 Task: Review and update the task details for 'Parties Involved in Industrial Relations' in the project management tool.
Action: Mouse moved to (22, 26)
Screenshot: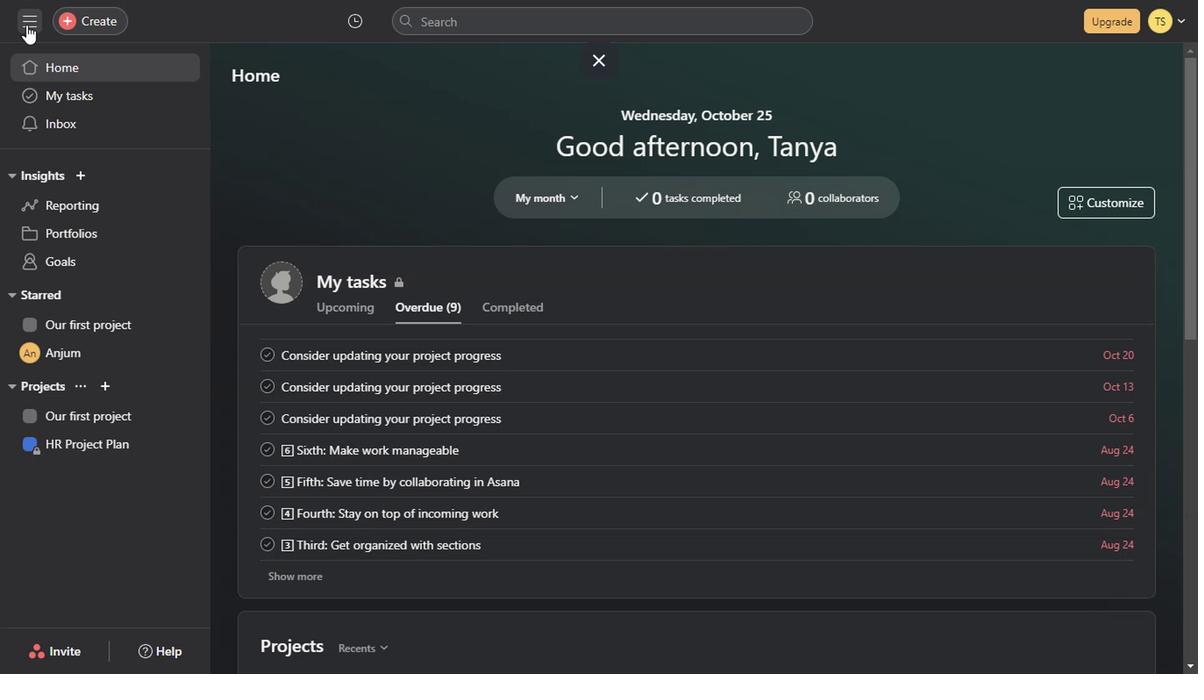 
Action: Mouse pressed left at (22, 26)
Screenshot: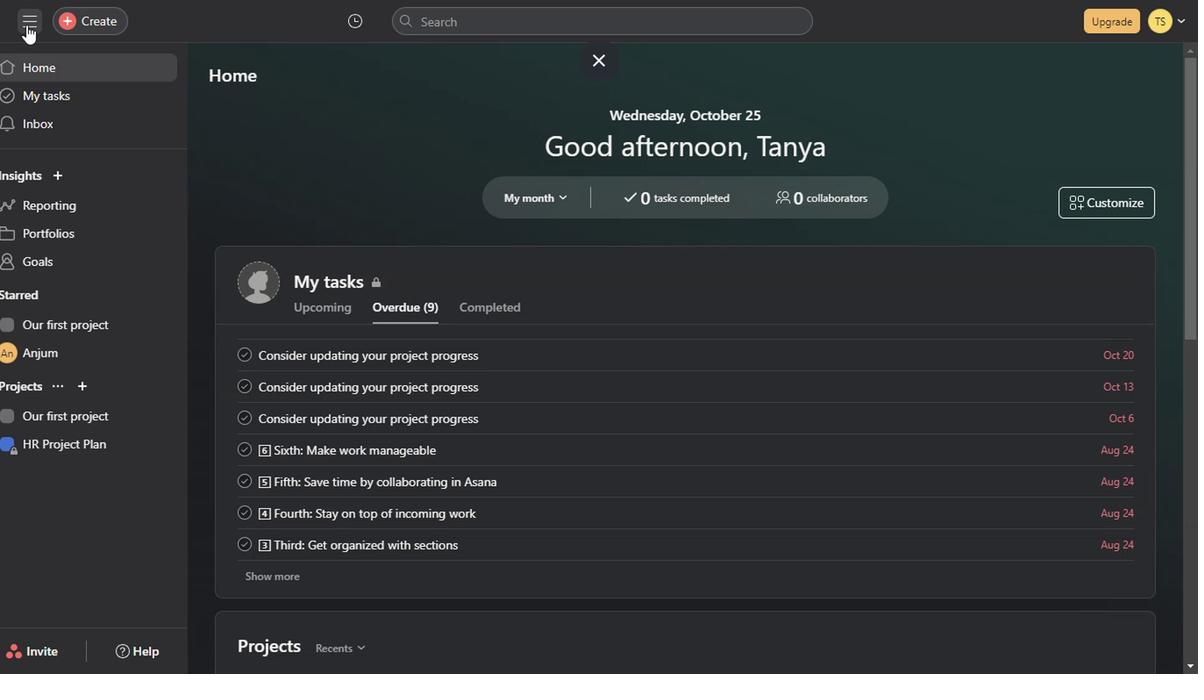 
Action: Mouse moved to (630, 349)
Screenshot: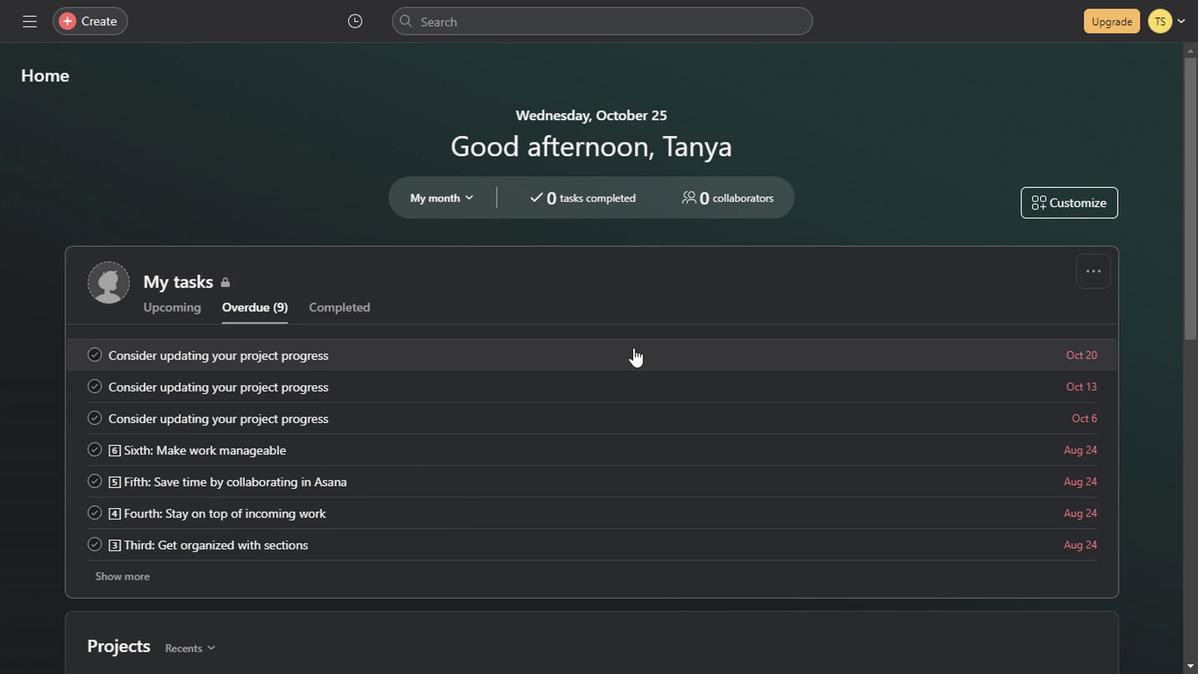 
Action: Mouse scrolled (630, 347) with delta (0, -1)
Screenshot: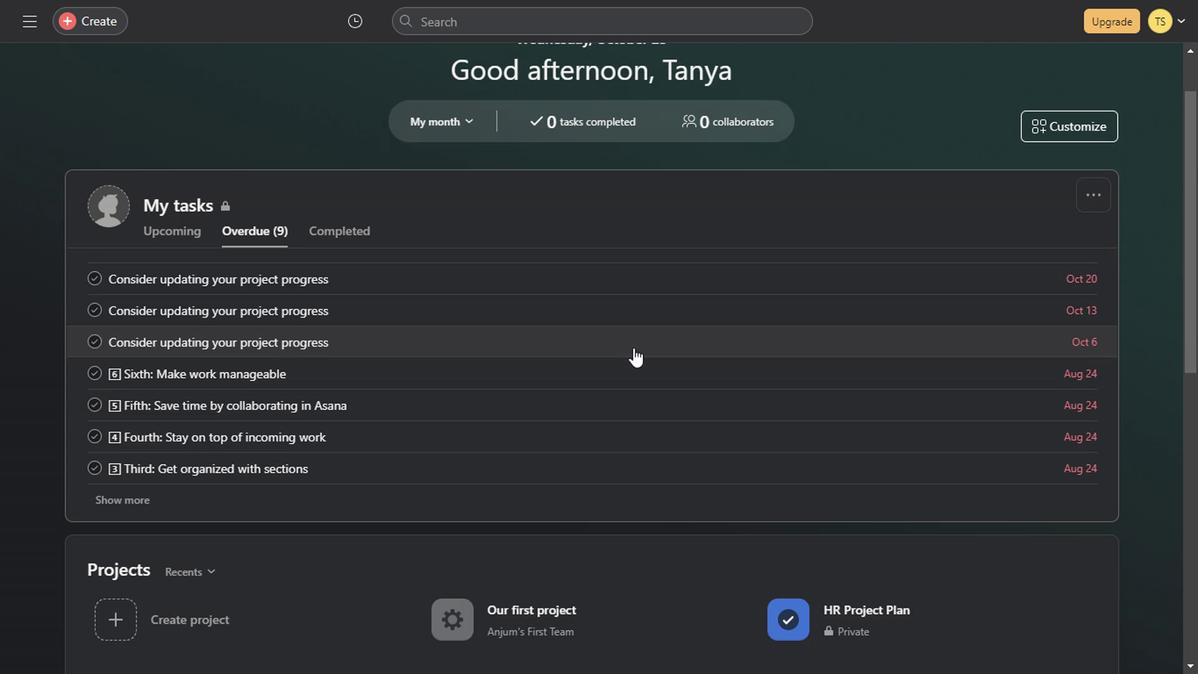 
Action: Mouse scrolled (630, 347) with delta (0, -1)
Screenshot: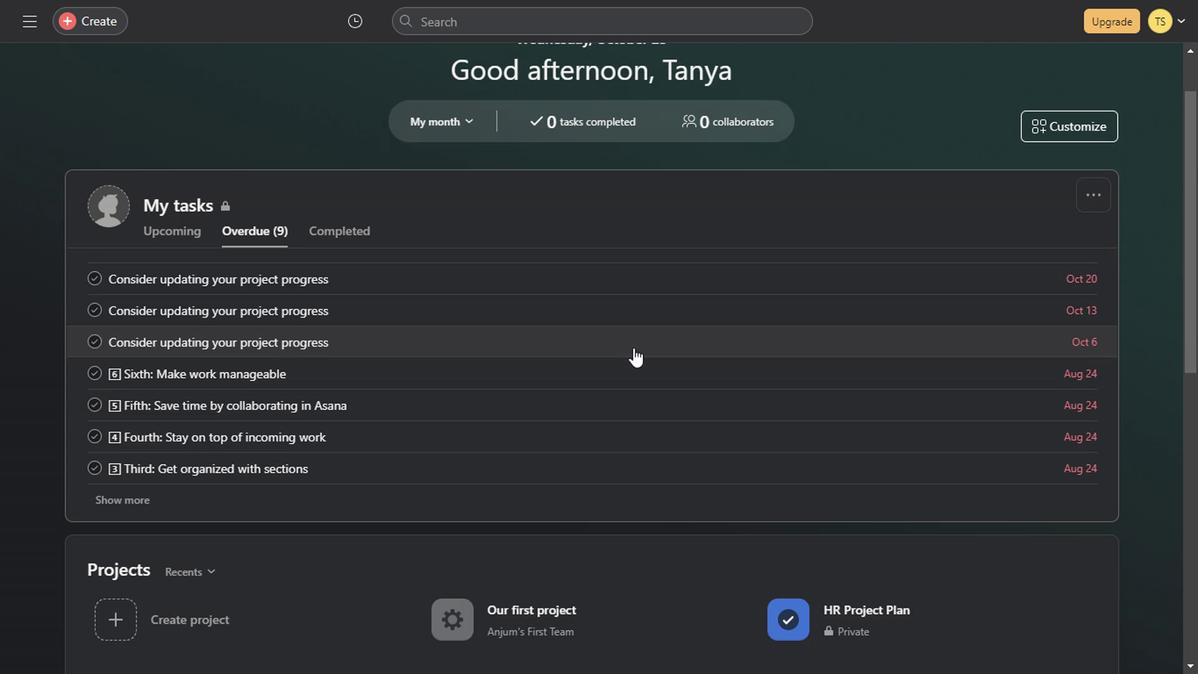 
Action: Mouse scrolled (630, 347) with delta (0, -1)
Screenshot: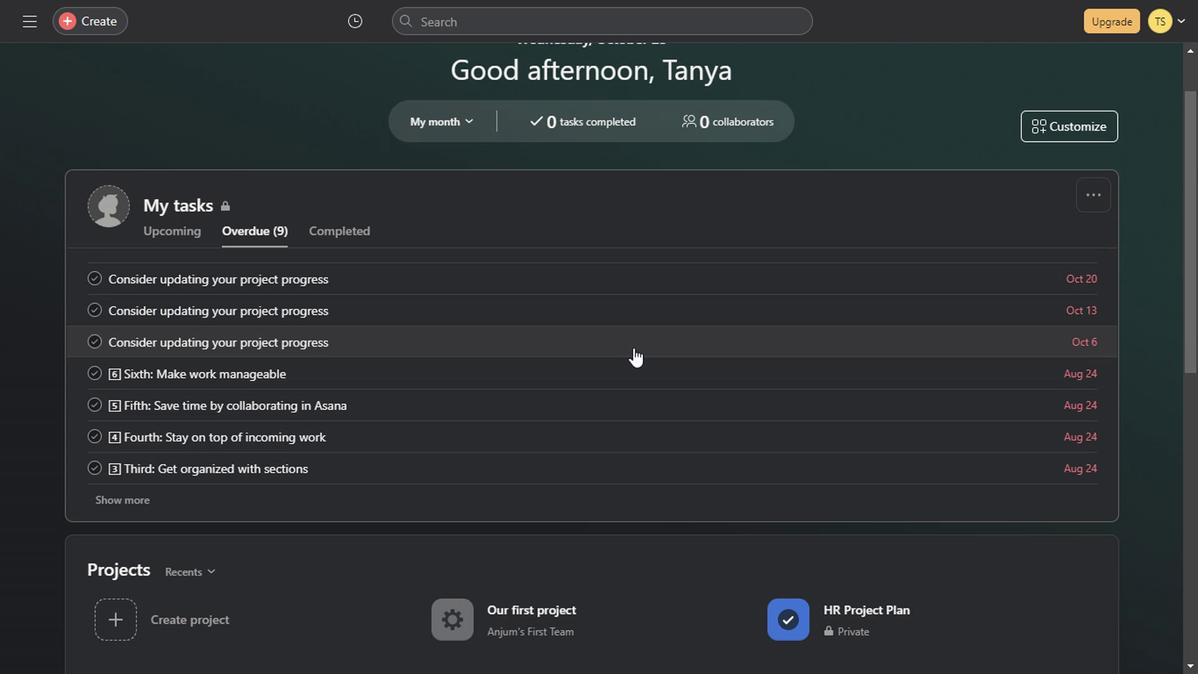 
Action: Mouse scrolled (630, 347) with delta (0, -1)
Screenshot: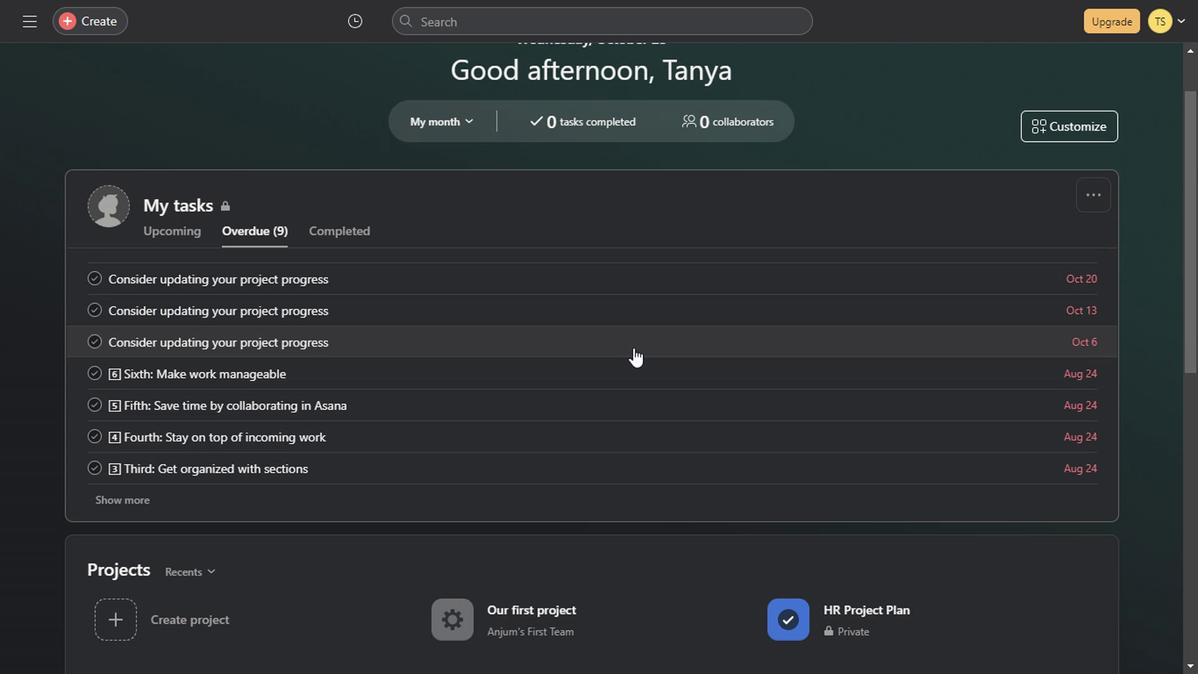 
Action: Mouse scrolled (630, 347) with delta (0, -1)
Screenshot: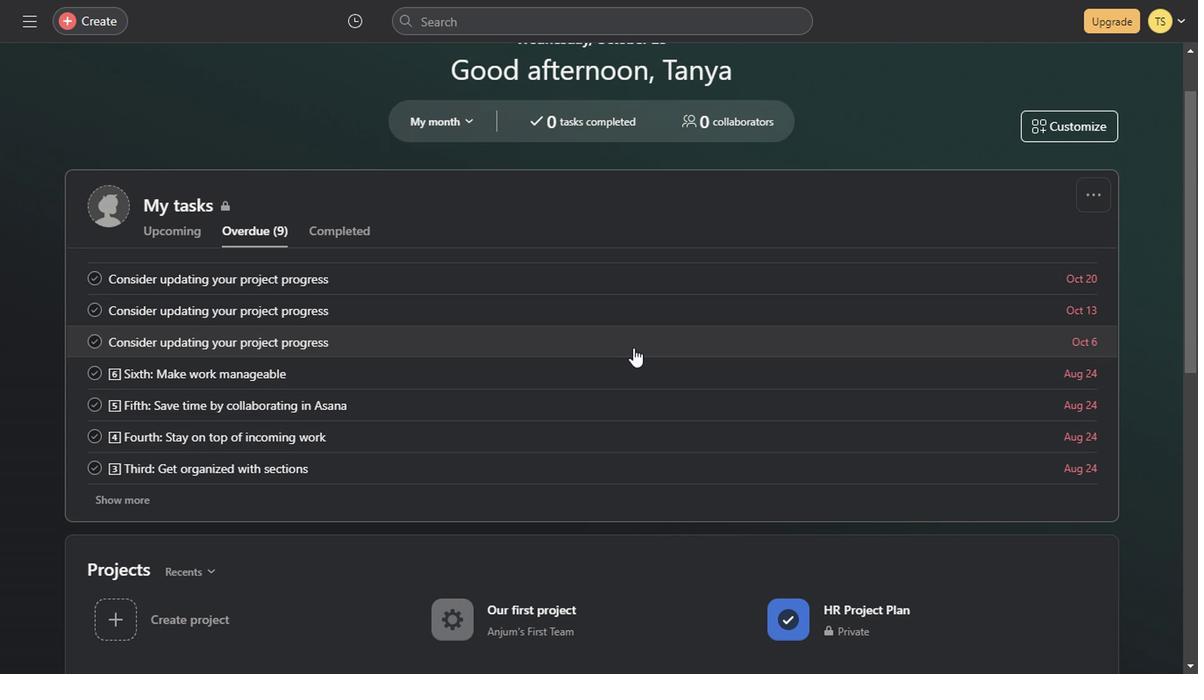 
Action: Mouse scrolled (630, 347) with delta (0, -1)
Screenshot: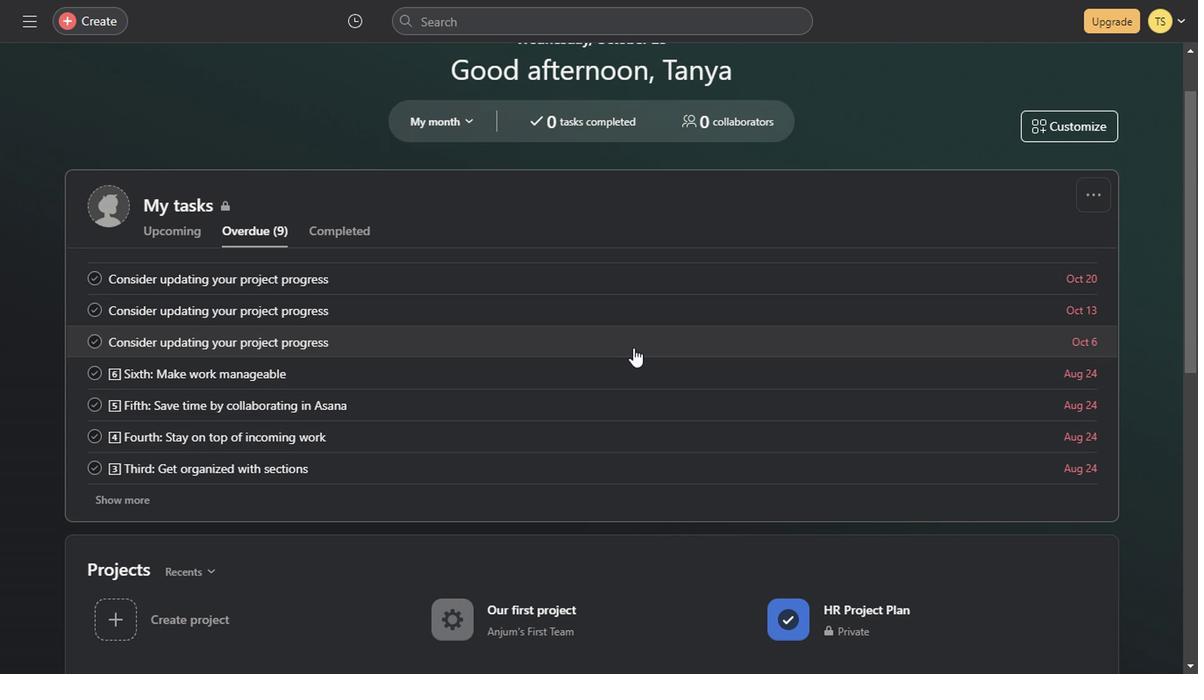 
Action: Mouse scrolled (630, 347) with delta (0, -1)
Screenshot: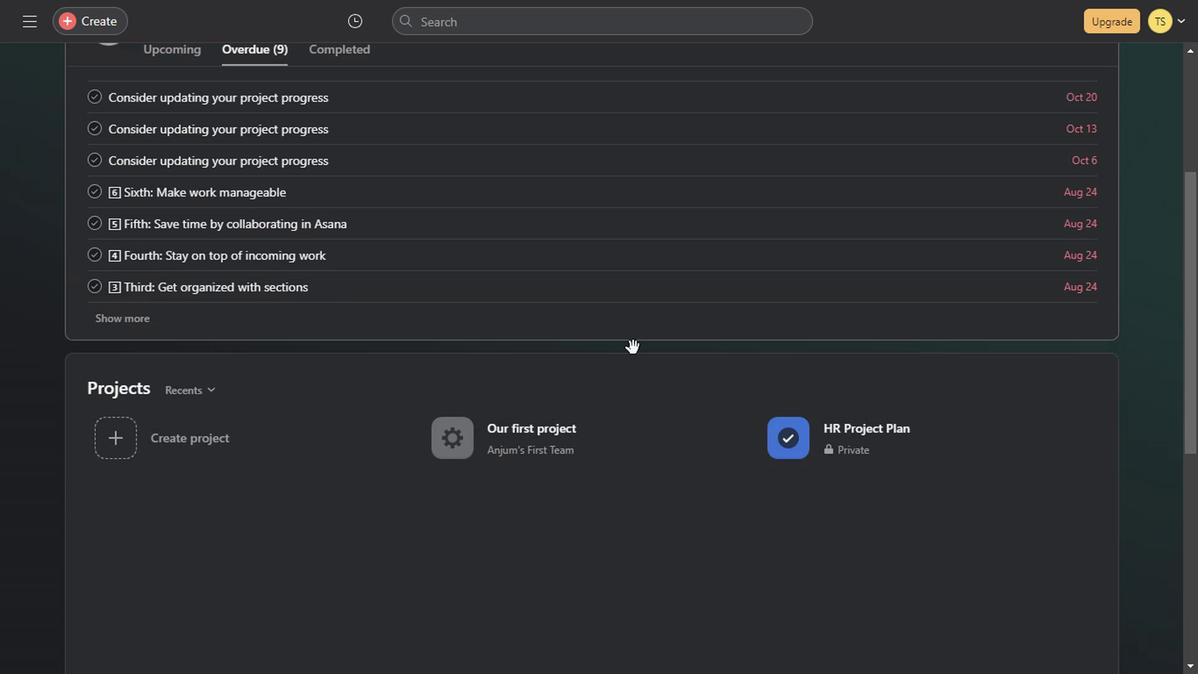
Action: Mouse scrolled (630, 347) with delta (0, -1)
Screenshot: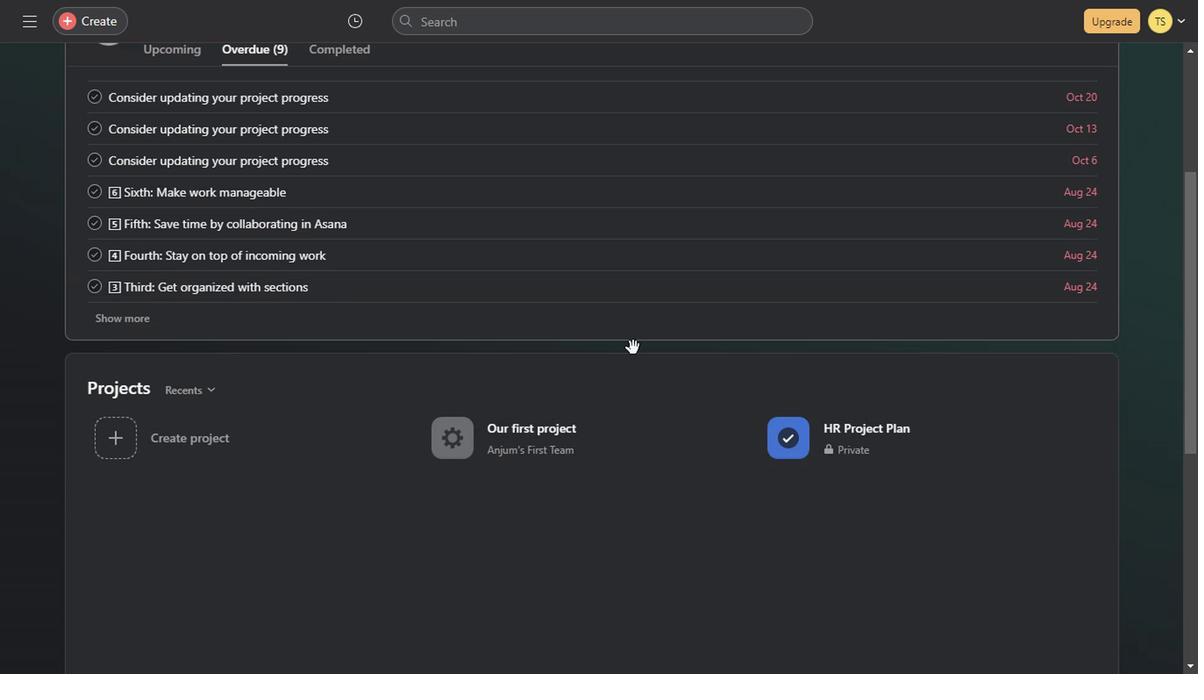 
Action: Mouse scrolled (630, 347) with delta (0, -1)
Screenshot: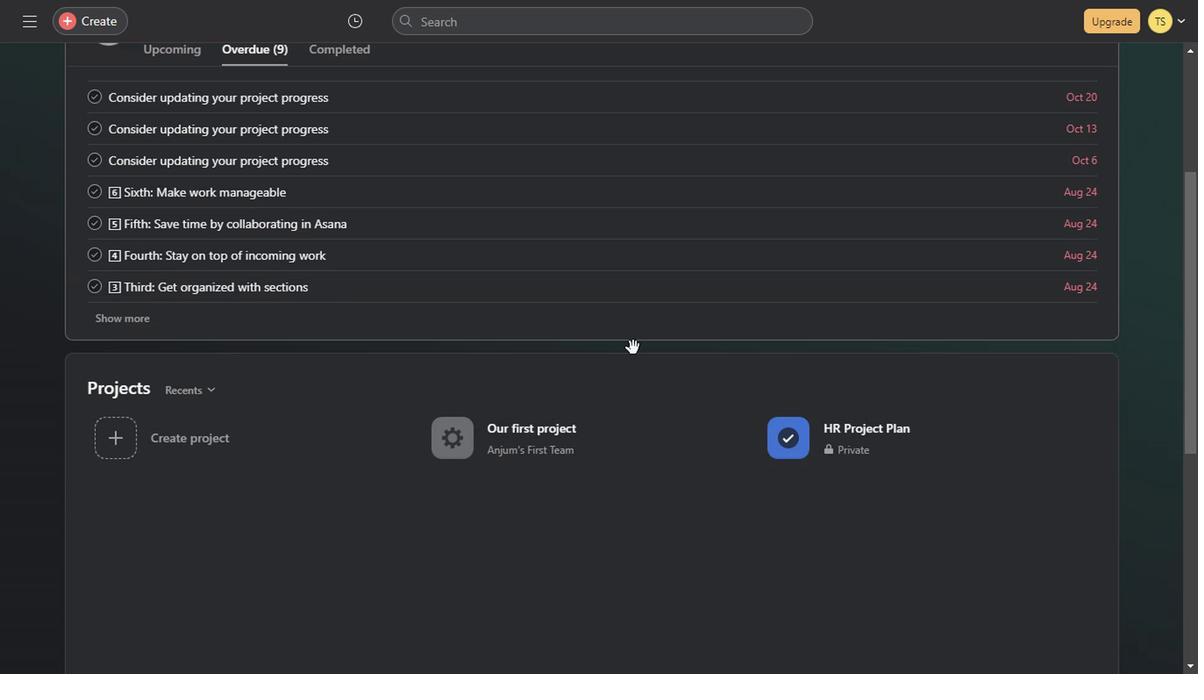 
Action: Mouse scrolled (630, 347) with delta (0, -1)
Screenshot: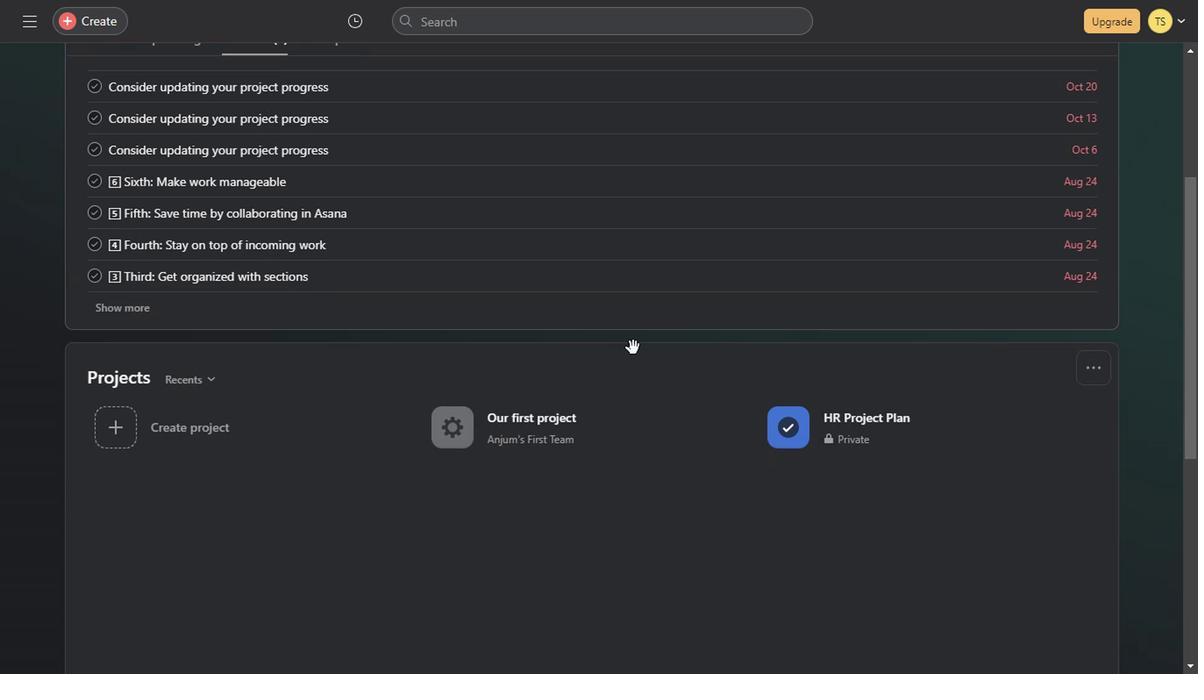 
Action: Mouse scrolled (630, 347) with delta (0, -1)
Screenshot: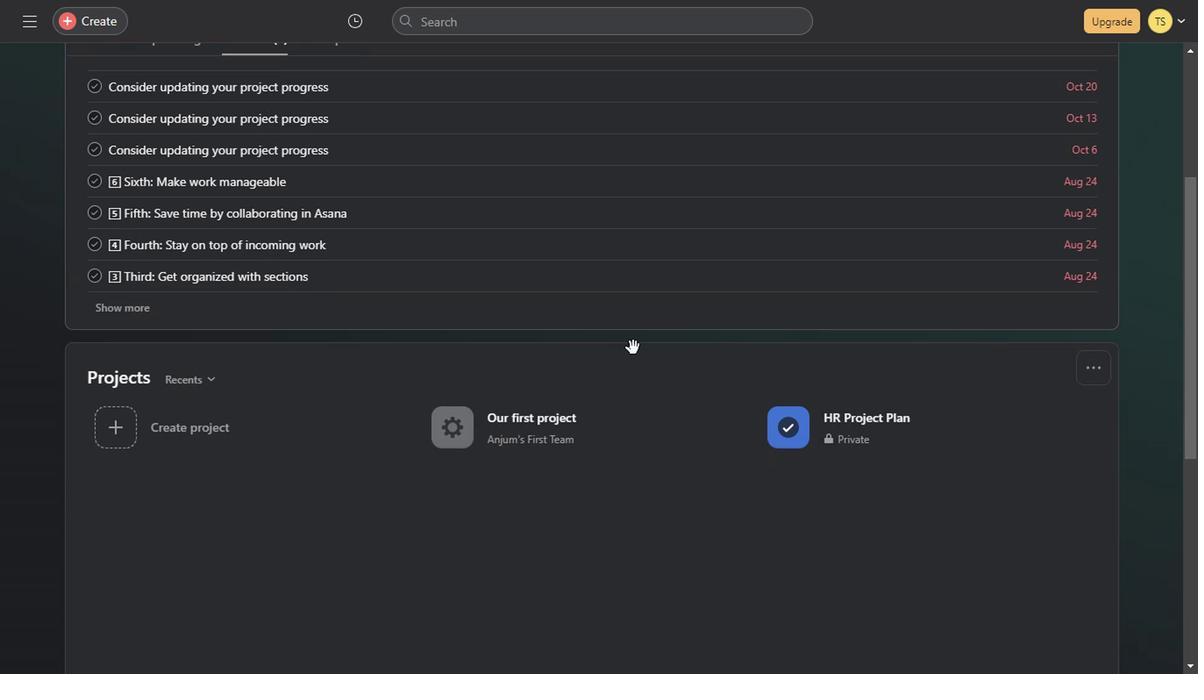 
Action: Mouse scrolled (630, 347) with delta (0, -1)
Screenshot: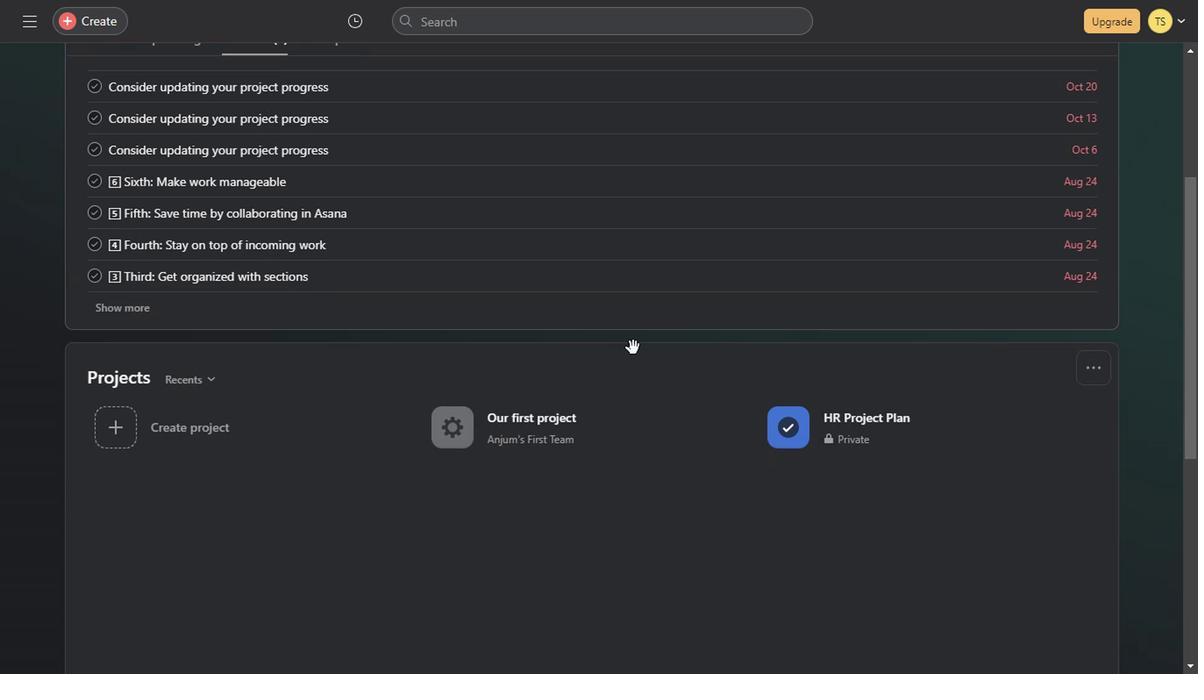 
Action: Mouse scrolled (630, 347) with delta (0, -1)
Screenshot: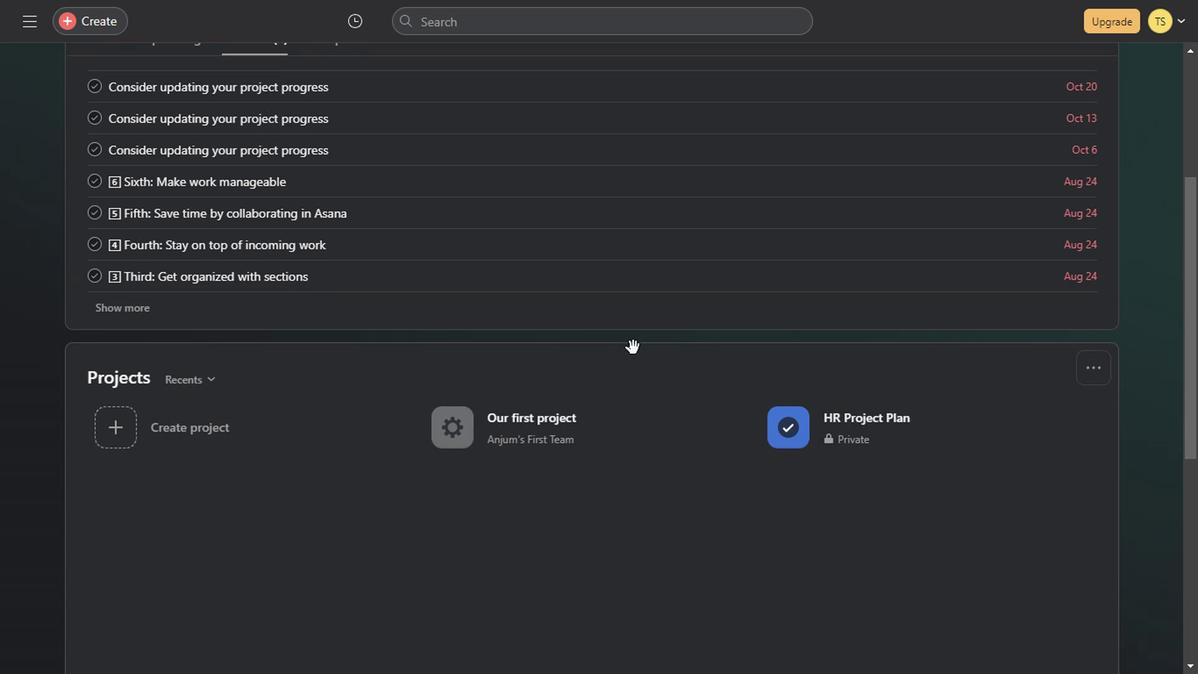 
Action: Mouse scrolled (630, 347) with delta (0, -1)
Screenshot: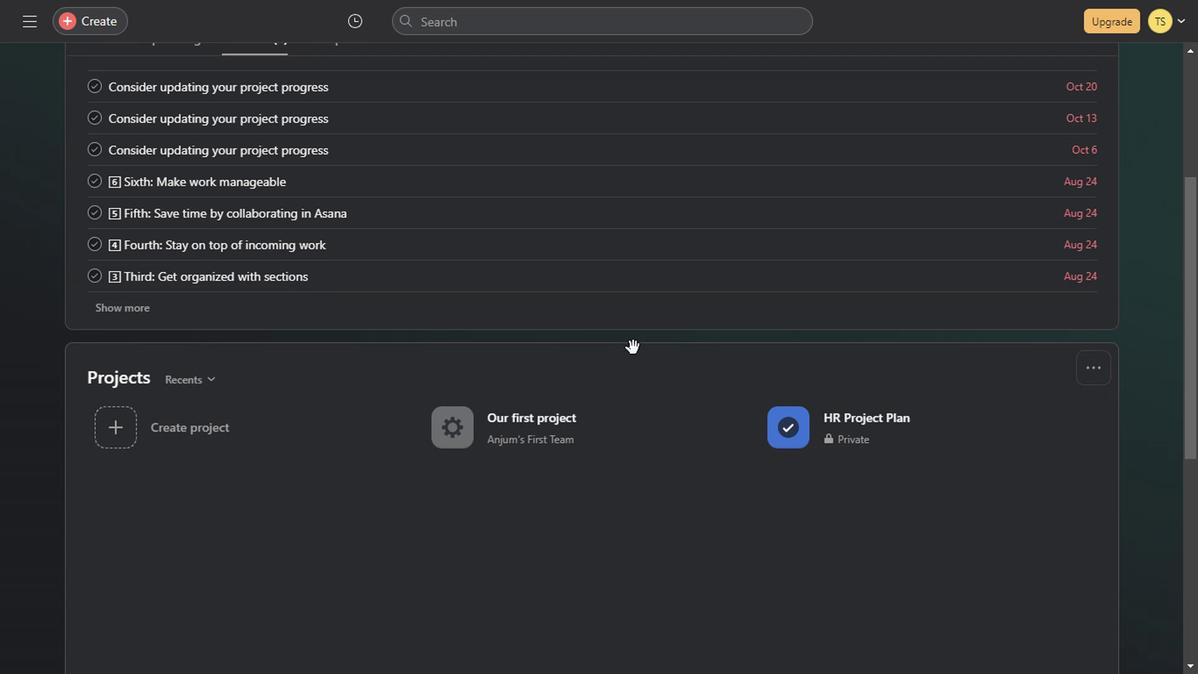 
Action: Mouse scrolled (630, 347) with delta (0, -1)
Screenshot: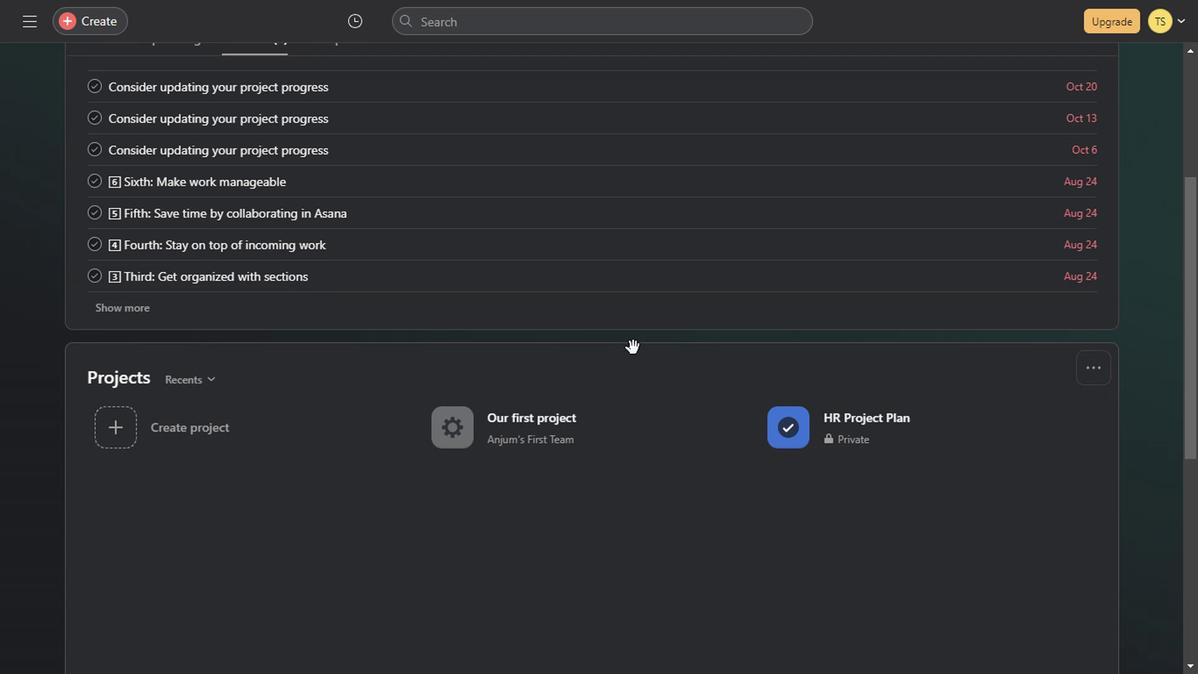 
Action: Mouse scrolled (630, 347) with delta (0, -1)
Screenshot: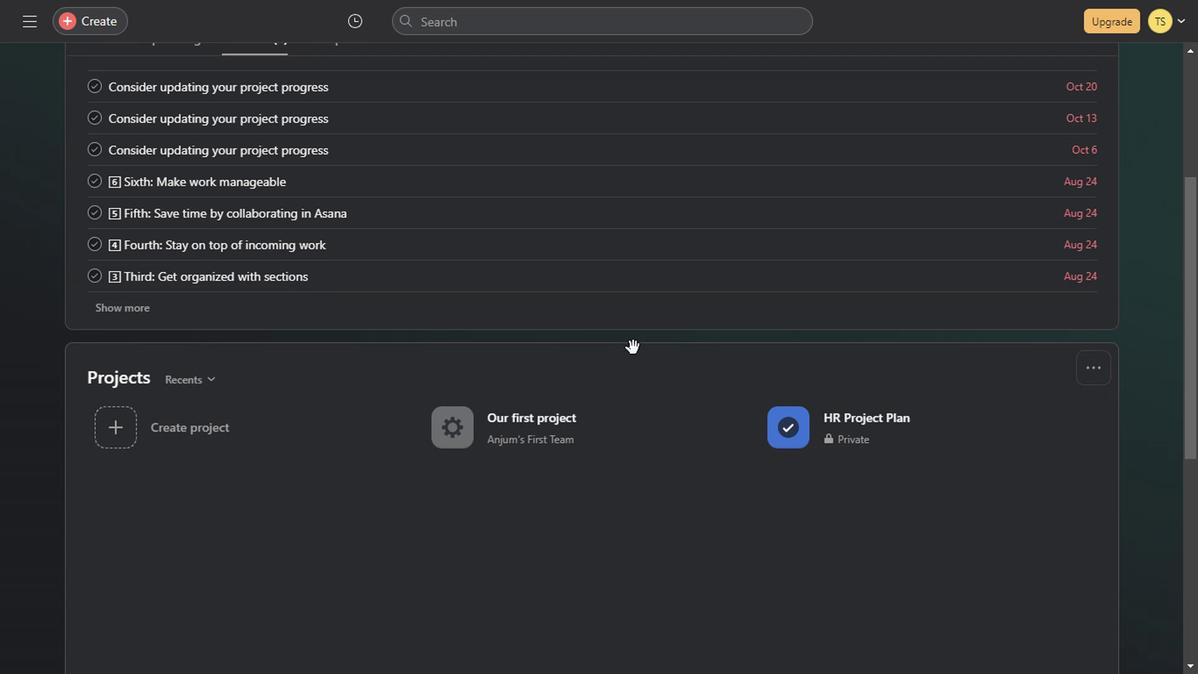 
Action: Mouse scrolled (630, 347) with delta (0, -1)
Screenshot: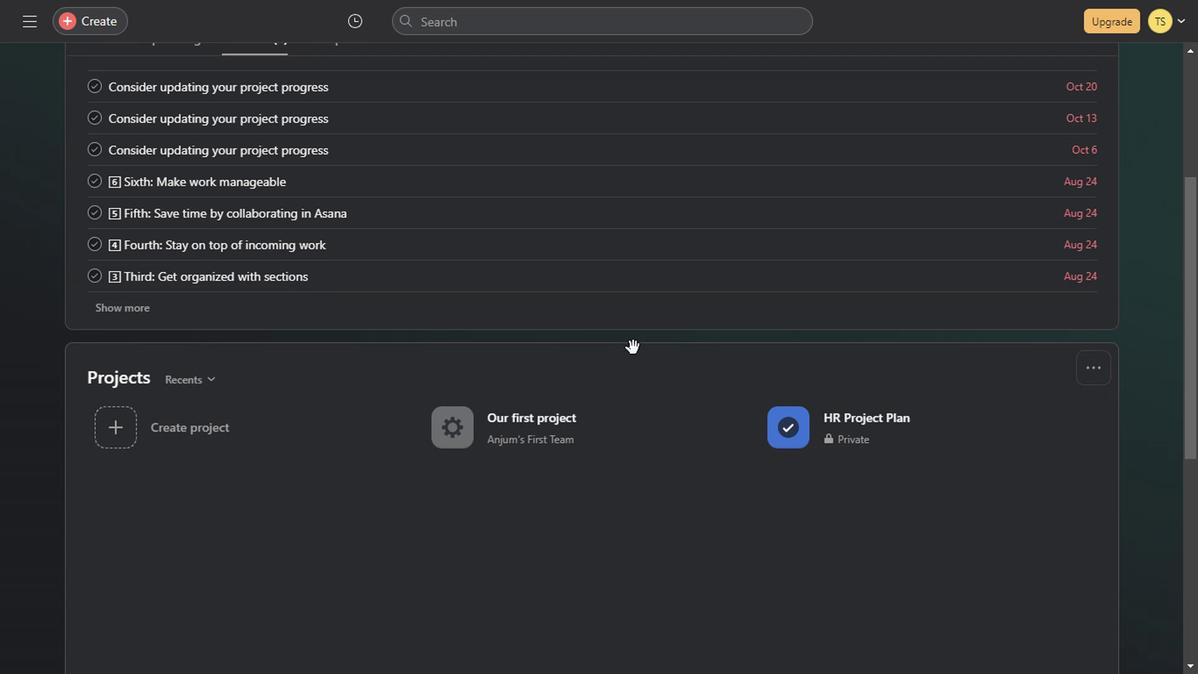 
Action: Mouse scrolled (630, 347) with delta (0, -1)
Screenshot: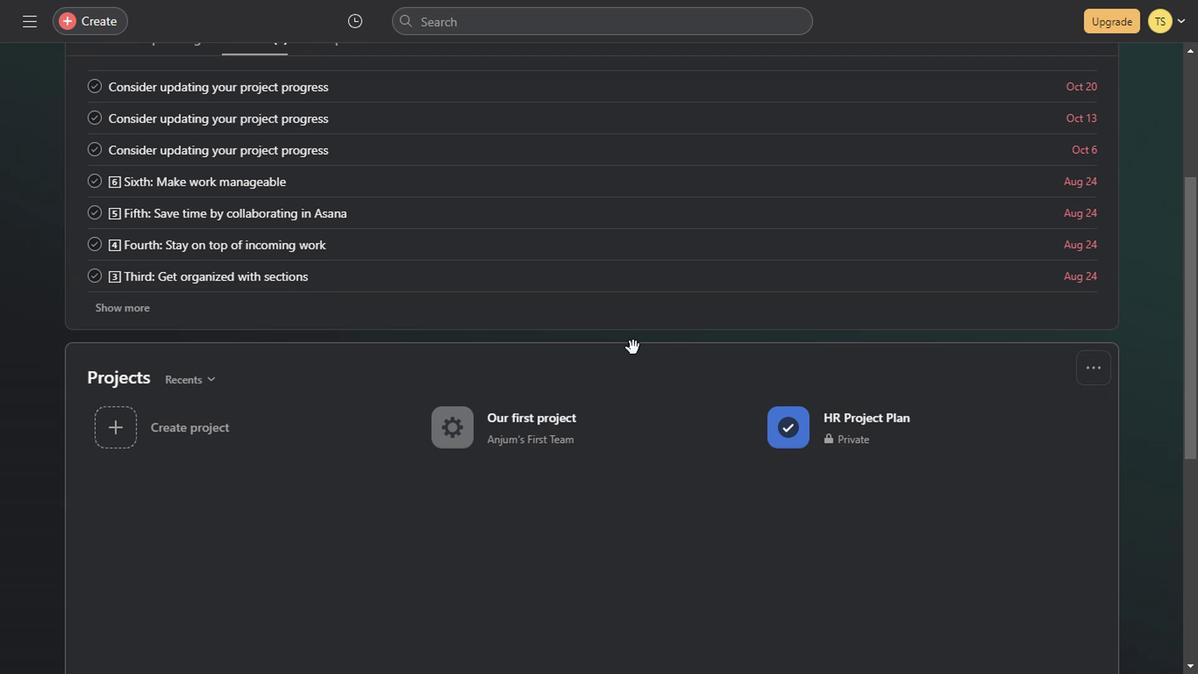 
Action: Mouse scrolled (630, 347) with delta (0, -1)
Screenshot: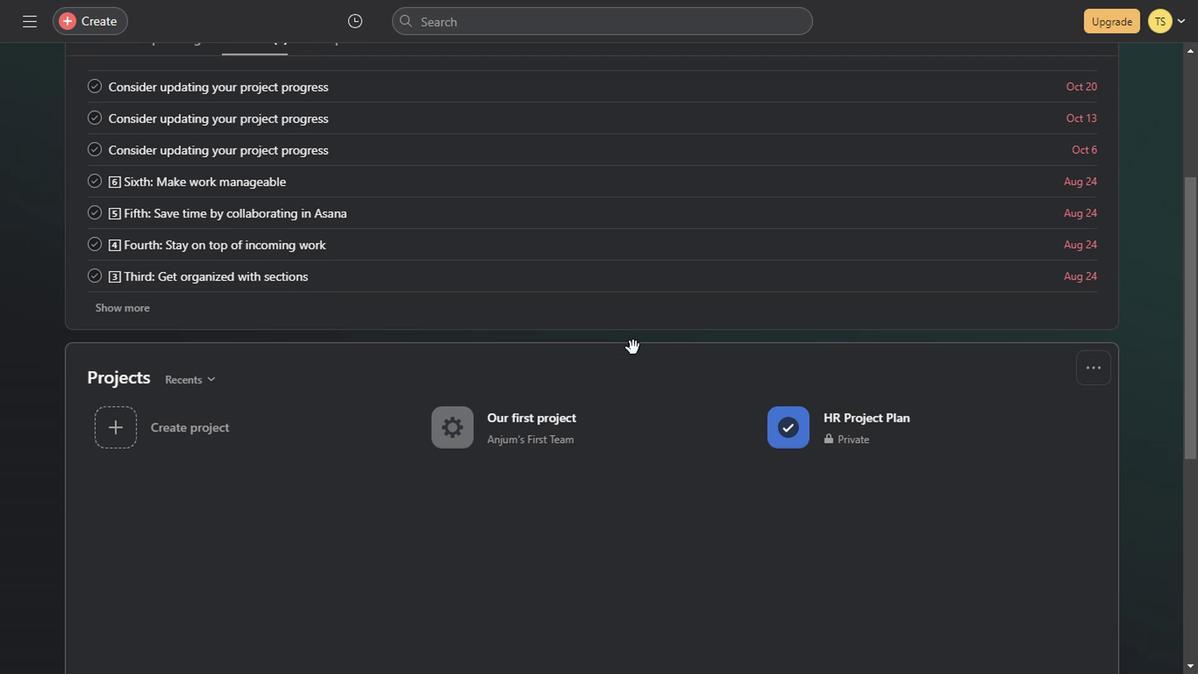 
Action: Mouse scrolled (630, 347) with delta (0, -1)
Screenshot: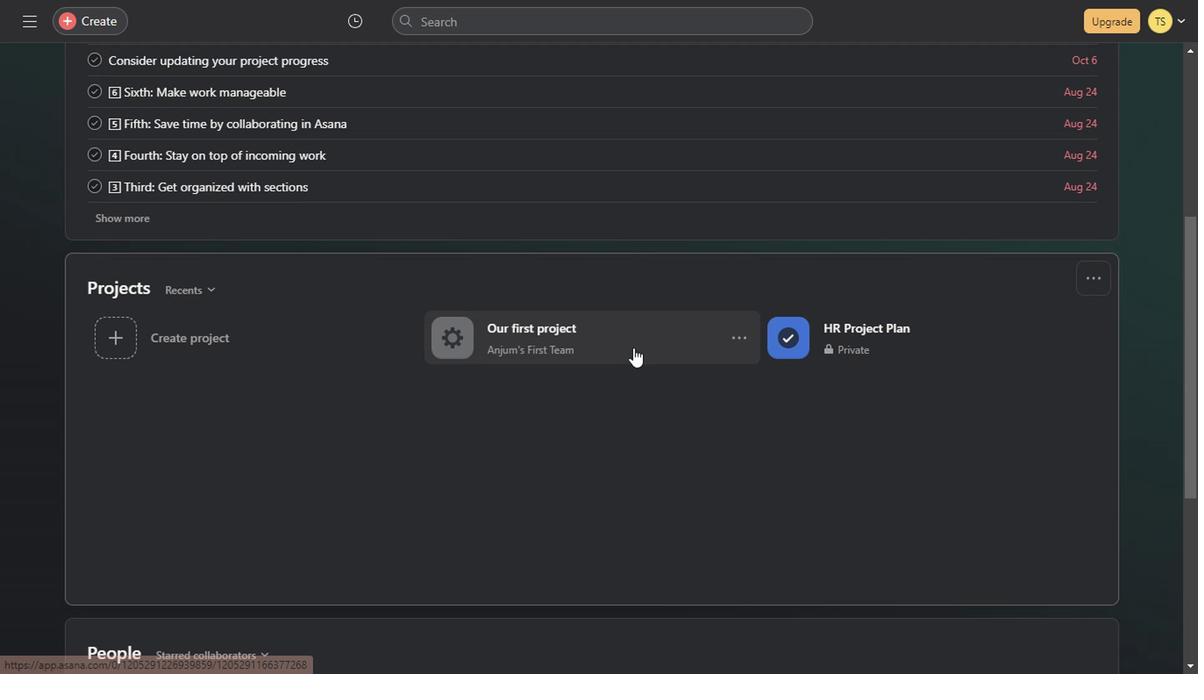 
Action: Mouse scrolled (630, 347) with delta (0, -1)
Screenshot: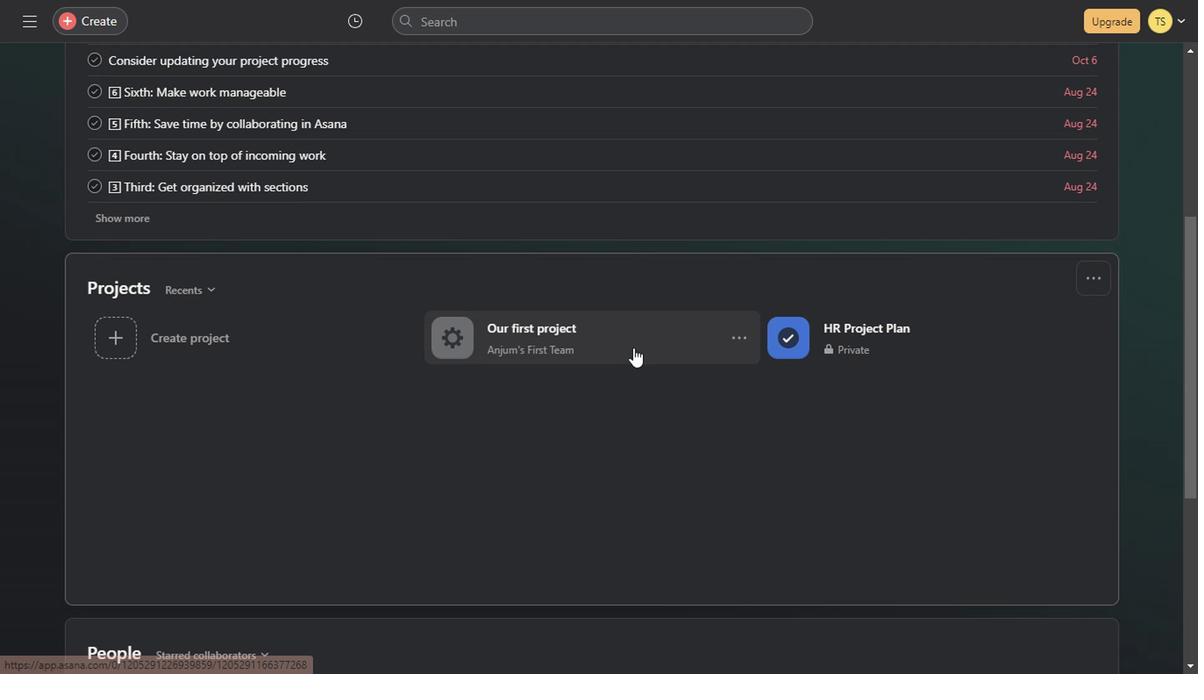 
Action: Mouse scrolled (630, 347) with delta (0, -1)
Screenshot: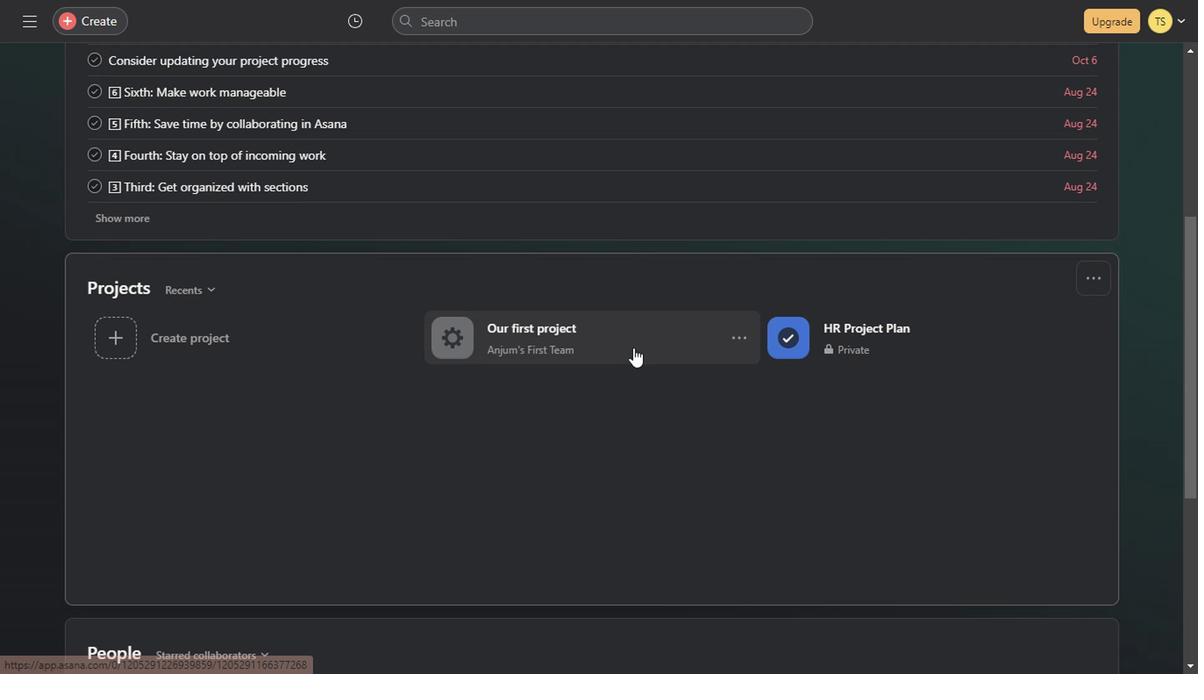 
Action: Mouse scrolled (630, 347) with delta (0, -1)
Screenshot: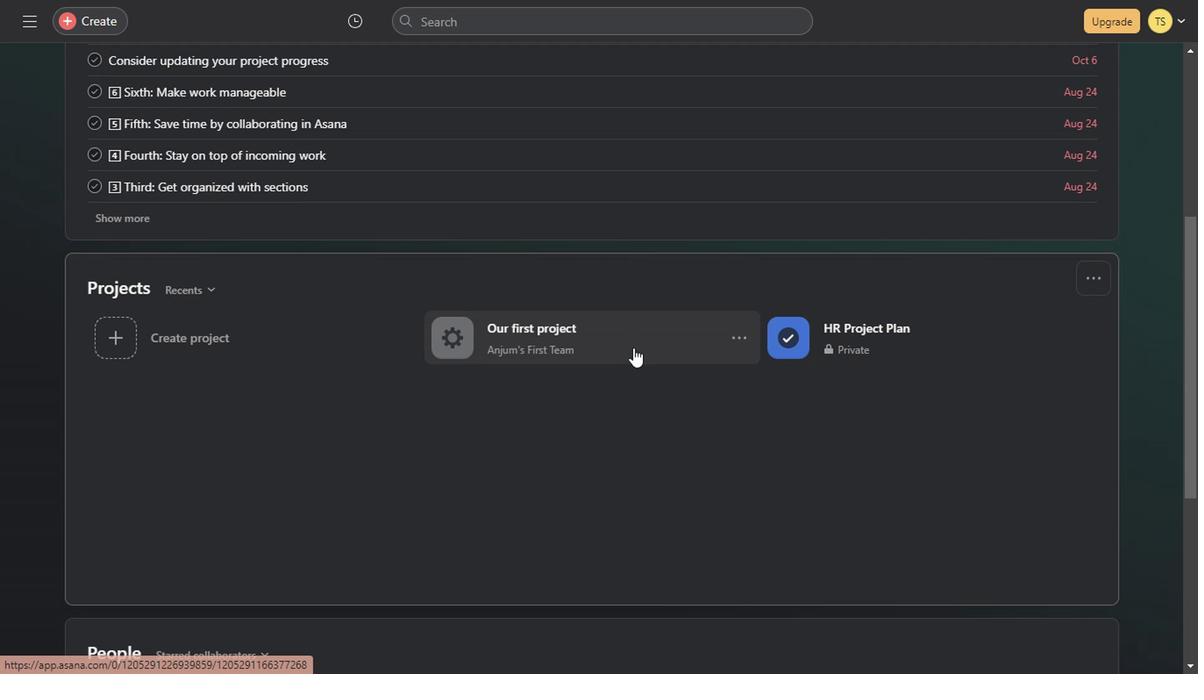 
Action: Mouse scrolled (630, 347) with delta (0, -1)
Screenshot: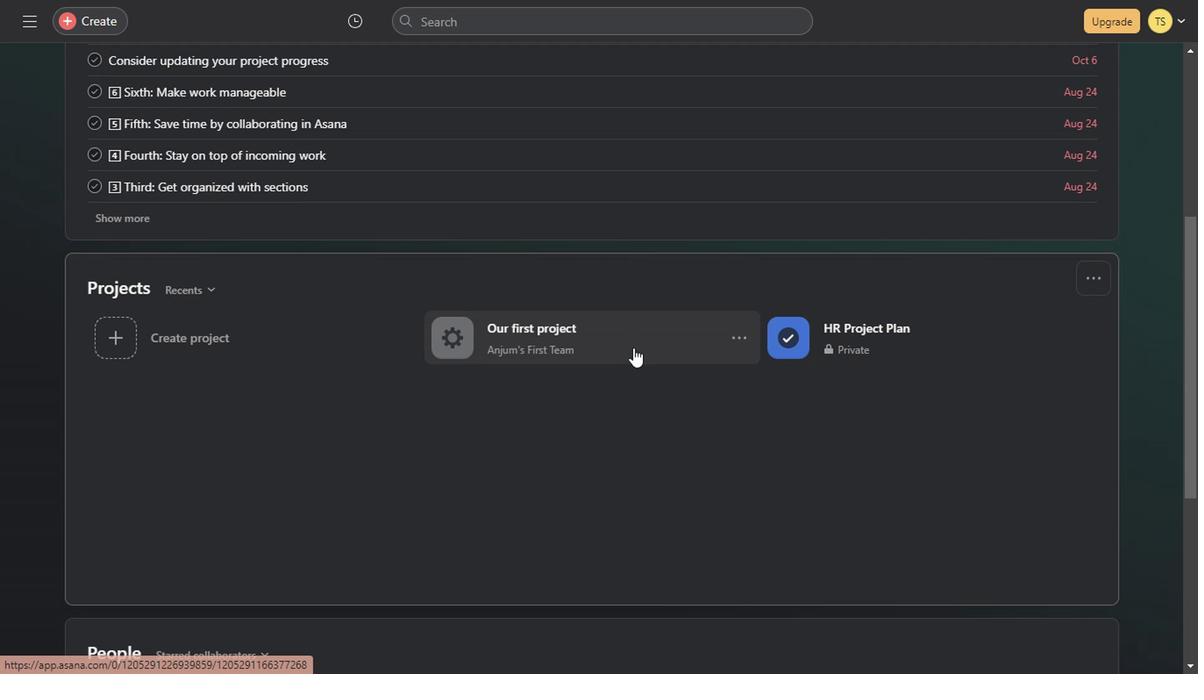 
Action: Mouse scrolled (630, 347) with delta (0, -1)
Screenshot: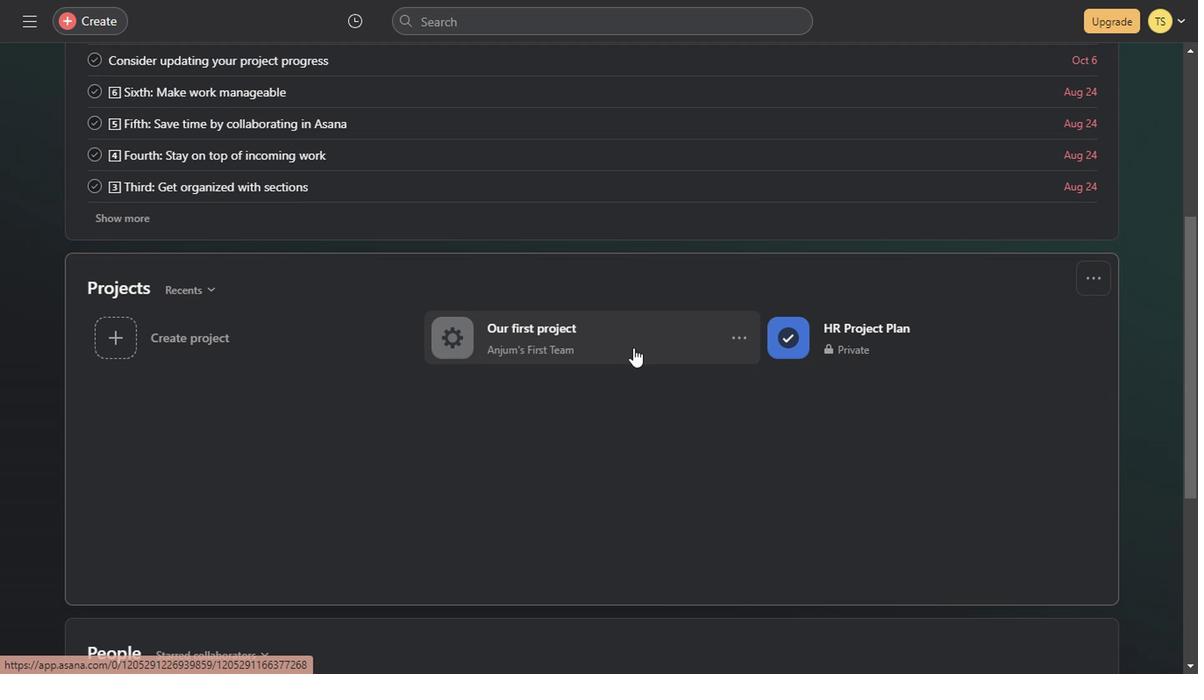 
Action: Mouse scrolled (630, 347) with delta (0, -1)
Screenshot: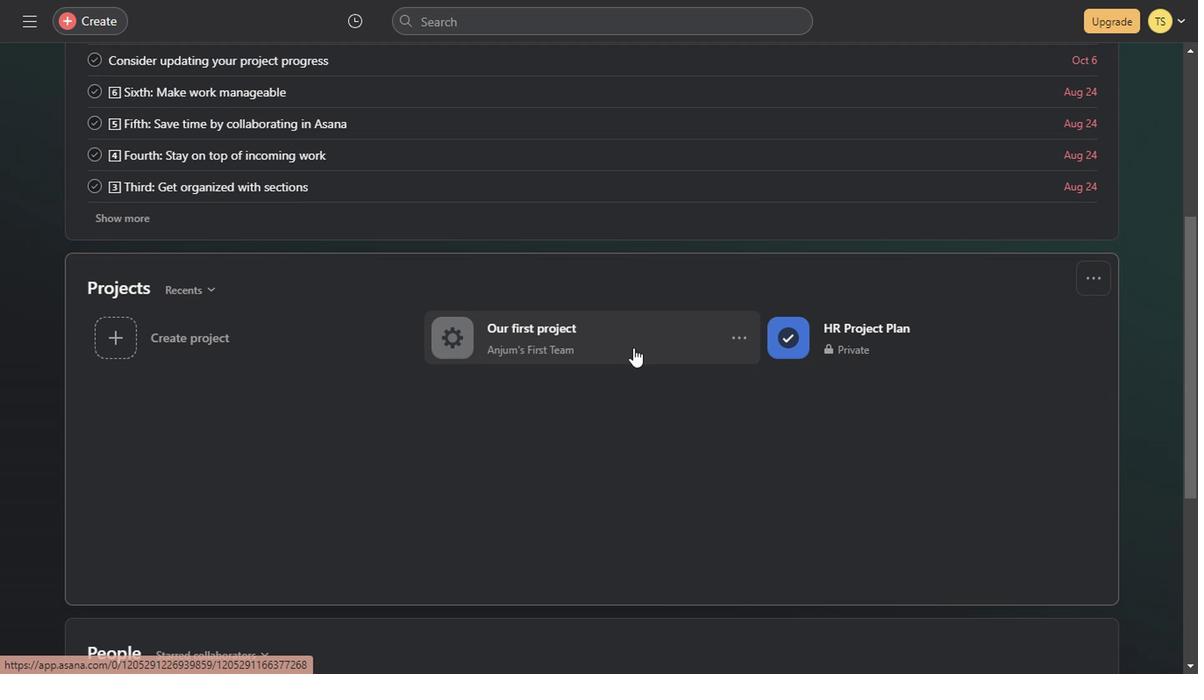 
Action: Mouse scrolled (630, 347) with delta (0, -1)
Screenshot: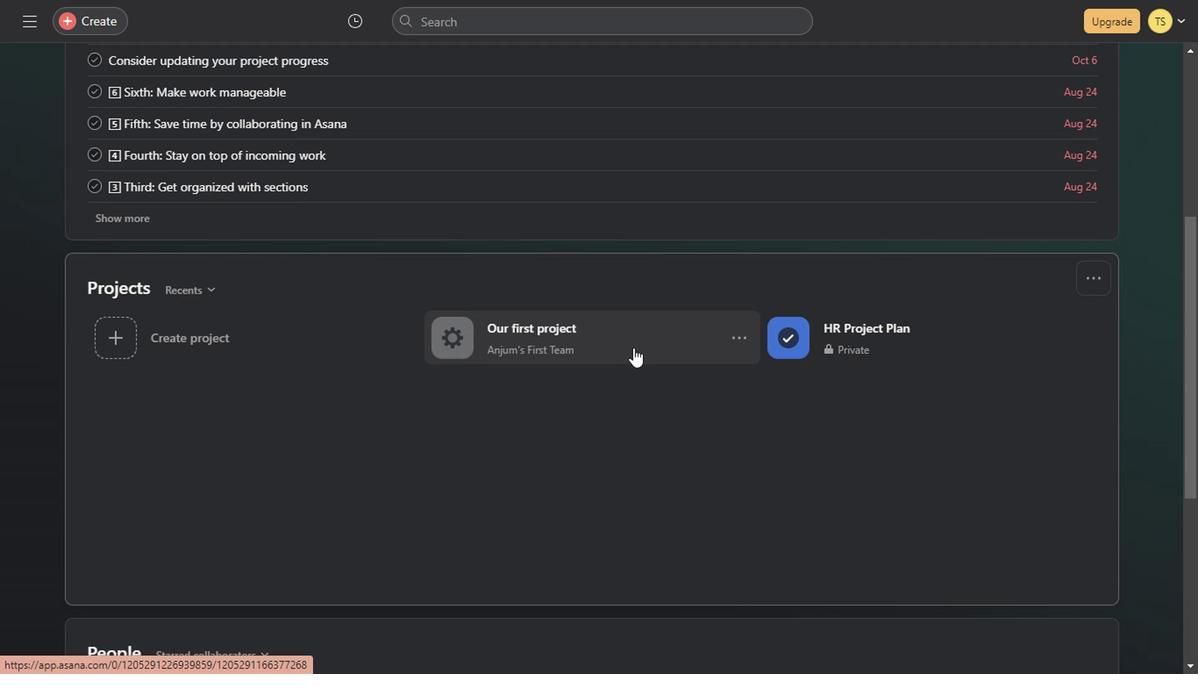 
Action: Mouse scrolled (630, 347) with delta (0, -1)
Screenshot: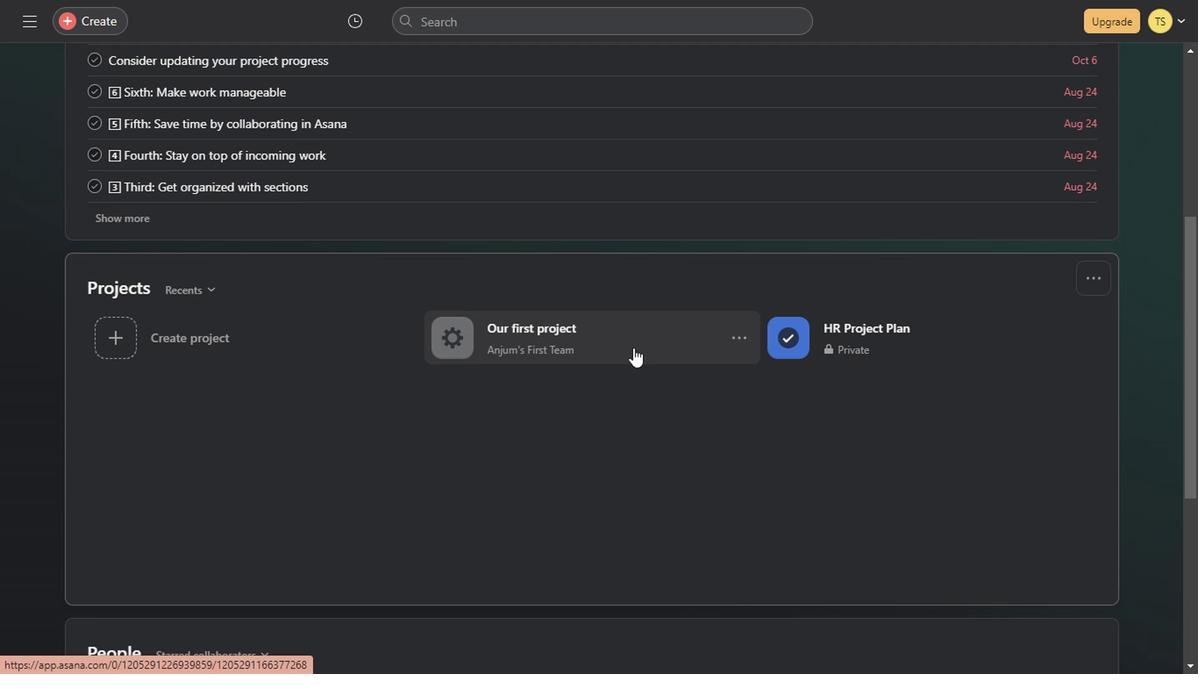 
Action: Mouse scrolled (630, 347) with delta (0, -1)
Screenshot: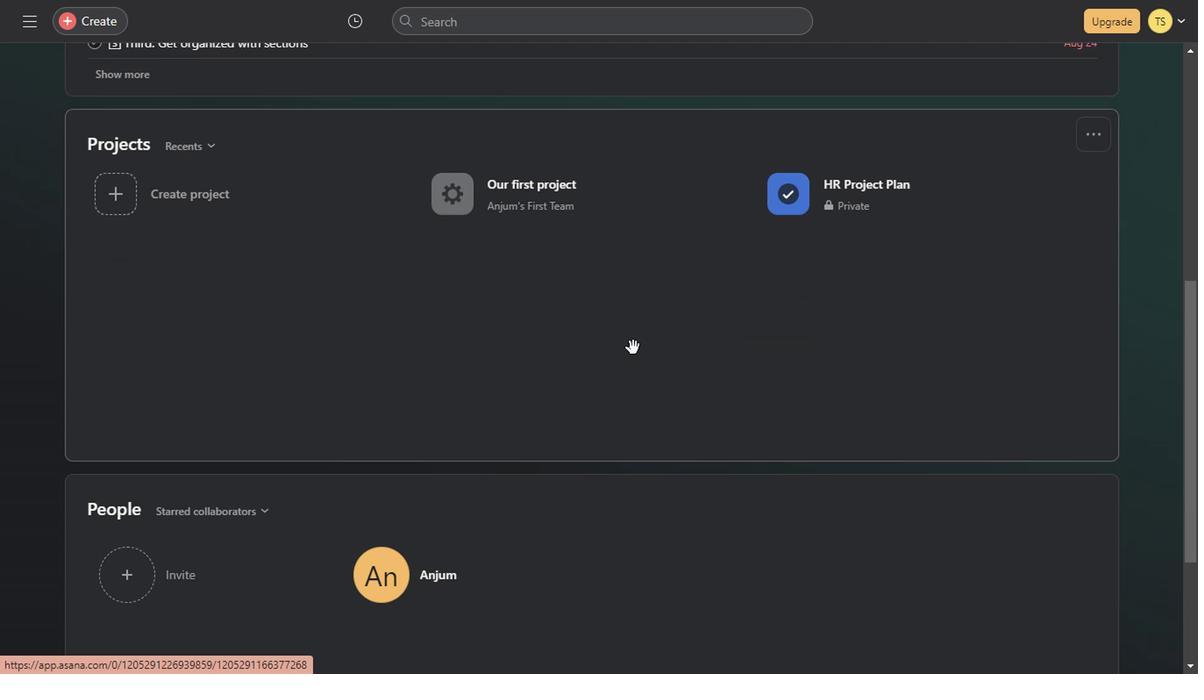 
Action: Mouse scrolled (630, 347) with delta (0, -1)
Screenshot: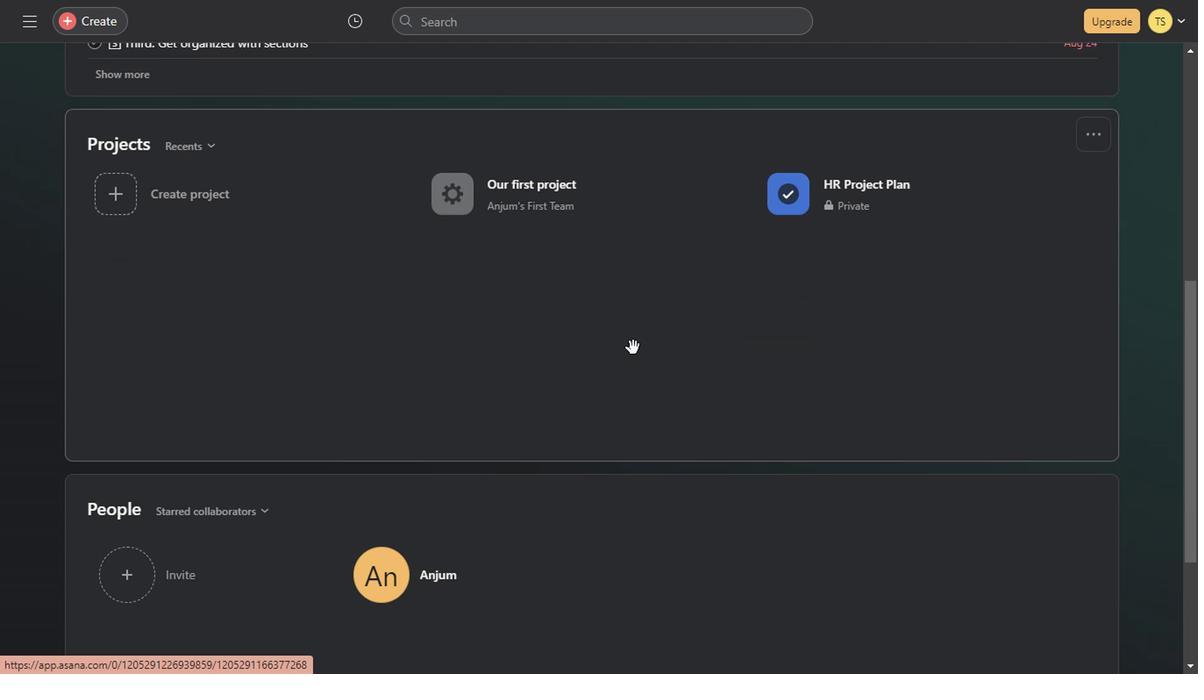 
Action: Mouse scrolled (630, 347) with delta (0, -1)
Screenshot: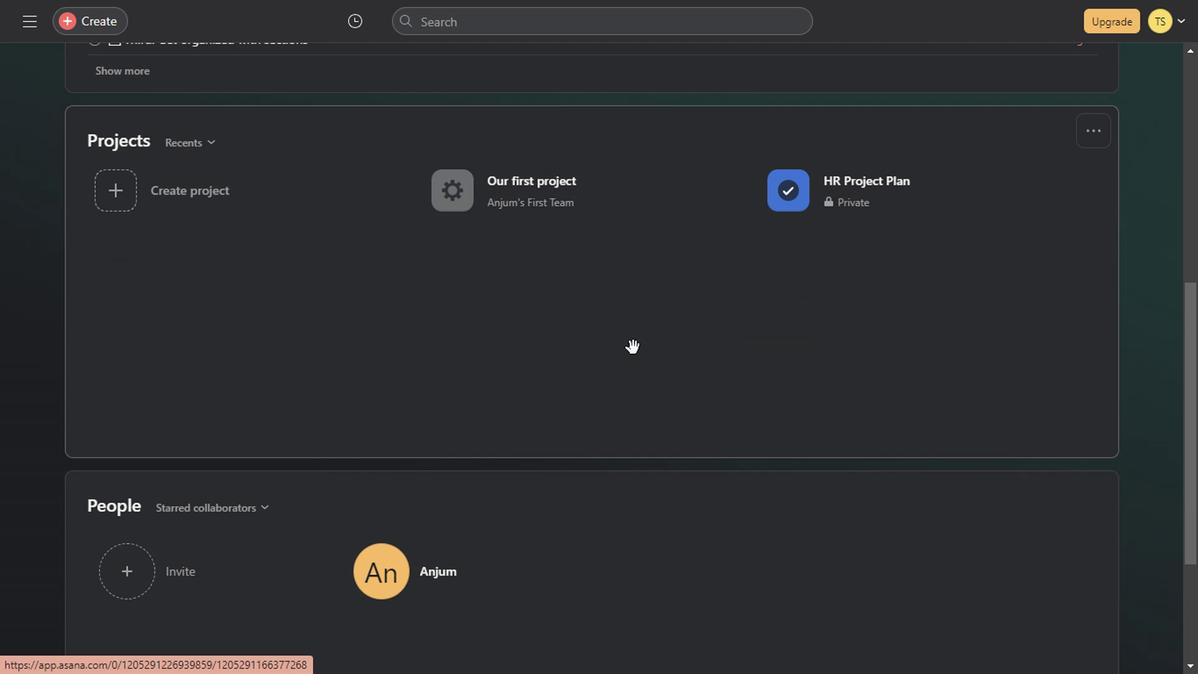 
Action: Mouse scrolled (630, 347) with delta (0, -1)
Screenshot: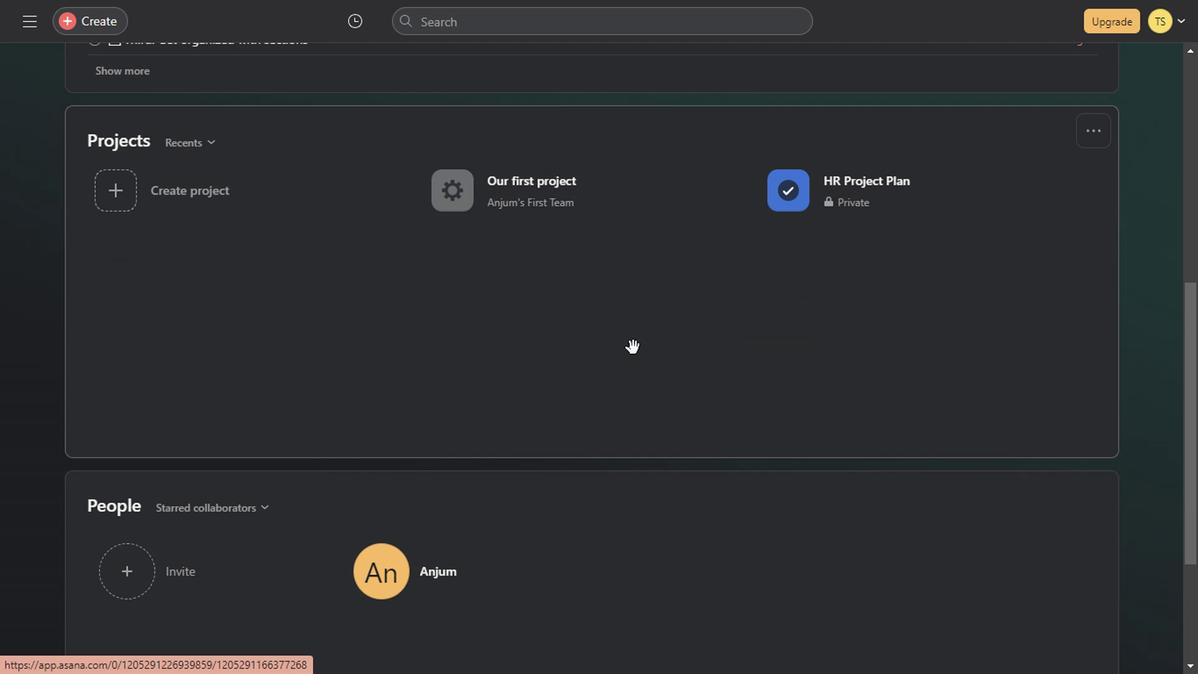 
Action: Mouse scrolled (630, 347) with delta (0, -1)
Screenshot: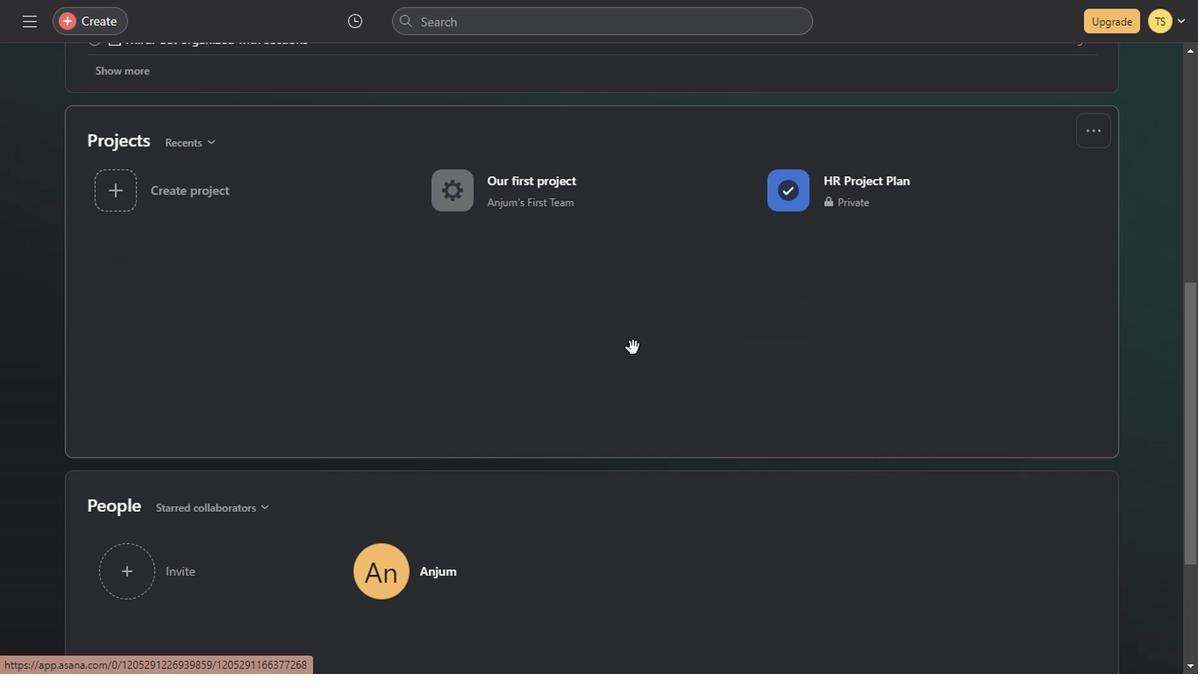 
Action: Mouse scrolled (630, 347) with delta (0, -1)
Screenshot: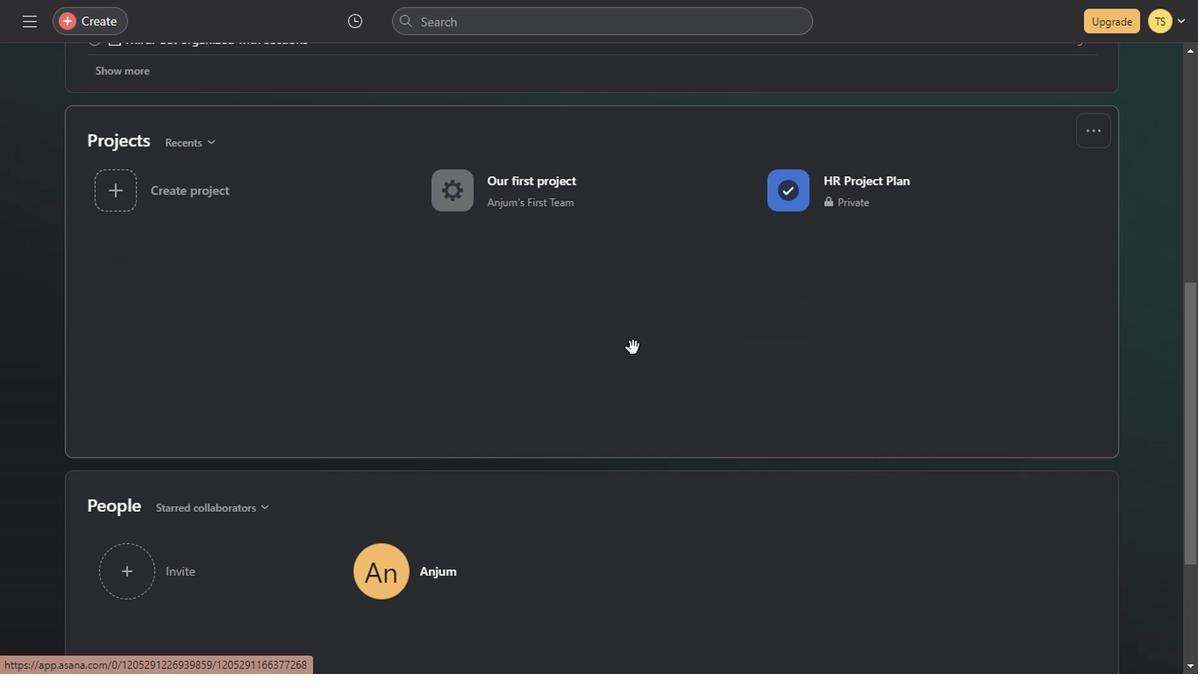 
Action: Mouse scrolled (630, 347) with delta (0, -1)
Screenshot: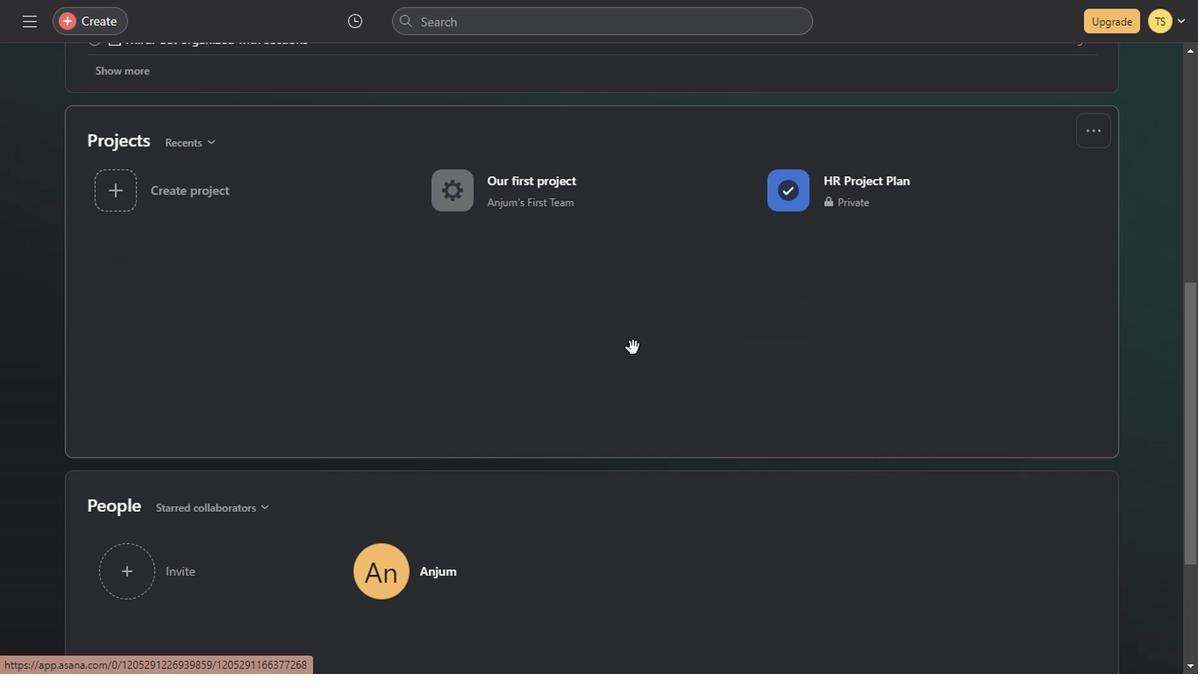 
Action: Mouse scrolled (630, 347) with delta (0, -1)
Screenshot: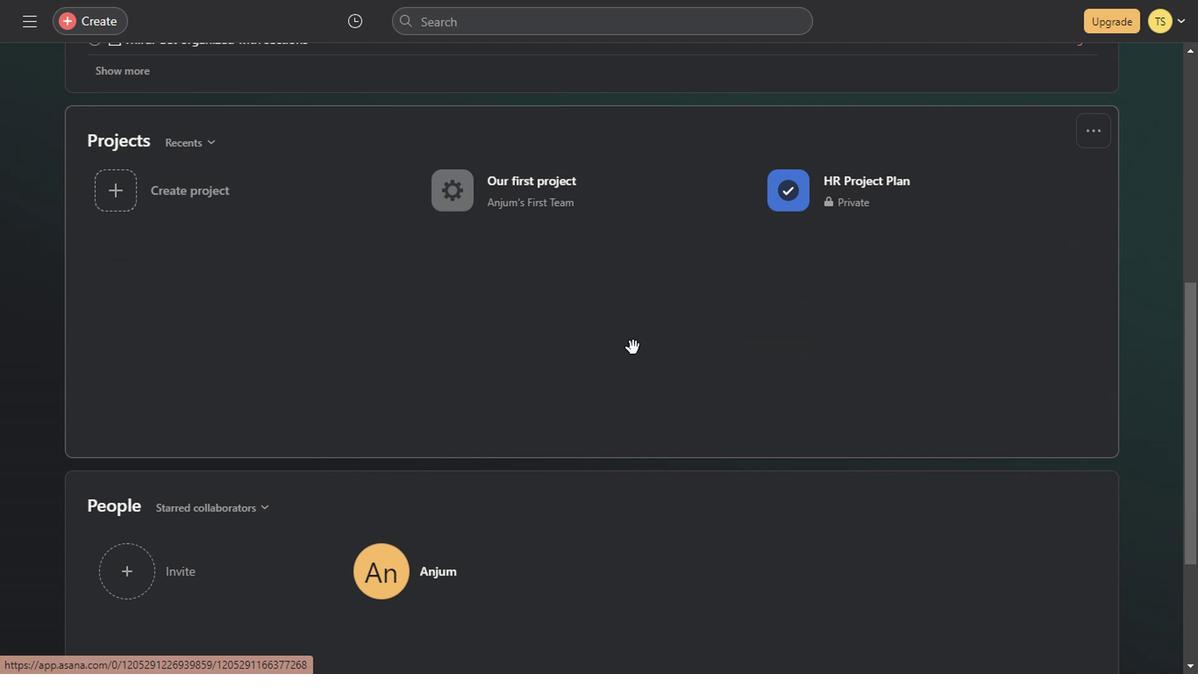
Action: Mouse scrolled (630, 347) with delta (0, -1)
Screenshot: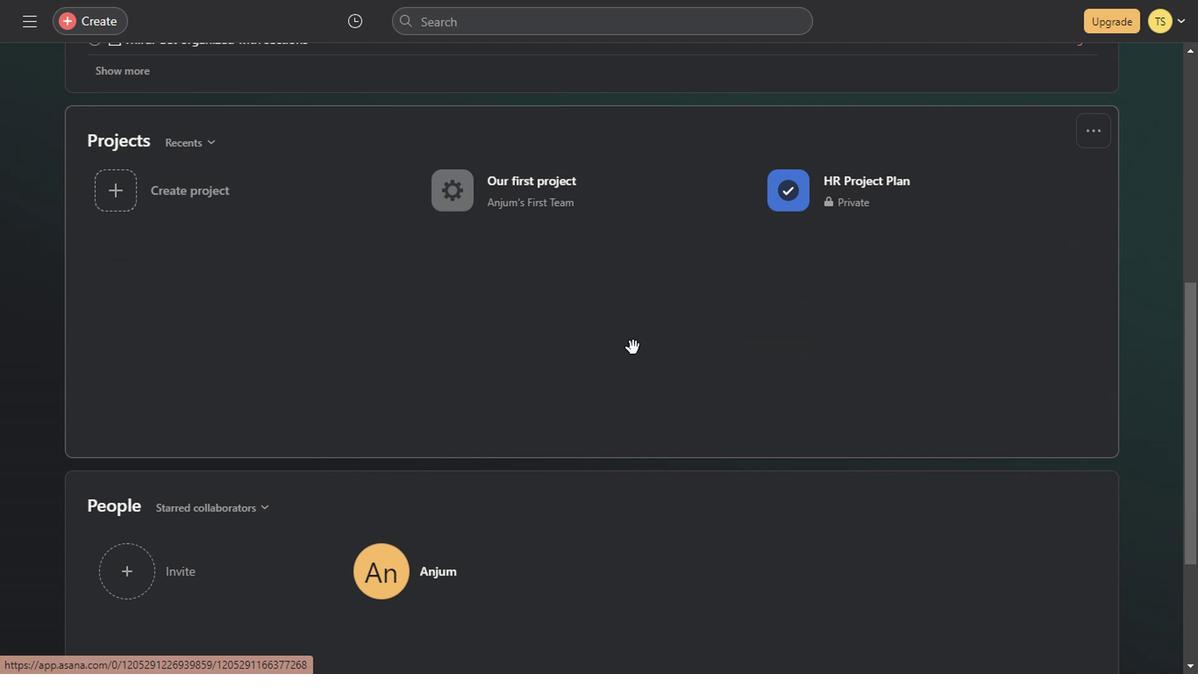 
Action: Mouse scrolled (630, 347) with delta (0, -1)
Screenshot: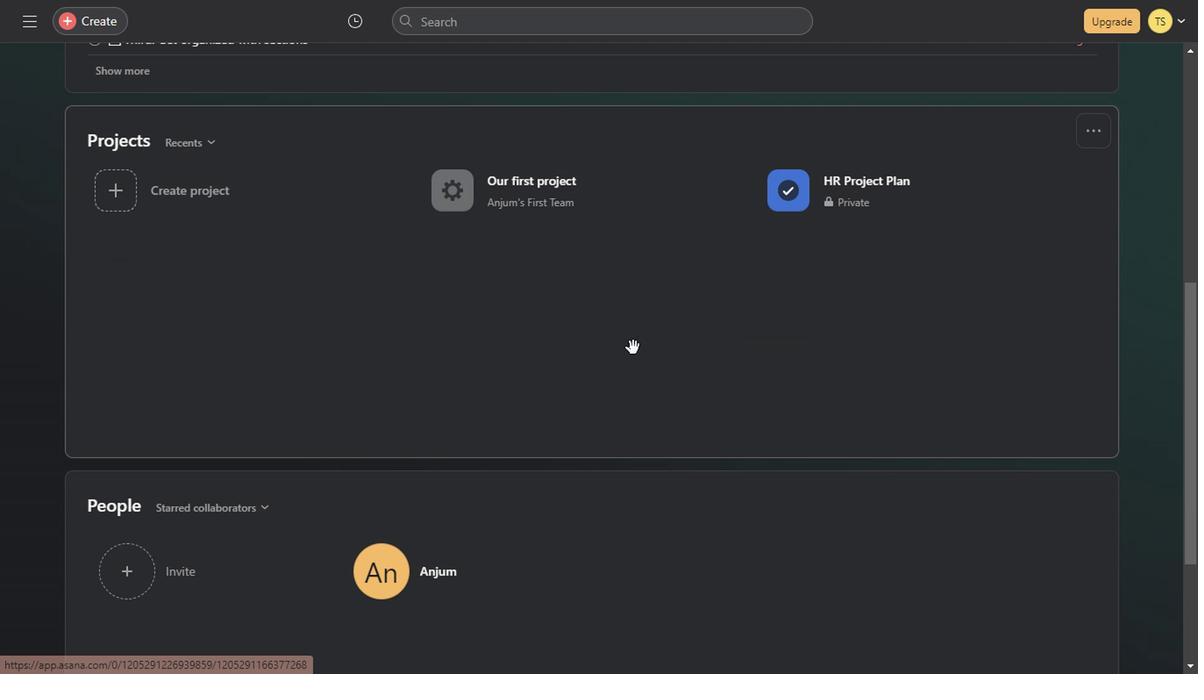 
Action: Mouse scrolled (630, 347) with delta (0, -1)
Screenshot: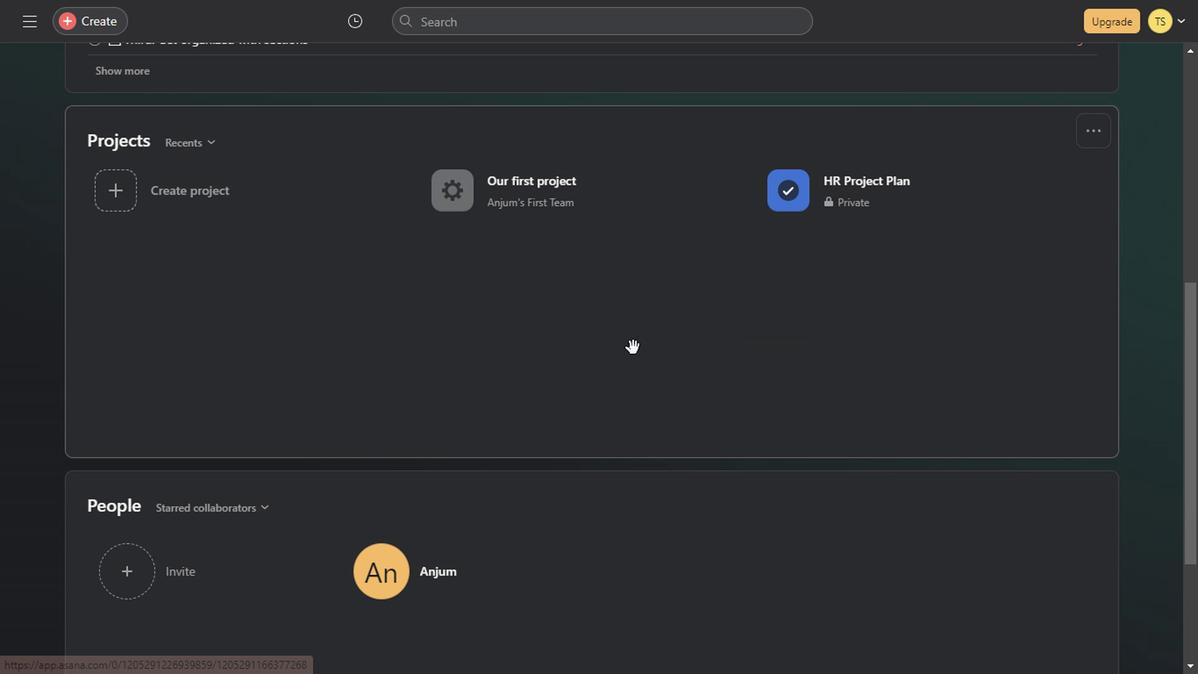 
Action: Mouse scrolled (630, 347) with delta (0, -1)
Screenshot: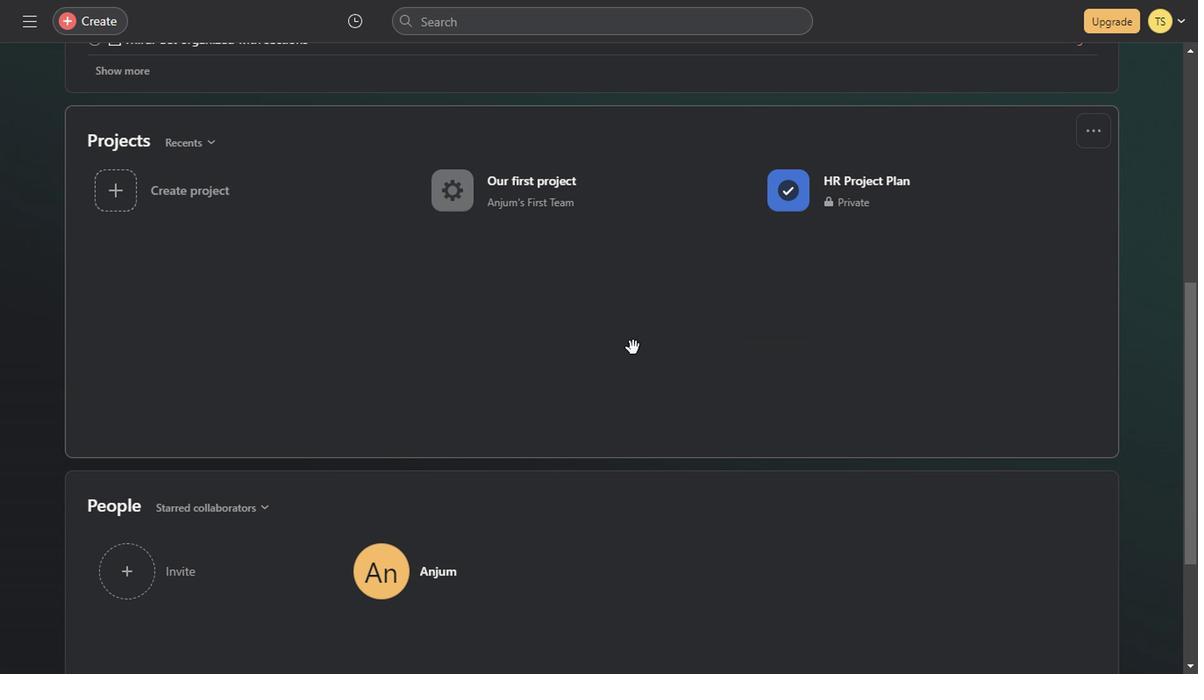 
Action: Mouse scrolled (630, 347) with delta (0, -1)
Screenshot: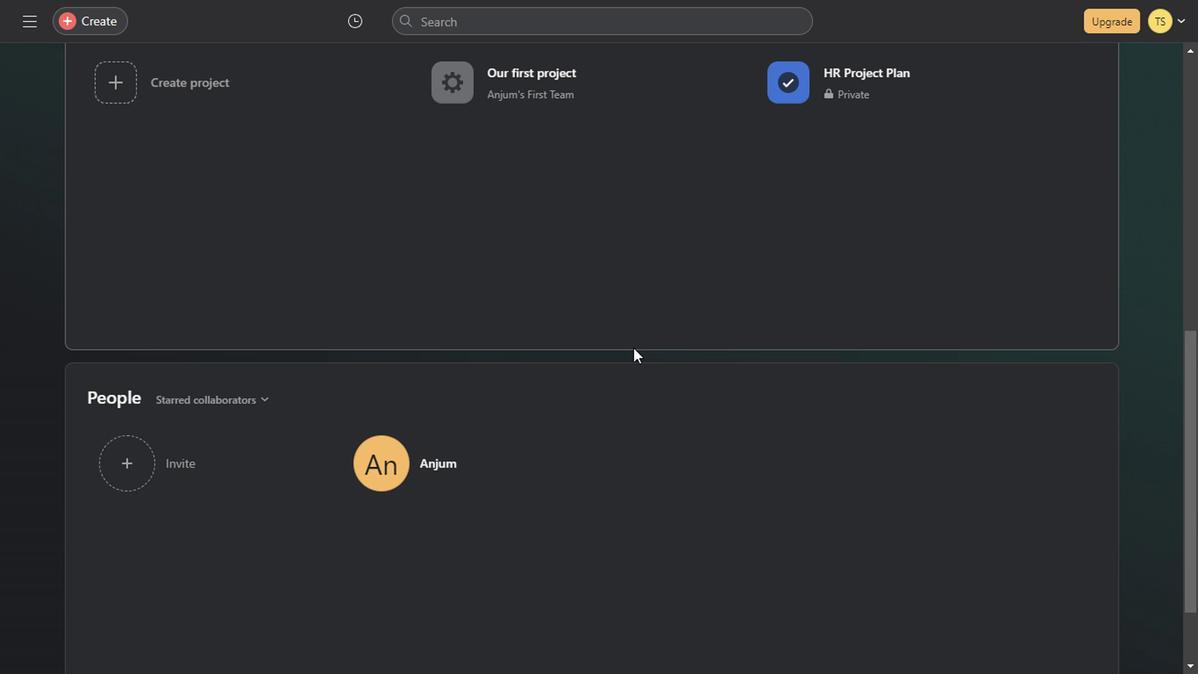 
Action: Mouse scrolled (630, 347) with delta (0, -1)
Screenshot: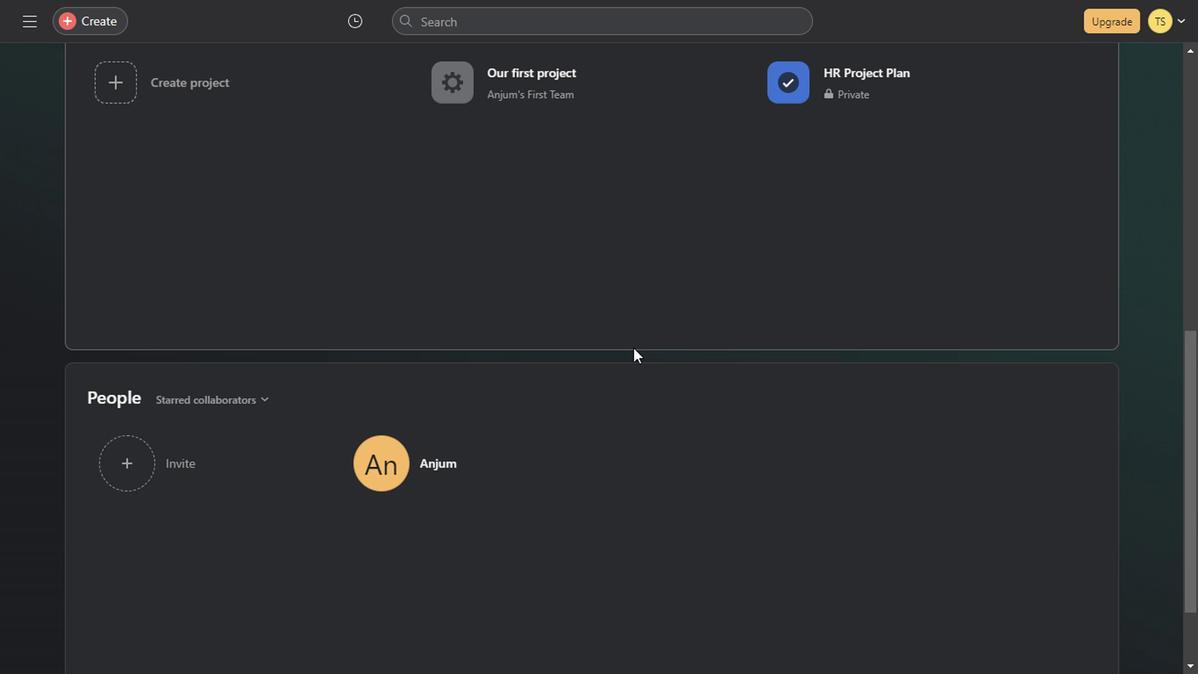 
Action: Mouse scrolled (630, 347) with delta (0, -1)
Screenshot: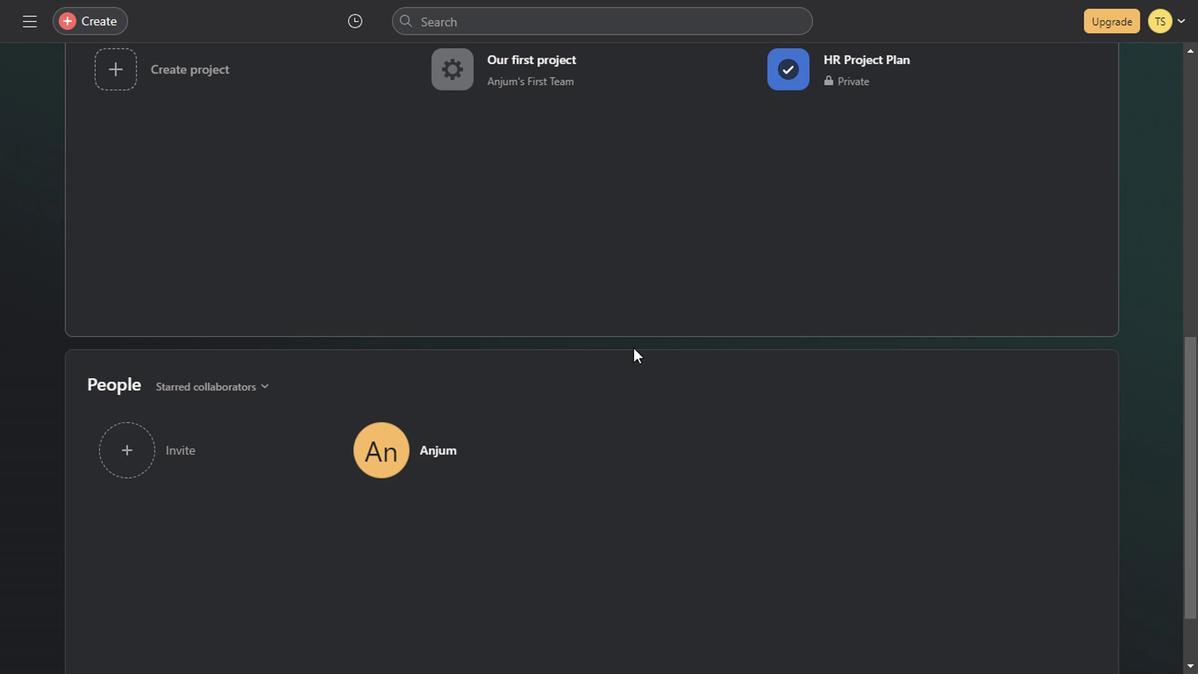 
Action: Mouse scrolled (630, 347) with delta (0, -1)
Screenshot: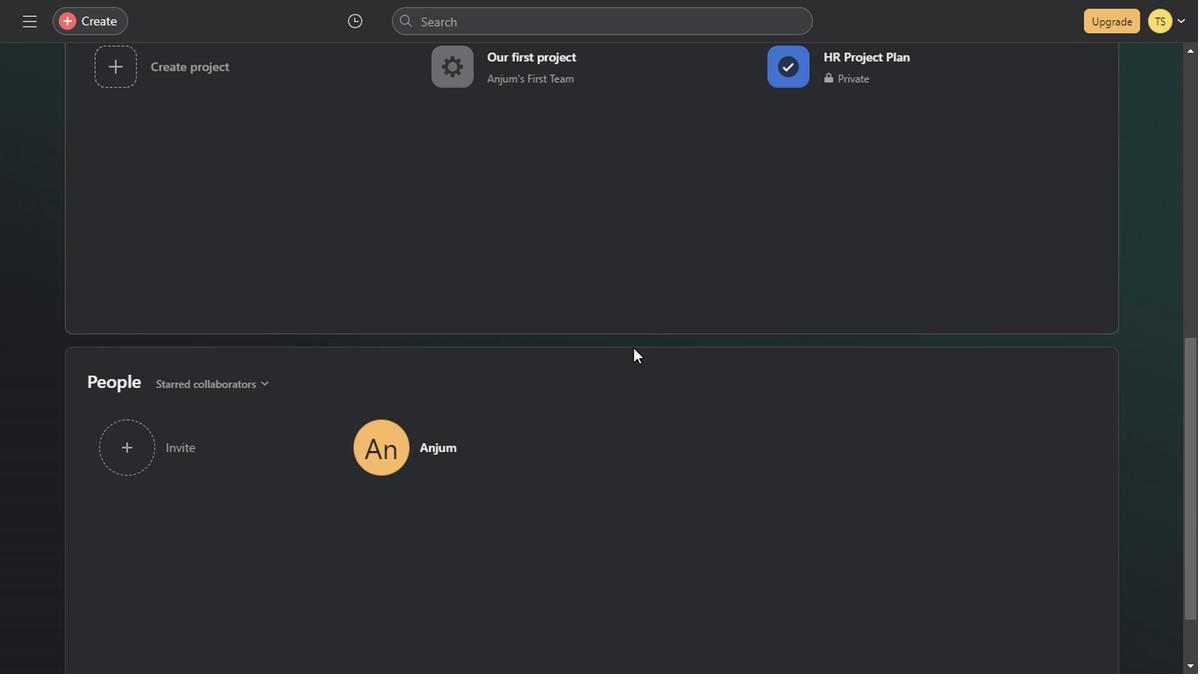 
Action: Mouse scrolled (630, 347) with delta (0, -1)
Screenshot: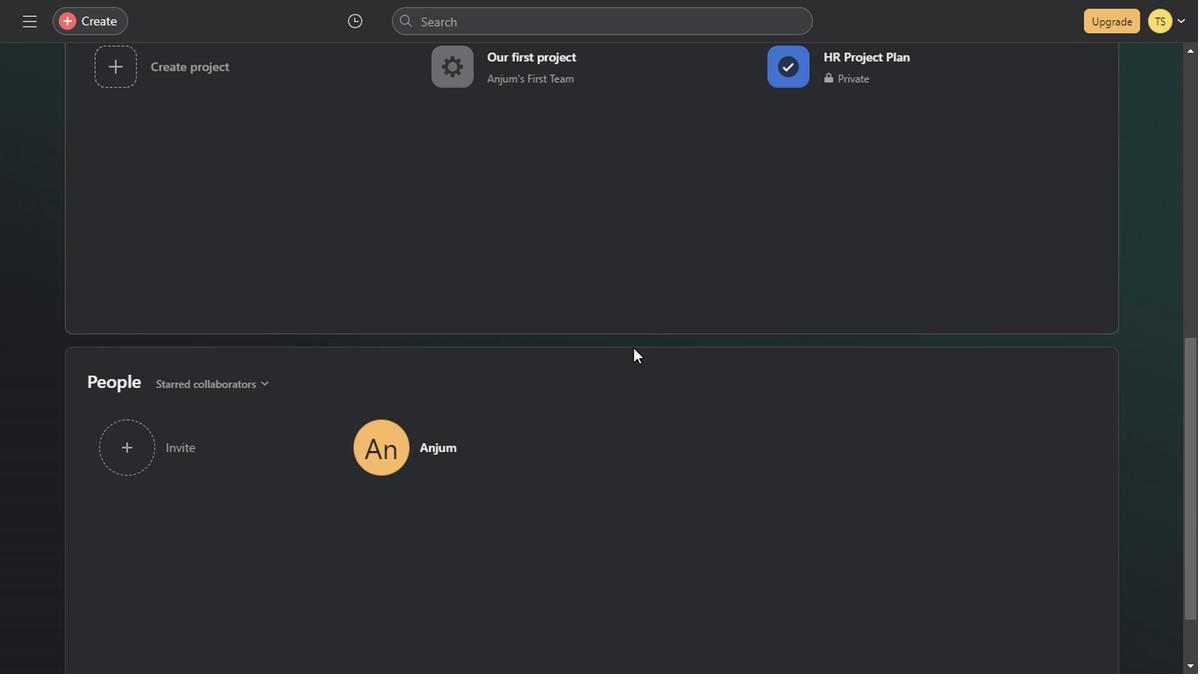 
Action: Mouse scrolled (630, 347) with delta (0, -1)
Screenshot: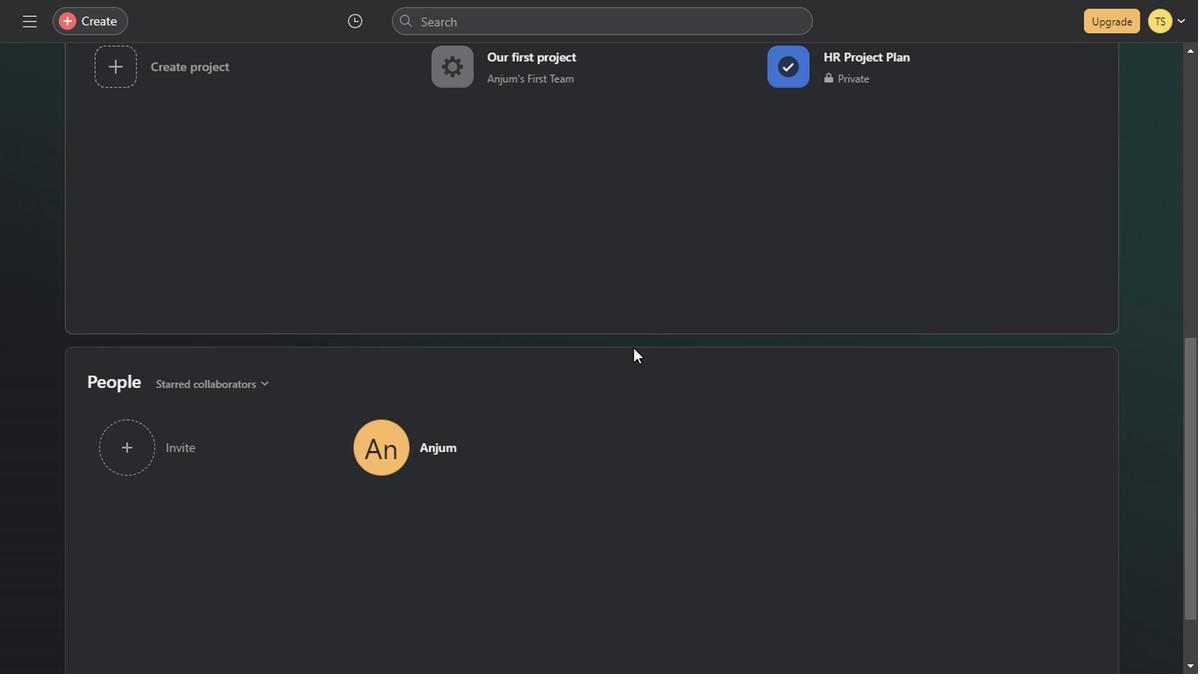 
Action: Mouse scrolled (630, 347) with delta (0, -1)
Screenshot: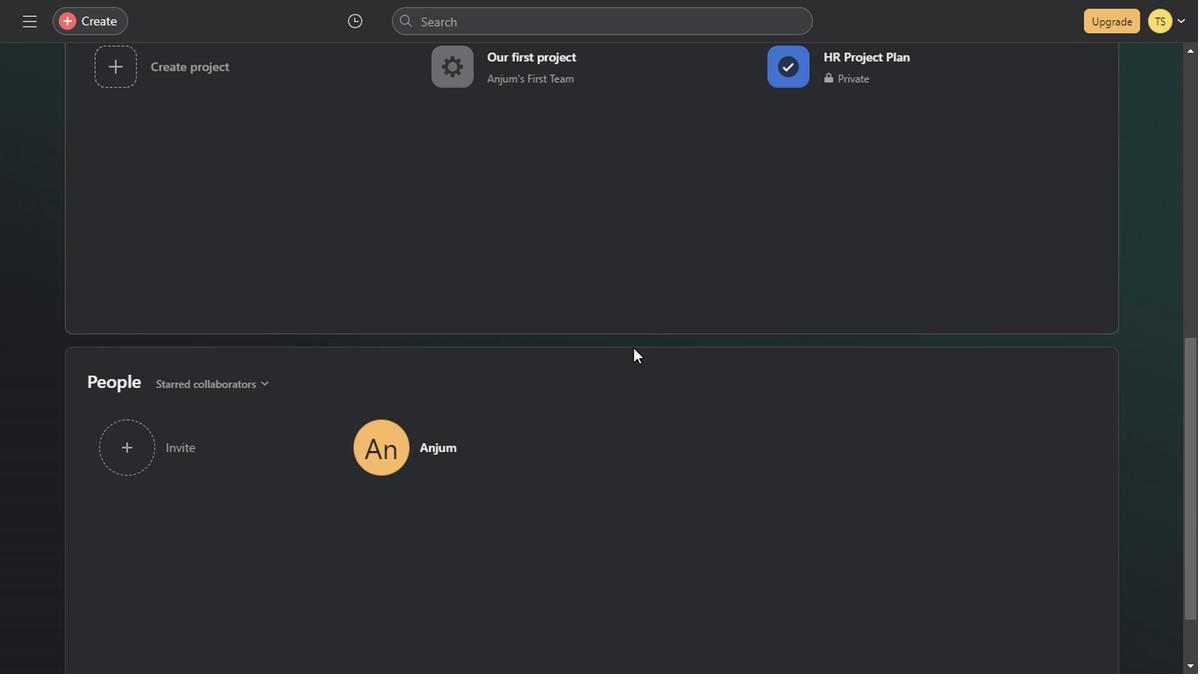 
Action: Mouse scrolled (630, 347) with delta (0, -1)
Screenshot: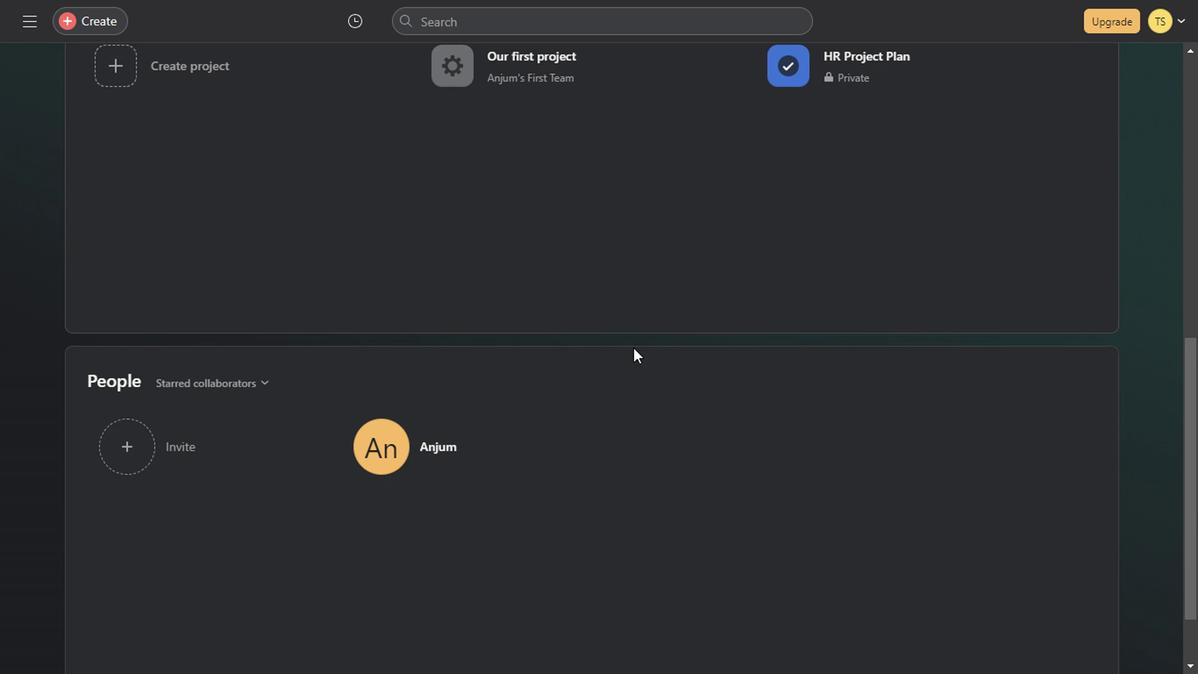 
Action: Mouse scrolled (630, 347) with delta (0, -1)
Screenshot: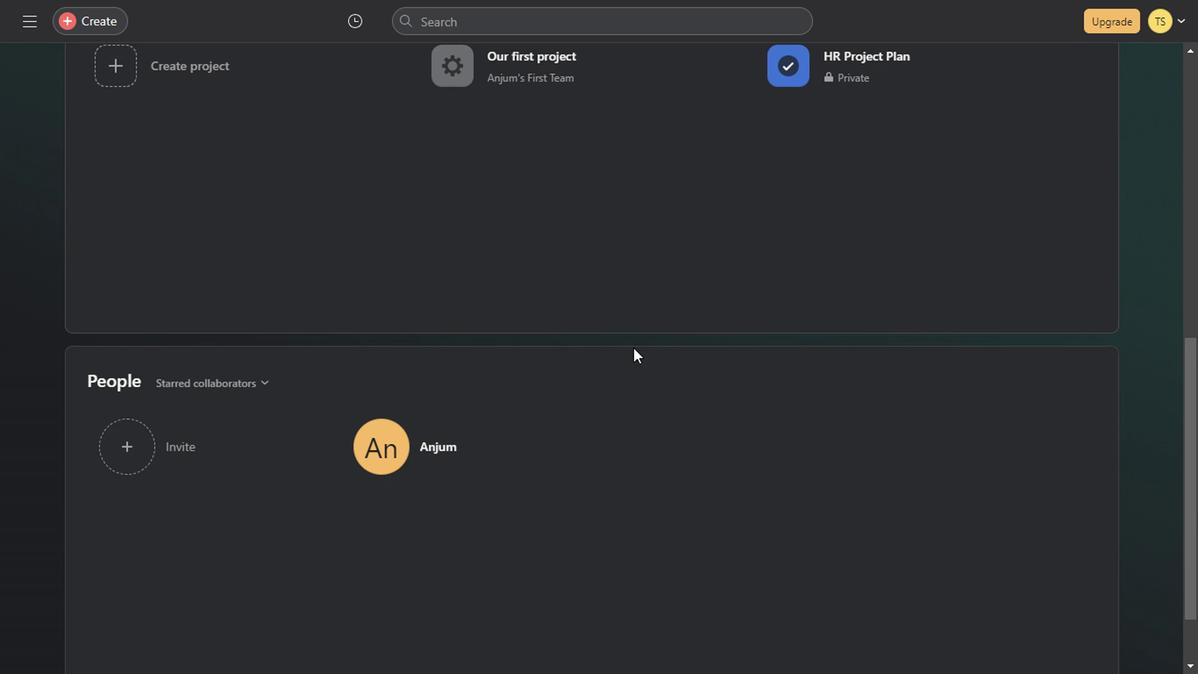 
Action: Mouse scrolled (630, 347) with delta (0, -1)
Screenshot: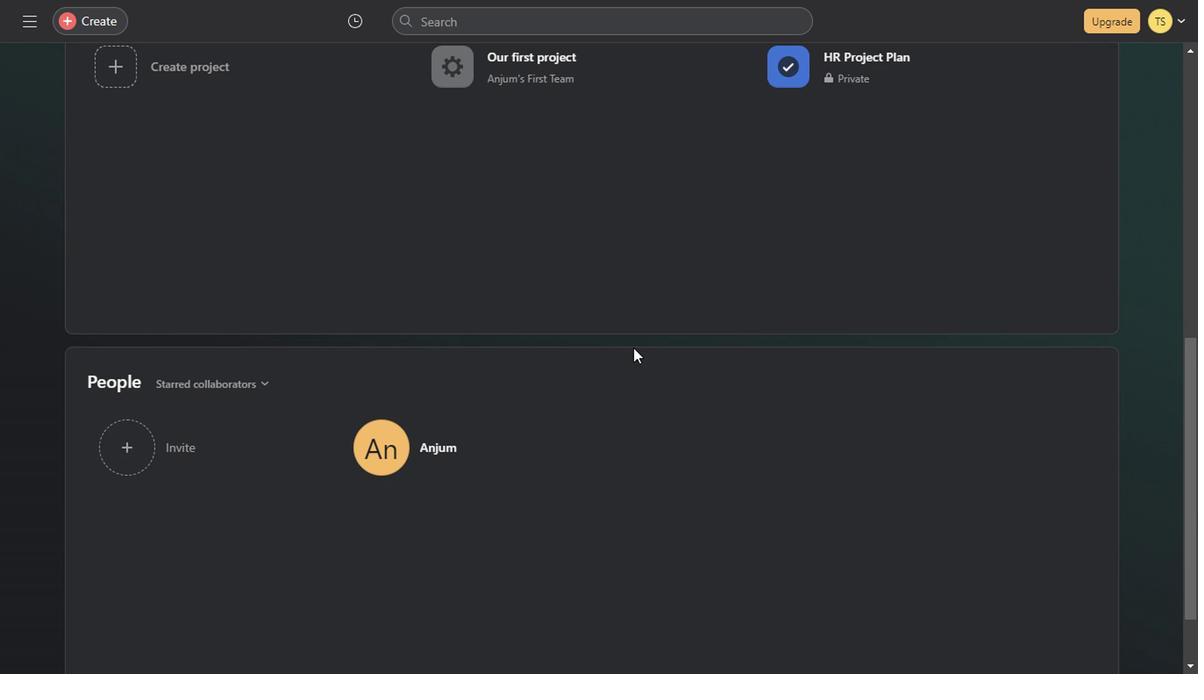 
Action: Mouse scrolled (630, 347) with delta (0, -1)
Screenshot: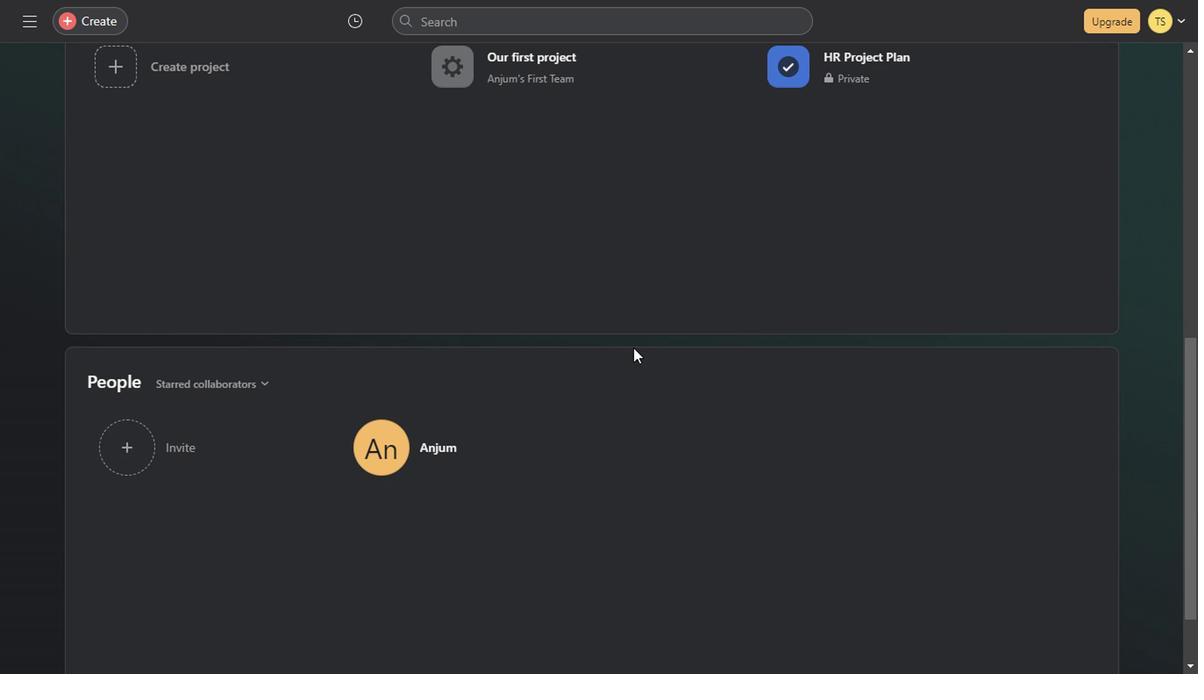 
Action: Mouse scrolled (630, 347) with delta (0, -1)
Screenshot: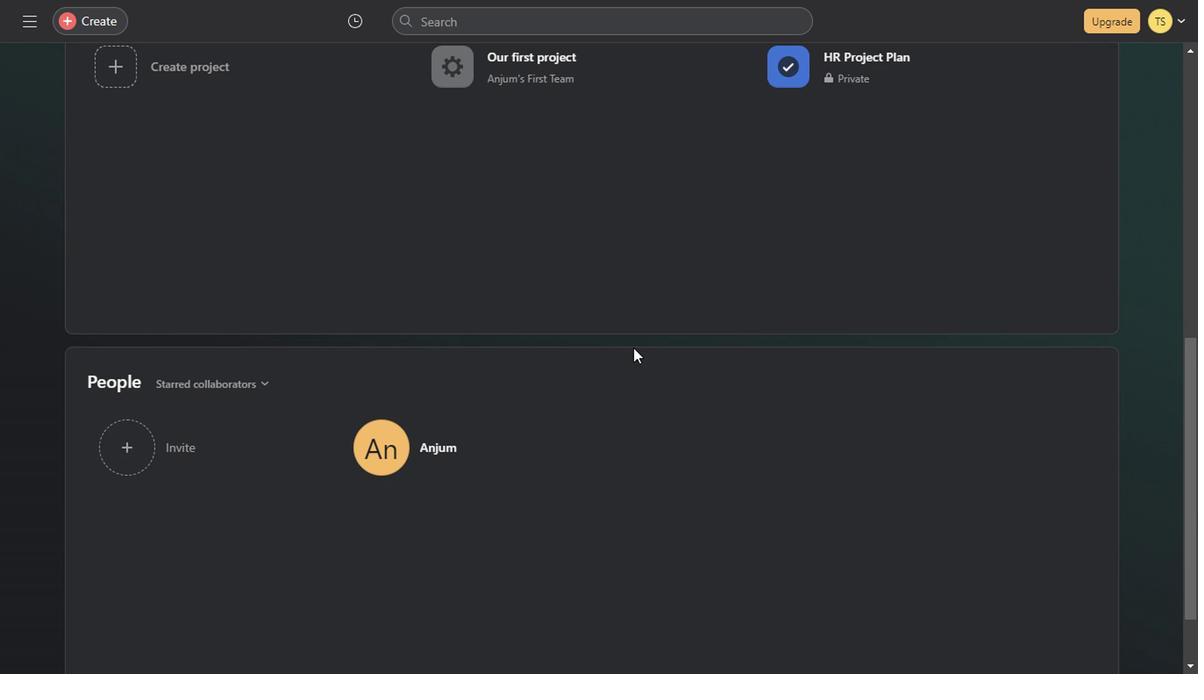
Action: Mouse scrolled (630, 347) with delta (0, -1)
Screenshot: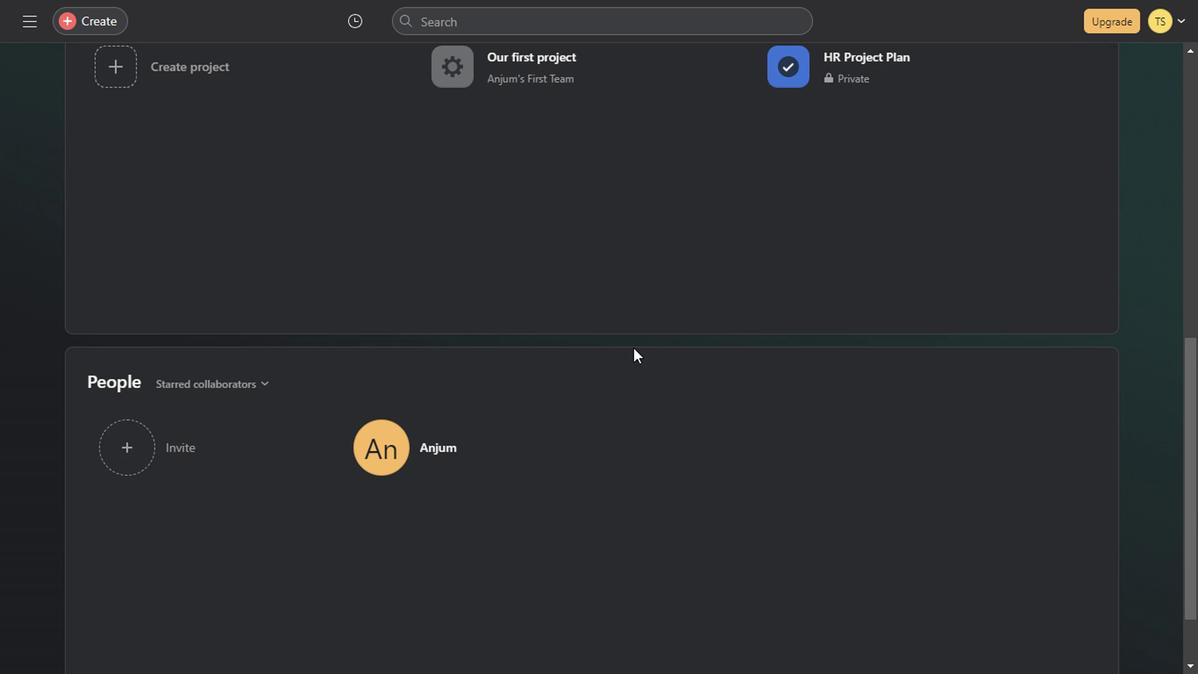 
Action: Mouse scrolled (630, 347) with delta (0, -1)
Screenshot: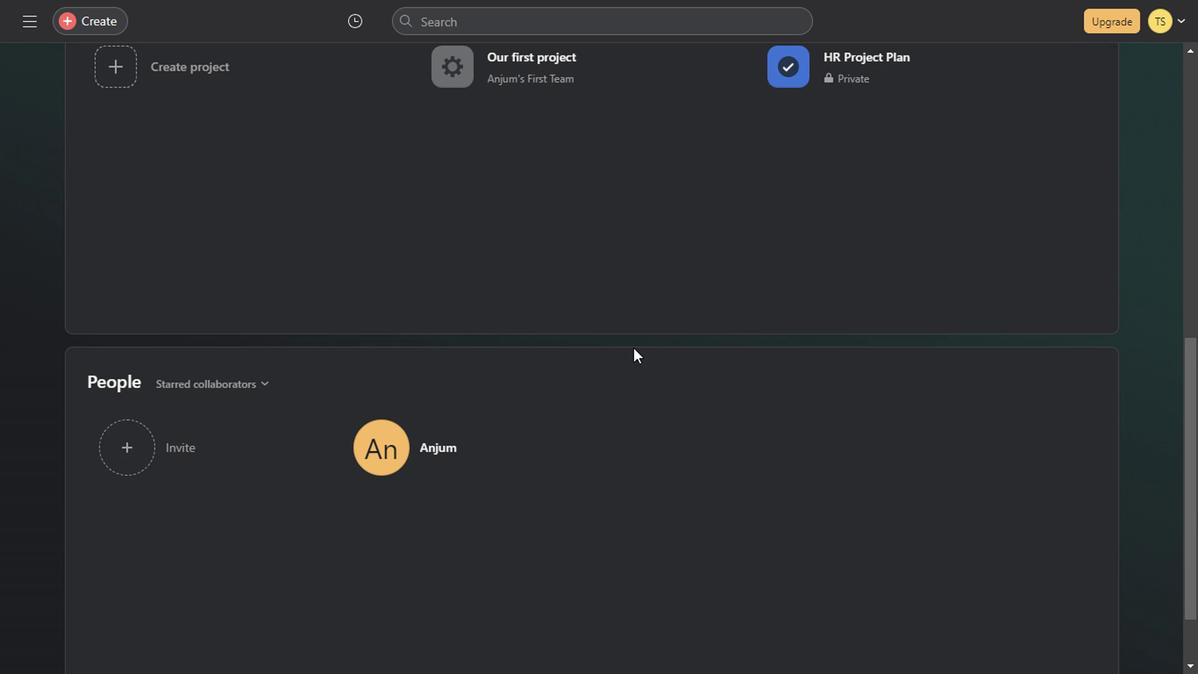 
Action: Mouse scrolled (630, 347) with delta (0, -1)
Screenshot: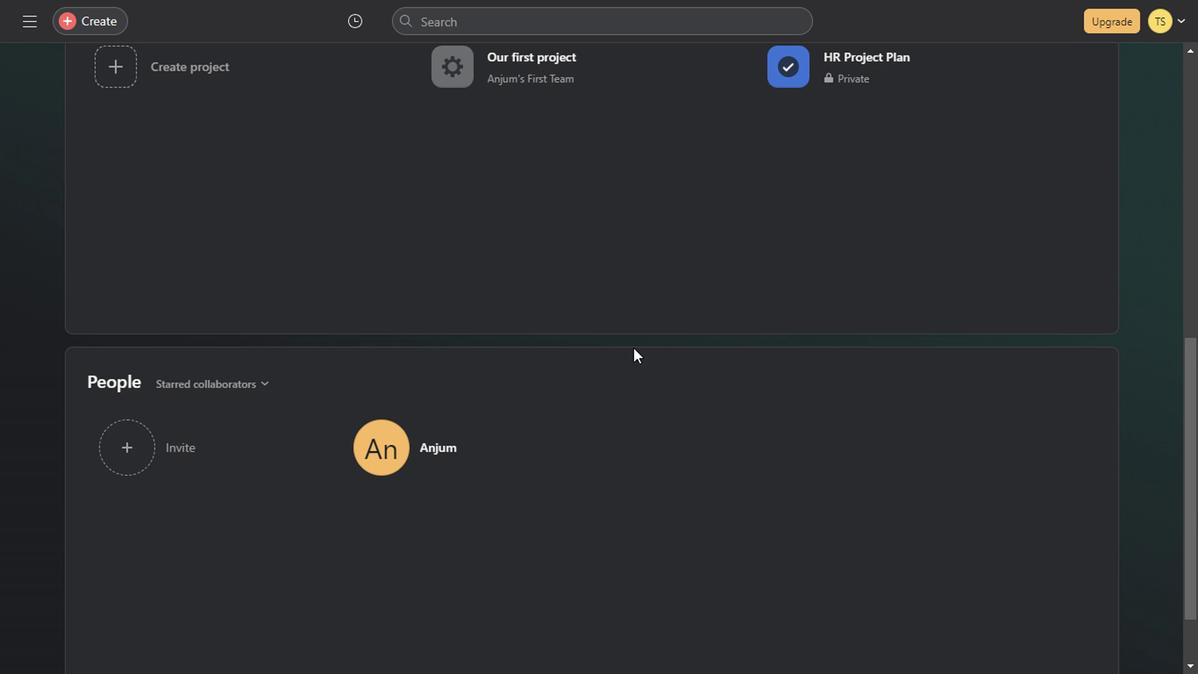
Action: Mouse scrolled (630, 347) with delta (0, -1)
Screenshot: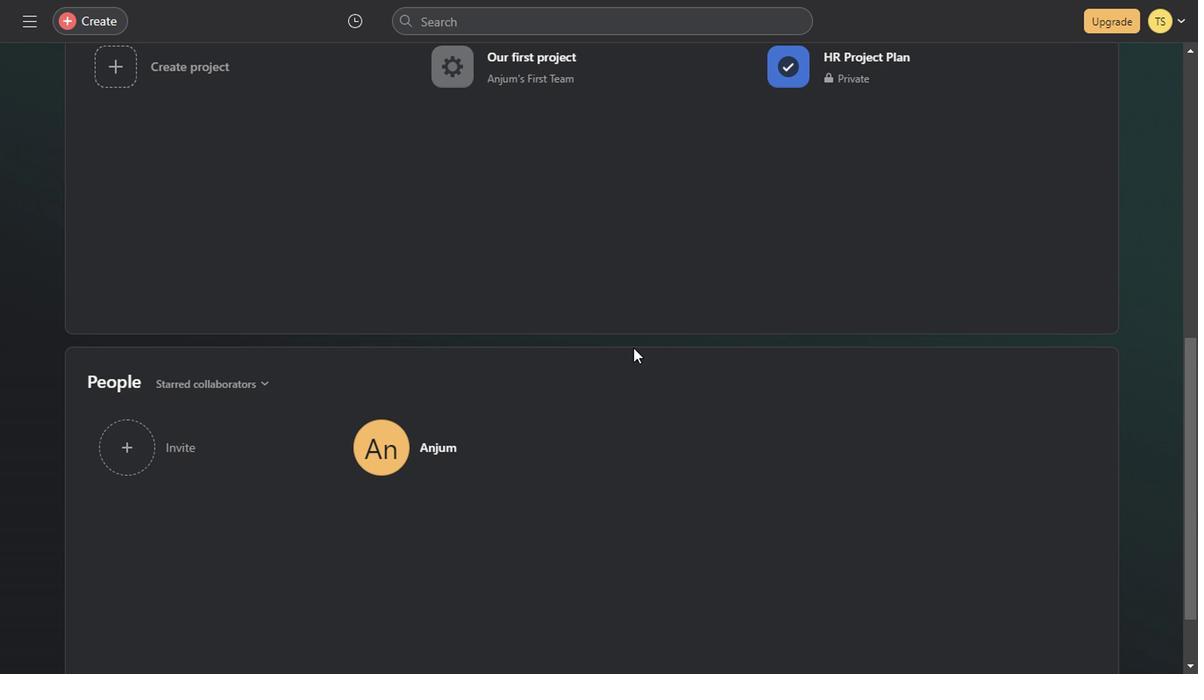 
Action: Mouse scrolled (630, 347) with delta (0, -1)
Screenshot: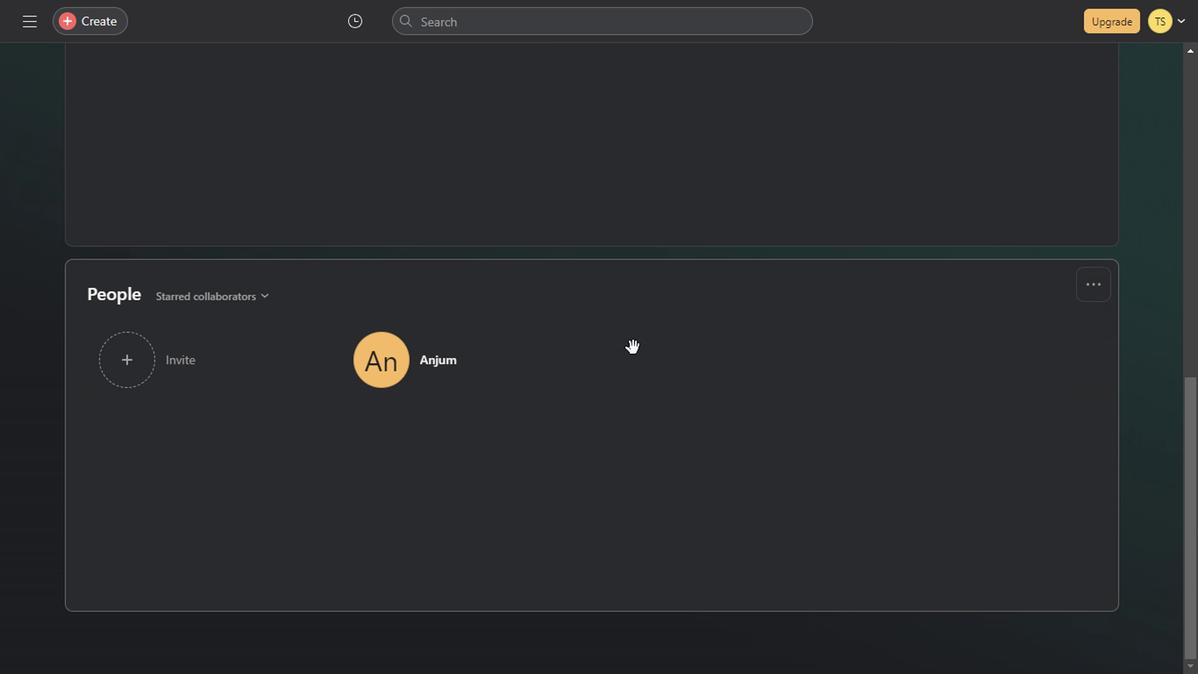 
Action: Mouse scrolled (630, 347) with delta (0, -1)
Screenshot: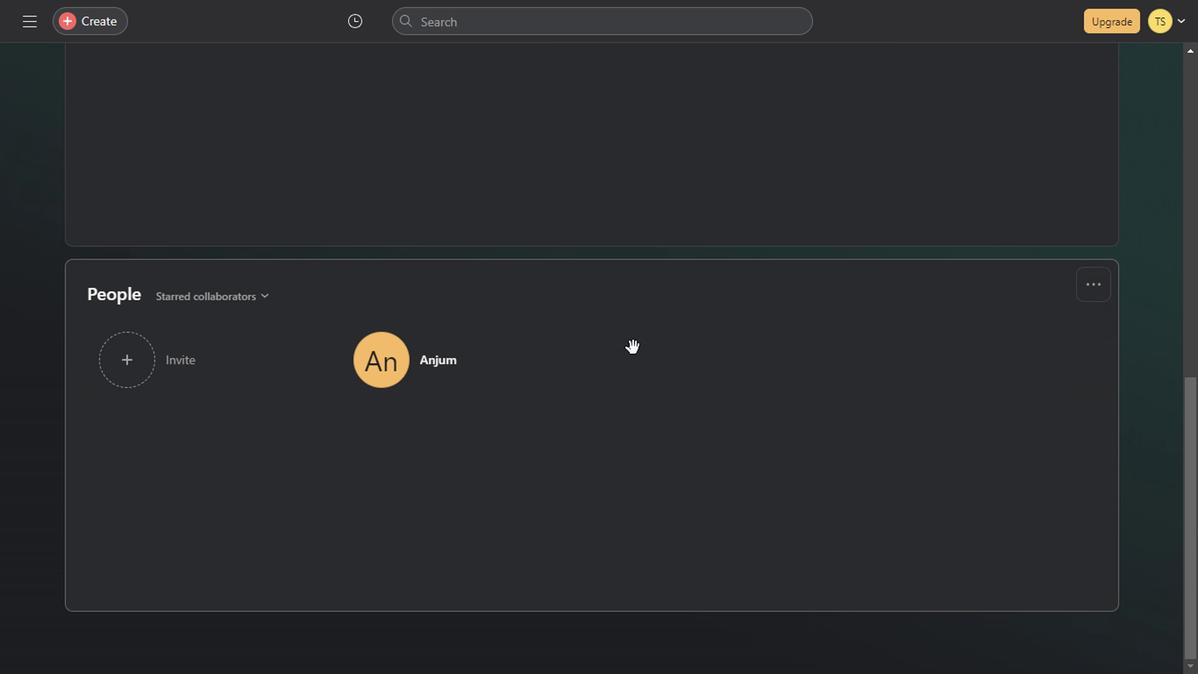 
Action: Mouse scrolled (630, 347) with delta (0, -1)
Screenshot: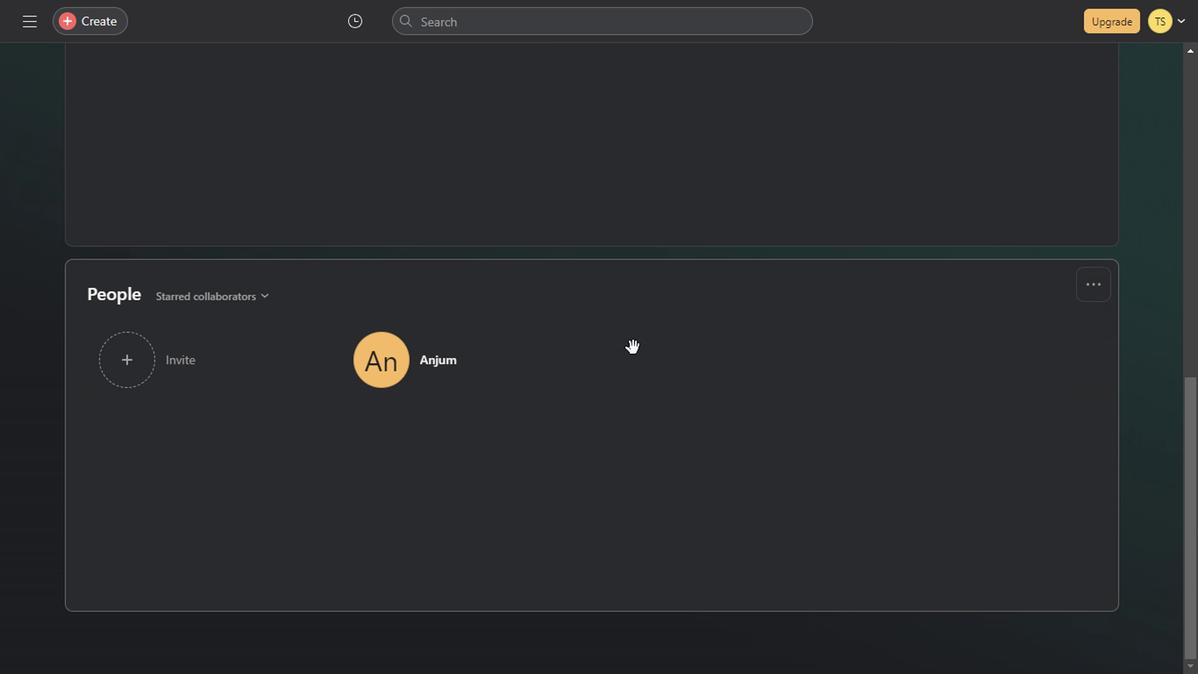 
Action: Mouse scrolled (630, 347) with delta (0, -1)
Screenshot: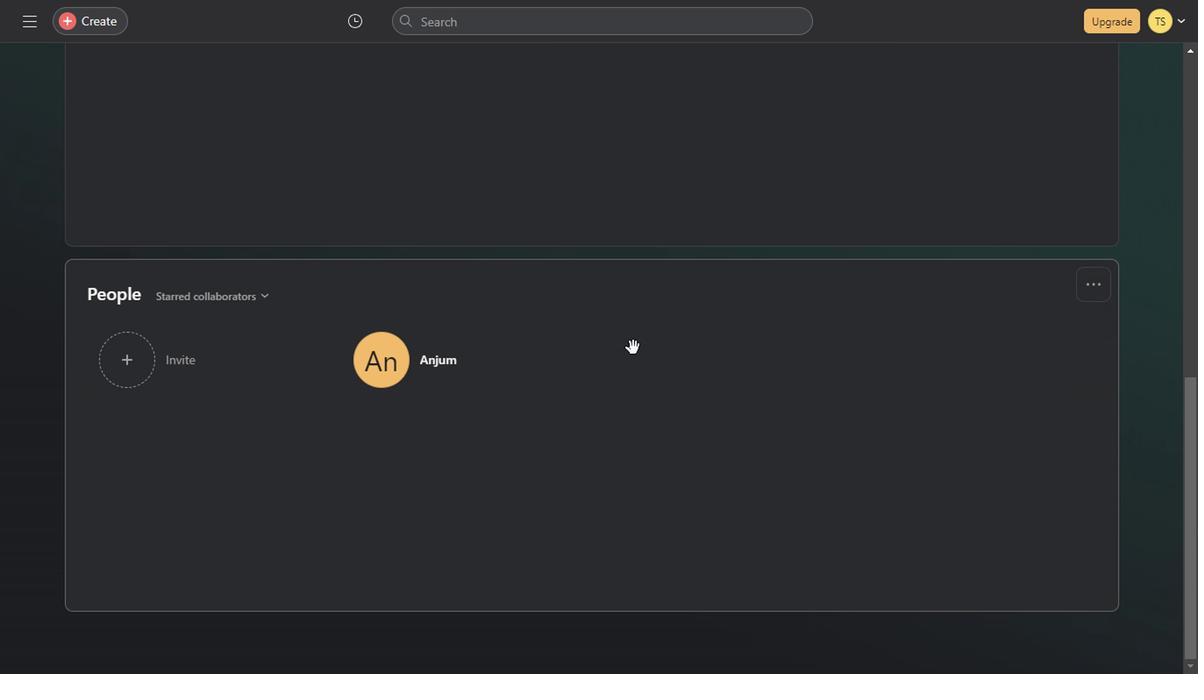 
Action: Mouse scrolled (630, 347) with delta (0, -1)
Screenshot: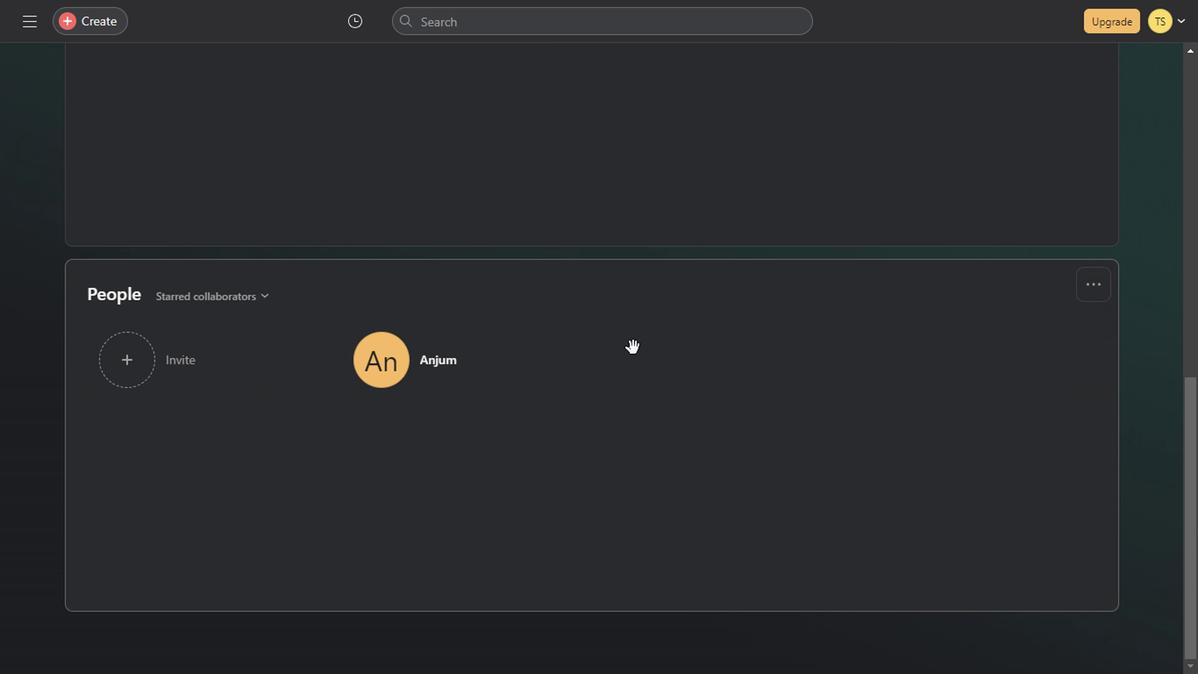 
Action: Mouse scrolled (630, 347) with delta (0, -1)
Screenshot: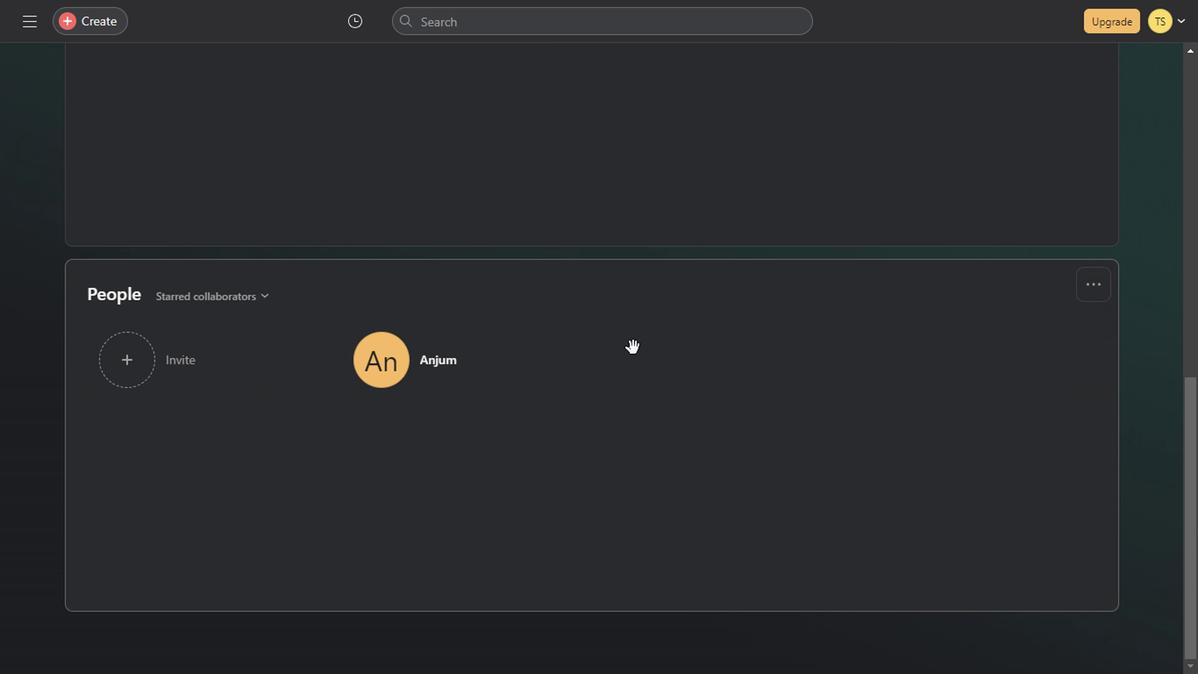 
Action: Mouse scrolled (630, 347) with delta (0, -1)
Screenshot: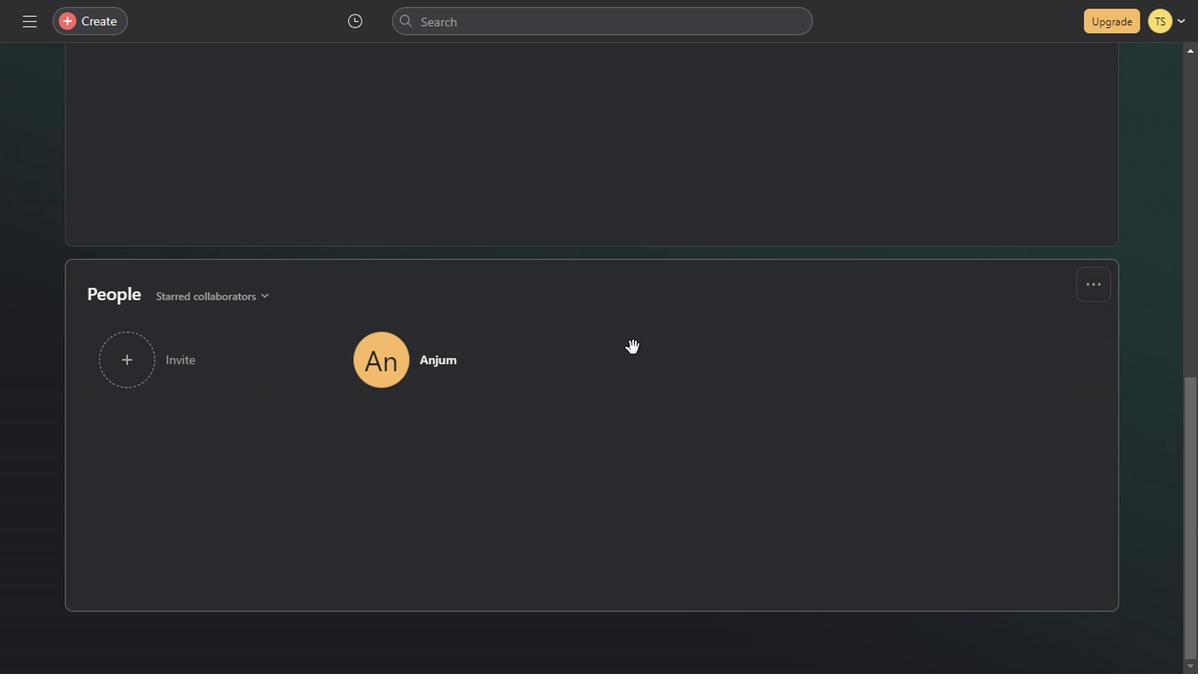 
Action: Mouse scrolled (630, 347) with delta (0, -1)
Screenshot: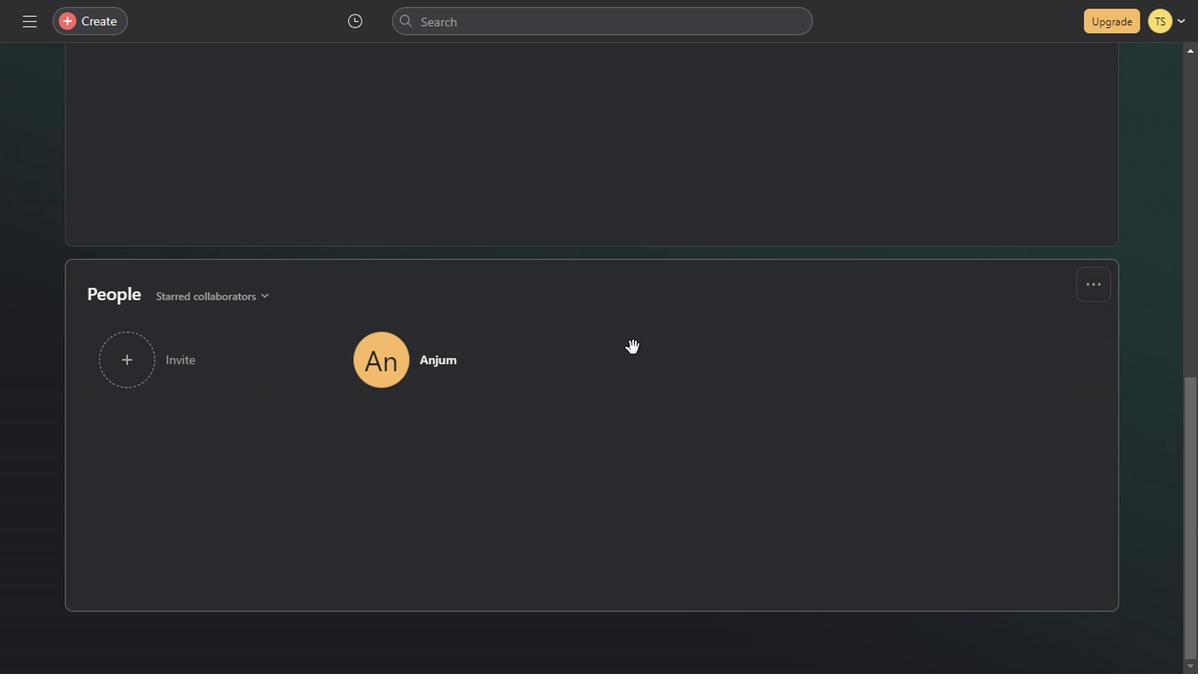 
Action: Mouse scrolled (630, 347) with delta (0, -1)
Screenshot: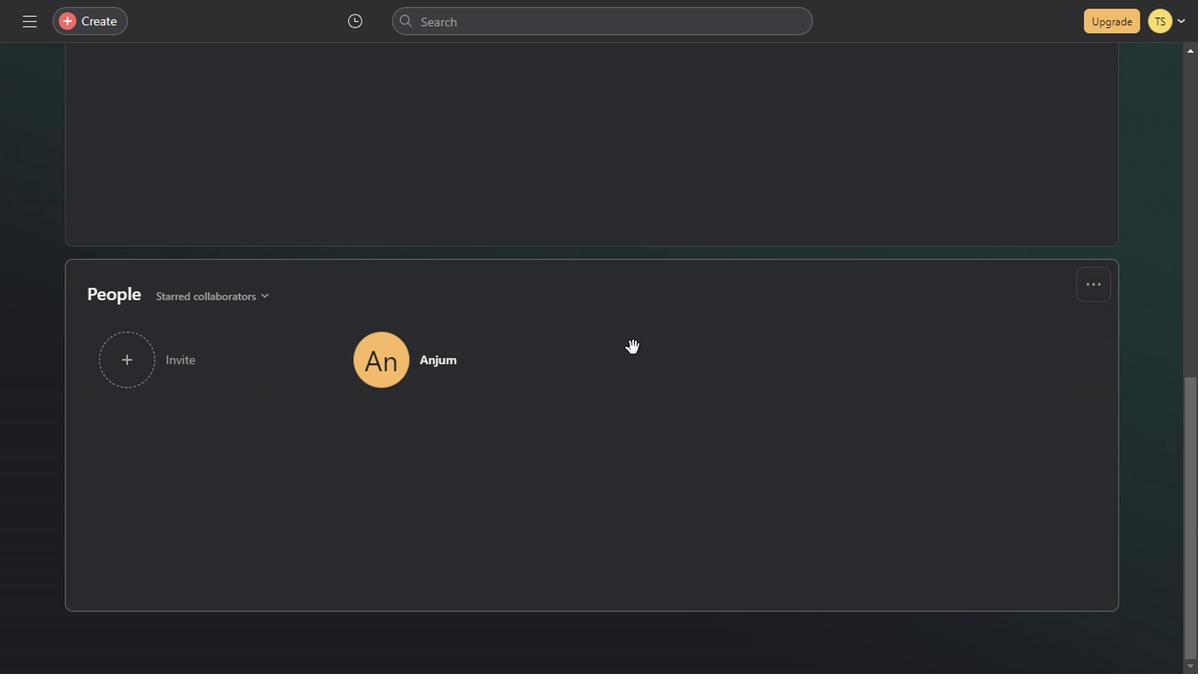 
Action: Mouse scrolled (630, 347) with delta (0, -1)
Screenshot: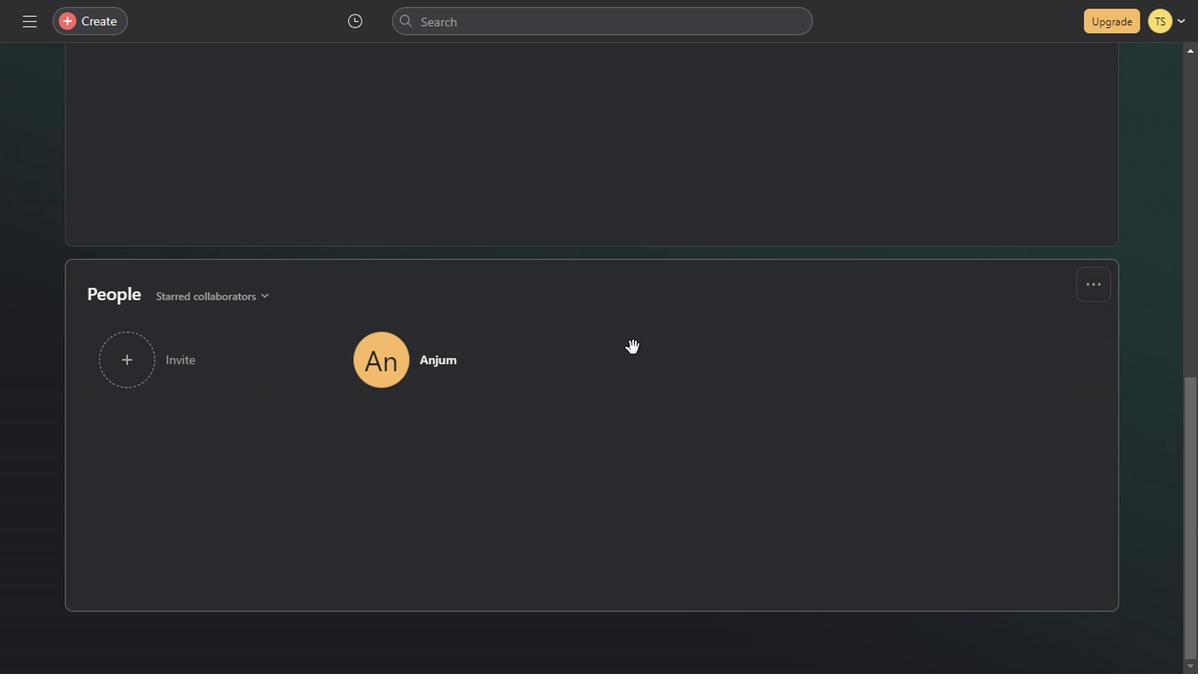 
Action: Mouse scrolled (630, 347) with delta (0, -1)
Screenshot: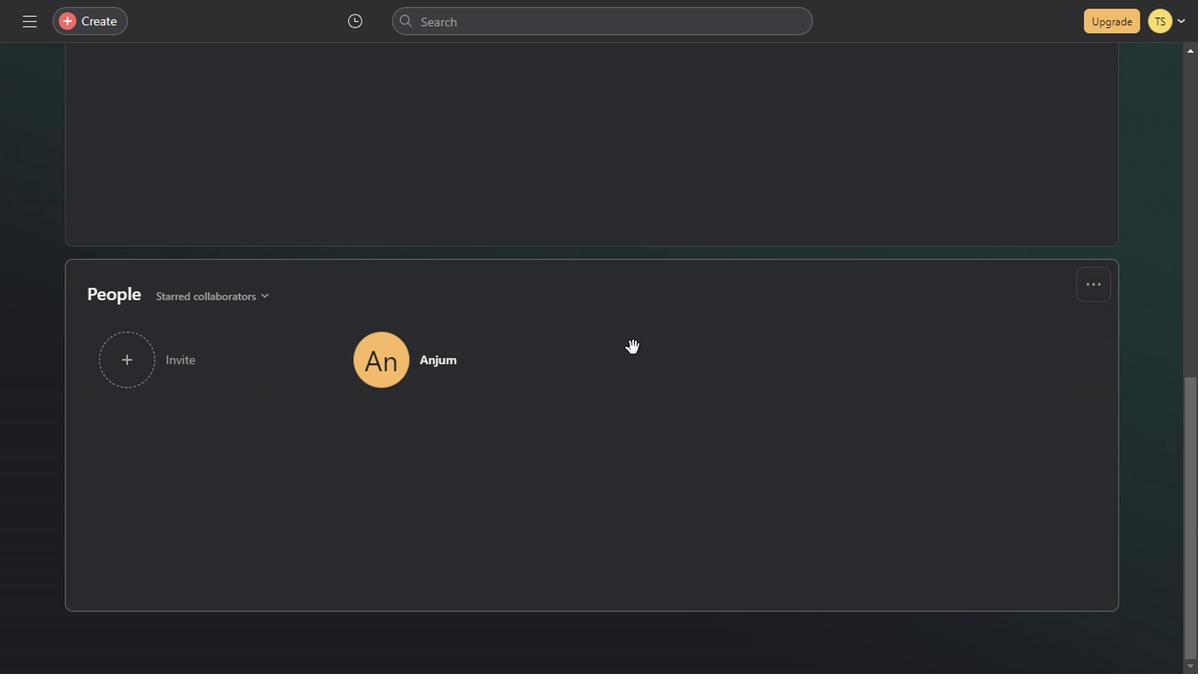 
Action: Mouse scrolled (630, 347) with delta (0, -1)
Screenshot: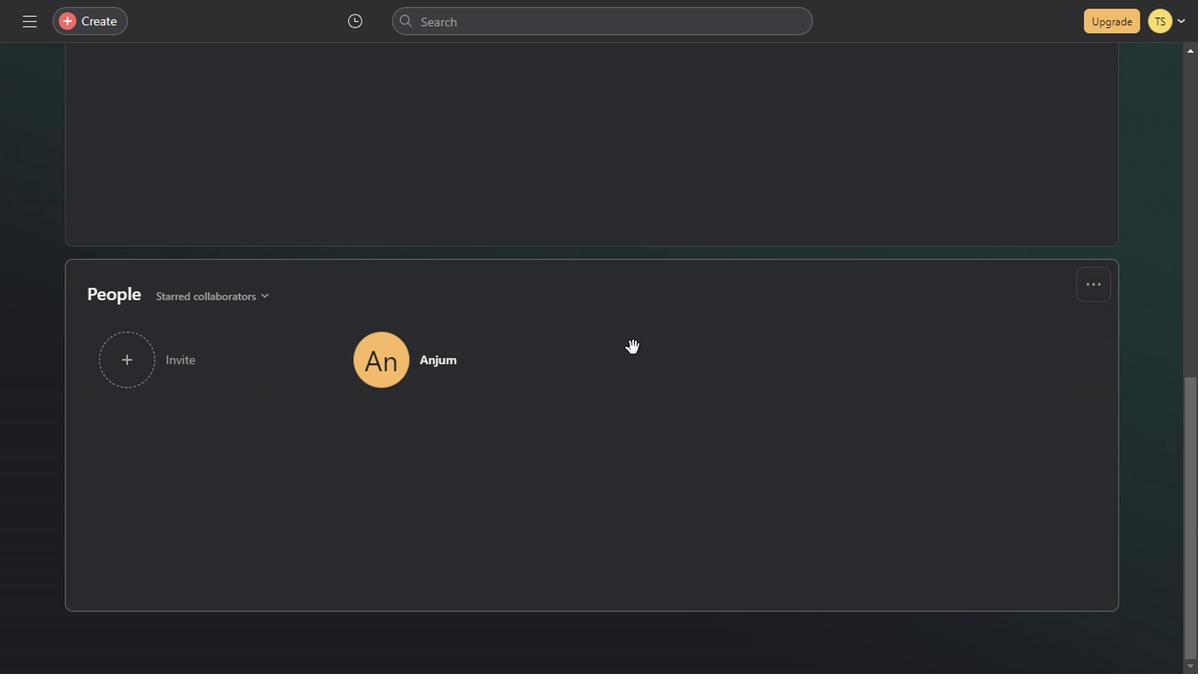 
Action: Mouse scrolled (630, 347) with delta (0, -1)
Screenshot: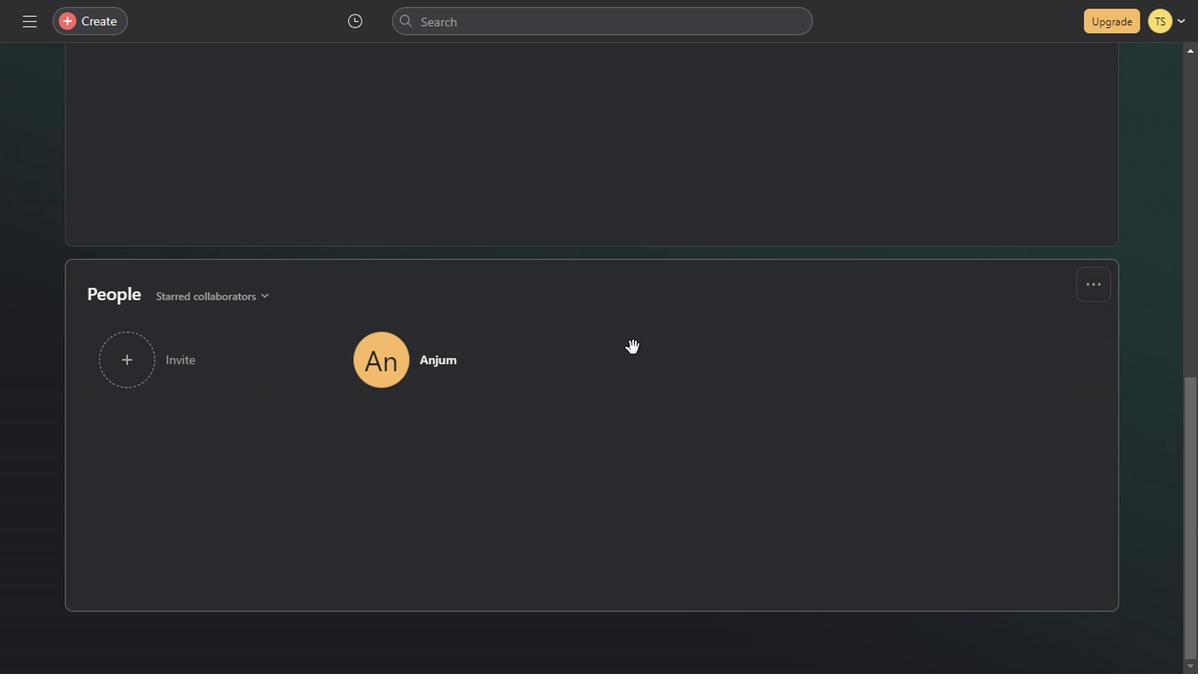 
Action: Mouse scrolled (630, 347) with delta (0, -1)
Screenshot: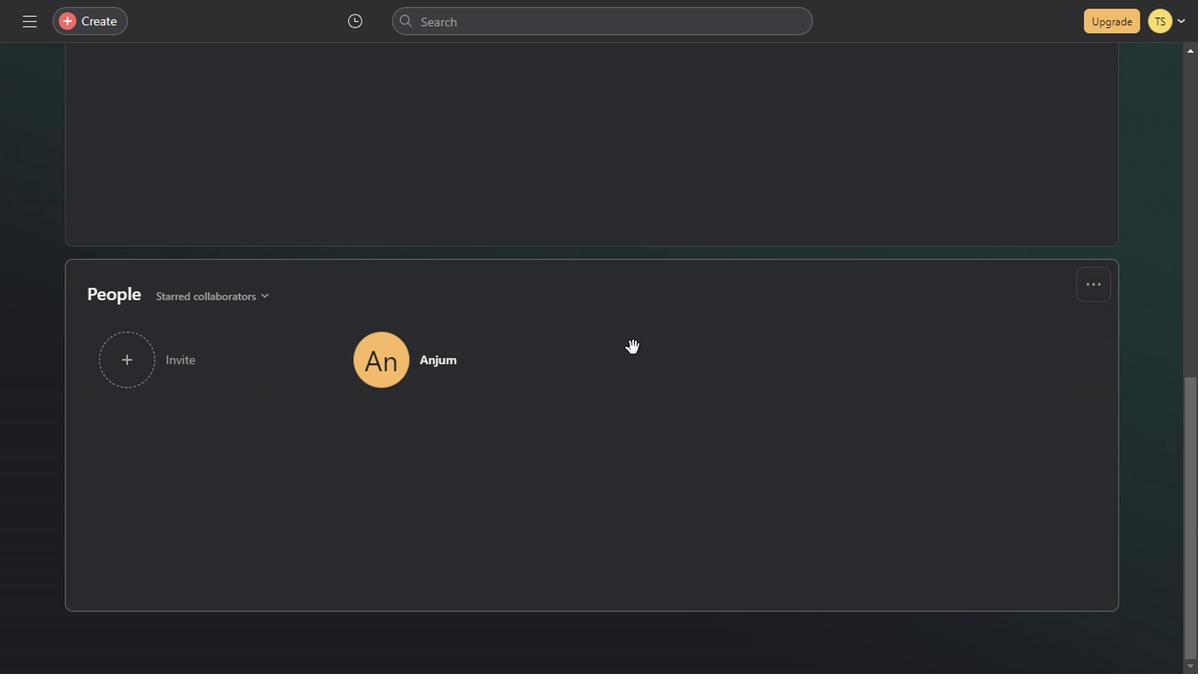 
Action: Mouse scrolled (630, 347) with delta (0, -1)
Screenshot: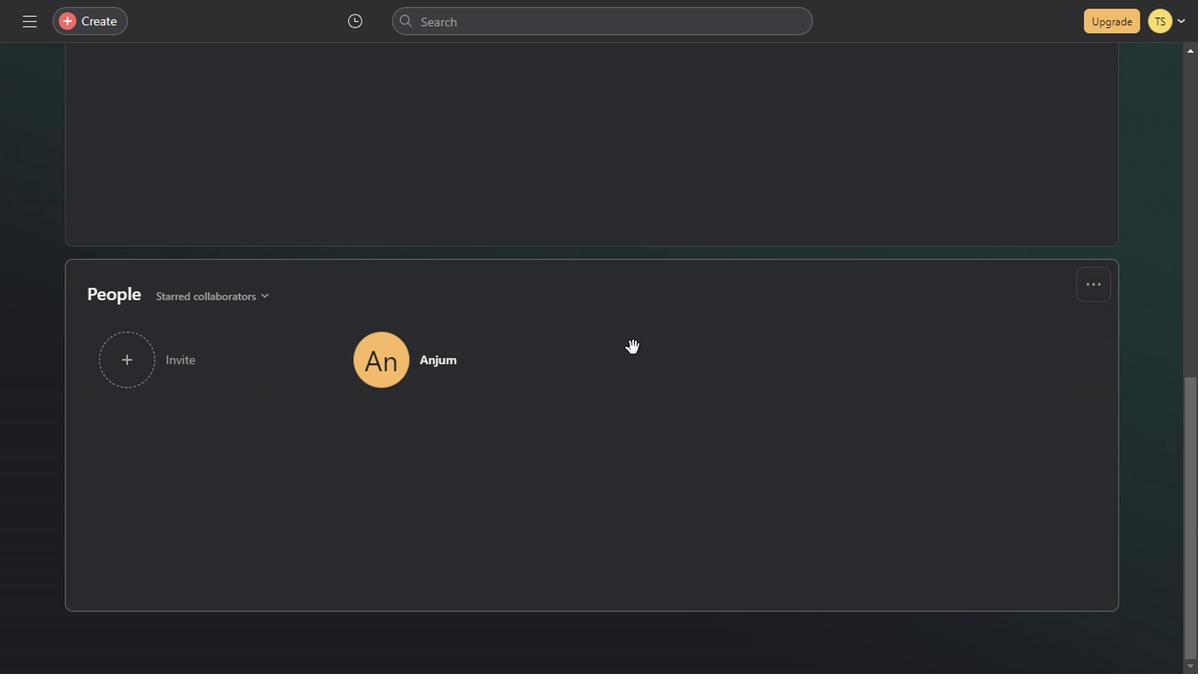 
Action: Mouse scrolled (630, 347) with delta (0, -1)
Screenshot: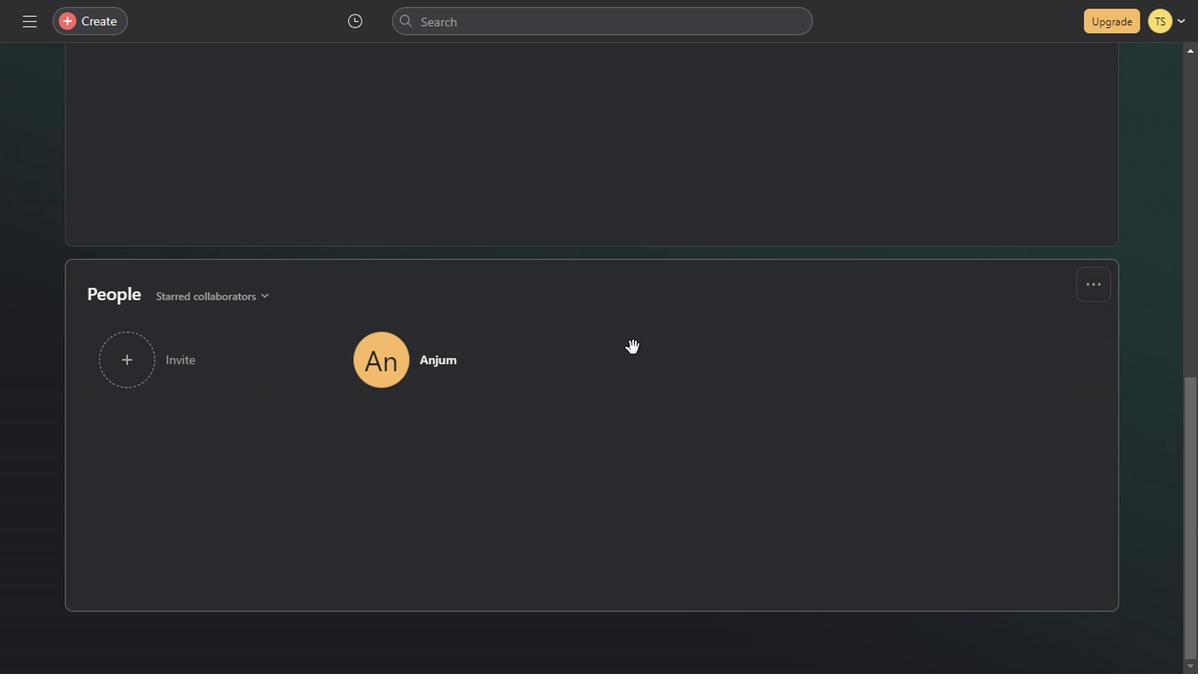 
Action: Mouse scrolled (630, 347) with delta (0, -1)
Screenshot: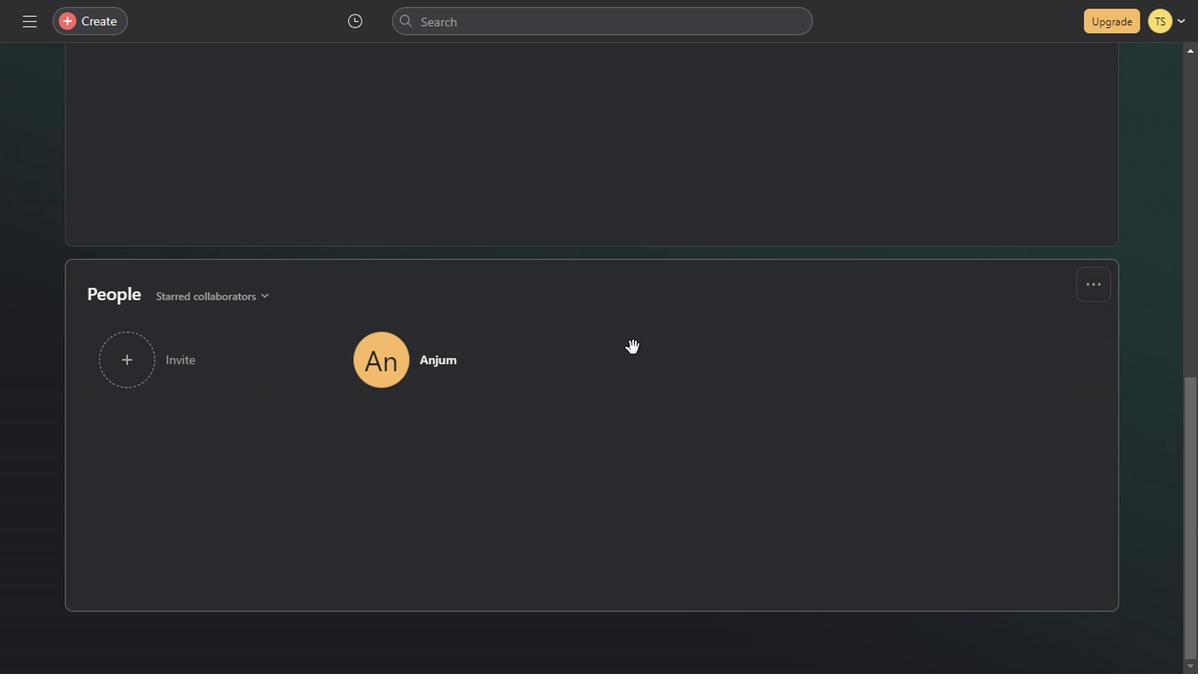 
Action: Mouse scrolled (630, 347) with delta (0, -1)
Screenshot: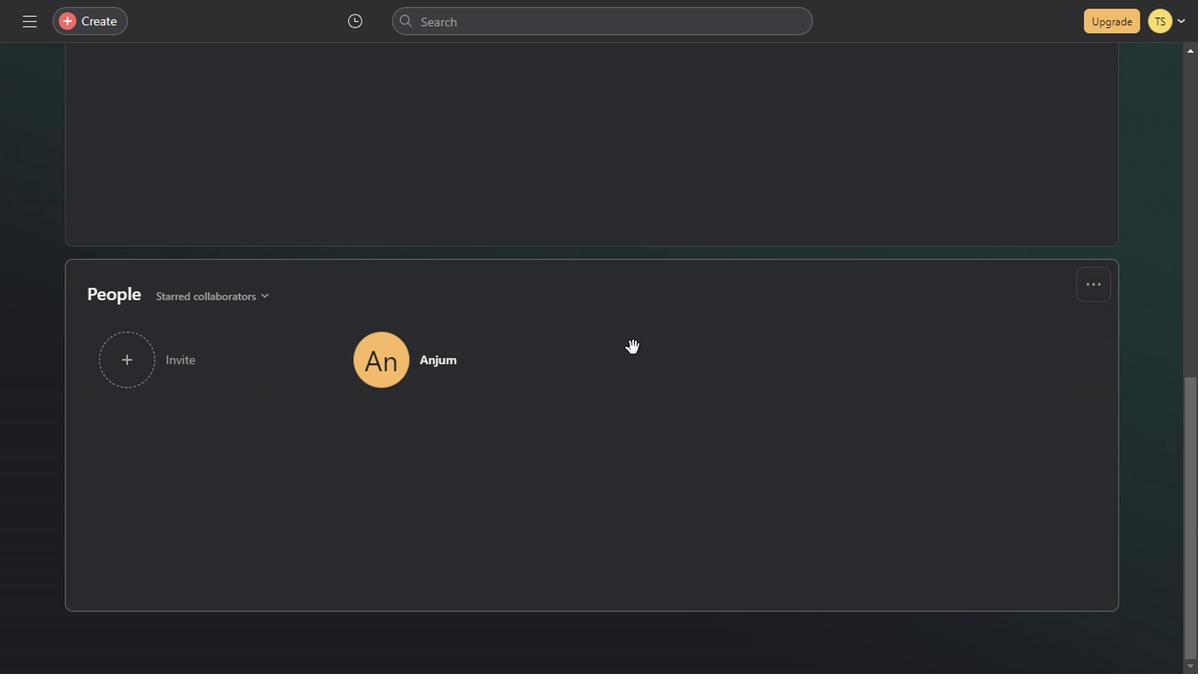 
Action: Mouse scrolled (630, 347) with delta (0, -1)
Screenshot: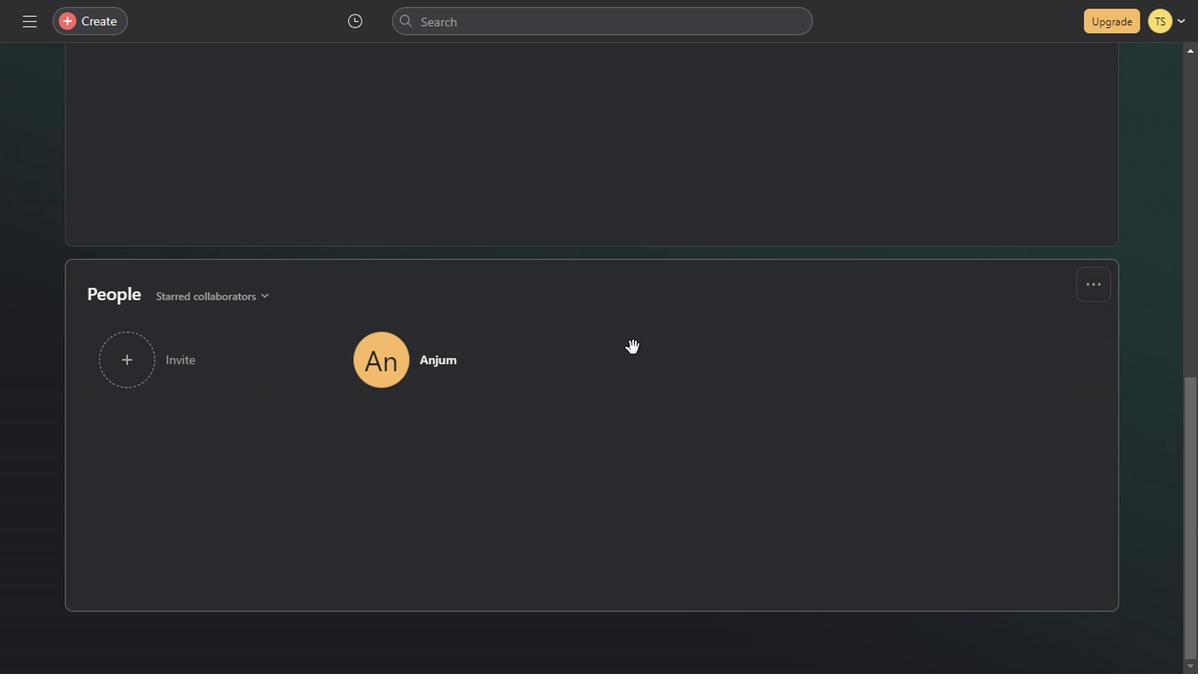 
Action: Mouse scrolled (630, 347) with delta (0, -1)
Screenshot: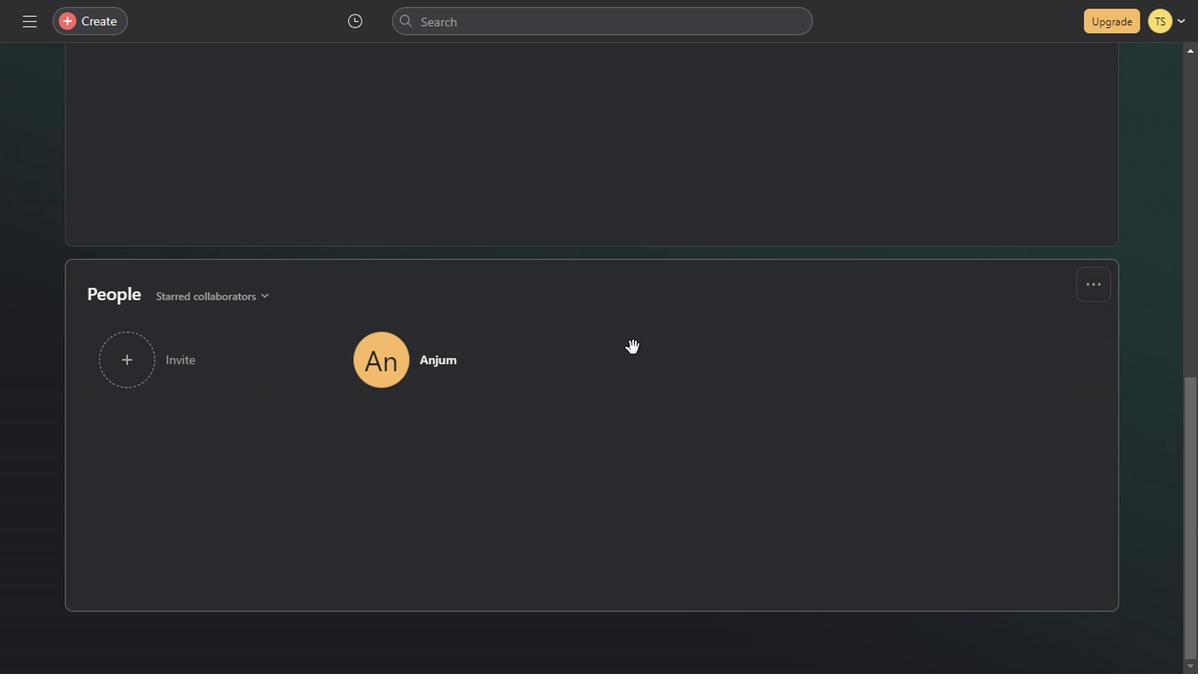 
Action: Mouse scrolled (630, 347) with delta (0, -1)
Screenshot: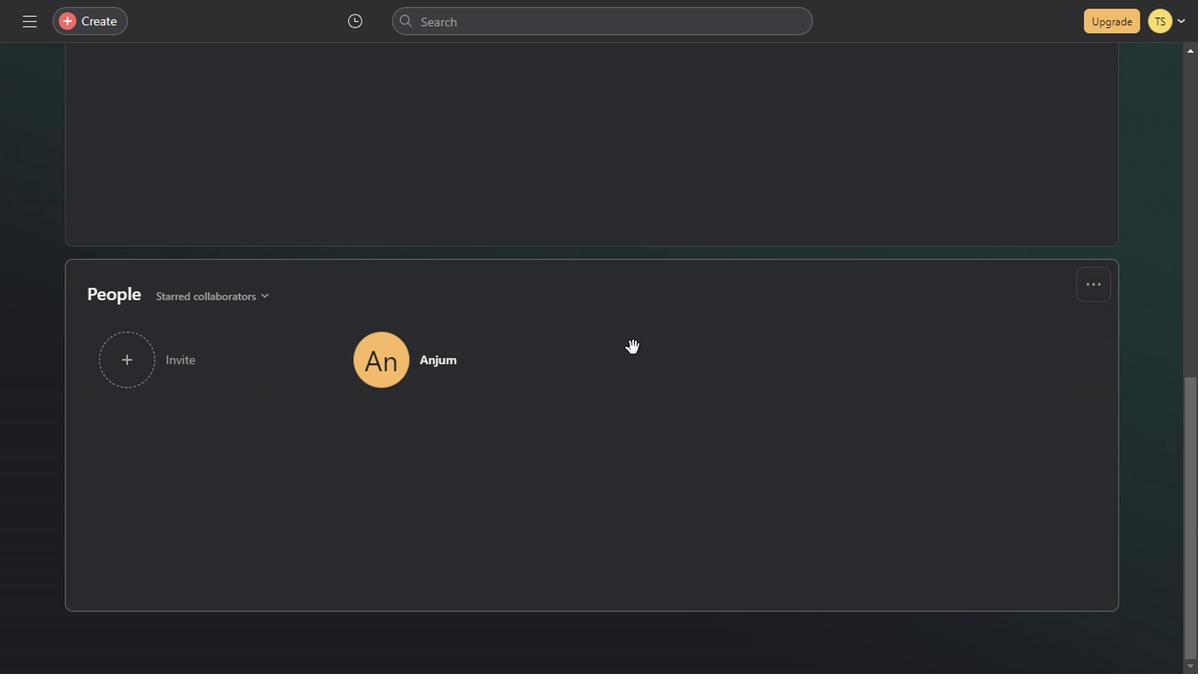 
Action: Mouse scrolled (630, 347) with delta (0, -1)
Screenshot: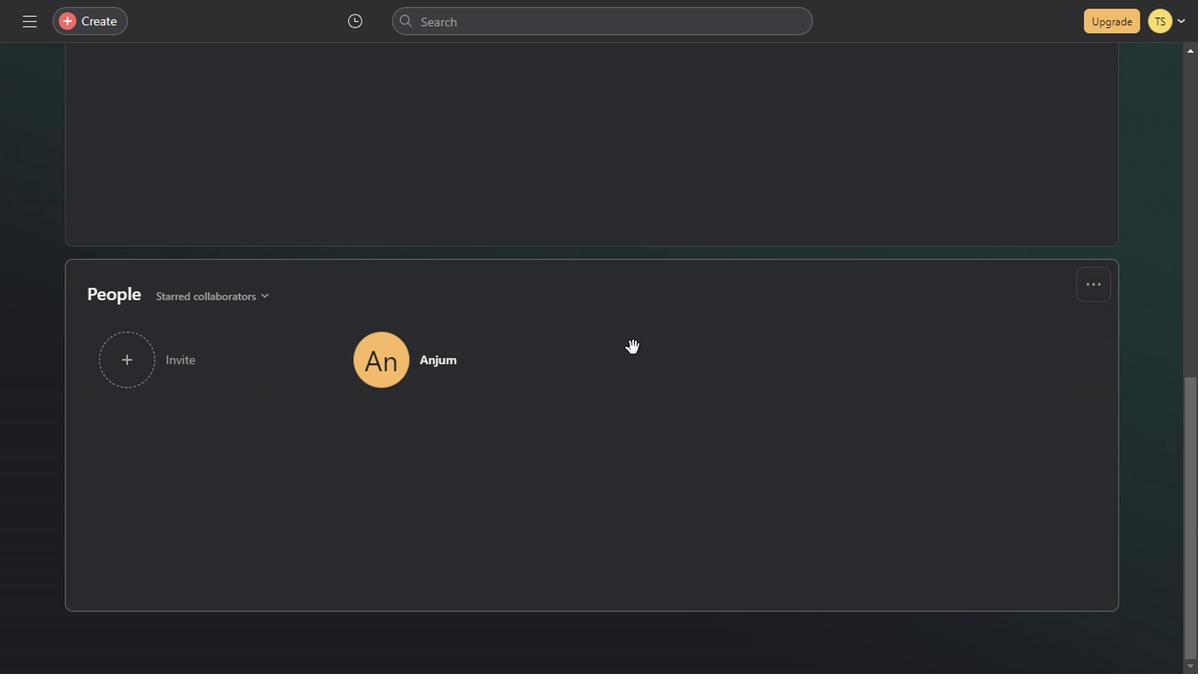 
Action: Mouse scrolled (630, 347) with delta (0, -1)
Screenshot: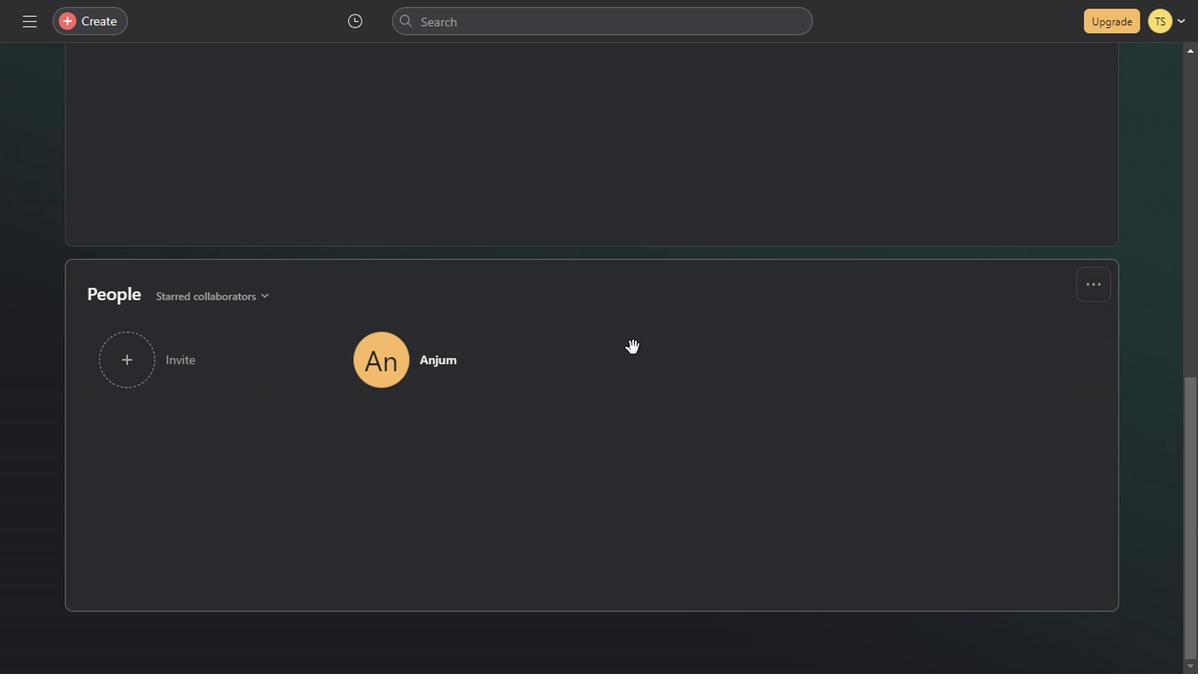 
Action: Mouse scrolled (630, 347) with delta (0, -1)
Screenshot: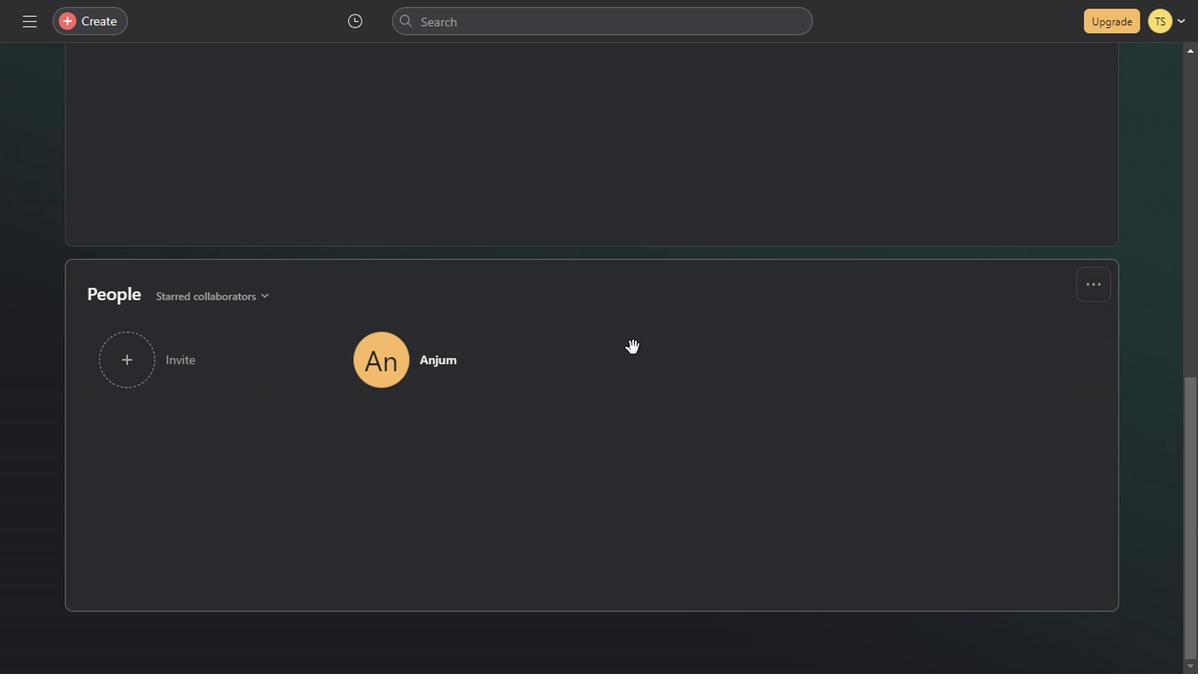 
Action: Mouse scrolled (630, 347) with delta (0, -1)
Screenshot: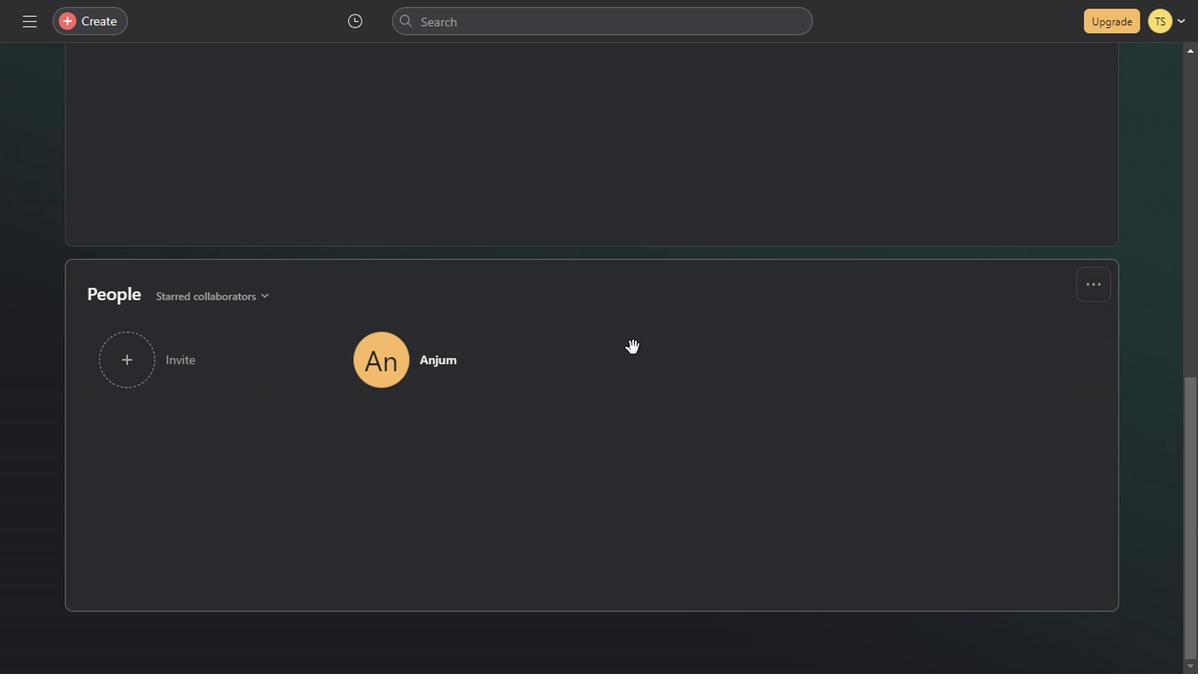 
Action: Mouse scrolled (630, 347) with delta (0, -1)
Screenshot: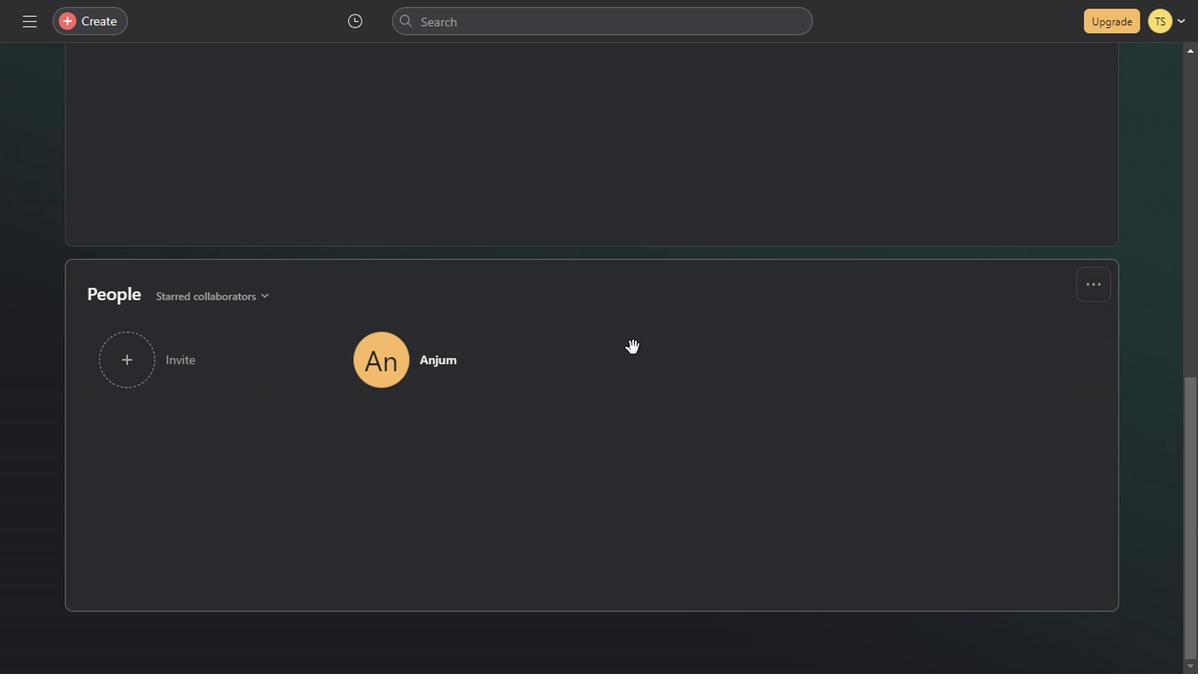 
Action: Mouse scrolled (630, 347) with delta (0, -1)
Screenshot: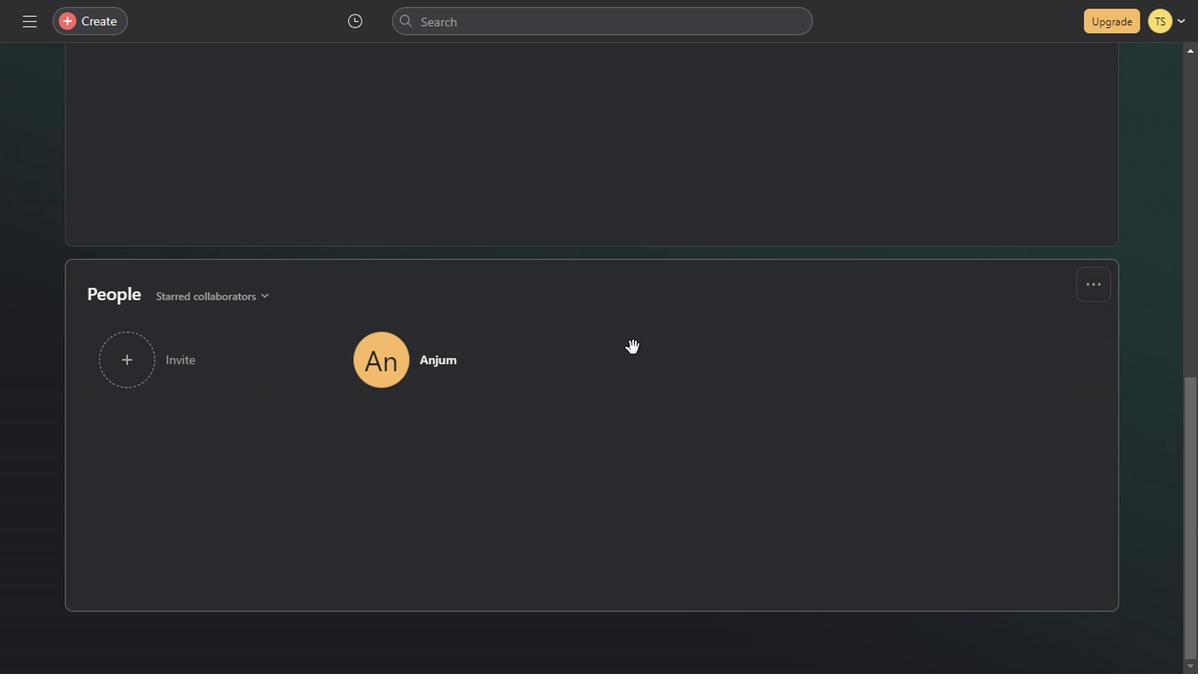 
Action: Mouse moved to (23, 27)
Screenshot: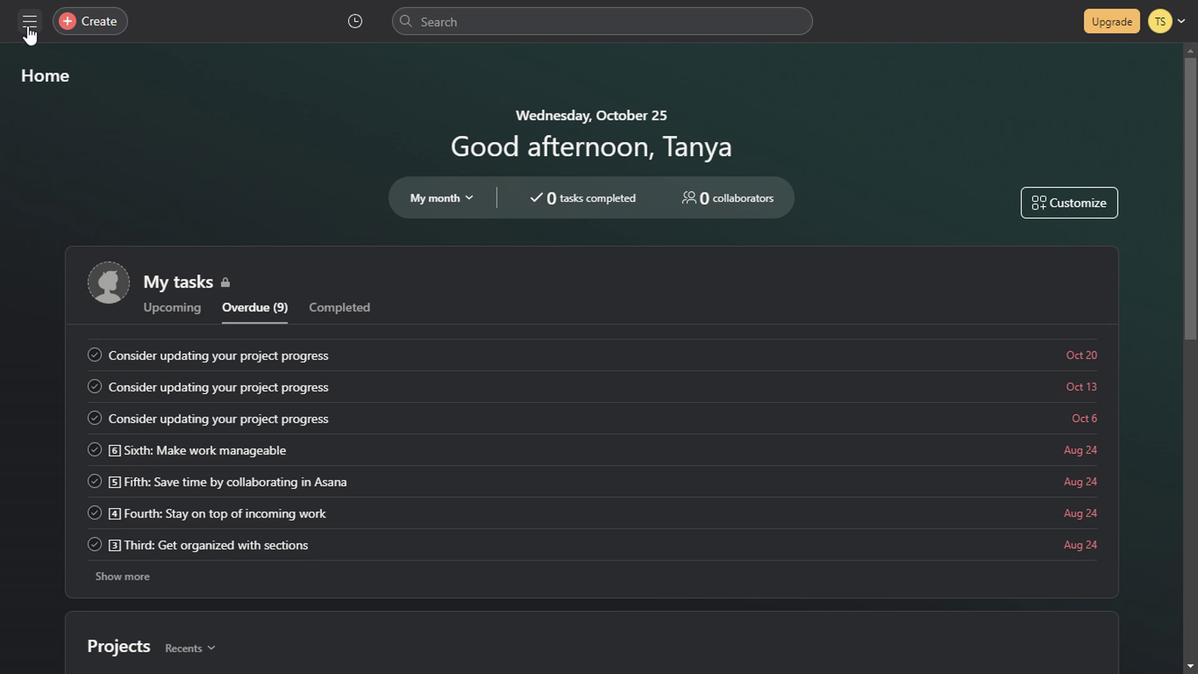 
Action: Mouse pressed left at (23, 27)
Screenshot: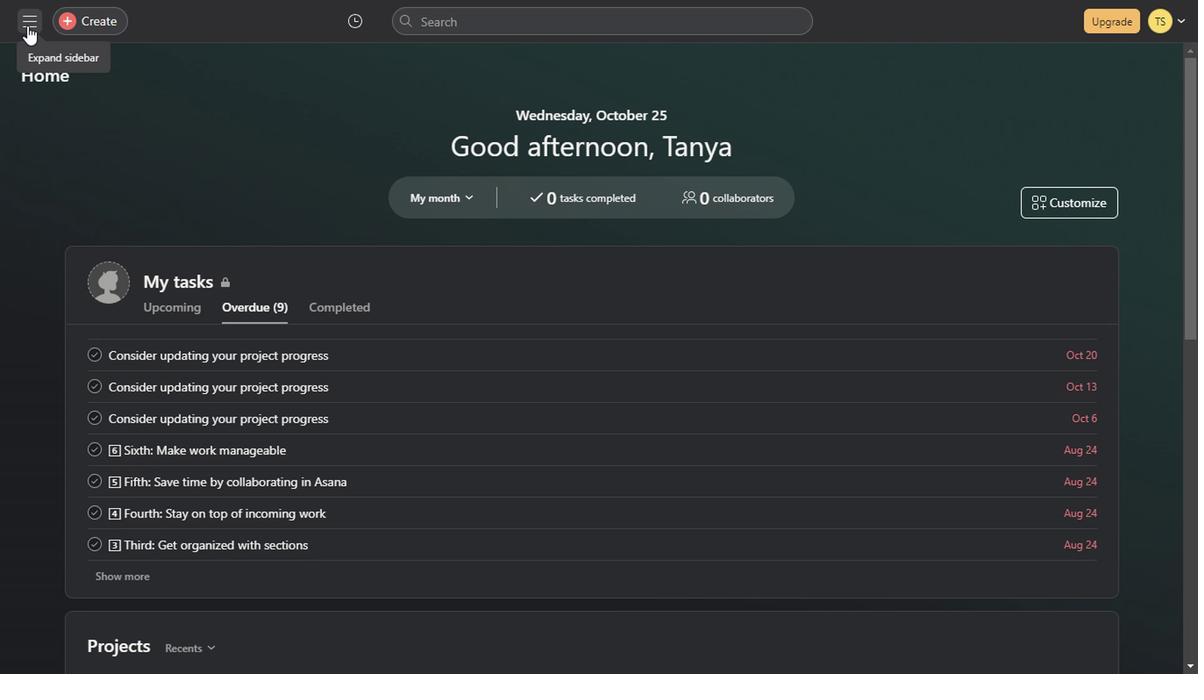 
Action: Mouse moved to (124, 330)
Screenshot: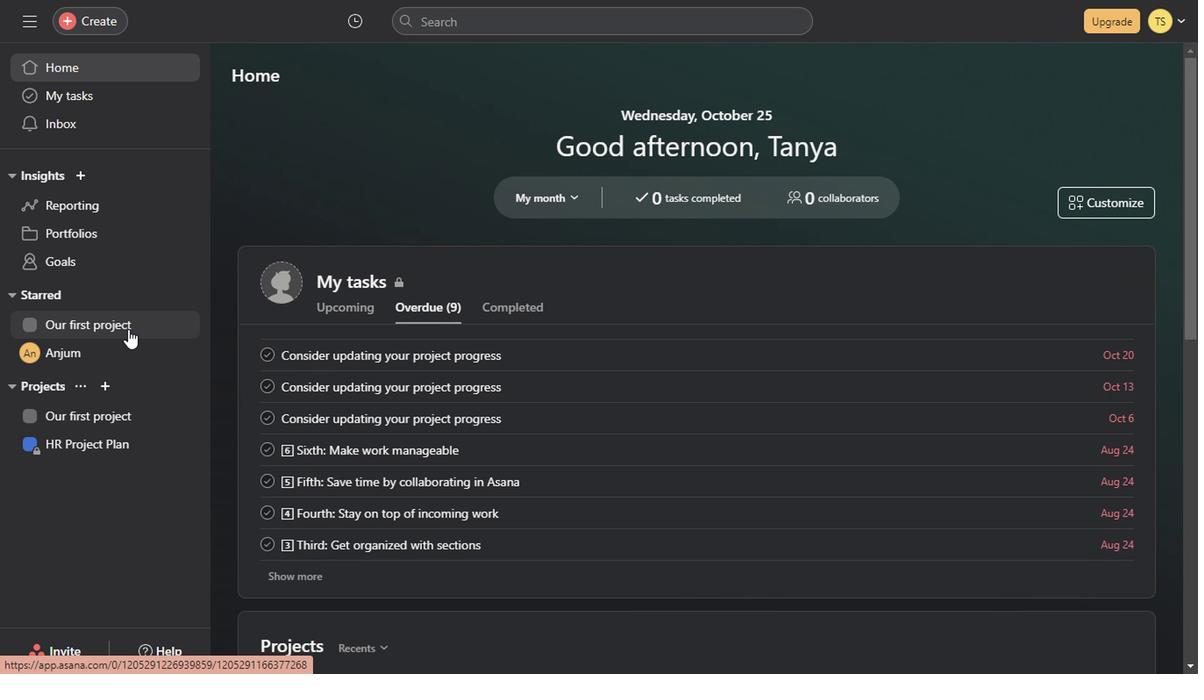 
Action: Mouse pressed left at (124, 330)
Screenshot: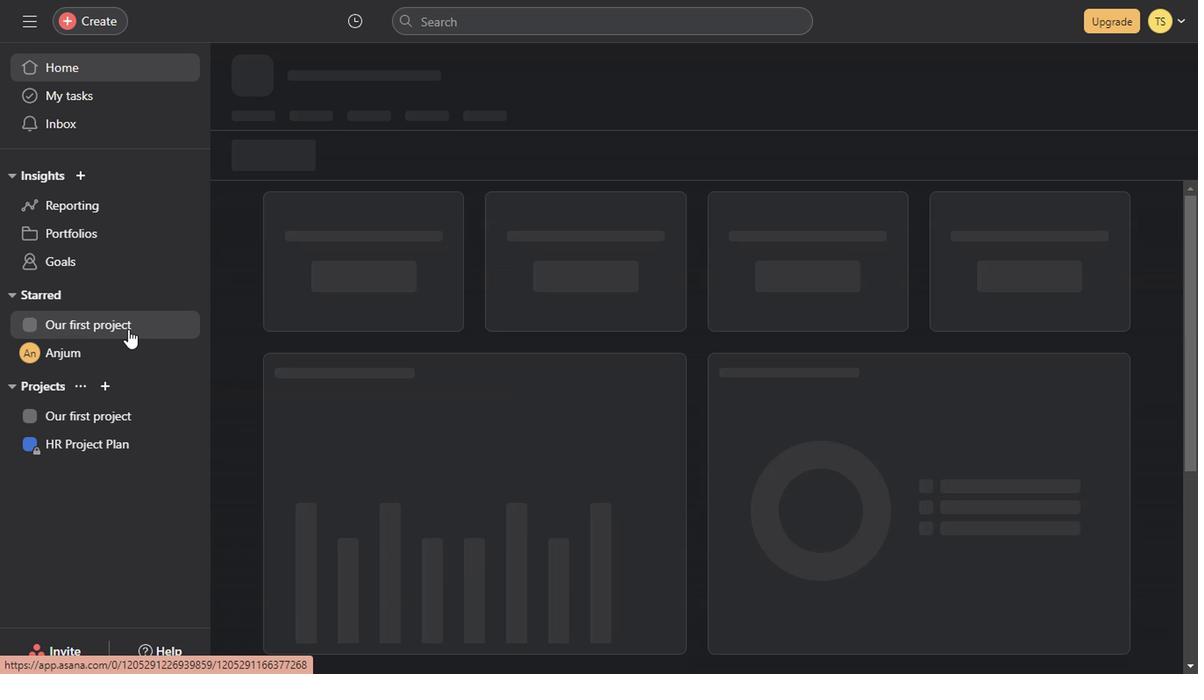 
Action: Mouse moved to (578, 392)
Screenshot: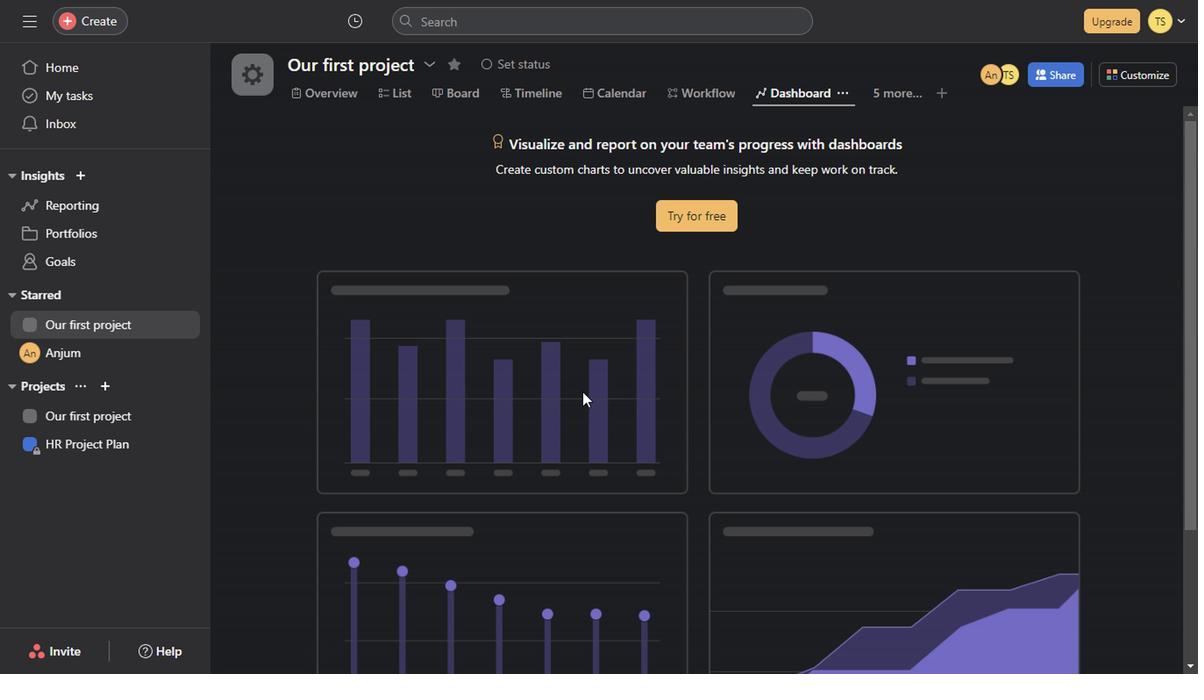 
Action: Mouse scrolled (578, 390) with delta (0, -1)
Screenshot: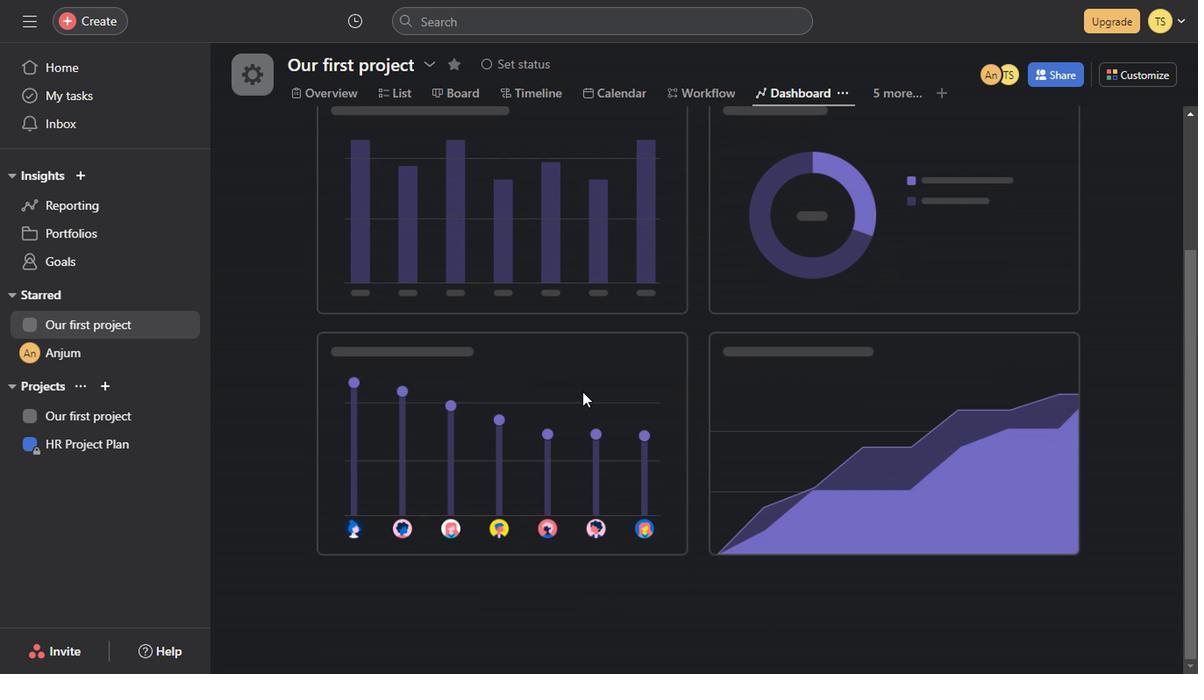 
Action: Mouse scrolled (578, 391) with delta (0, -1)
Screenshot: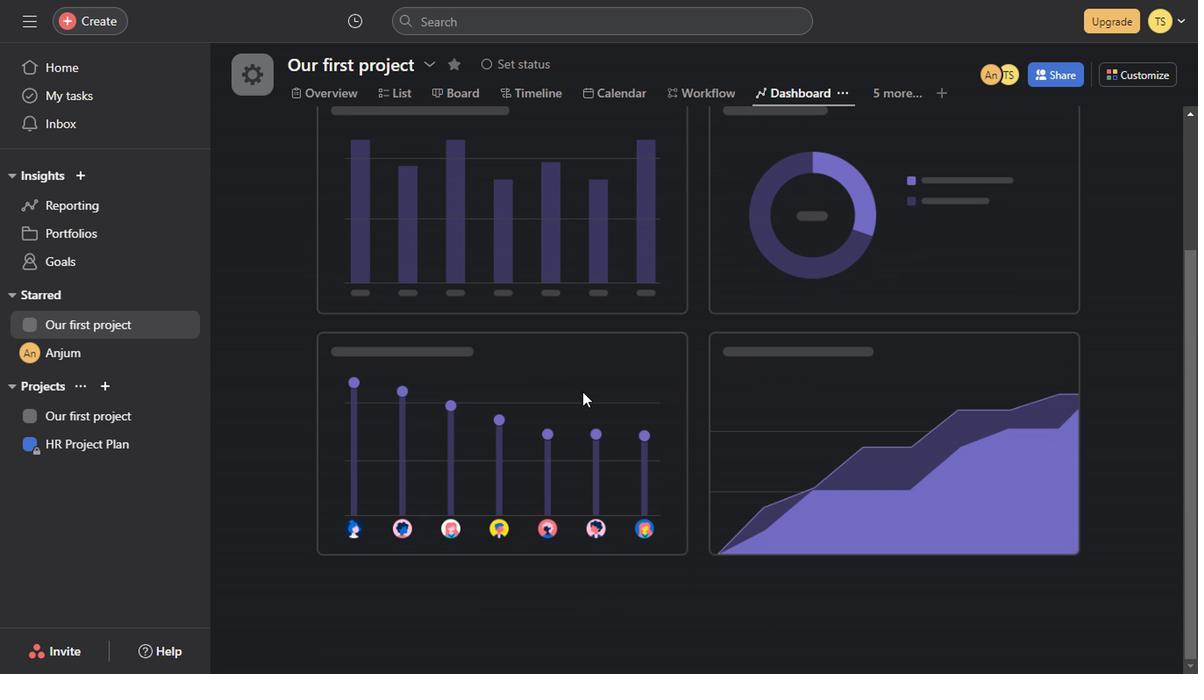 
Action: Mouse scrolled (578, 391) with delta (0, -1)
Screenshot: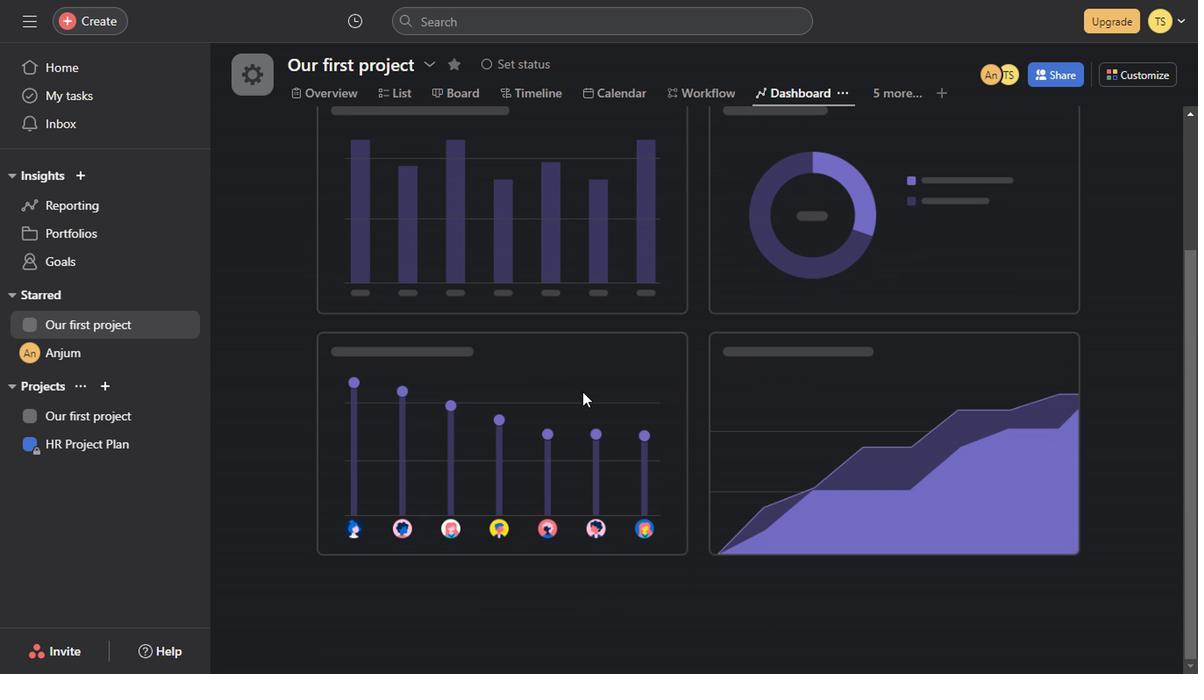 
Action: Mouse scrolled (578, 391) with delta (0, -1)
Screenshot: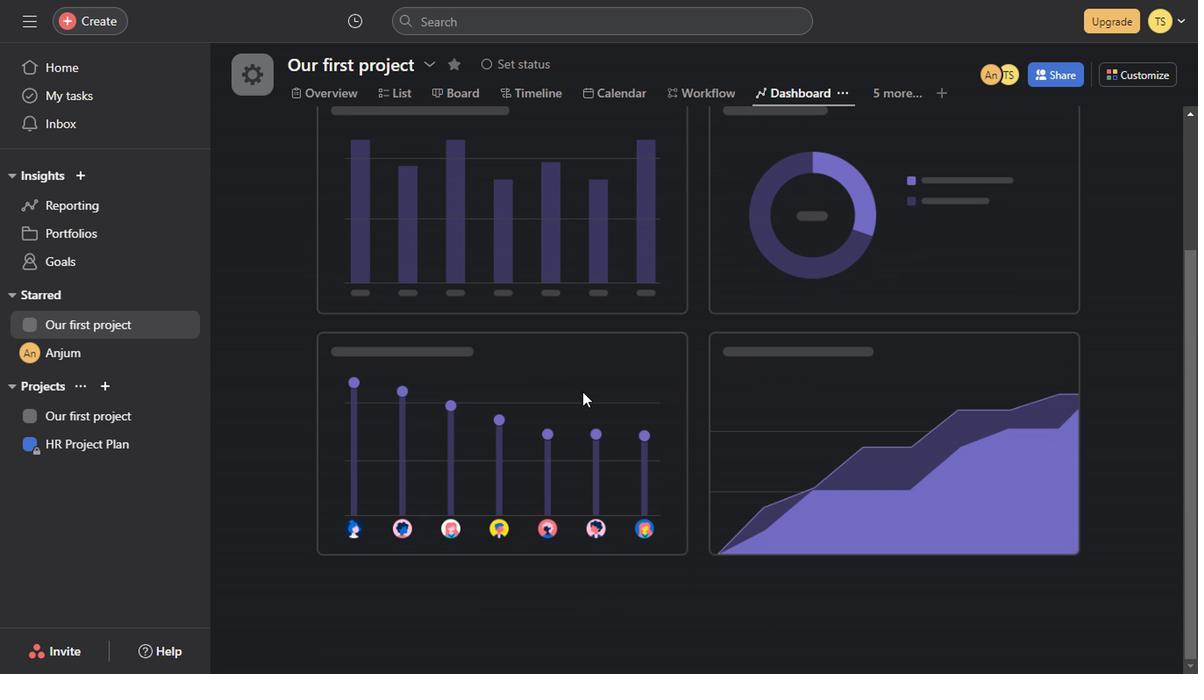 
Action: Mouse scrolled (578, 391) with delta (0, -1)
Screenshot: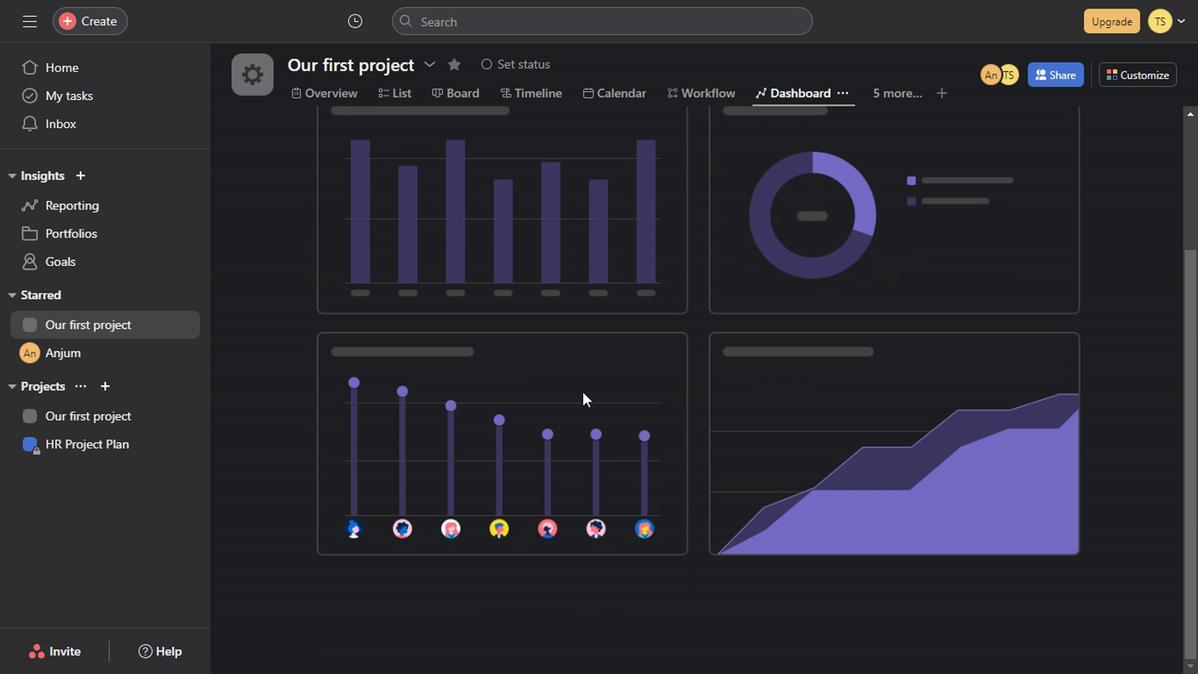 
Action: Mouse scrolled (578, 391) with delta (0, -1)
Screenshot: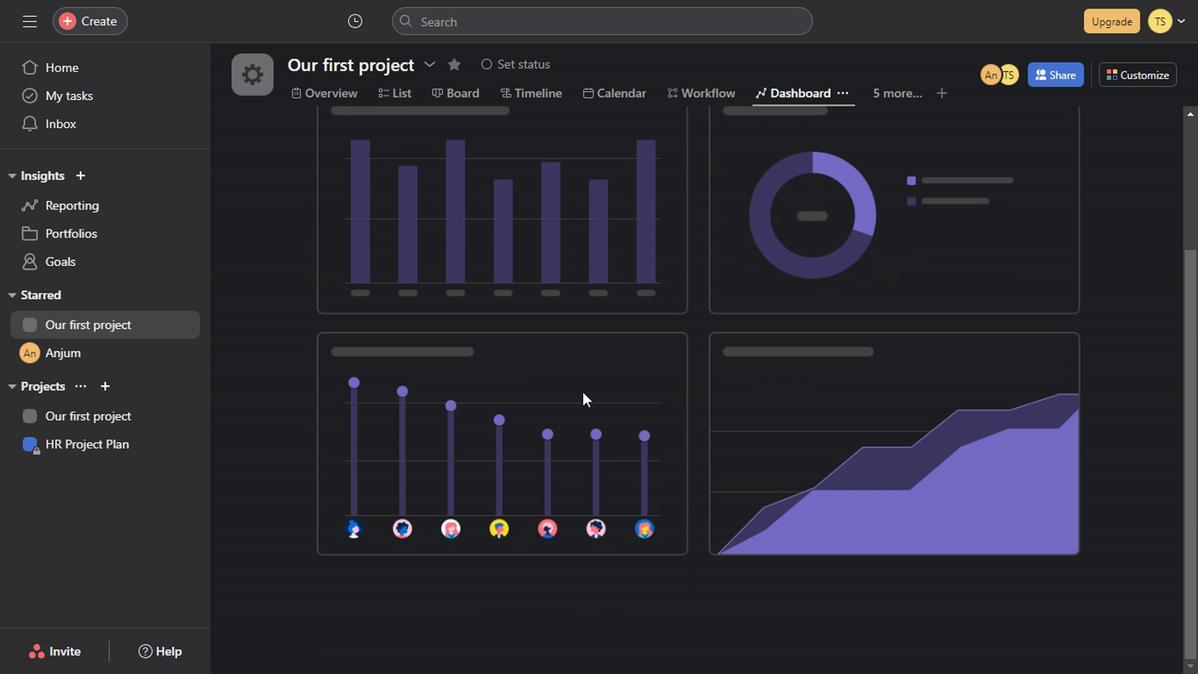 
Action: Mouse scrolled (578, 391) with delta (0, -1)
Screenshot: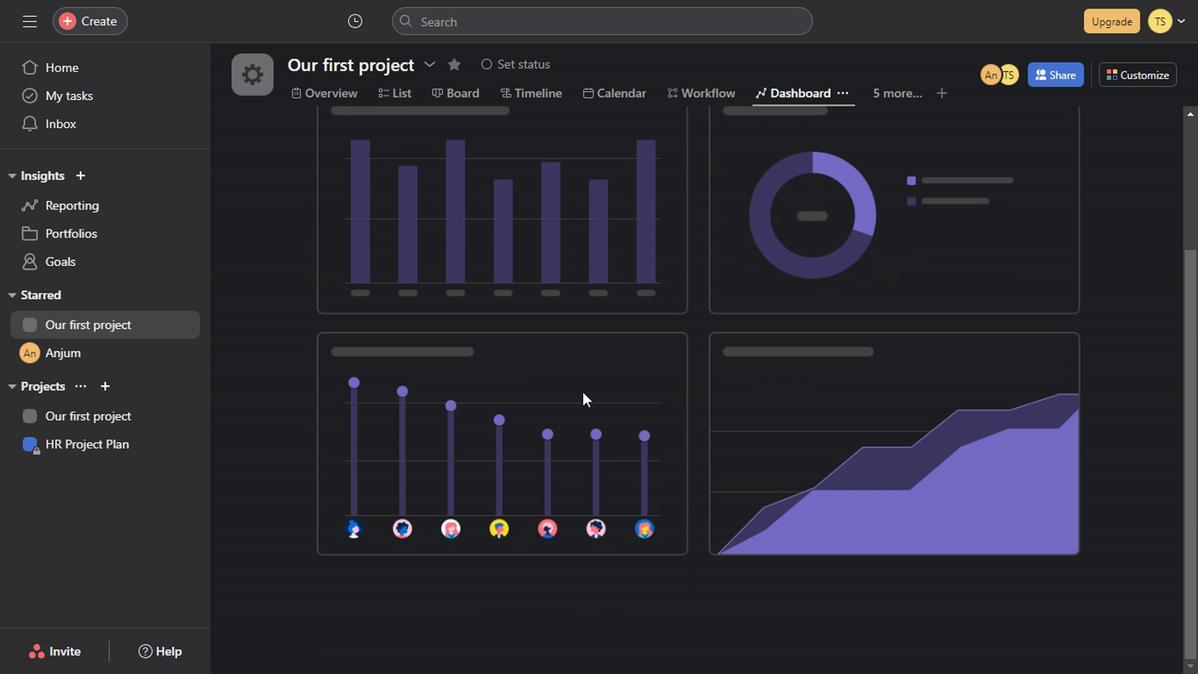 
Action: Mouse scrolled (578, 391) with delta (0, -1)
Screenshot: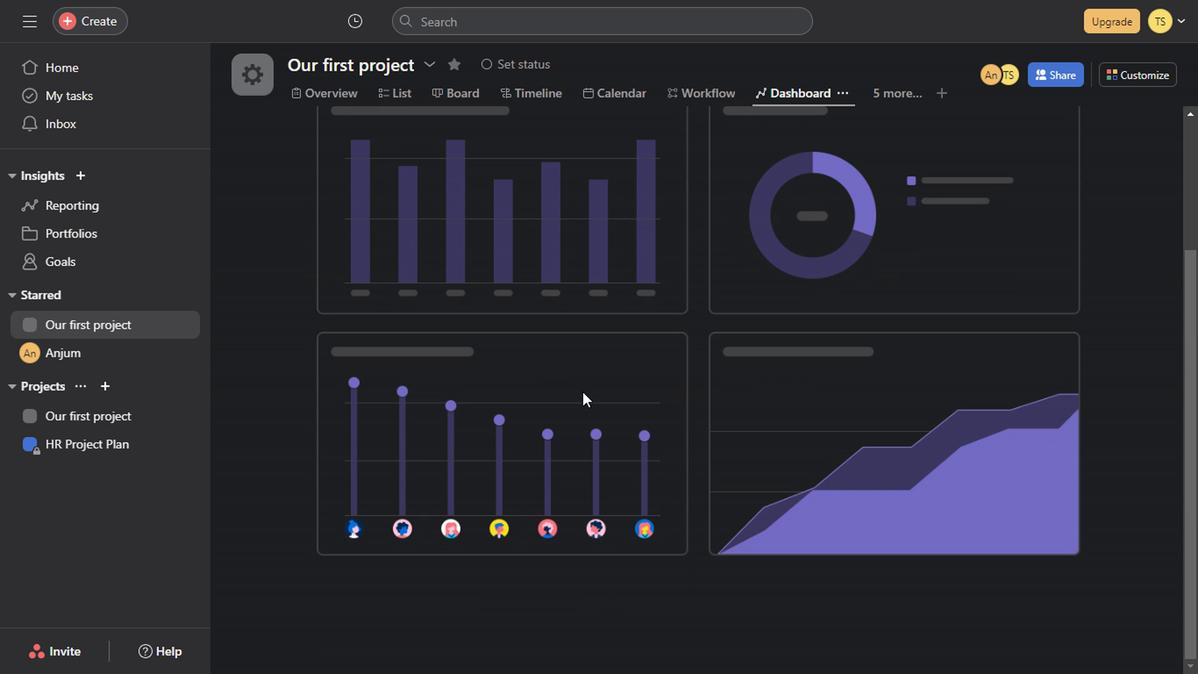 
Action: Mouse scrolled (578, 391) with delta (0, -1)
Screenshot: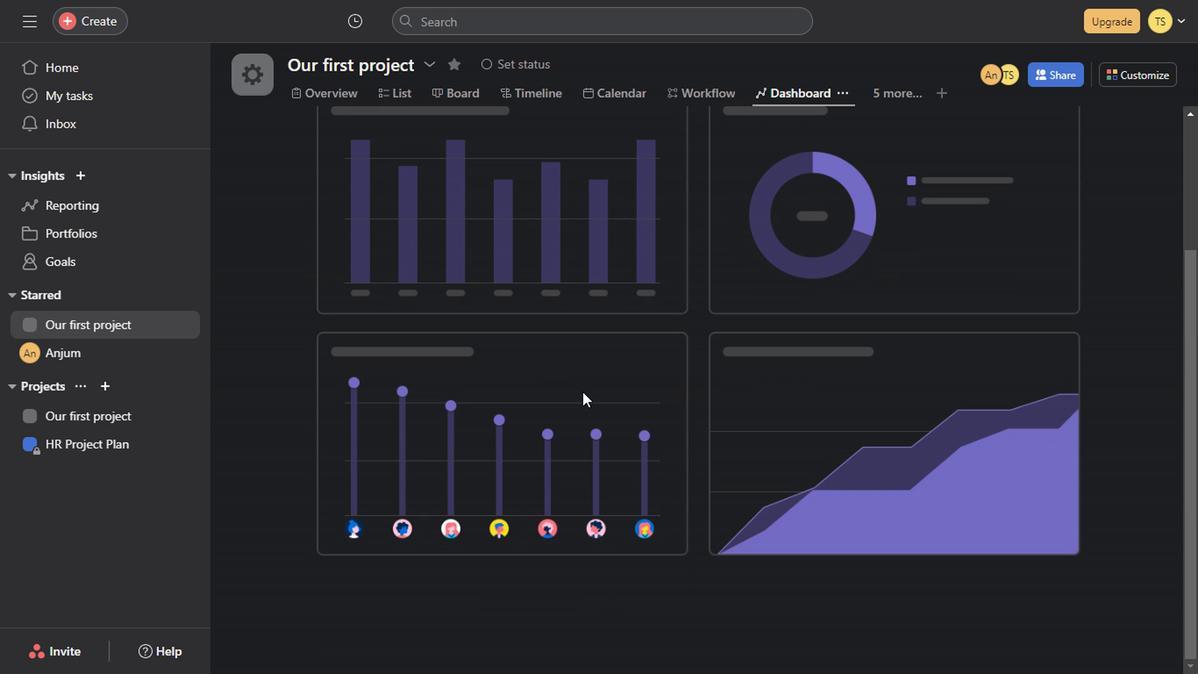 
Action: Mouse scrolled (578, 391) with delta (0, -1)
Screenshot: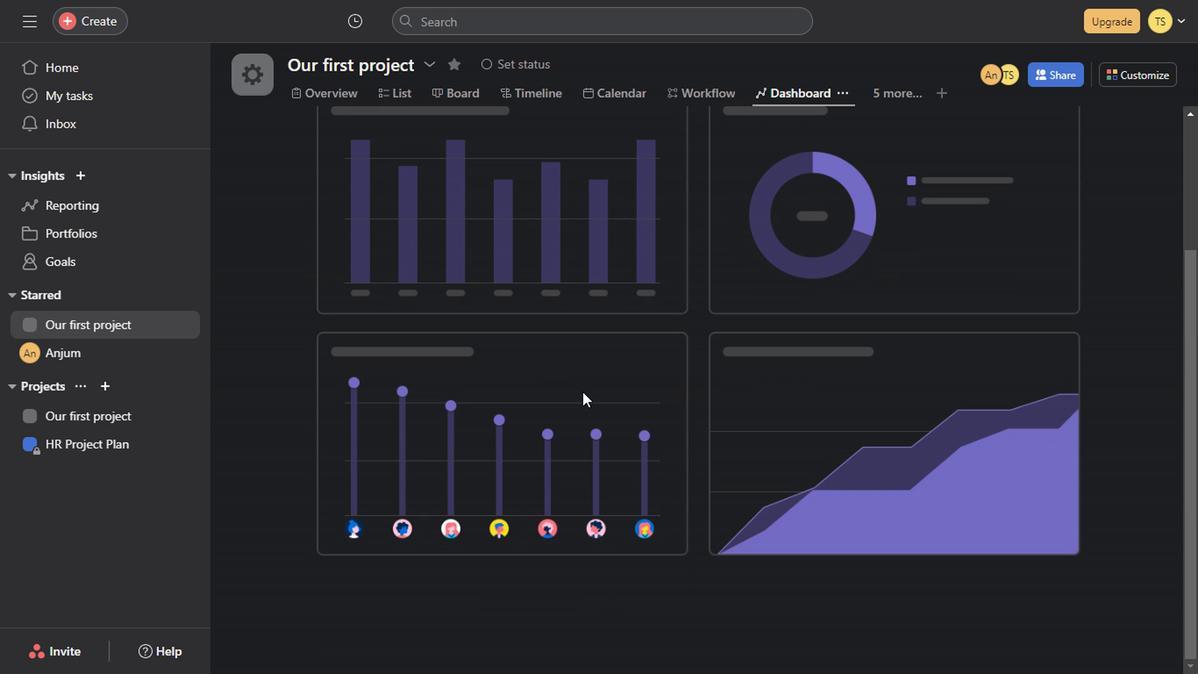 
Action: Mouse scrolled (578, 391) with delta (0, -1)
Screenshot: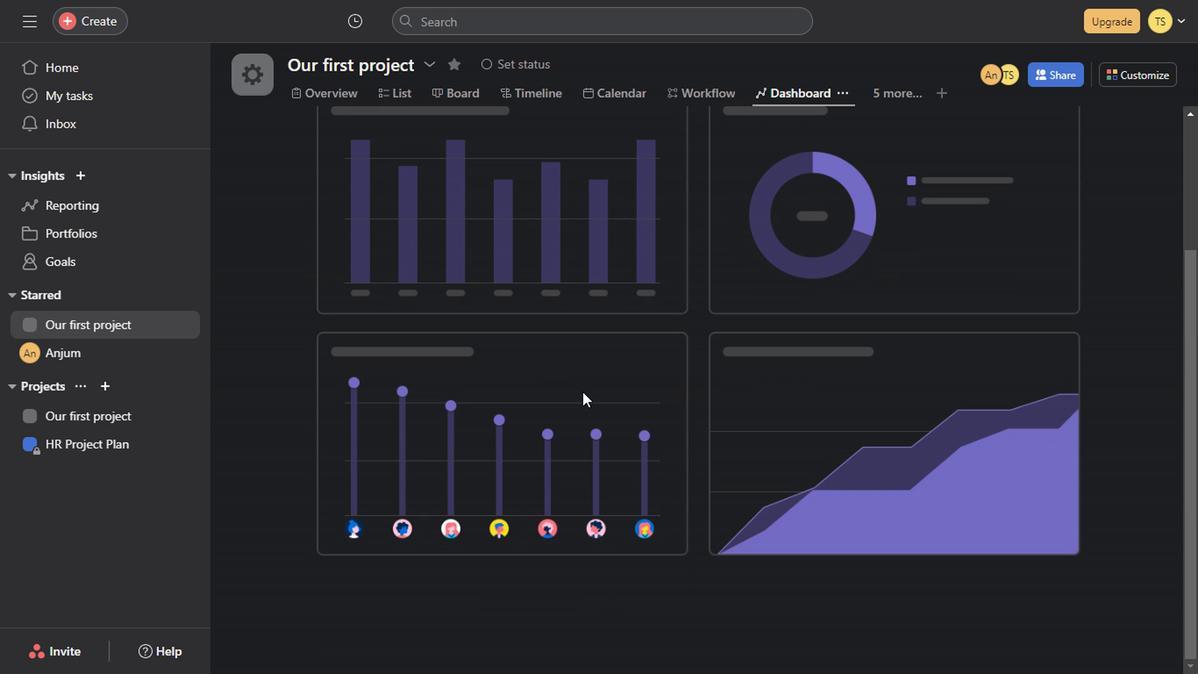 
Action: Mouse scrolled (578, 391) with delta (0, -1)
Screenshot: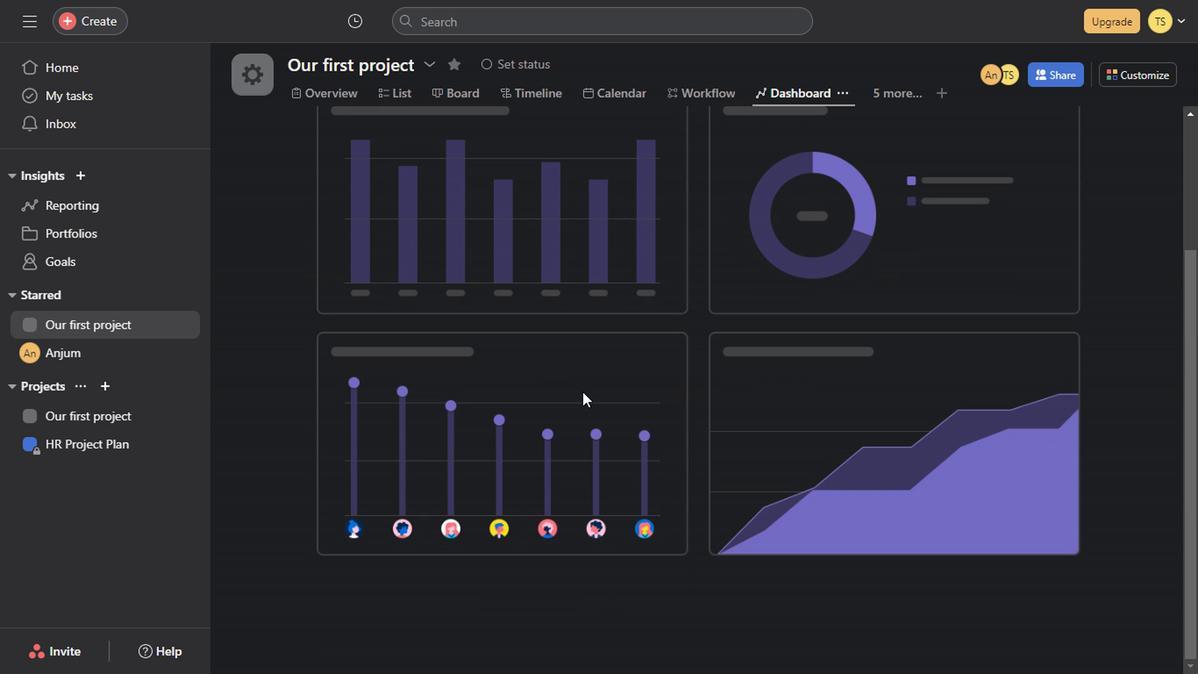 
Action: Mouse scrolled (578, 391) with delta (0, -1)
Screenshot: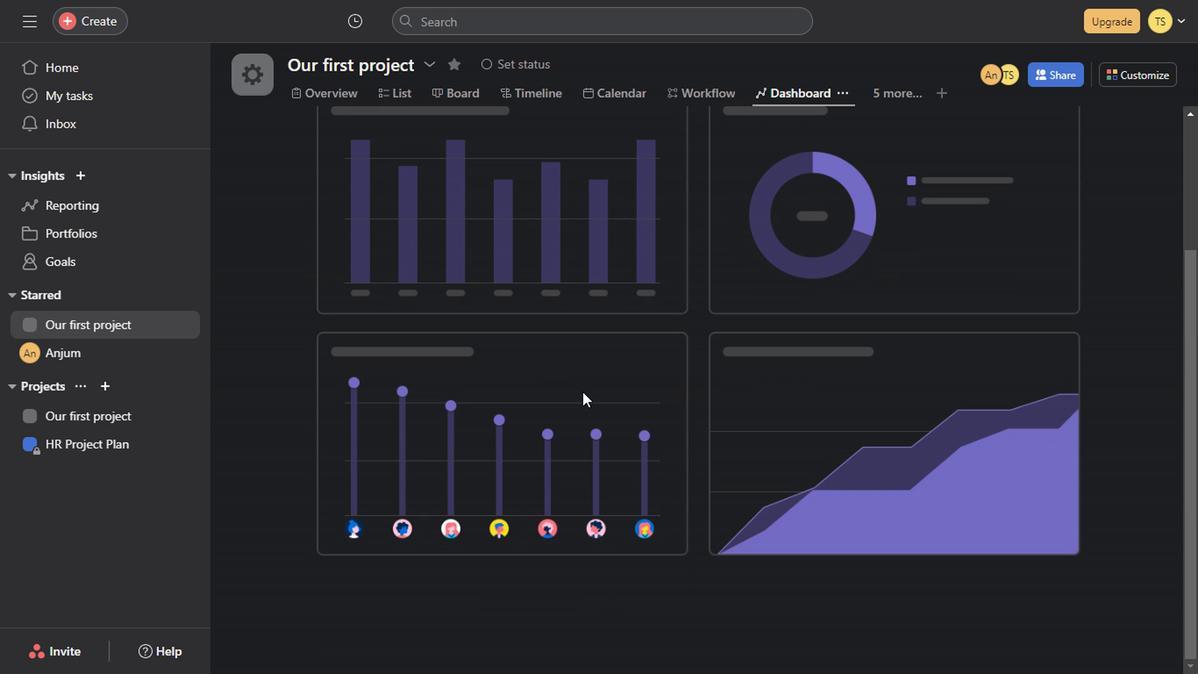 
Action: Mouse scrolled (578, 391) with delta (0, -1)
Screenshot: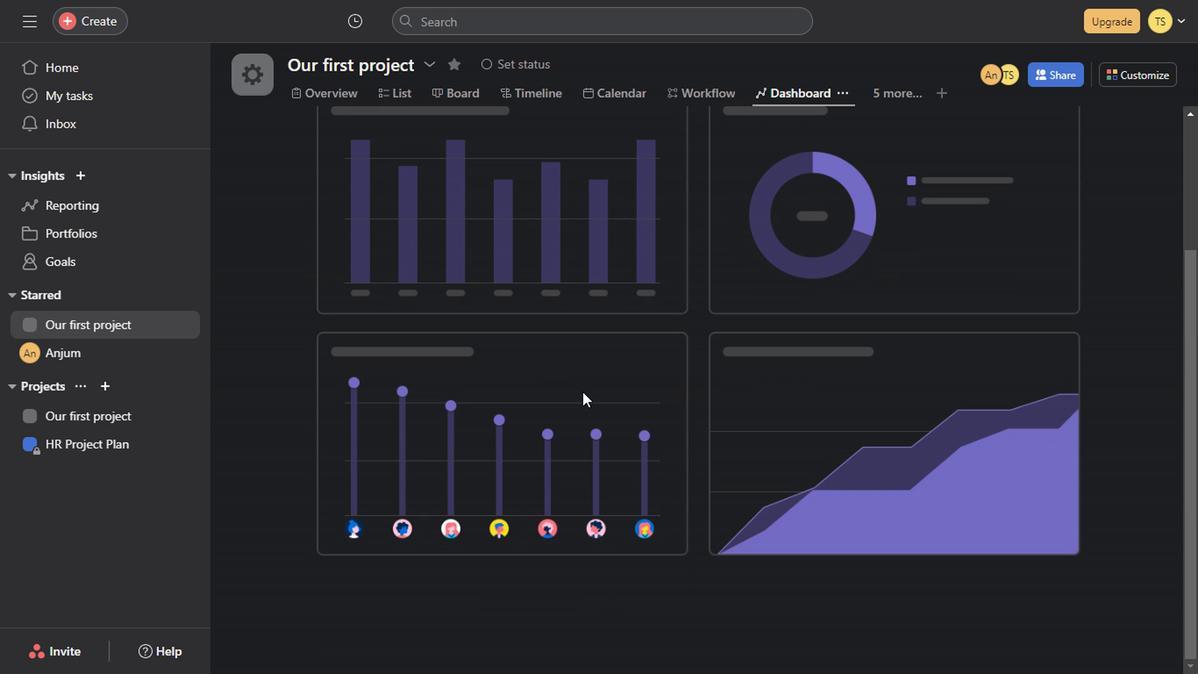 
Action: Mouse scrolled (578, 391) with delta (0, -1)
Screenshot: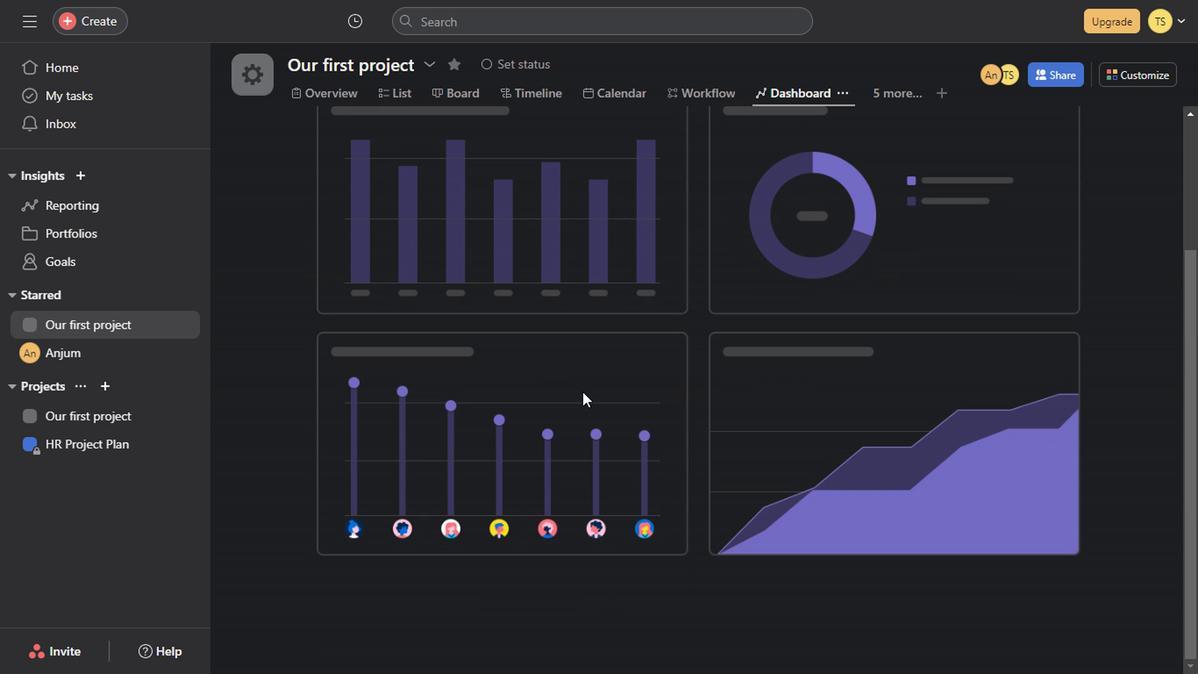 
Action: Mouse scrolled (578, 391) with delta (0, -1)
Screenshot: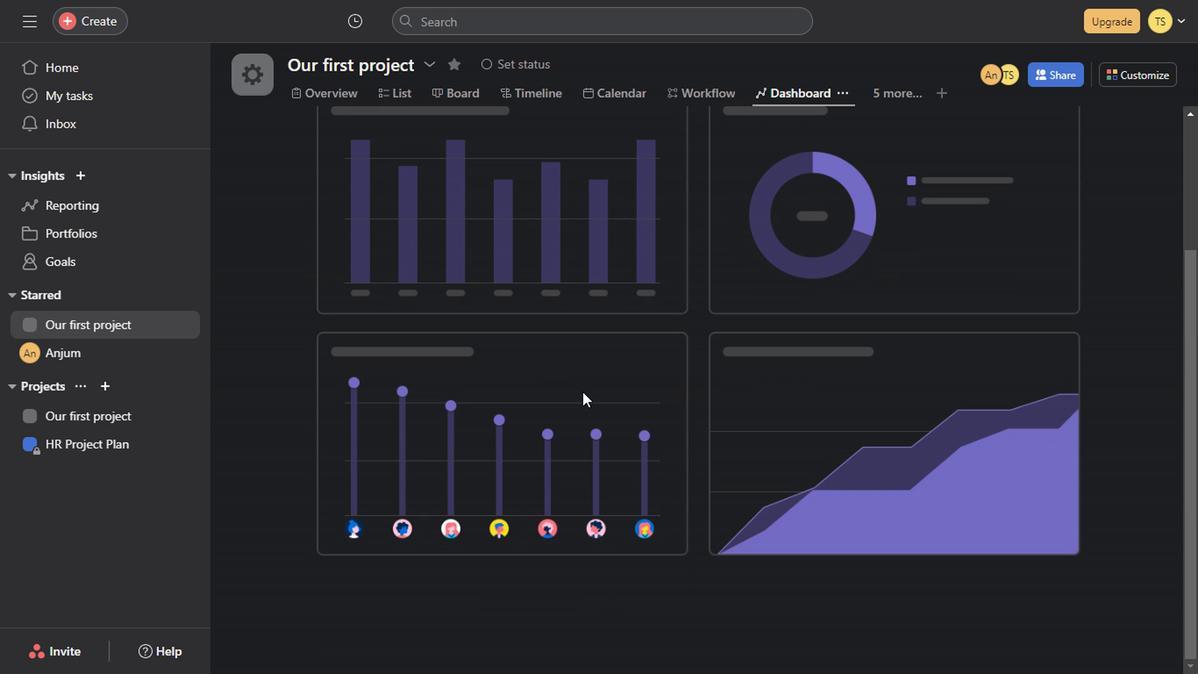 
Action: Mouse scrolled (578, 391) with delta (0, -1)
Screenshot: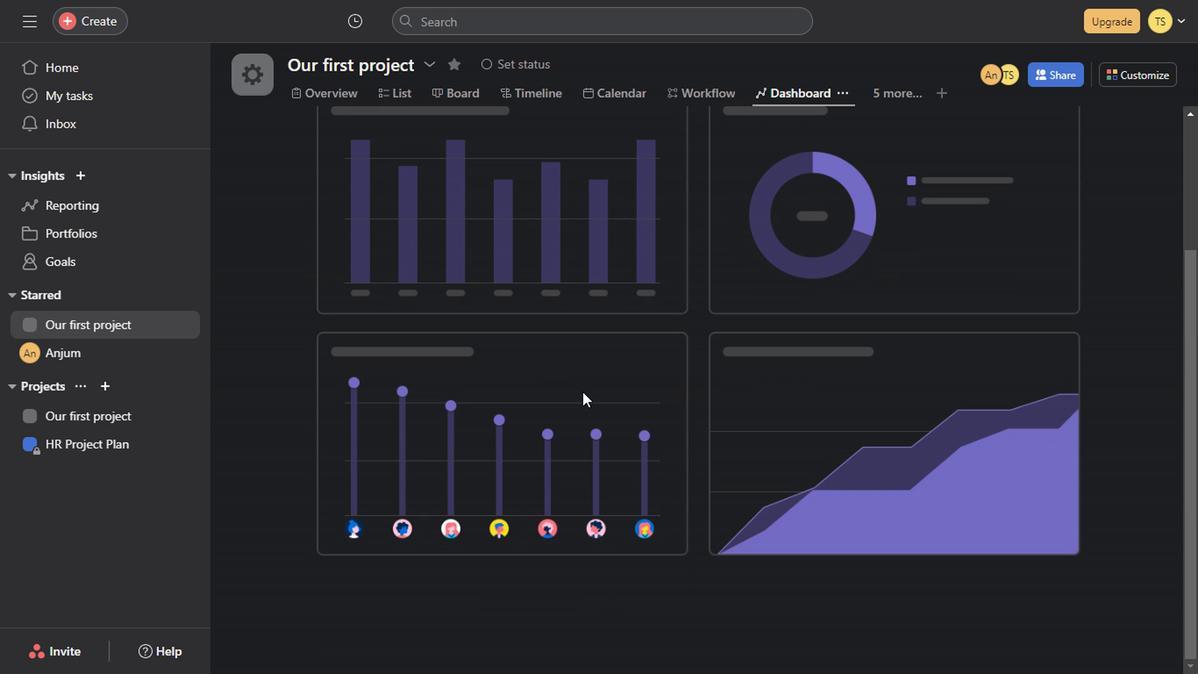 
Action: Mouse scrolled (578, 391) with delta (0, -1)
Screenshot: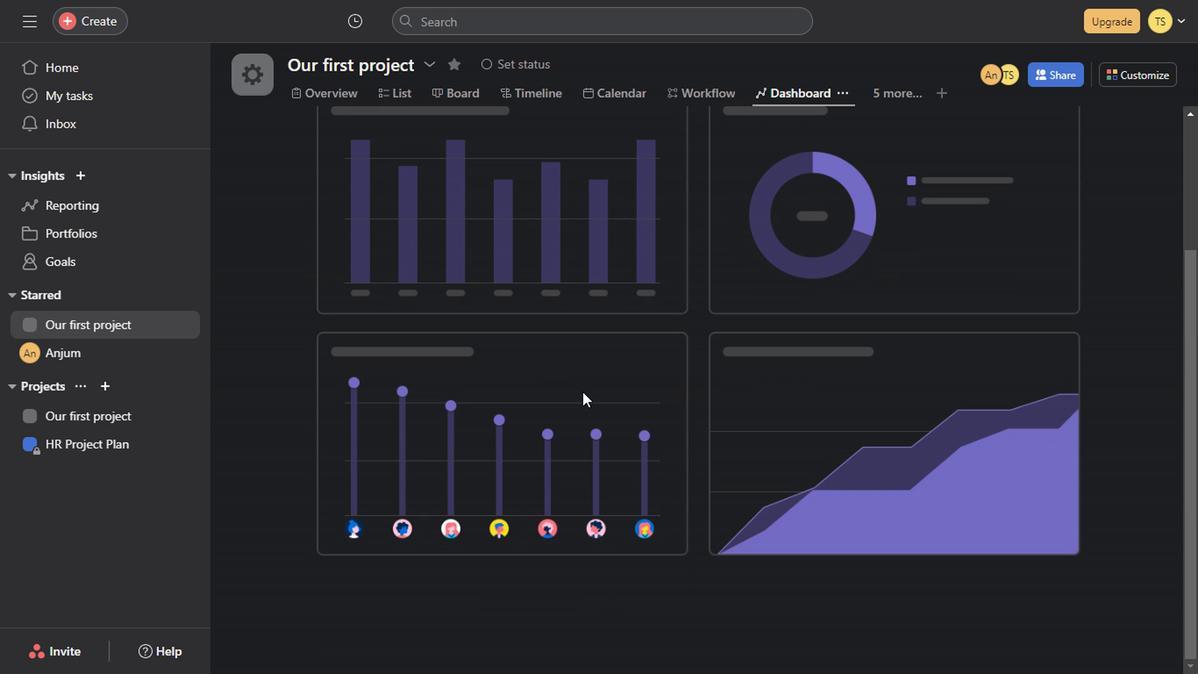 
Action: Mouse scrolled (578, 391) with delta (0, -1)
Screenshot: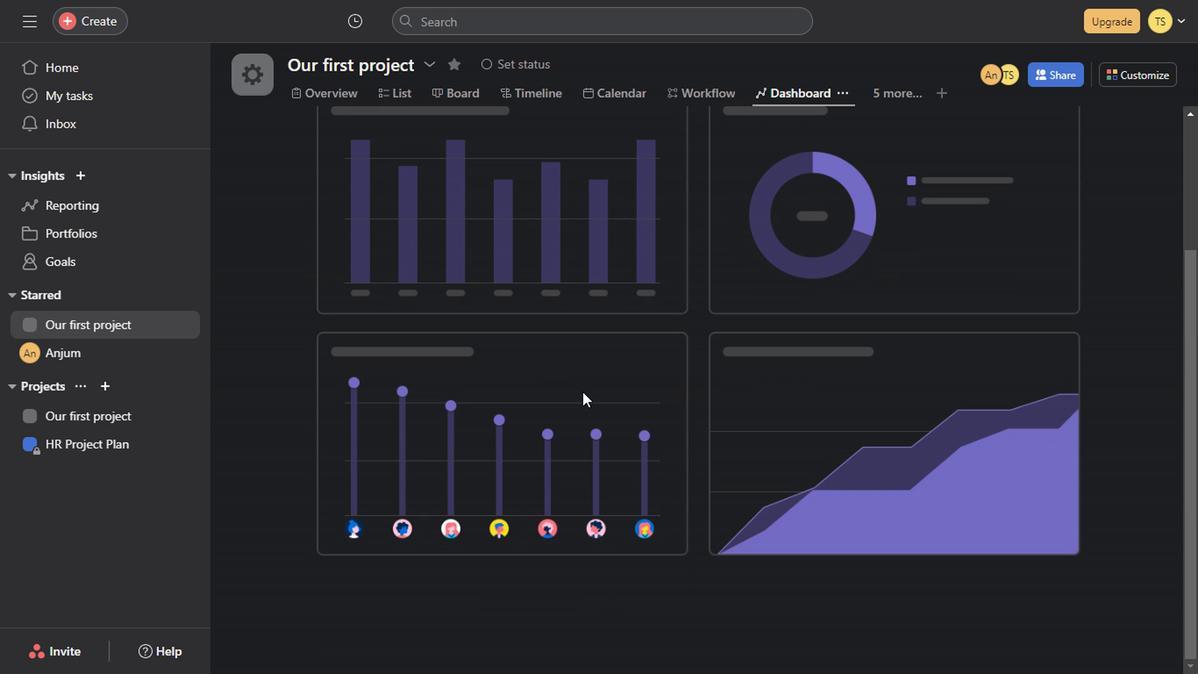 
Action: Mouse scrolled (578, 391) with delta (0, -1)
Screenshot: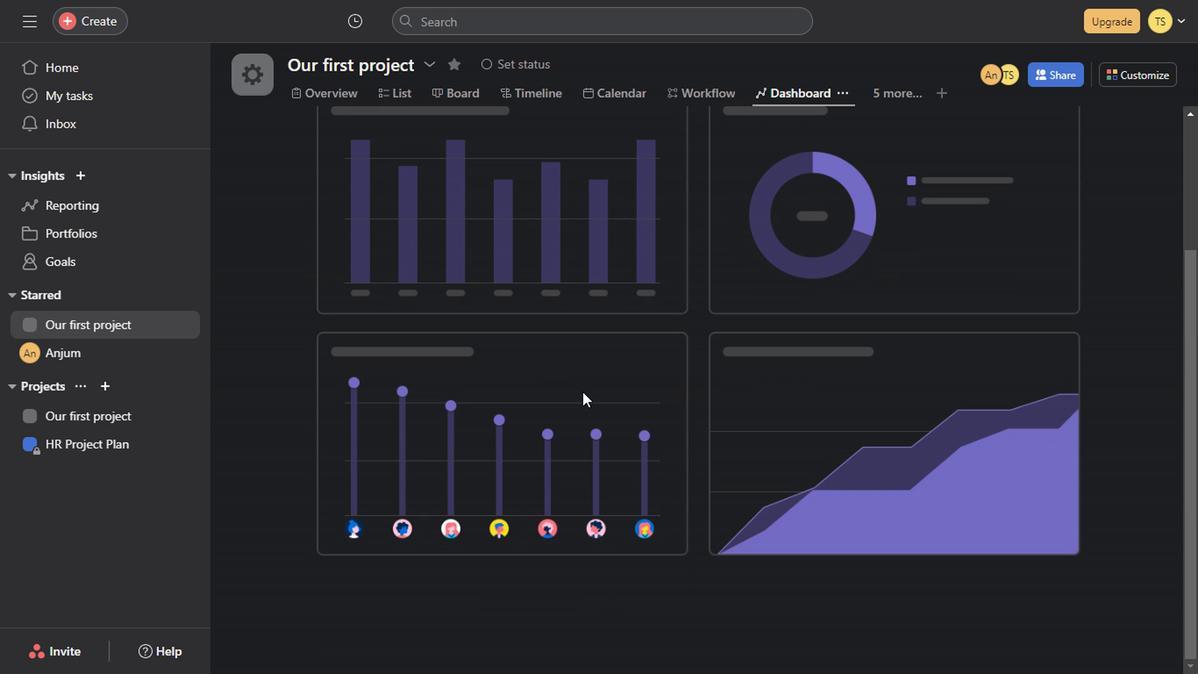 
Action: Mouse scrolled (578, 391) with delta (0, -1)
Screenshot: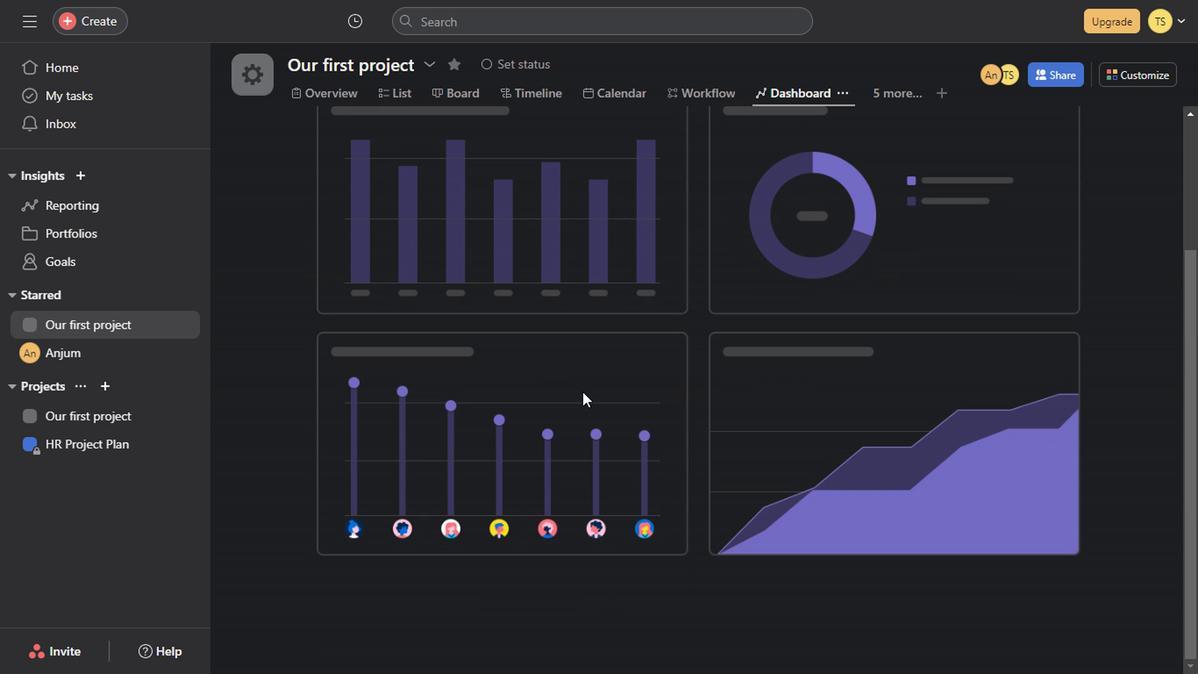 
Action: Mouse scrolled (578, 391) with delta (0, -1)
Screenshot: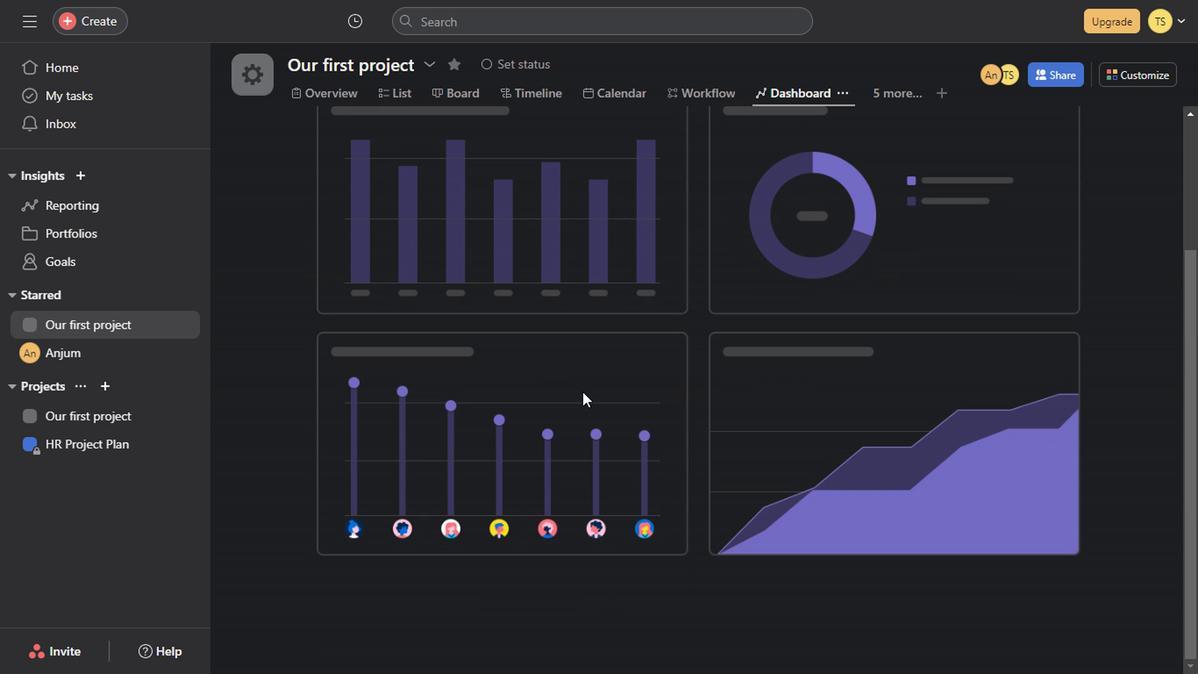 
Action: Mouse scrolled (578, 391) with delta (0, -1)
Screenshot: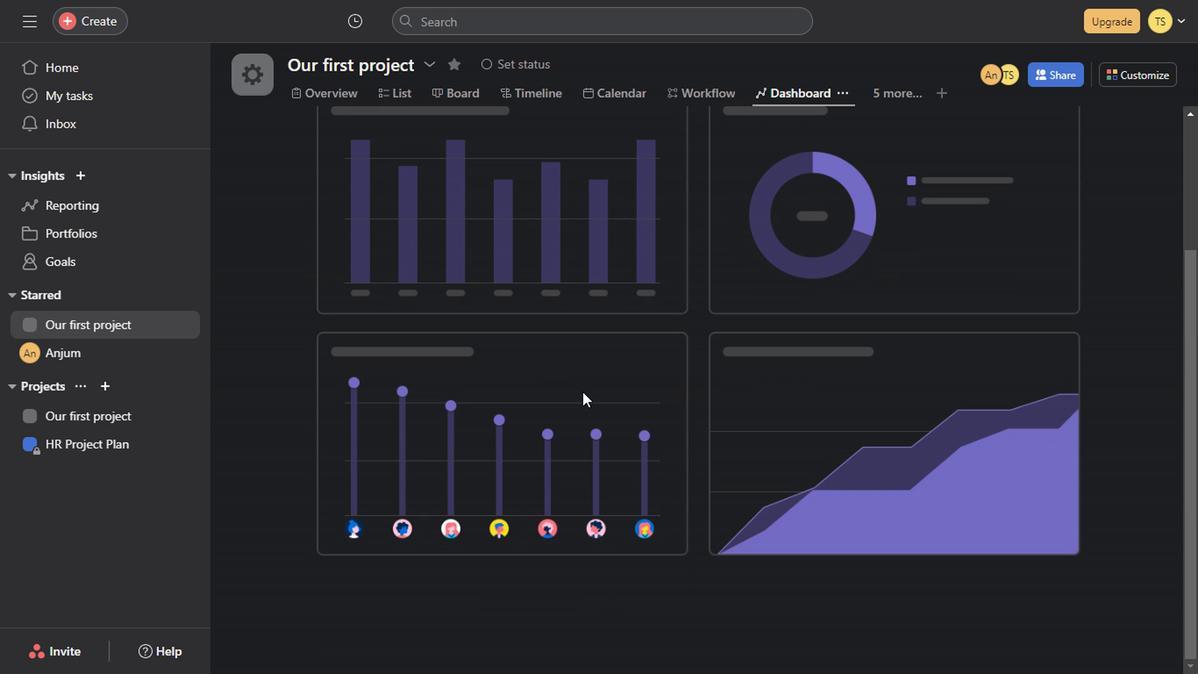 
Action: Mouse moved to (333, 94)
Screenshot: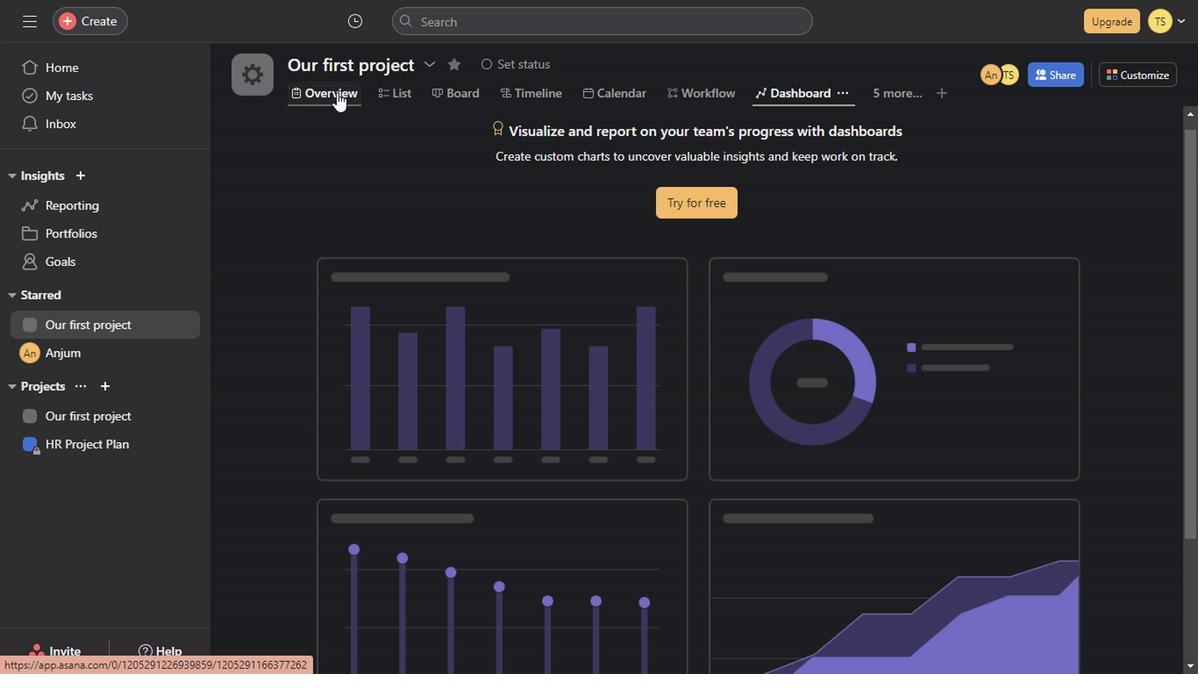 
Action: Mouse pressed left at (333, 94)
Screenshot: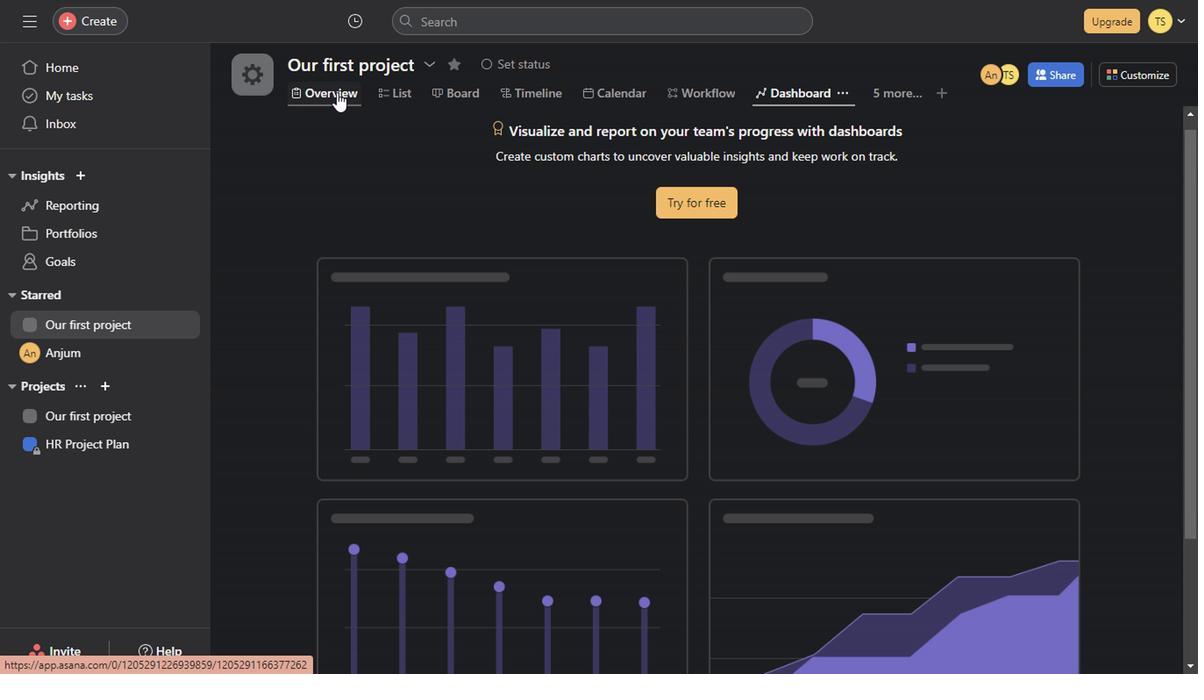 
Action: Mouse moved to (415, 96)
Screenshot: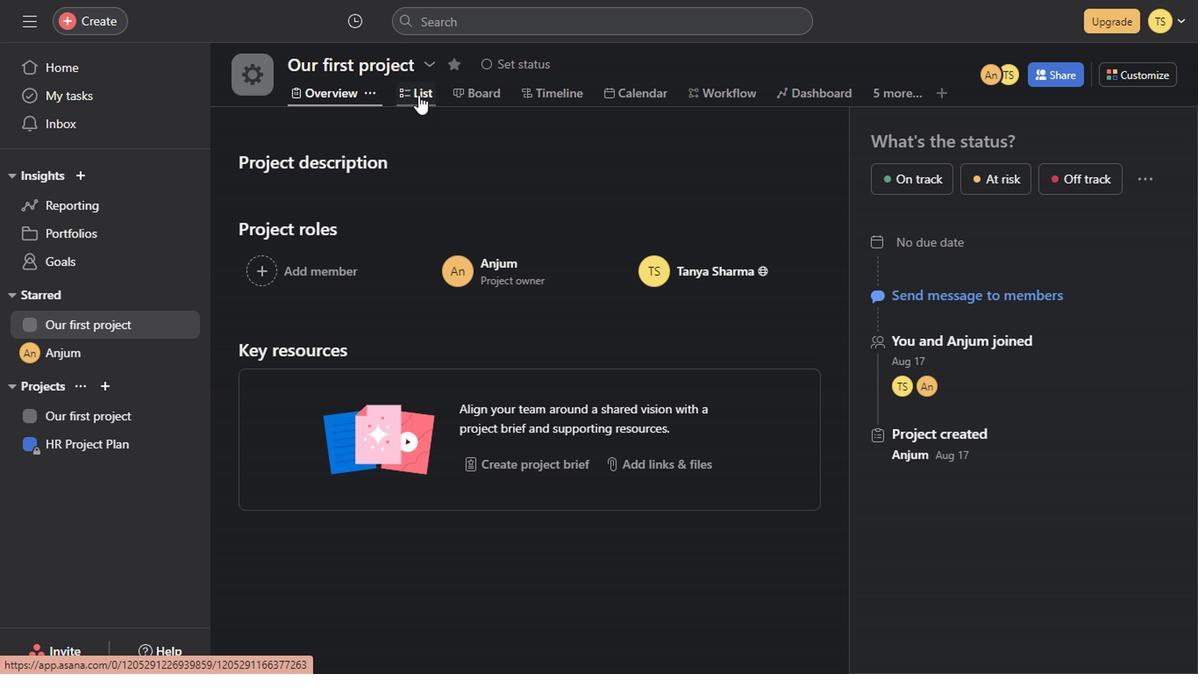 
Action: Mouse pressed left at (415, 96)
Screenshot: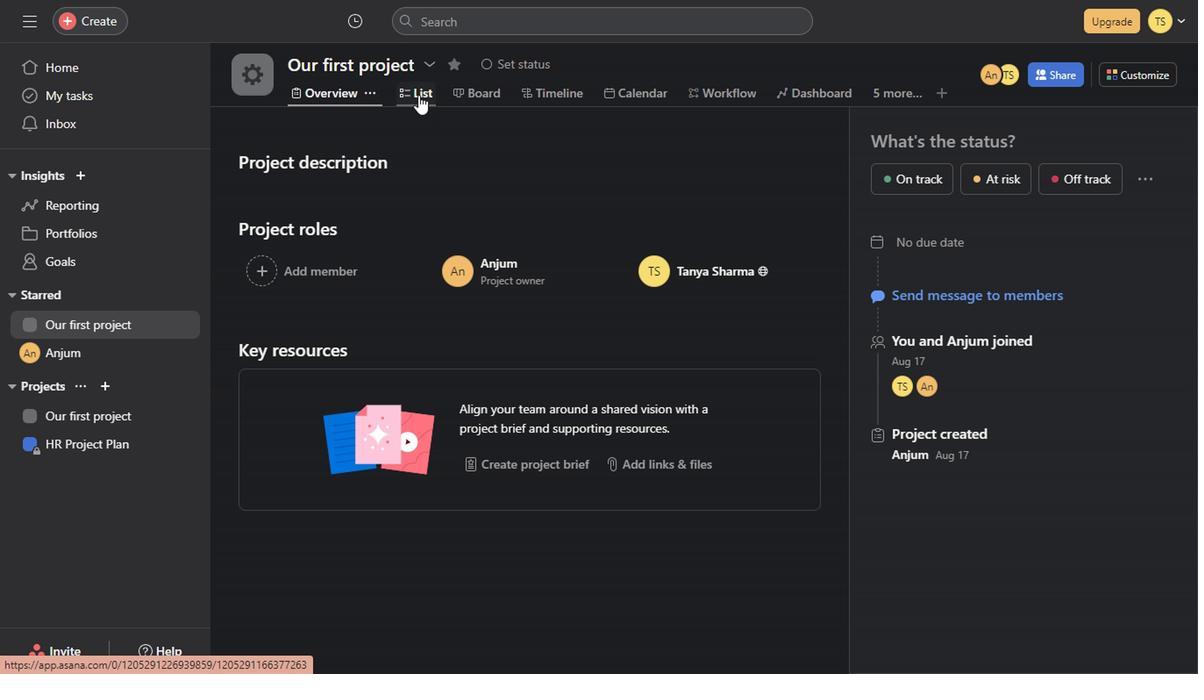 
Action: Mouse moved to (621, 347)
Screenshot: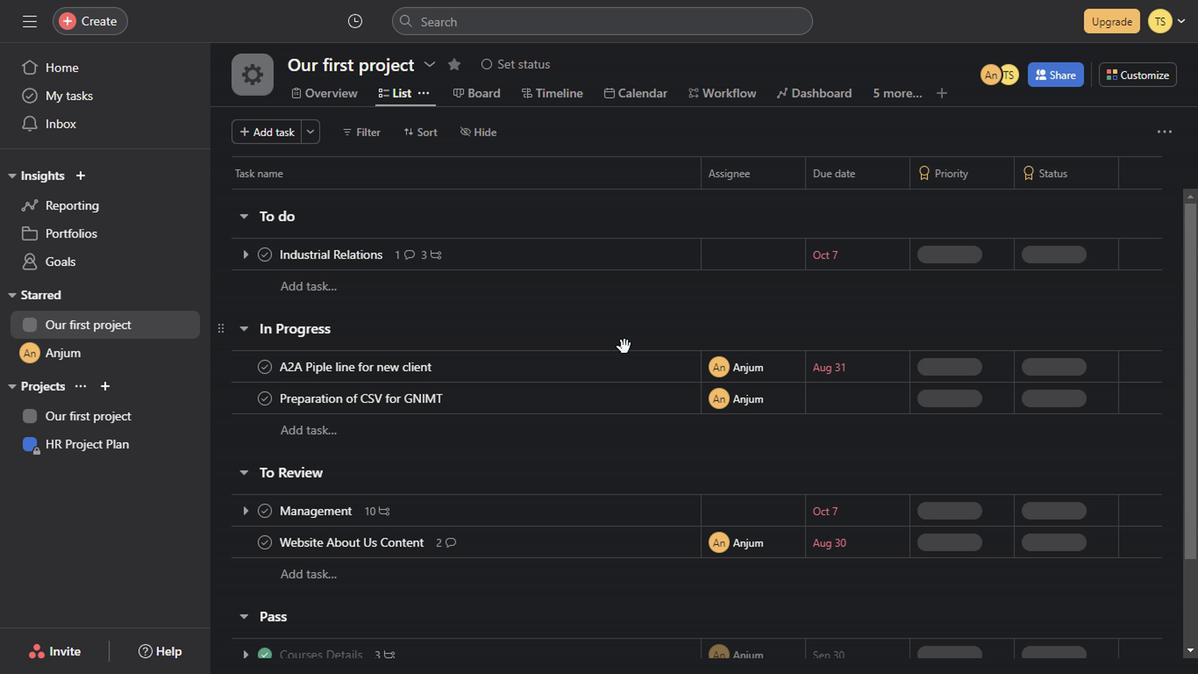 
Action: Mouse scrolled (621, 347) with delta (0, 0)
Screenshot: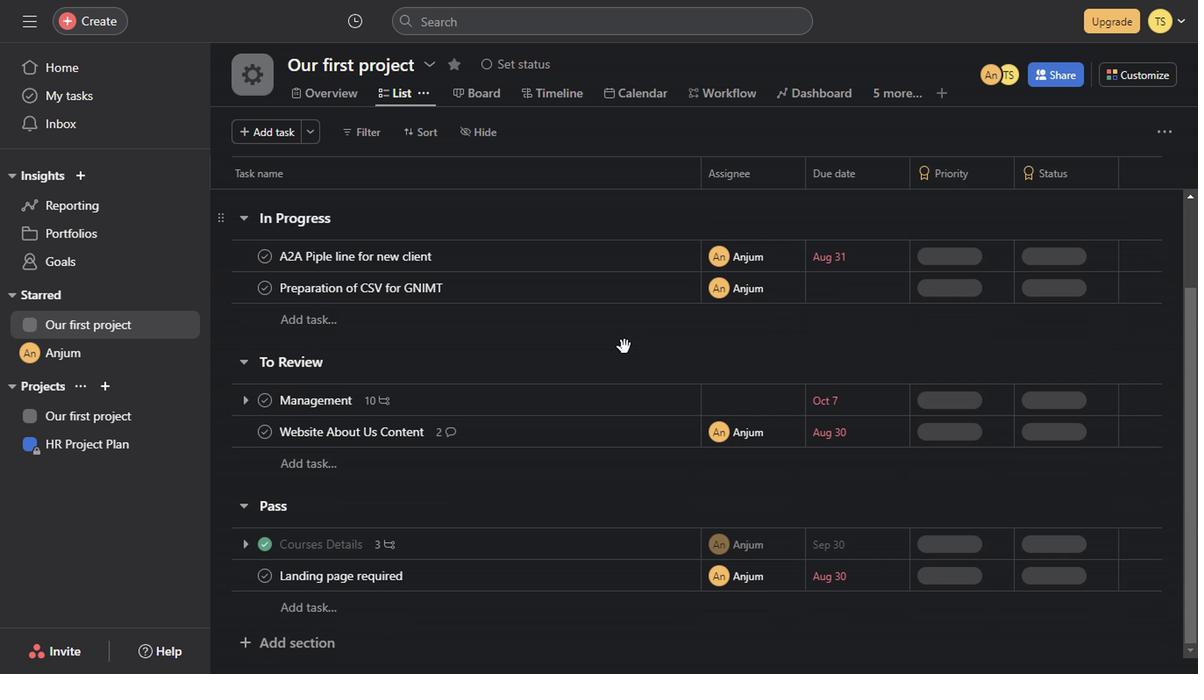 
Action: Mouse scrolled (621, 347) with delta (0, 0)
Screenshot: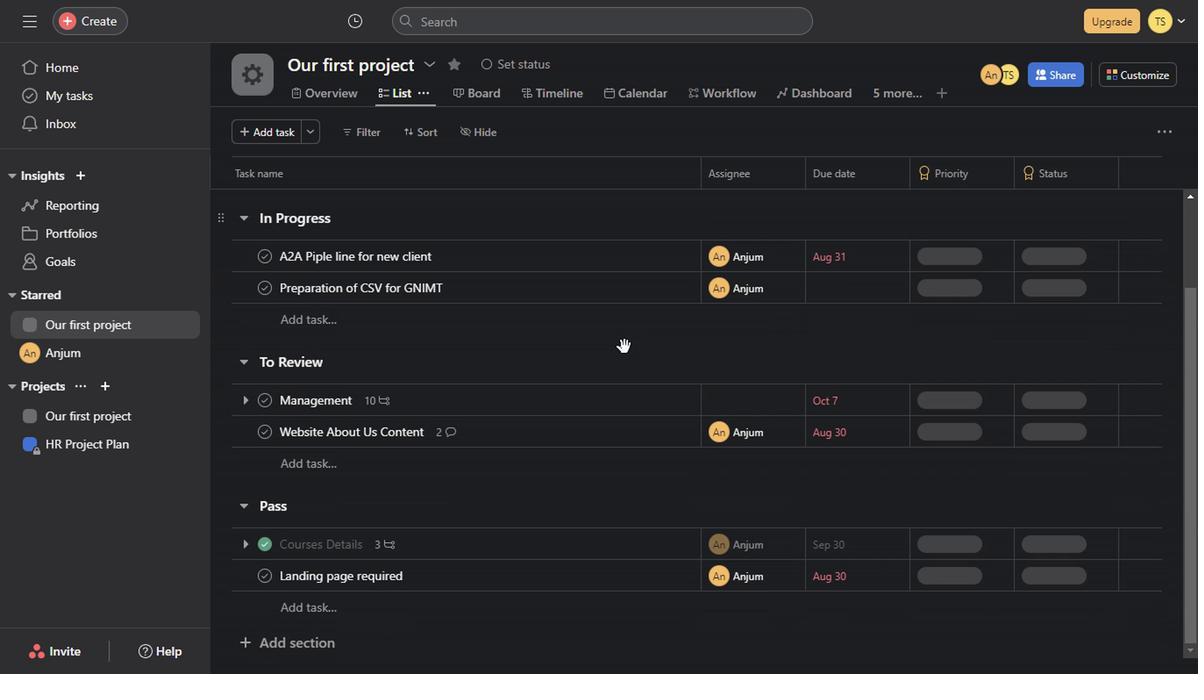 
Action: Mouse scrolled (621, 347) with delta (0, 0)
Screenshot: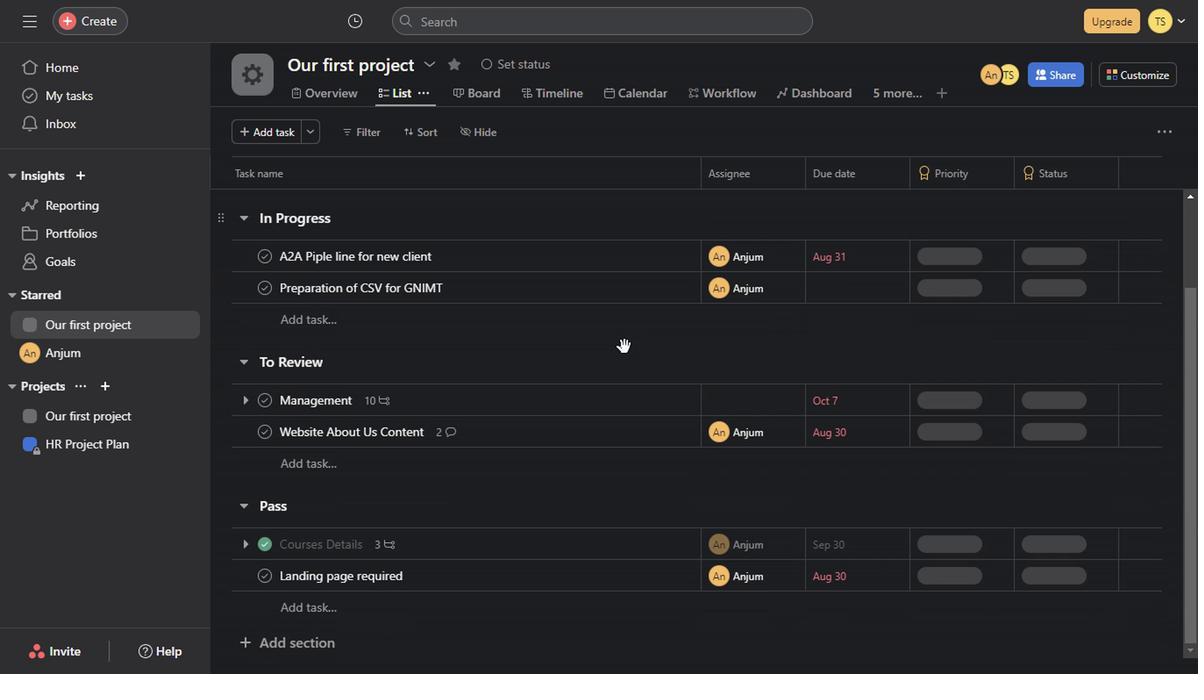 
Action: Mouse scrolled (621, 347) with delta (0, 0)
Screenshot: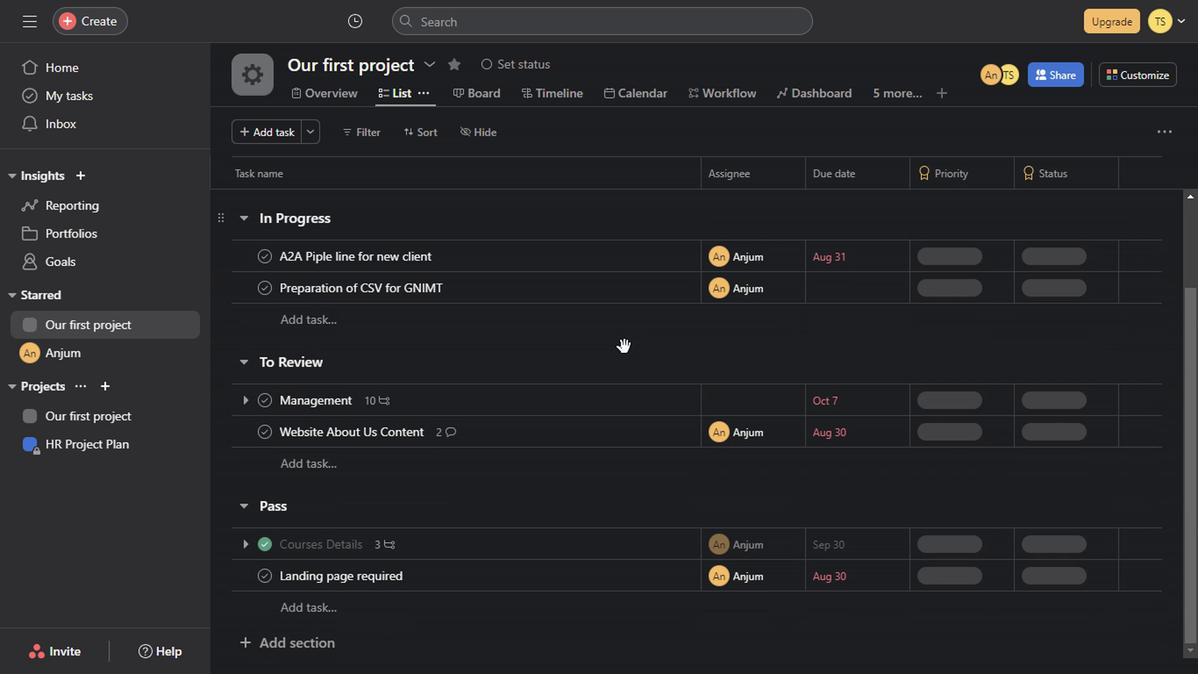 
Action: Mouse scrolled (621, 347) with delta (0, 0)
Screenshot: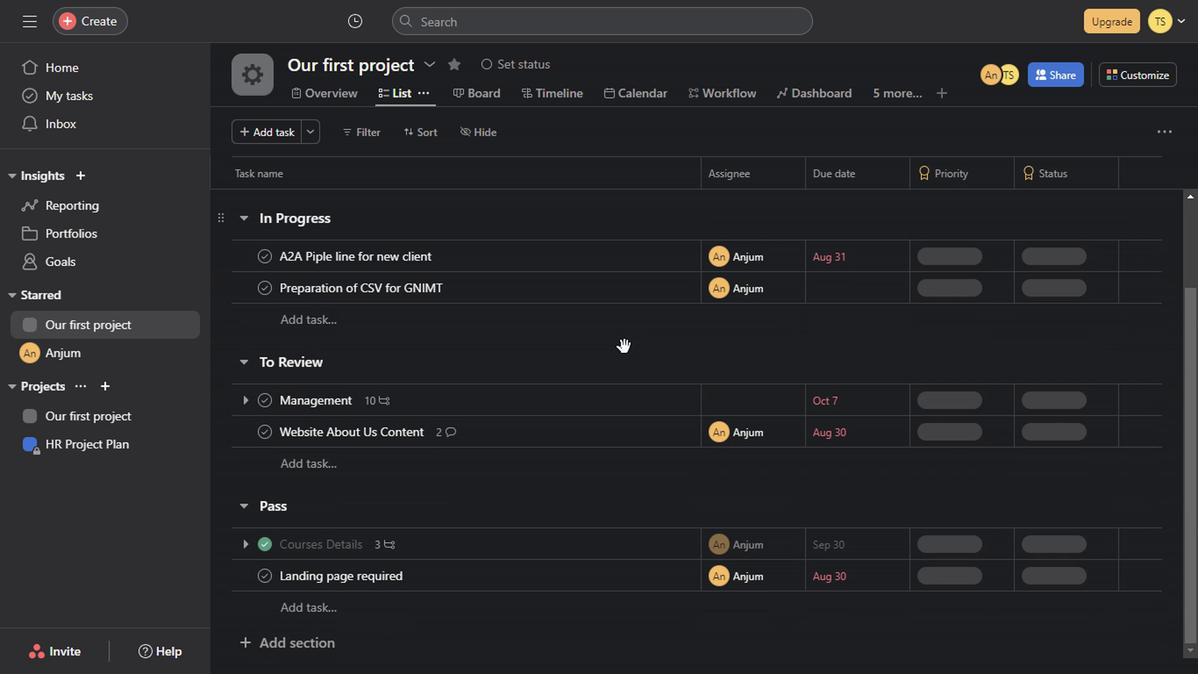 
Action: Mouse scrolled (621, 347) with delta (0, 0)
Screenshot: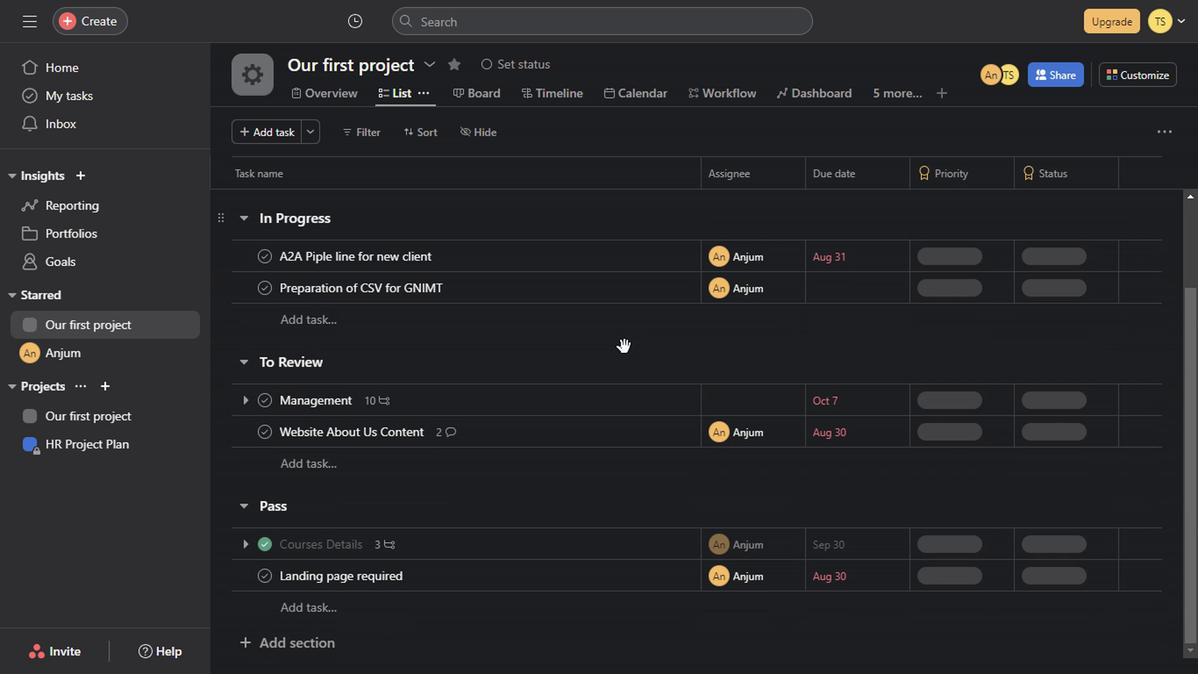 
Action: Mouse scrolled (621, 347) with delta (0, 0)
Screenshot: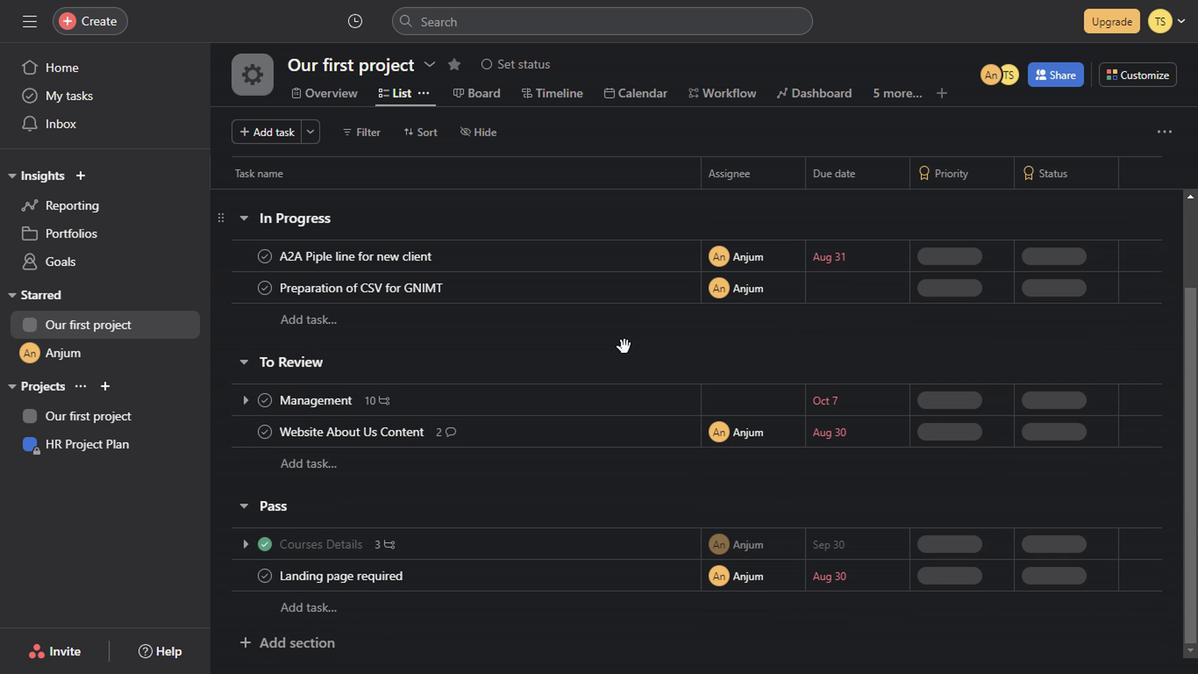 
Action: Mouse scrolled (621, 347) with delta (0, 0)
Screenshot: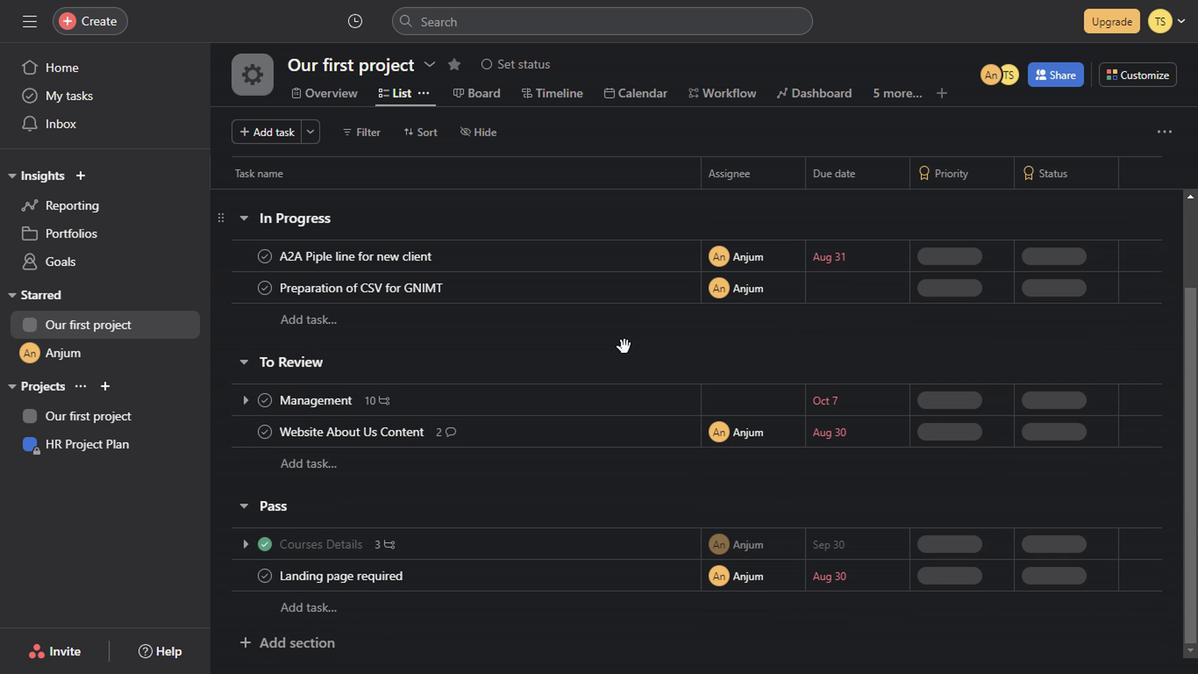 
Action: Mouse scrolled (621, 347) with delta (0, 0)
Screenshot: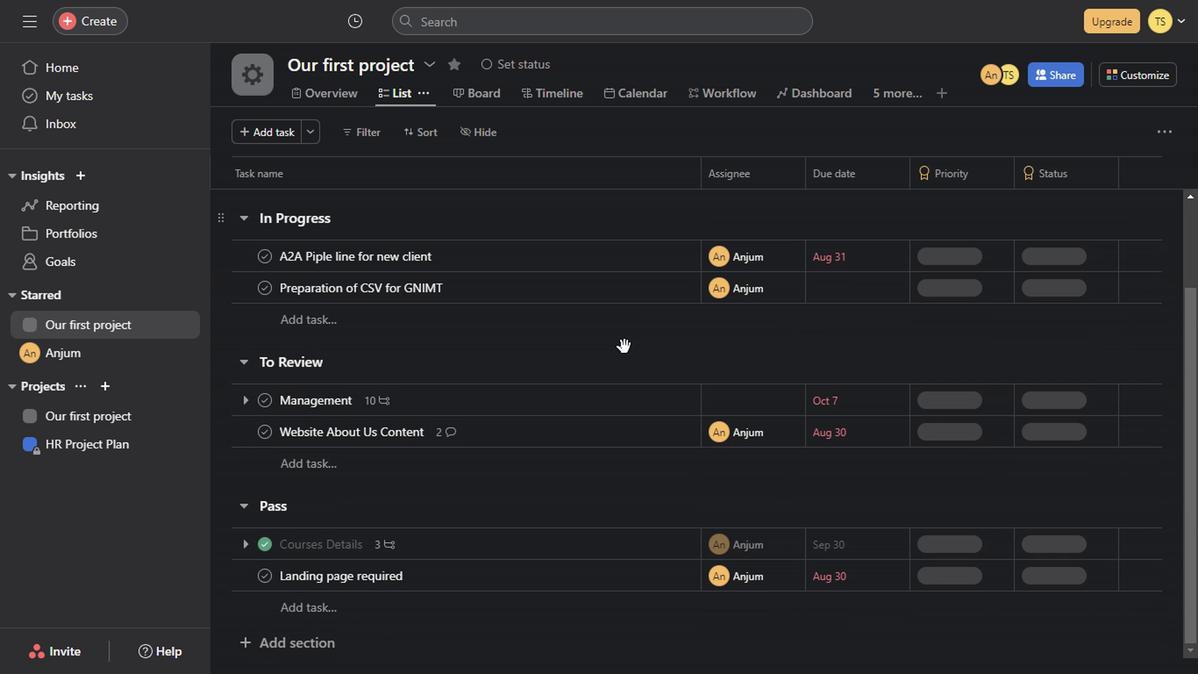 
Action: Mouse scrolled (621, 347) with delta (0, 0)
Screenshot: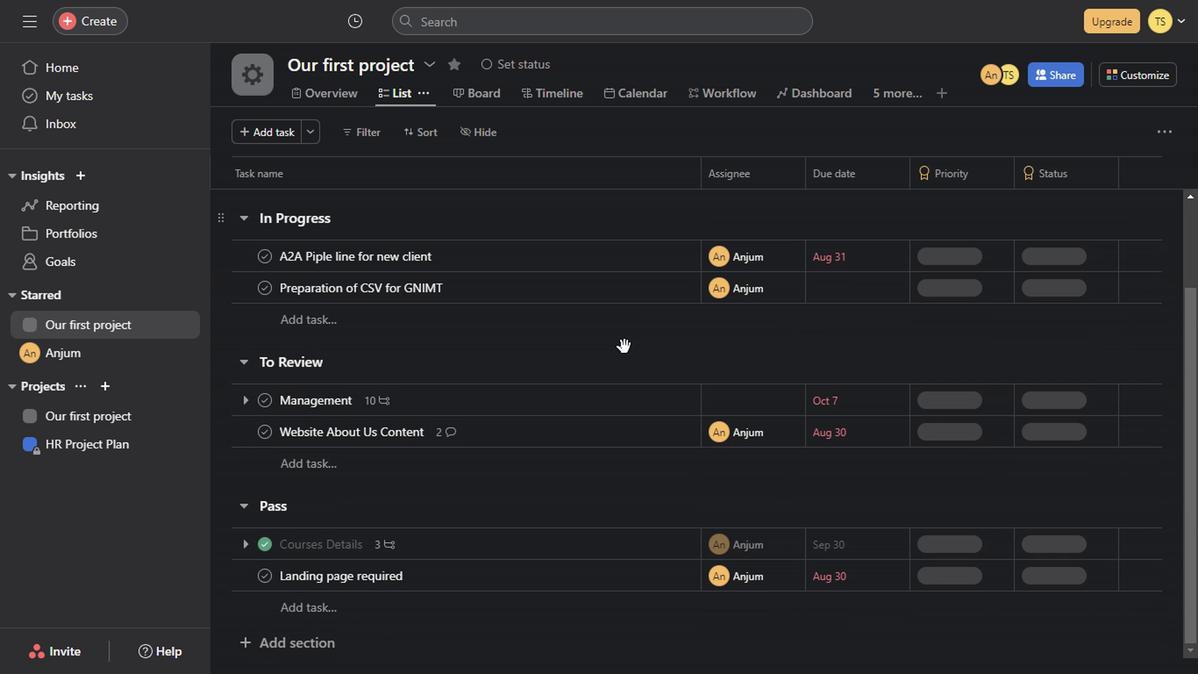 
Action: Mouse scrolled (621, 347) with delta (0, 0)
Screenshot: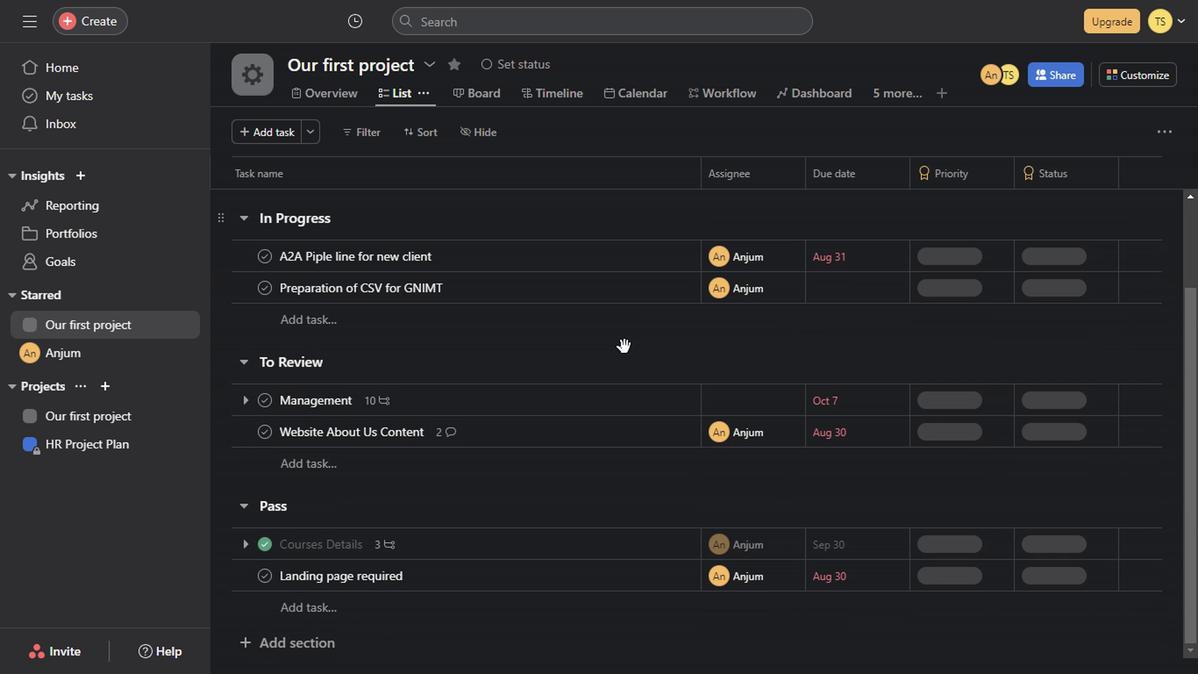 
Action: Mouse scrolled (621, 347) with delta (0, 0)
Screenshot: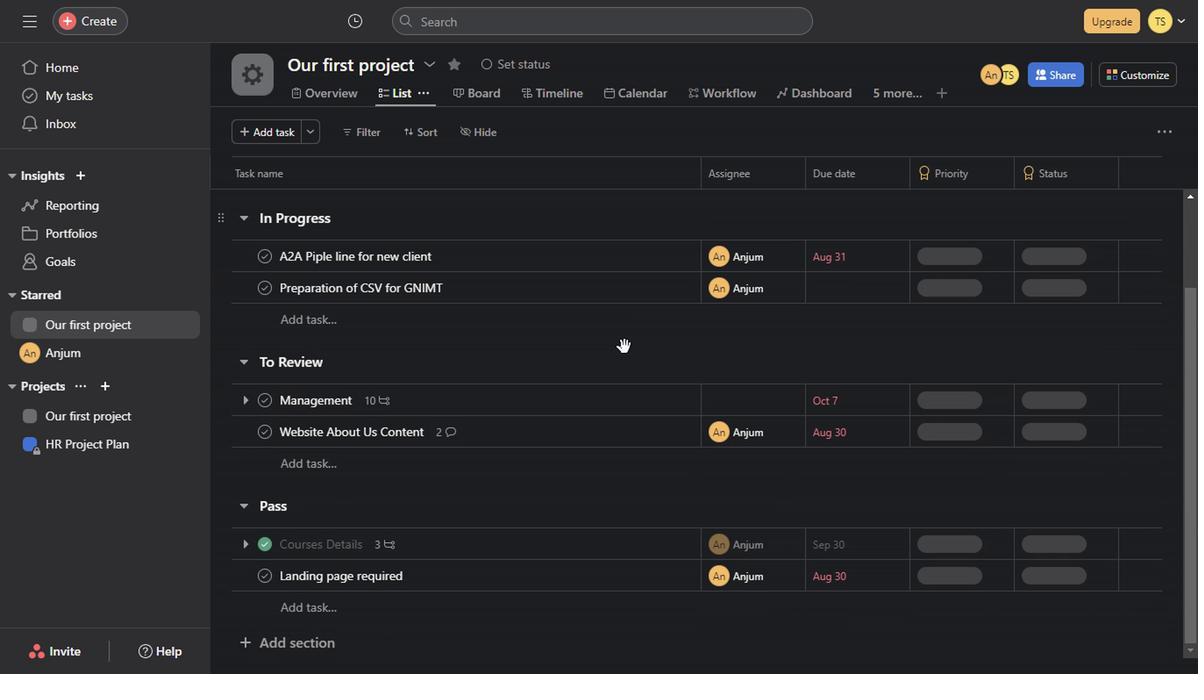 
Action: Mouse scrolled (621, 347) with delta (0, 0)
Screenshot: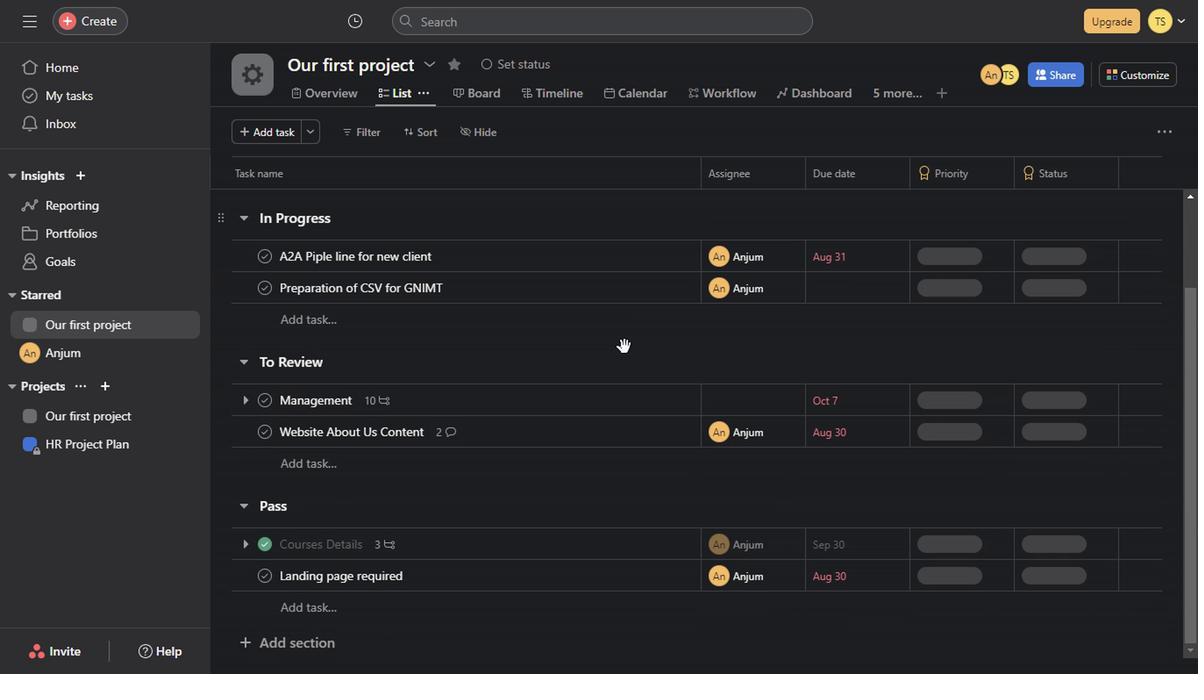 
Action: Mouse scrolled (621, 347) with delta (0, 0)
Screenshot: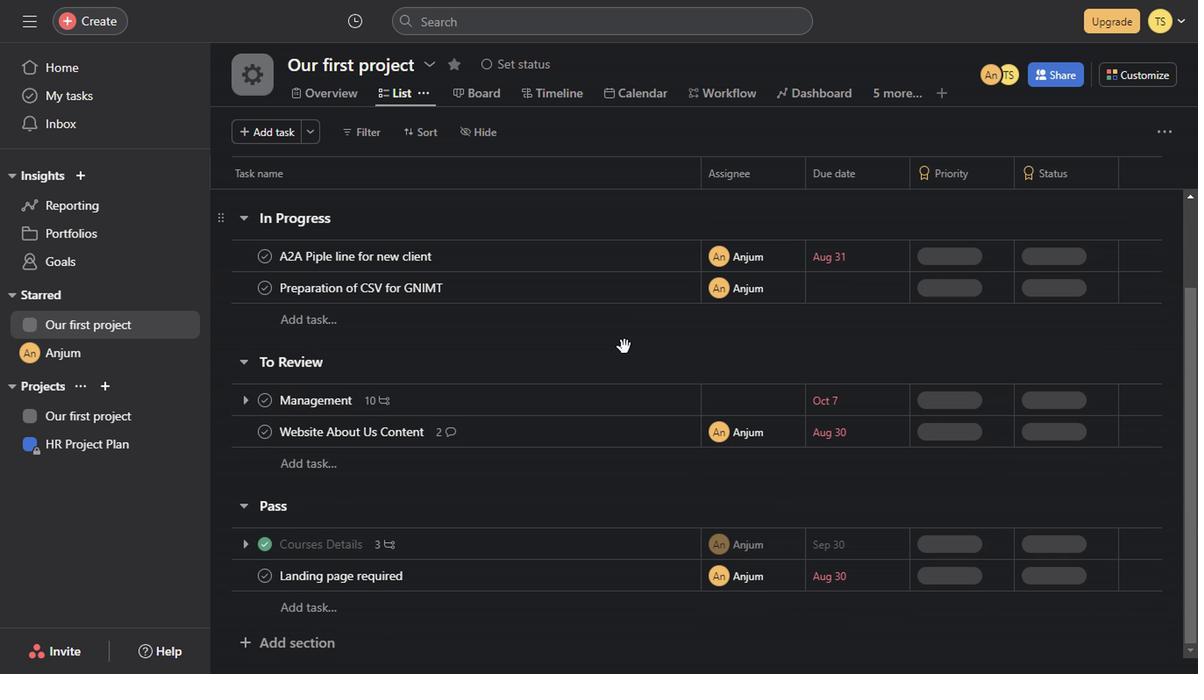 
Action: Mouse scrolled (621, 347) with delta (0, 0)
Screenshot: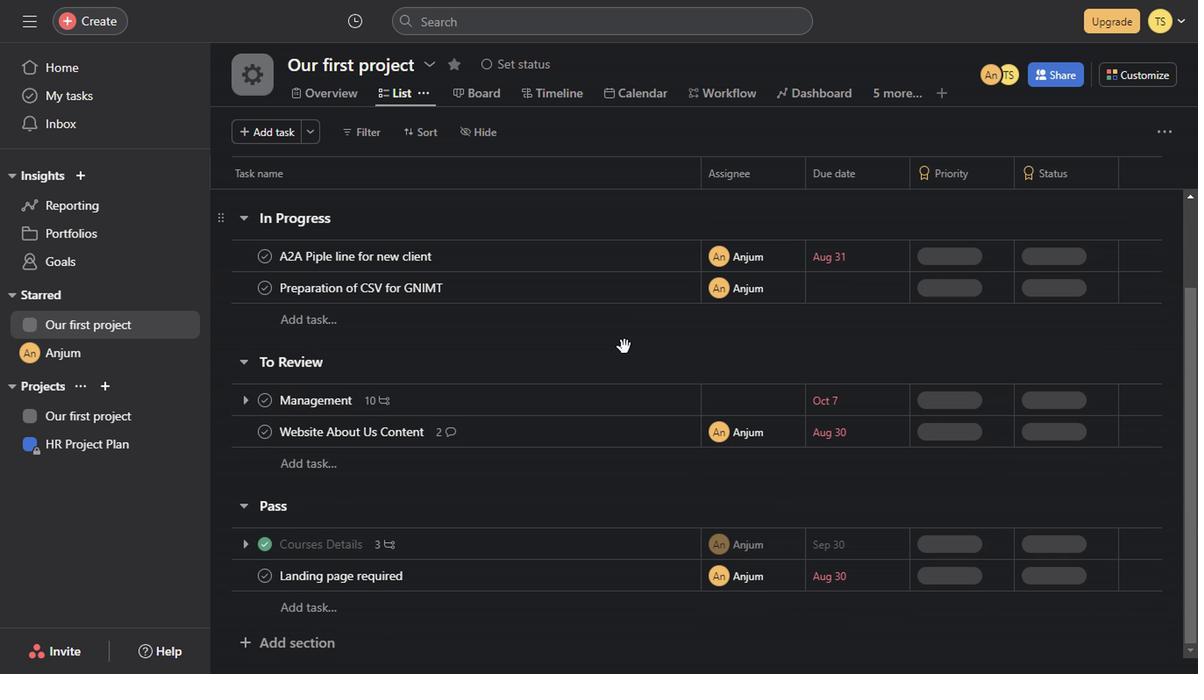 
Action: Mouse scrolled (621, 347) with delta (0, 0)
Screenshot: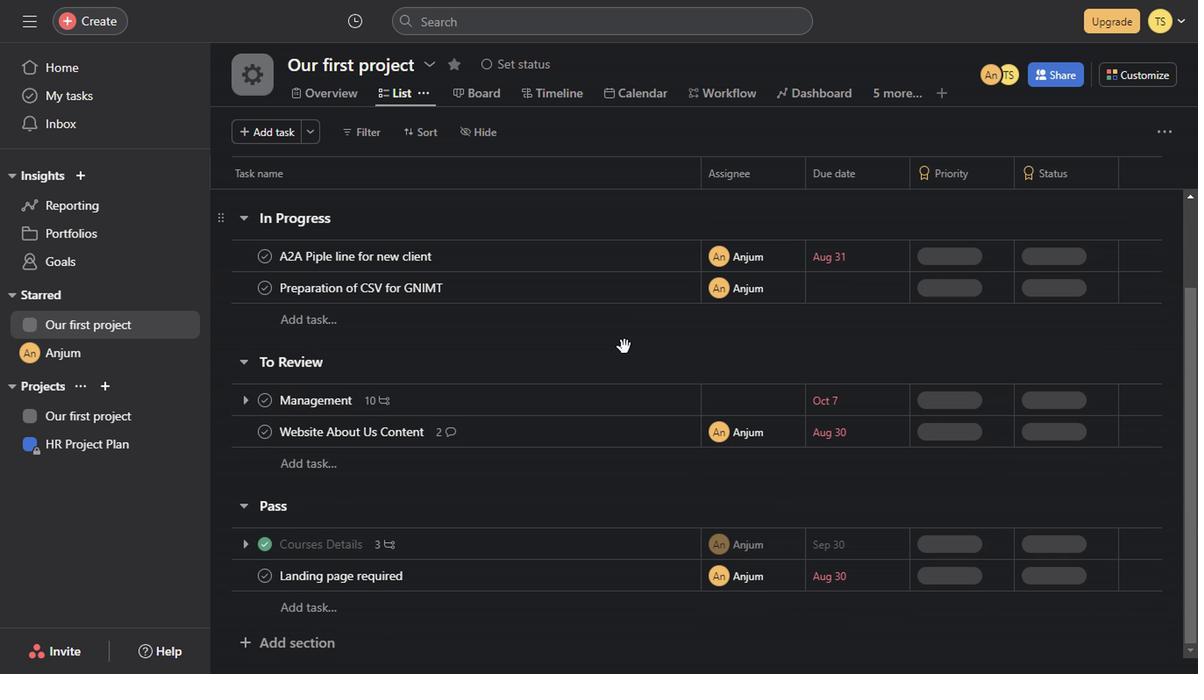 
Action: Mouse scrolled (621, 347) with delta (0, 0)
Screenshot: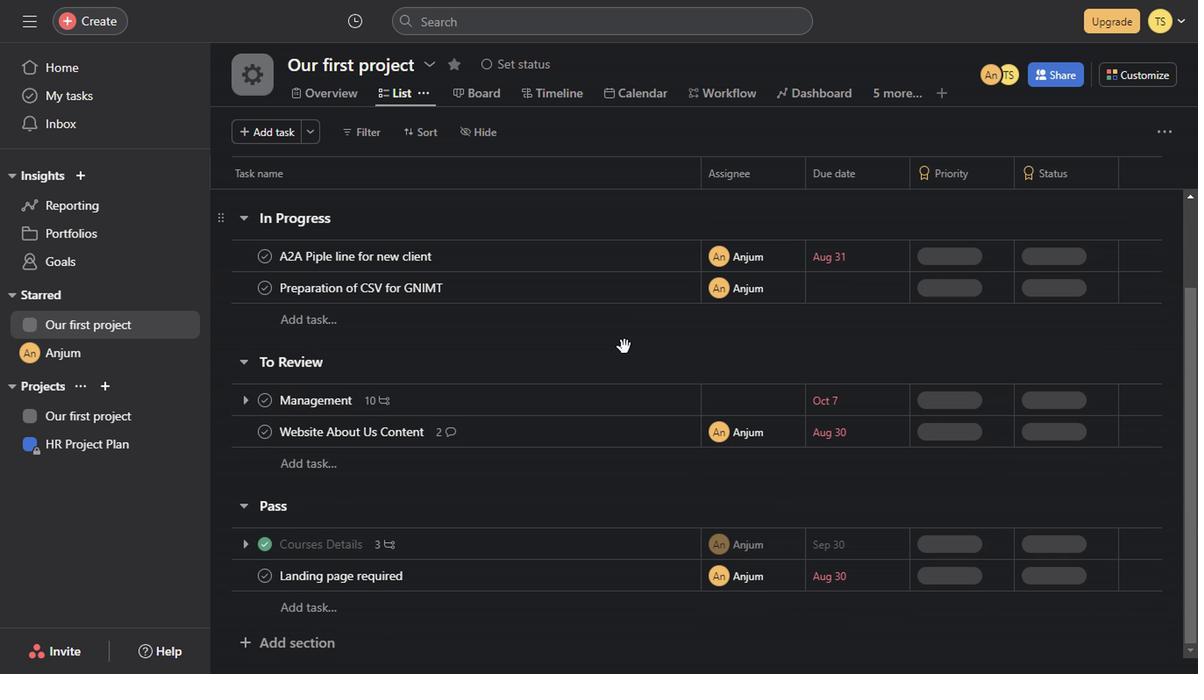
Action: Mouse scrolled (621, 347) with delta (0, 0)
Screenshot: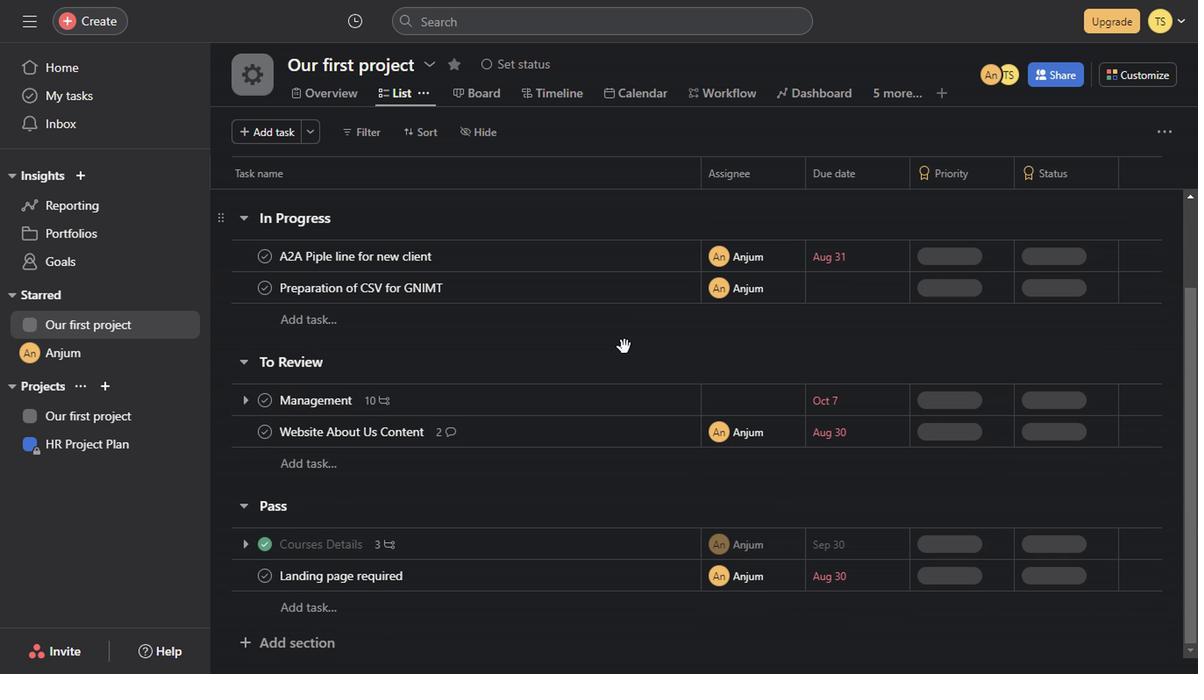 
Action: Mouse scrolled (621, 347) with delta (0, 0)
Screenshot: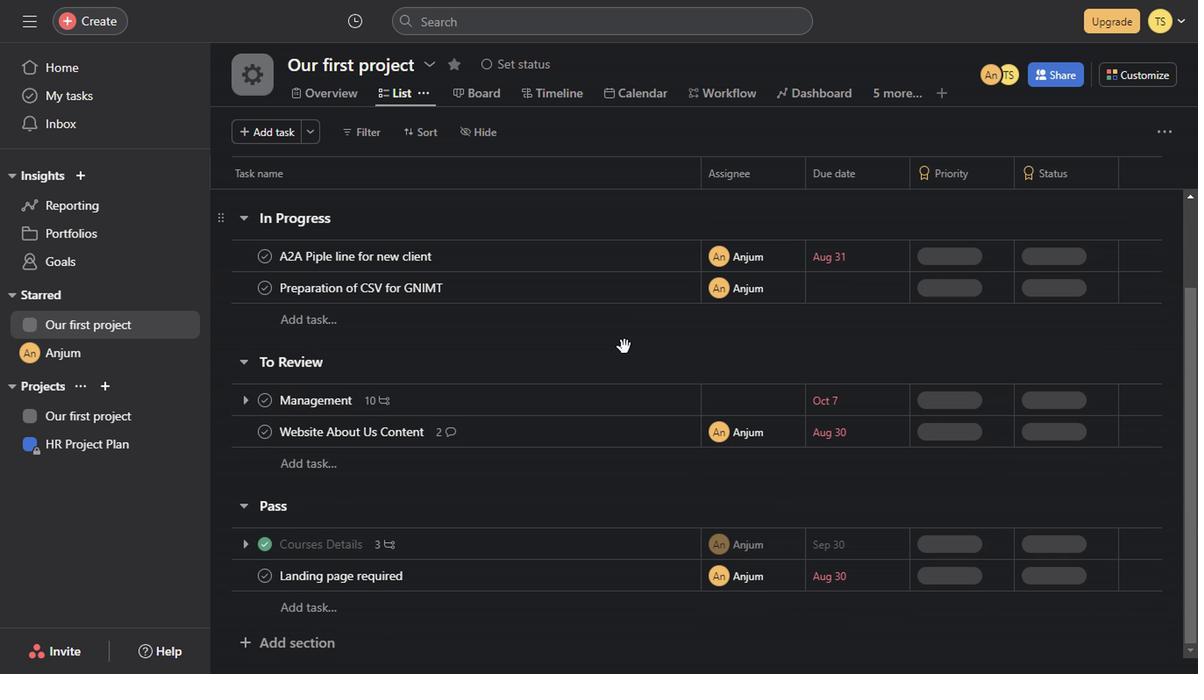 
Action: Mouse scrolled (621, 347) with delta (0, 0)
Screenshot: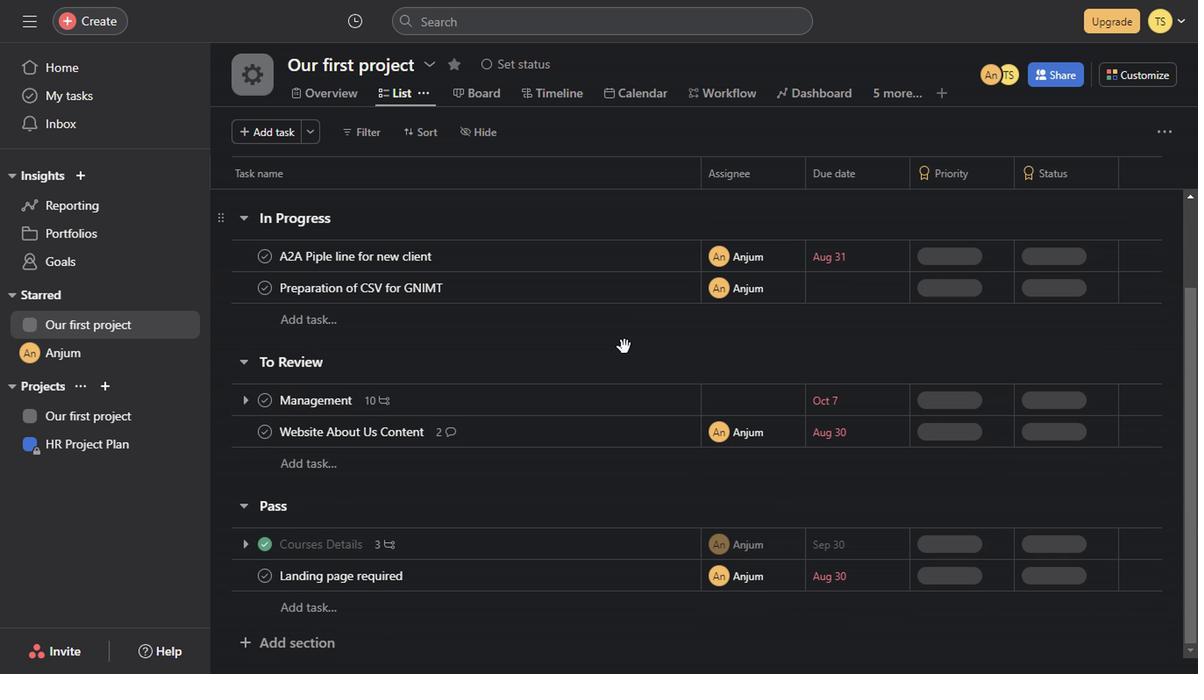 
Action: Mouse scrolled (621, 347) with delta (0, 0)
Screenshot: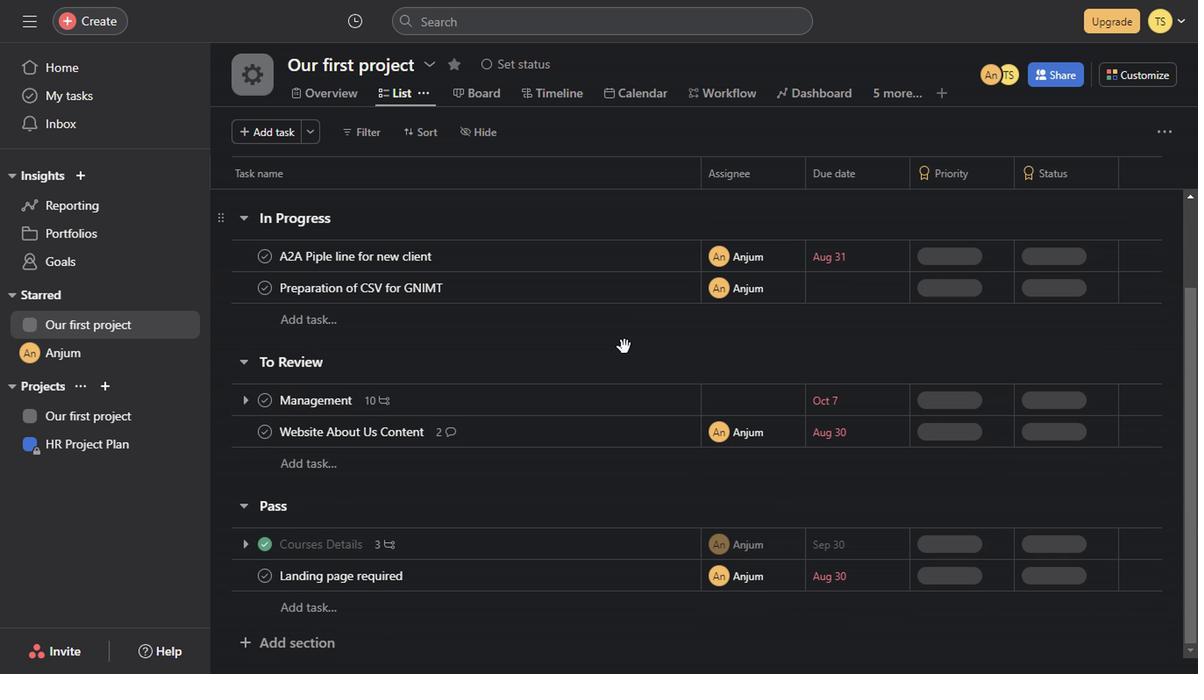 
Action: Mouse scrolled (621, 347) with delta (0, 0)
Screenshot: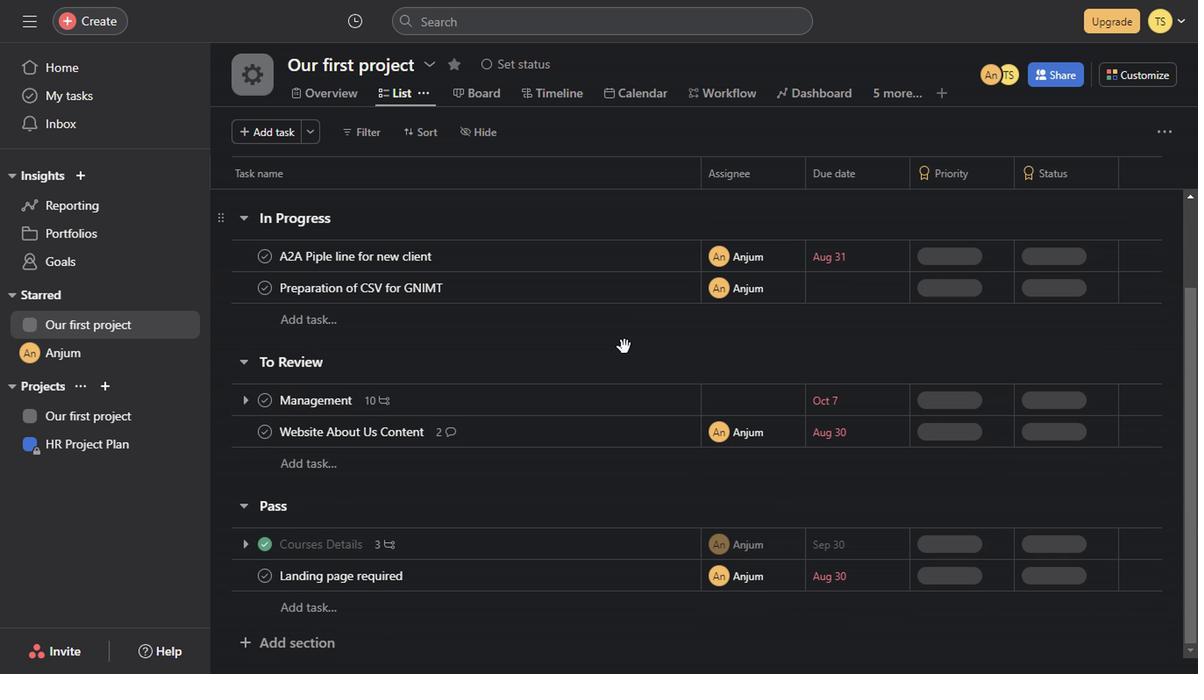 
Action: Mouse scrolled (621, 347) with delta (0, 0)
Screenshot: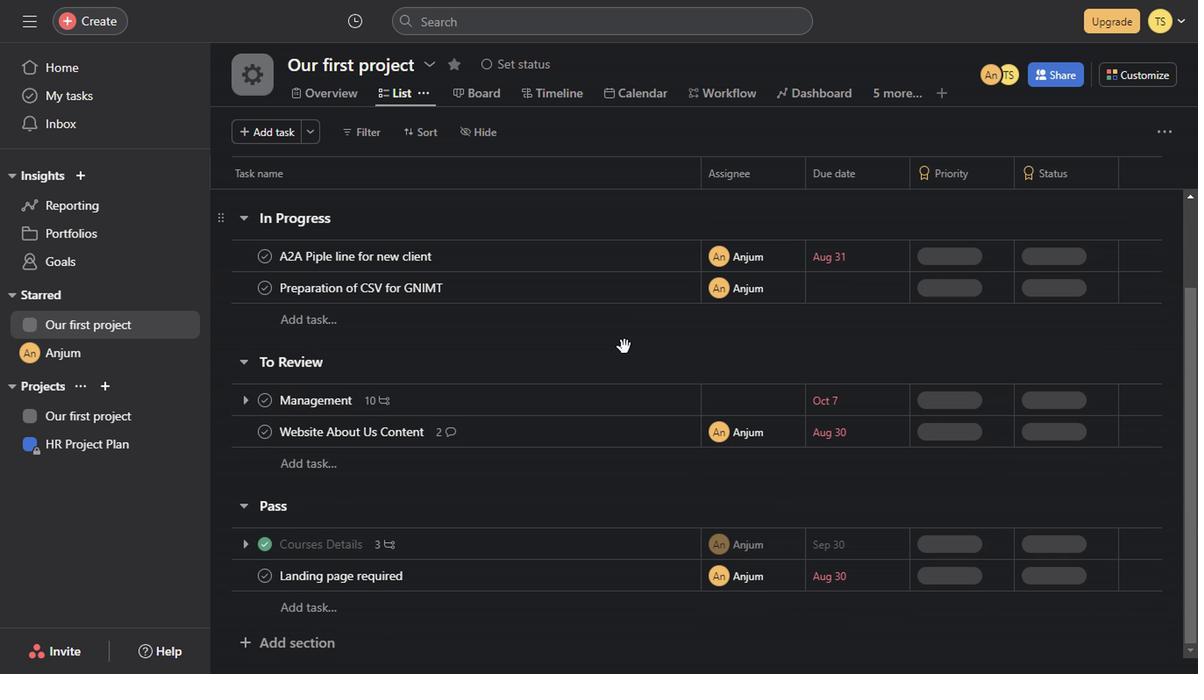 
Action: Mouse scrolled (621, 347) with delta (0, 0)
Screenshot: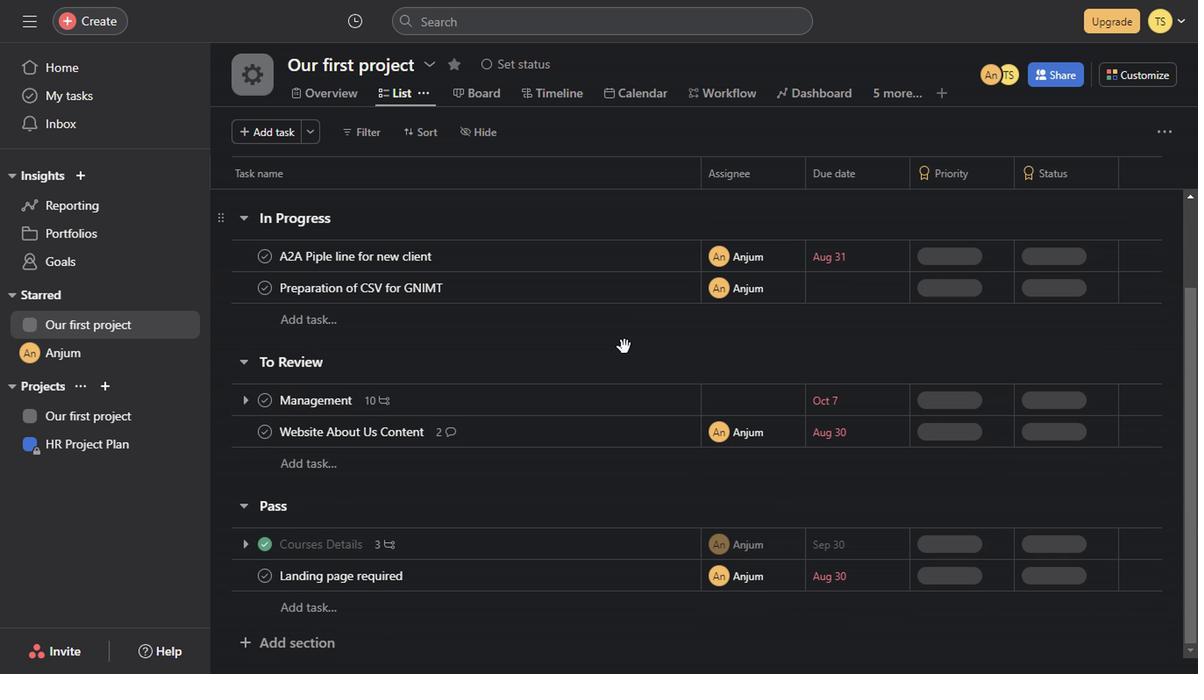 
Action: Mouse scrolled (621, 347) with delta (0, 0)
Screenshot: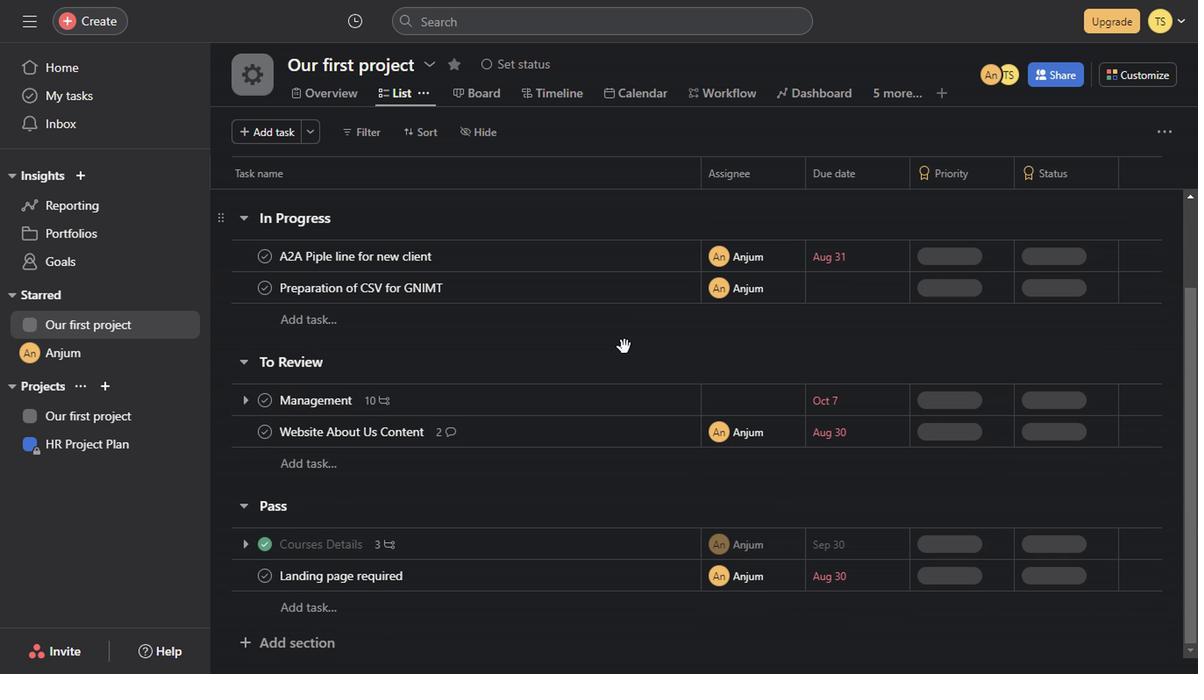 
Action: Mouse scrolled (621, 347) with delta (0, 0)
Screenshot: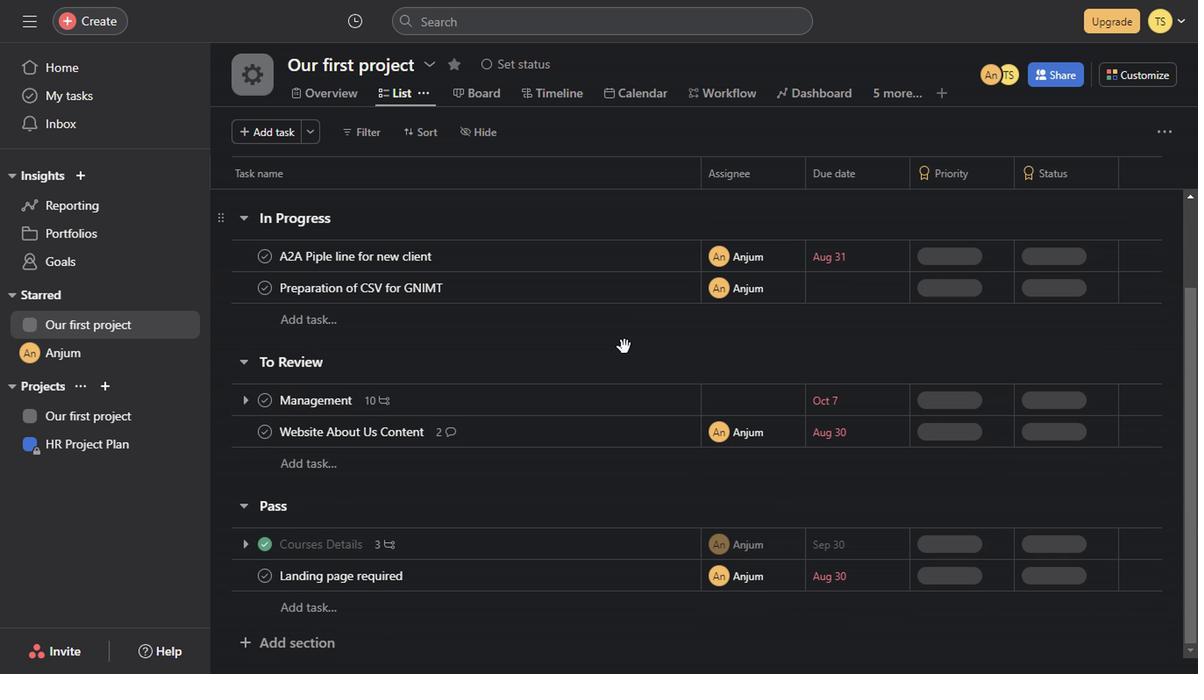 
Action: Mouse scrolled (621, 347) with delta (0, 0)
Screenshot: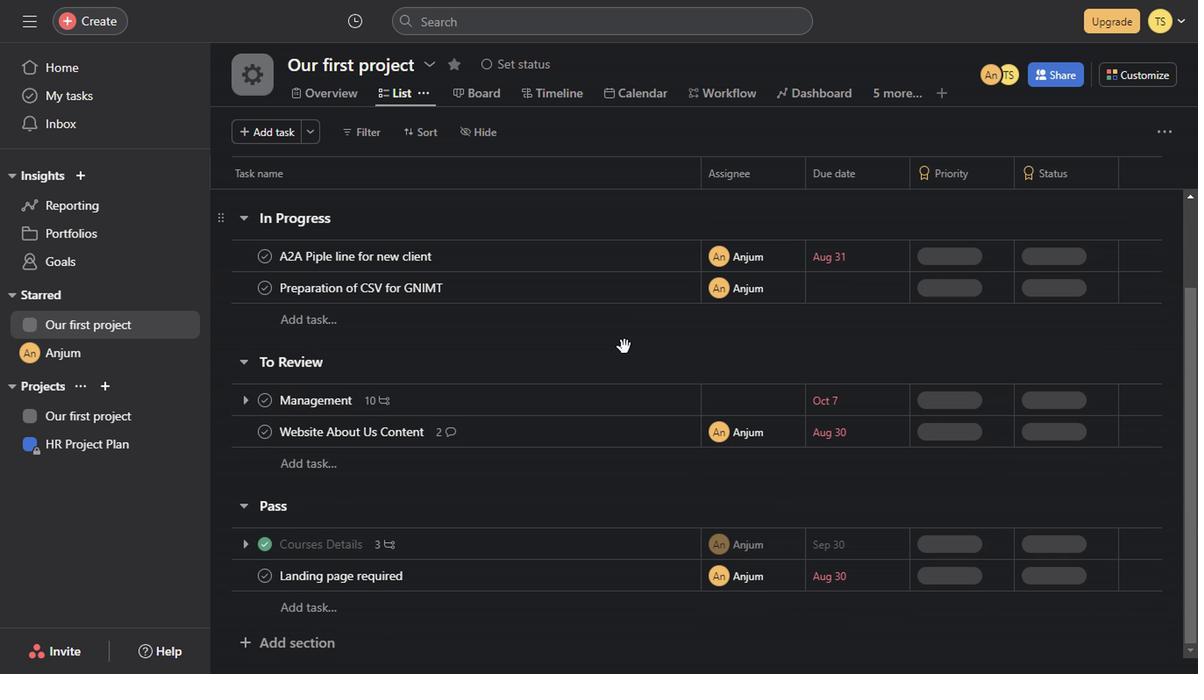 
Action: Mouse scrolled (621, 347) with delta (0, 0)
Screenshot: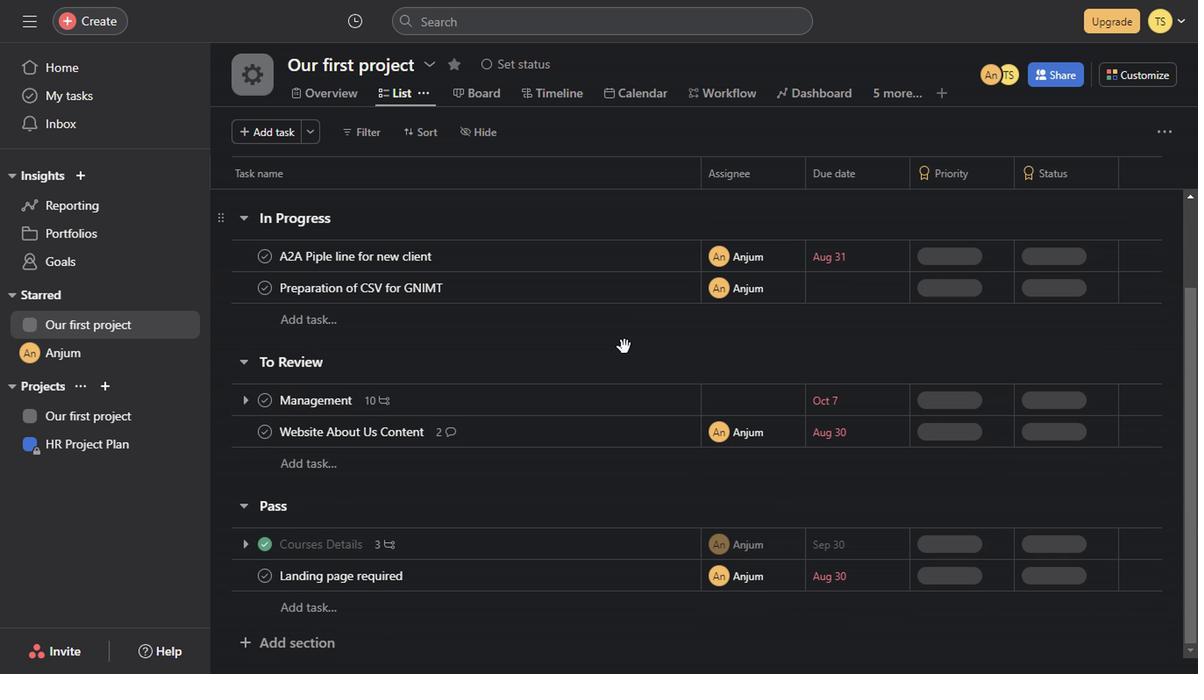 
Action: Mouse scrolled (621, 347) with delta (0, 0)
Screenshot: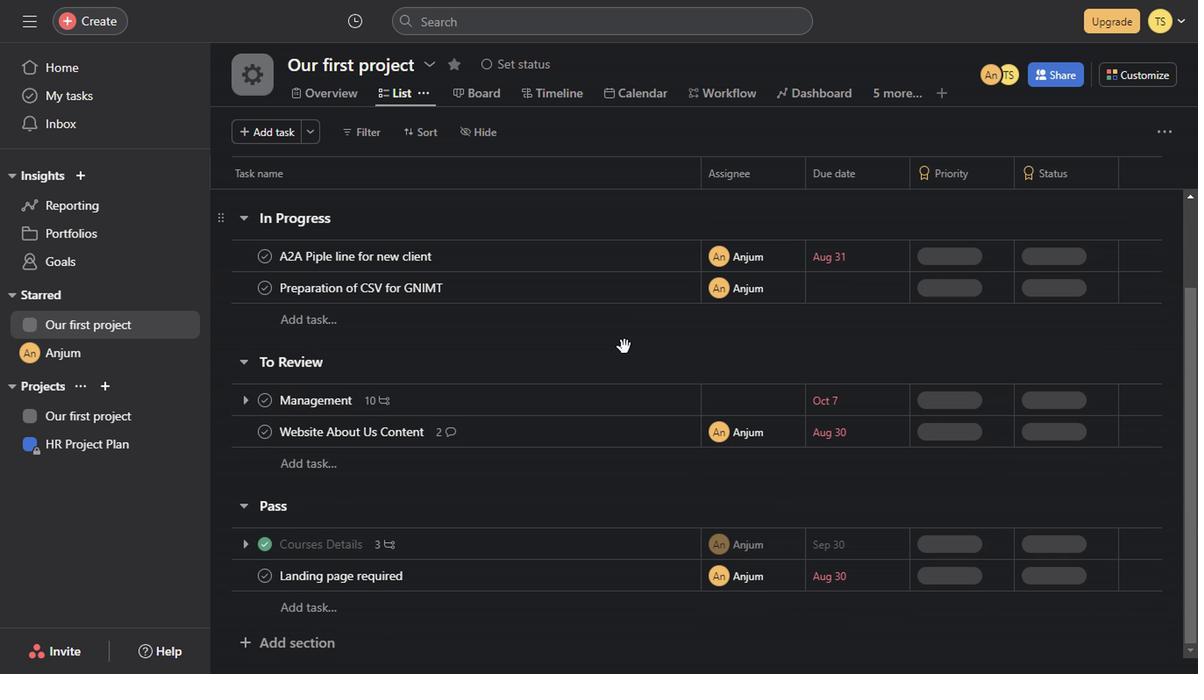 
Action: Mouse scrolled (621, 347) with delta (0, 0)
Screenshot: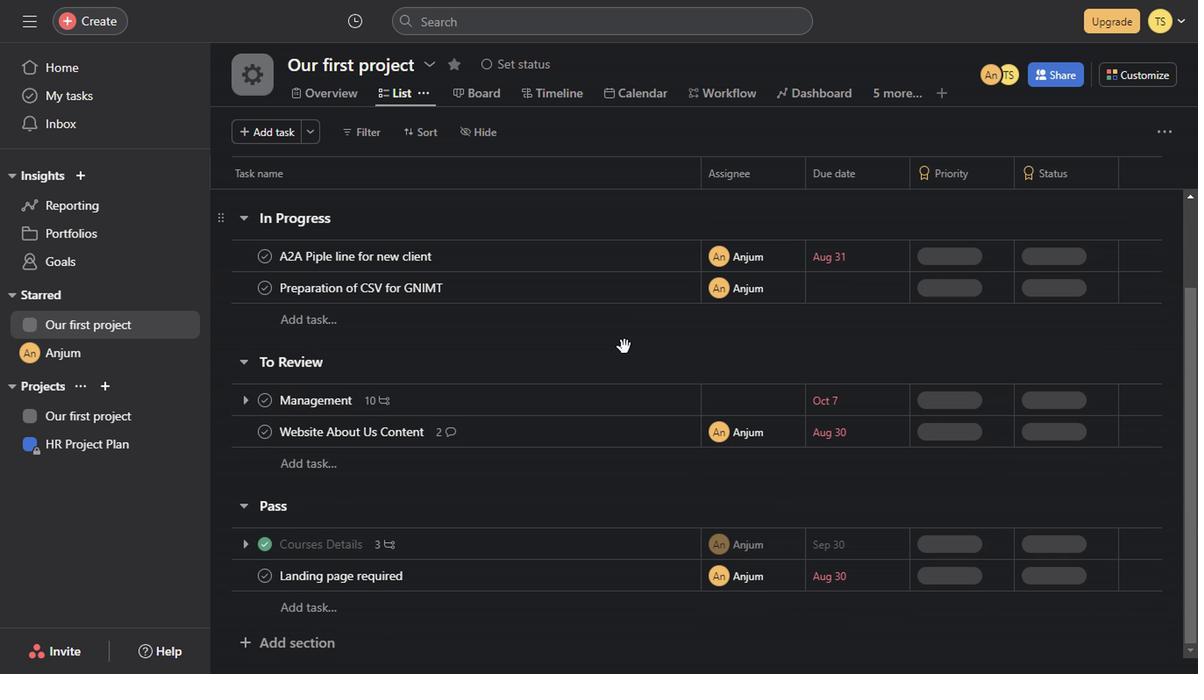 
Action: Mouse scrolled (621, 347) with delta (0, 0)
Screenshot: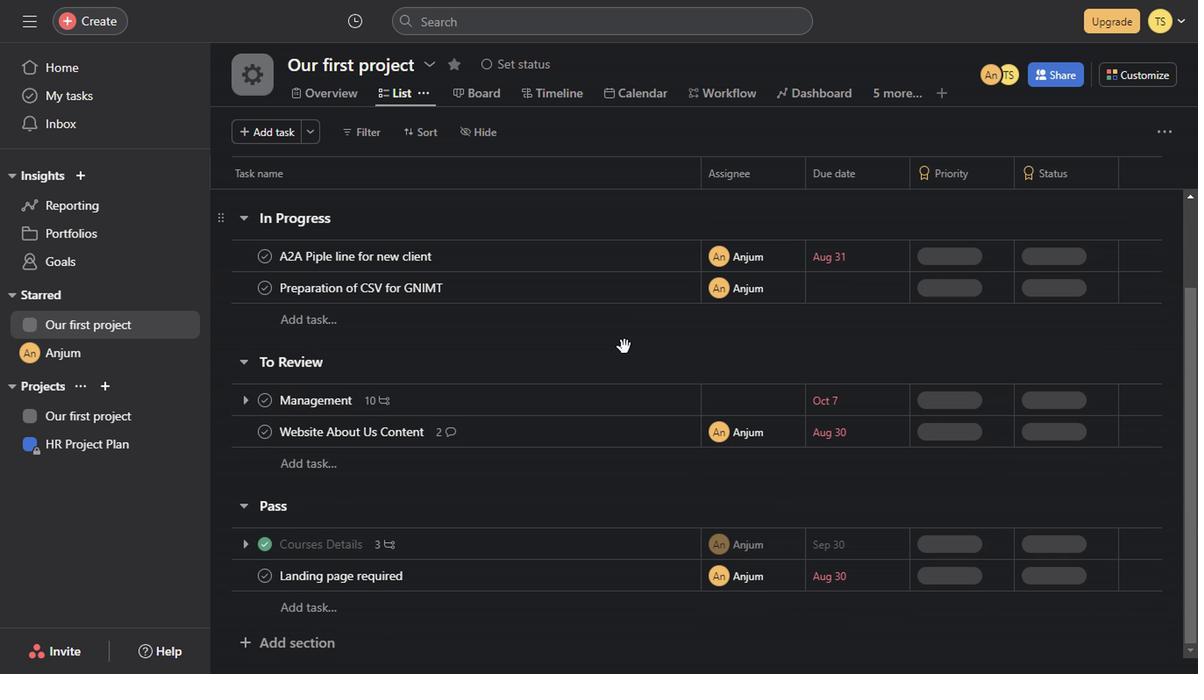 
Action: Mouse scrolled (621, 347) with delta (0, 0)
Screenshot: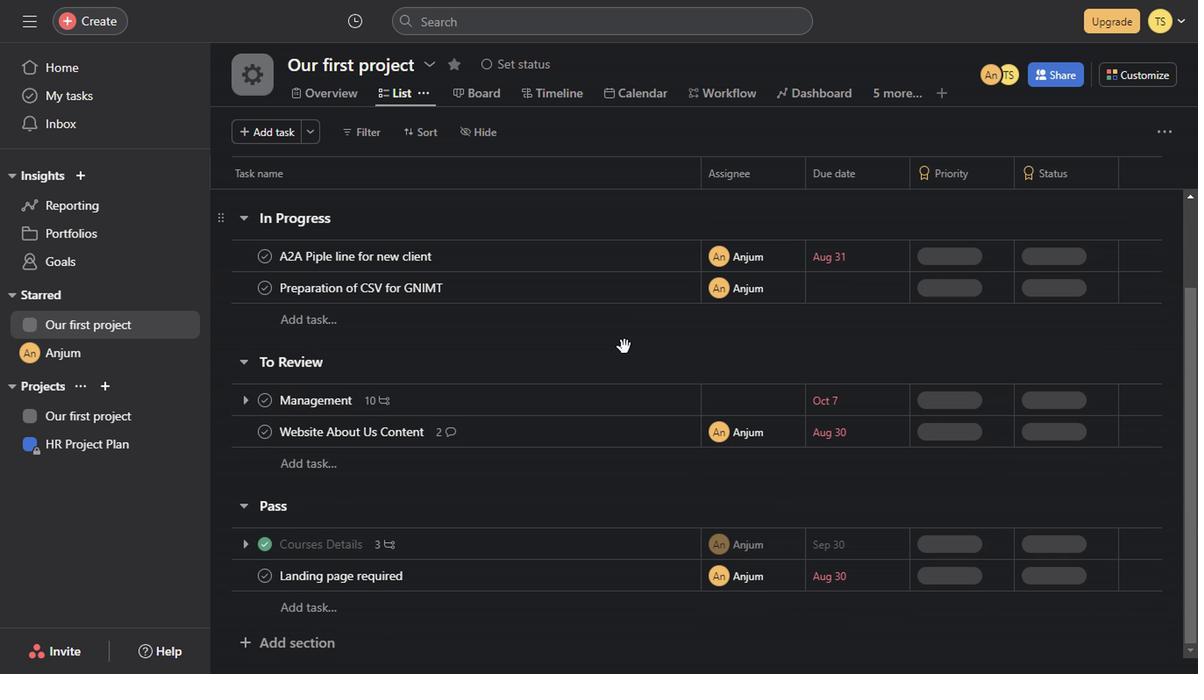 
Action: Mouse scrolled (621, 347) with delta (0, 0)
Screenshot: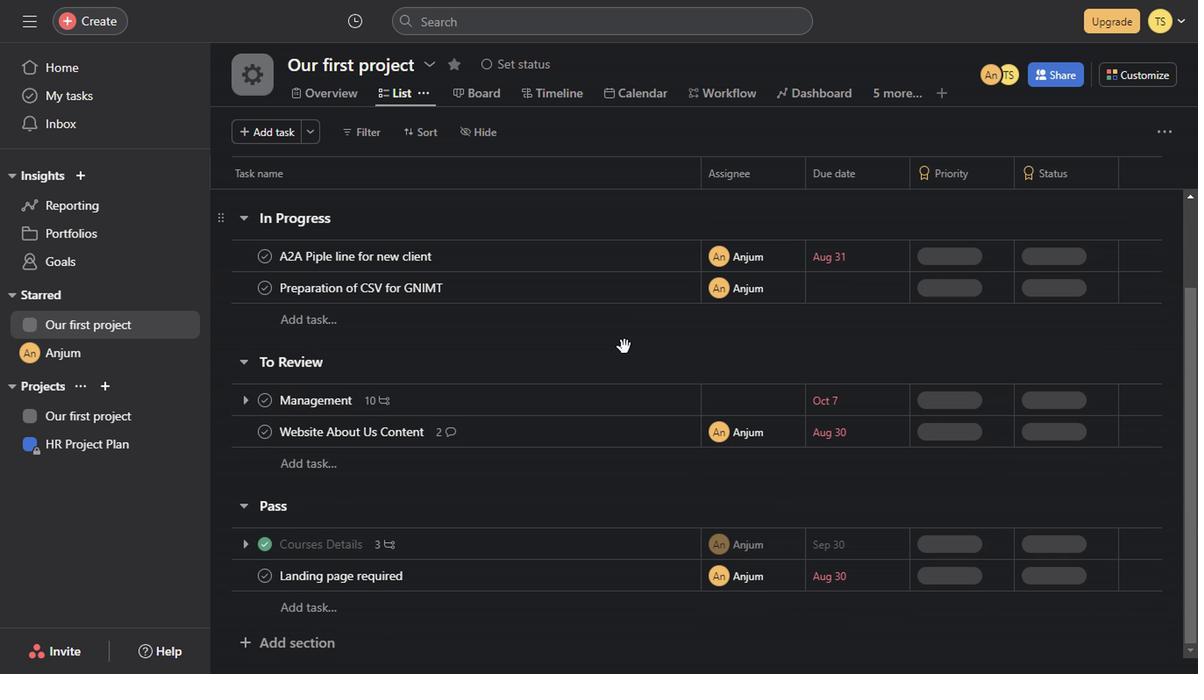 
Action: Mouse scrolled (621, 347) with delta (0, 0)
Screenshot: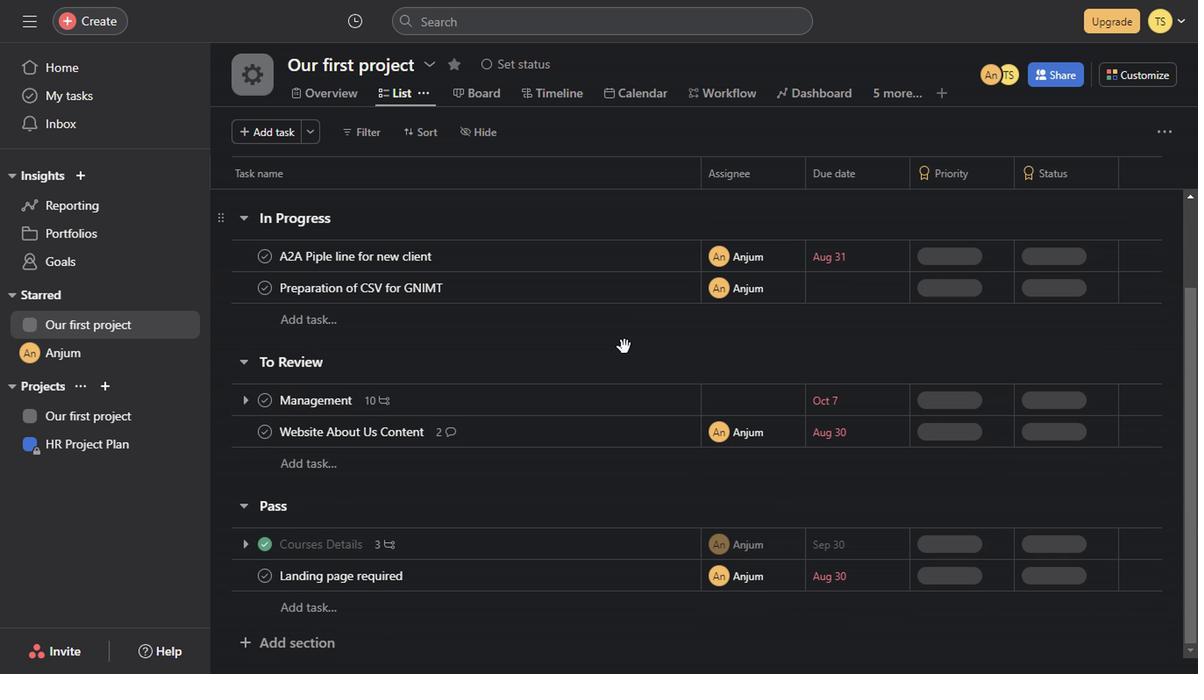 
Action: Mouse scrolled (621, 347) with delta (0, 0)
Screenshot: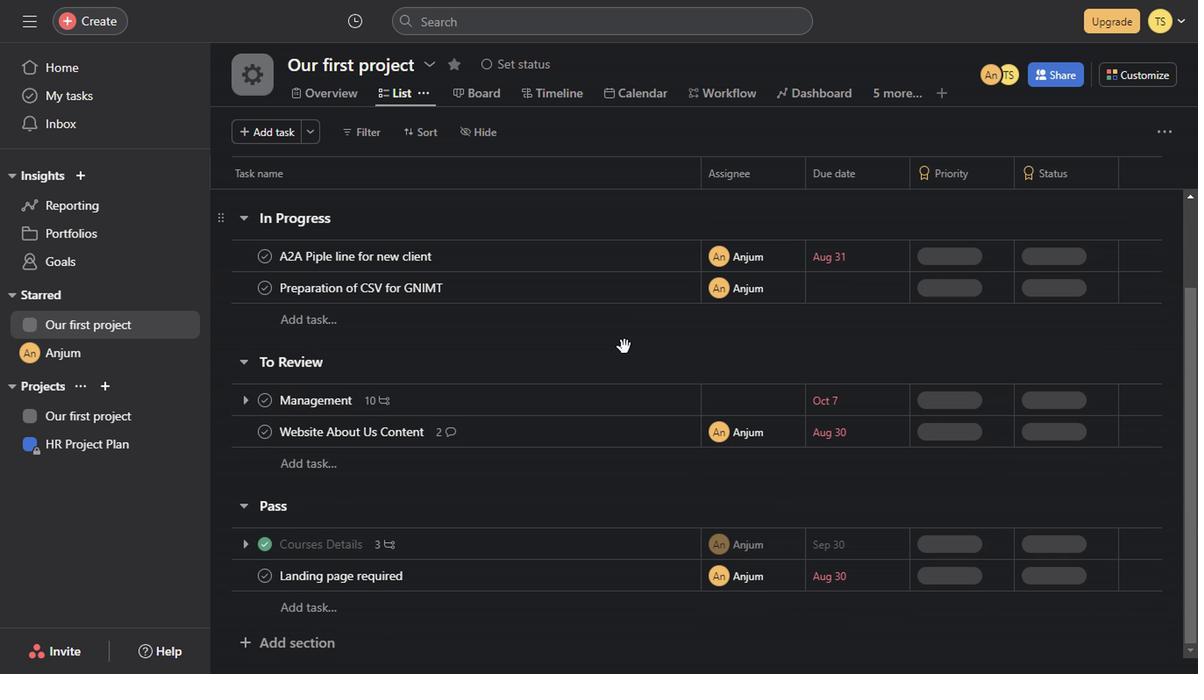 
Action: Mouse scrolled (621, 347) with delta (0, 0)
Screenshot: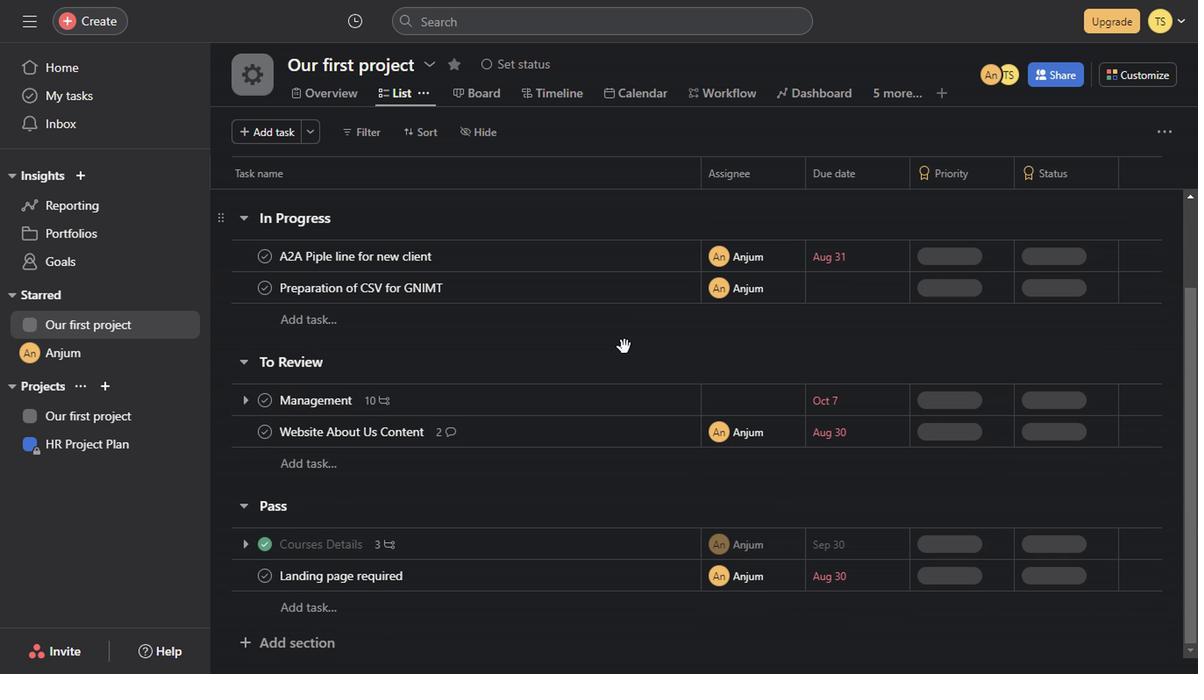 
Action: Mouse scrolled (621, 347) with delta (0, 0)
Screenshot: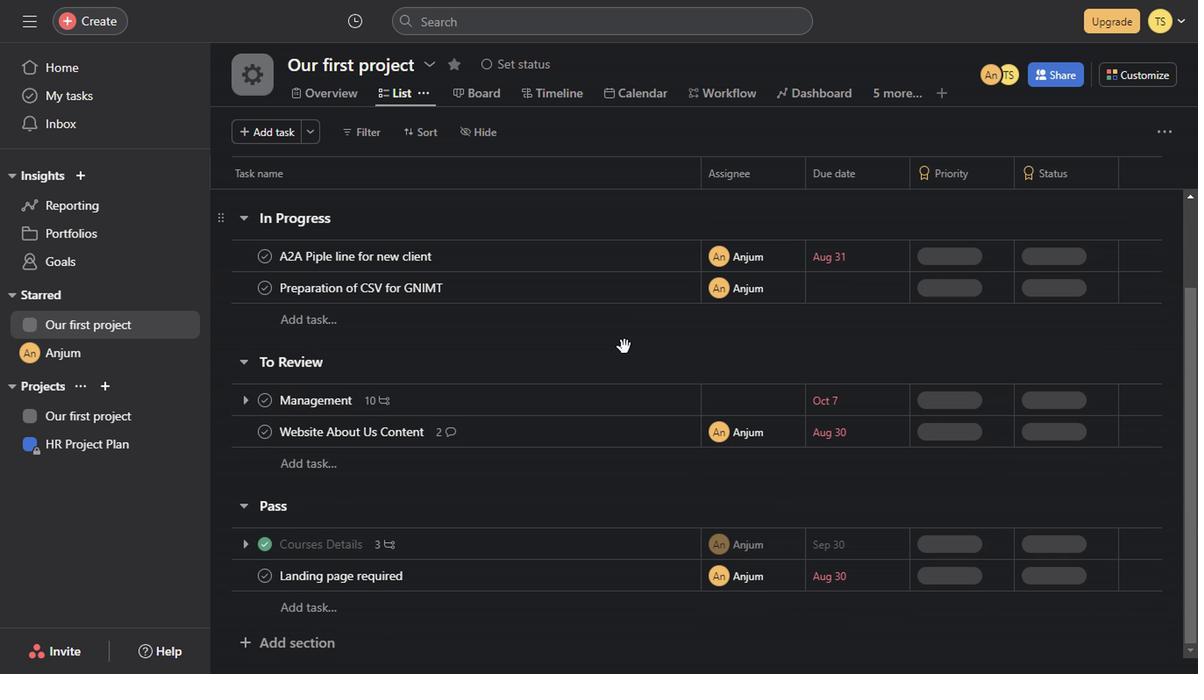 
Action: Mouse moved to (432, 256)
Screenshot: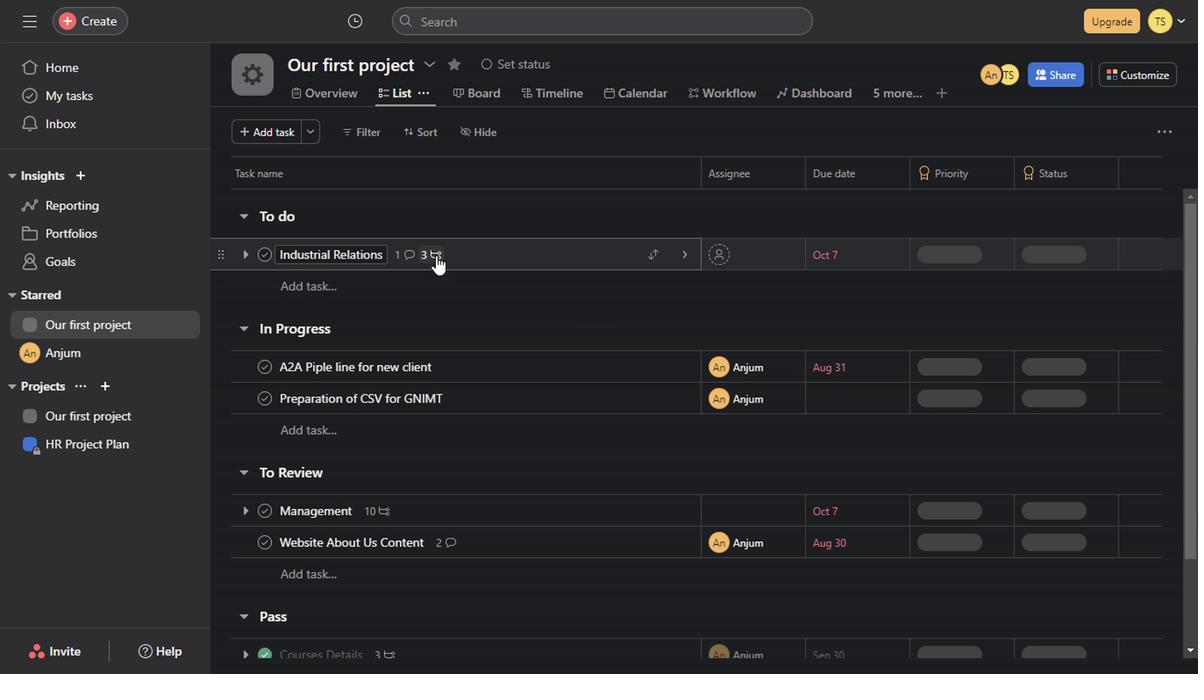 
Action: Mouse pressed left at (432, 256)
Screenshot: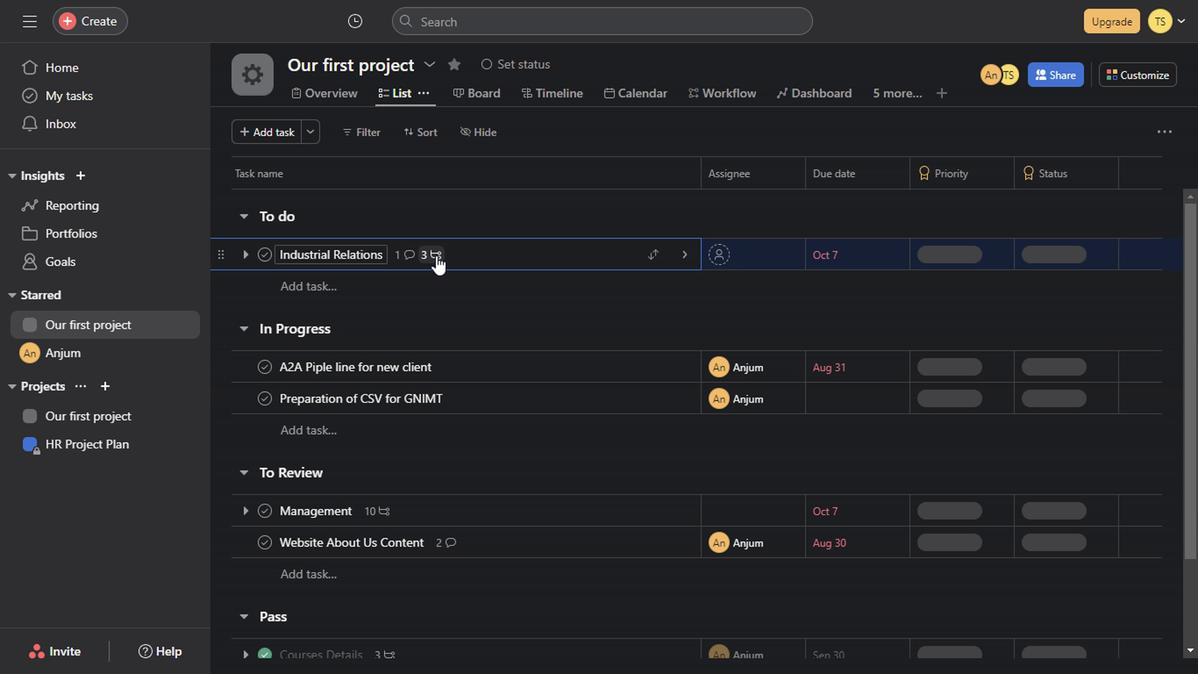 
Action: Mouse moved to (953, 367)
Screenshot: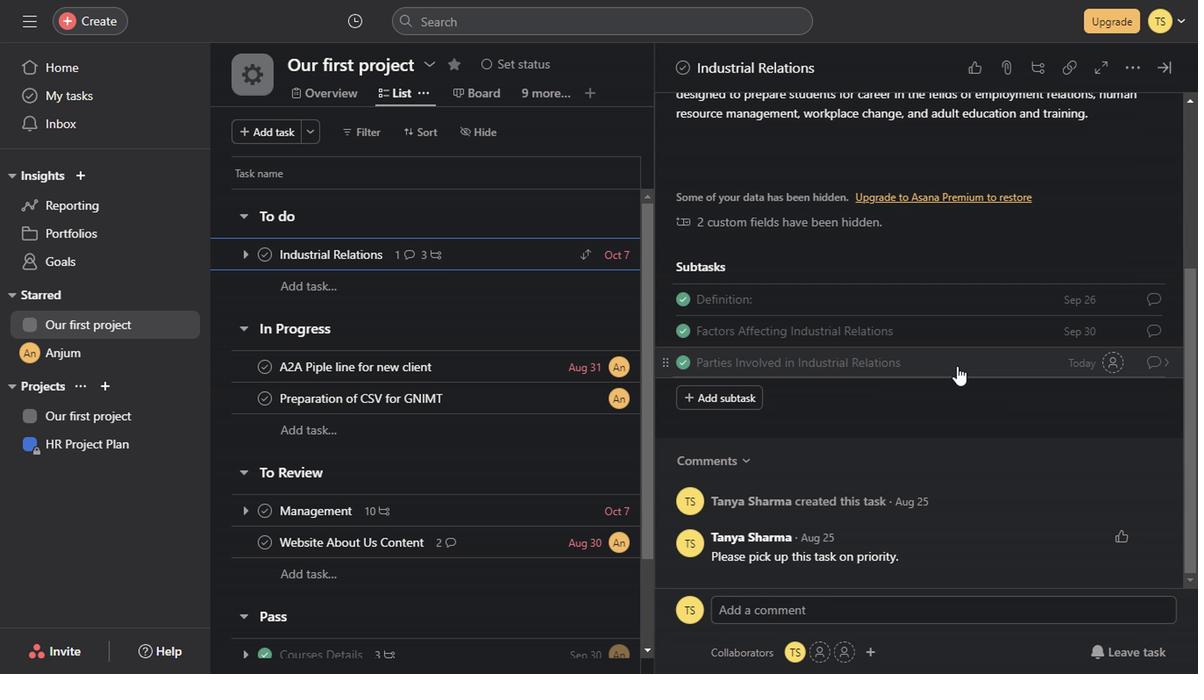 
Action: Mouse scrolled (953, 366) with delta (0, 0)
Screenshot: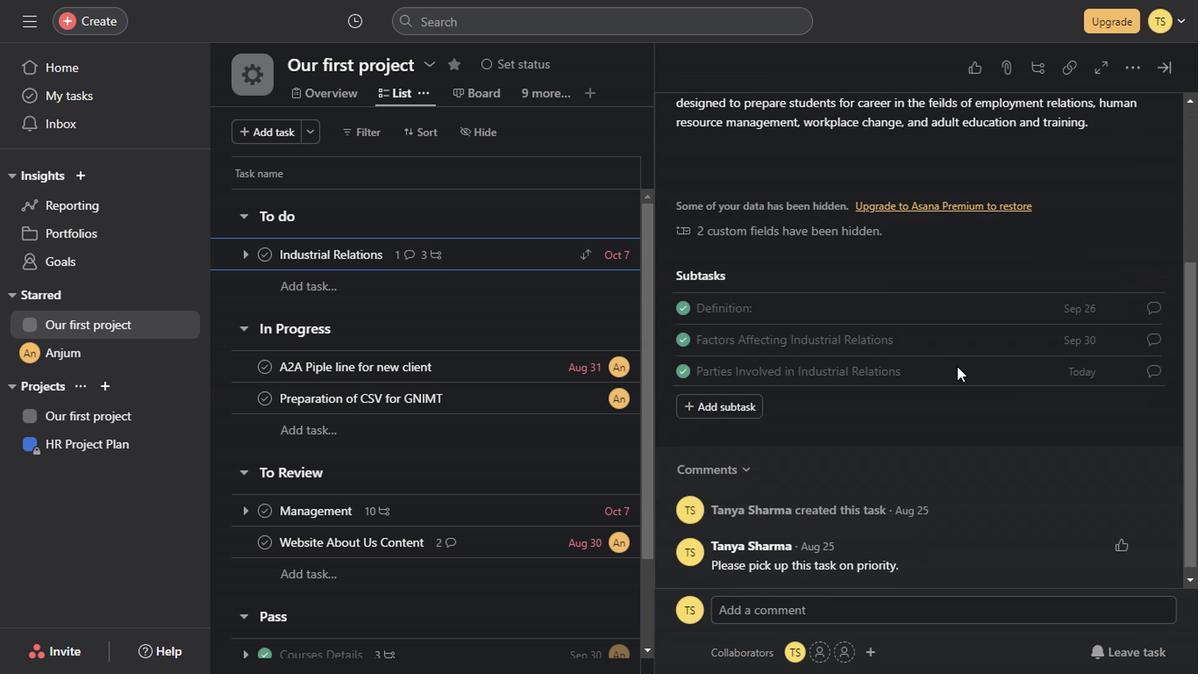 
Action: Mouse scrolled (953, 366) with delta (0, 0)
Screenshot: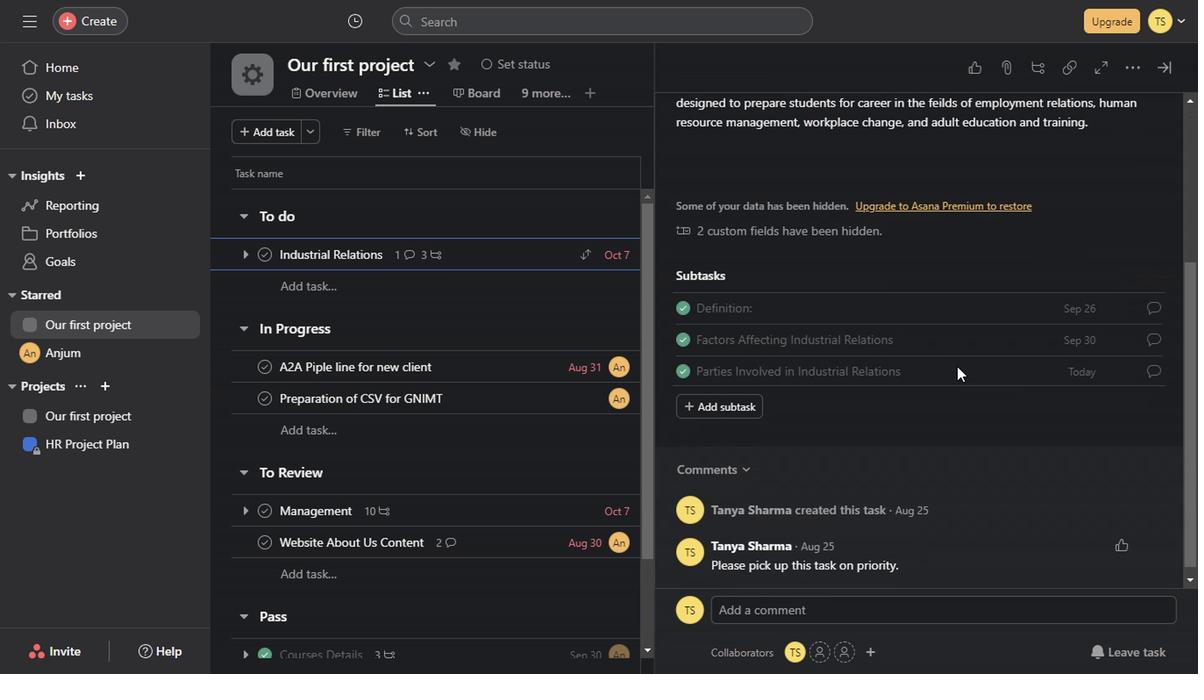 
Action: Mouse scrolled (953, 366) with delta (0, 0)
Screenshot: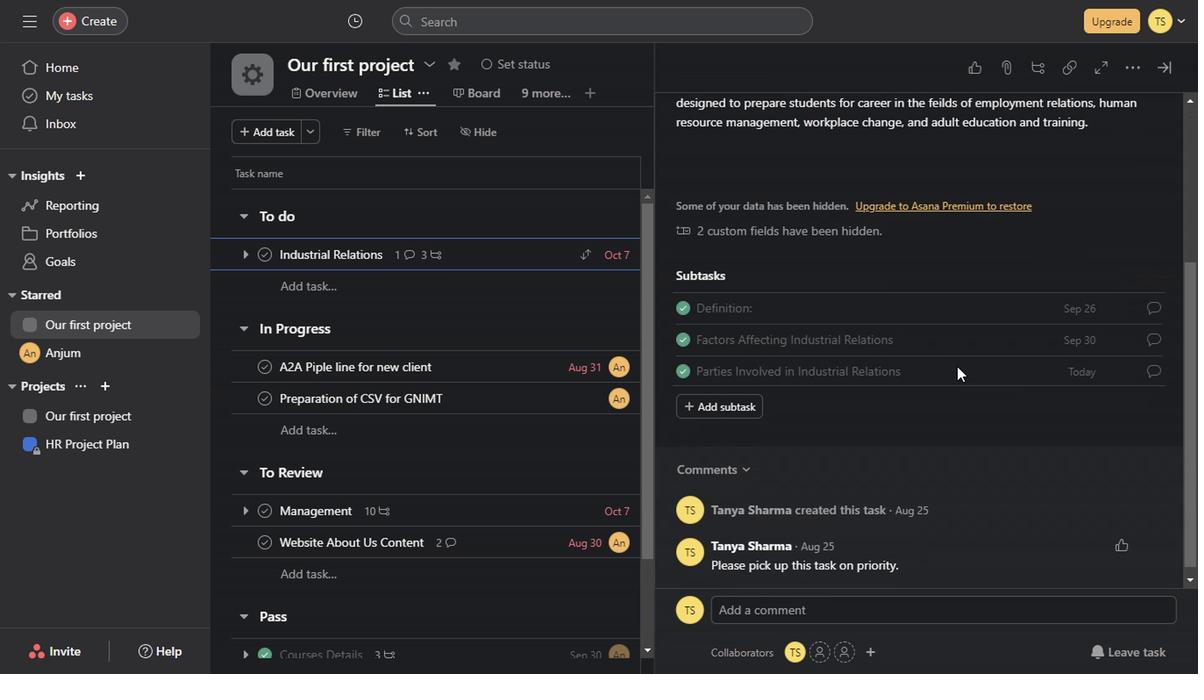 
Action: Mouse scrolled (953, 366) with delta (0, 0)
Screenshot: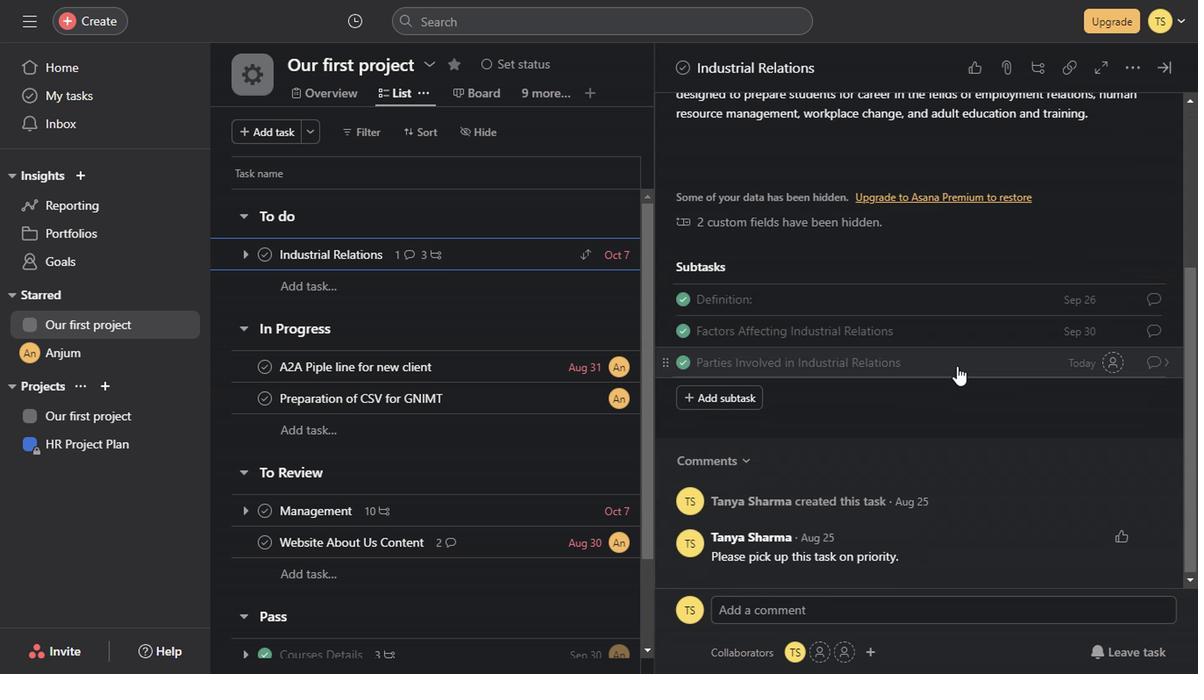 
Action: Mouse scrolled (953, 366) with delta (0, 0)
Screenshot: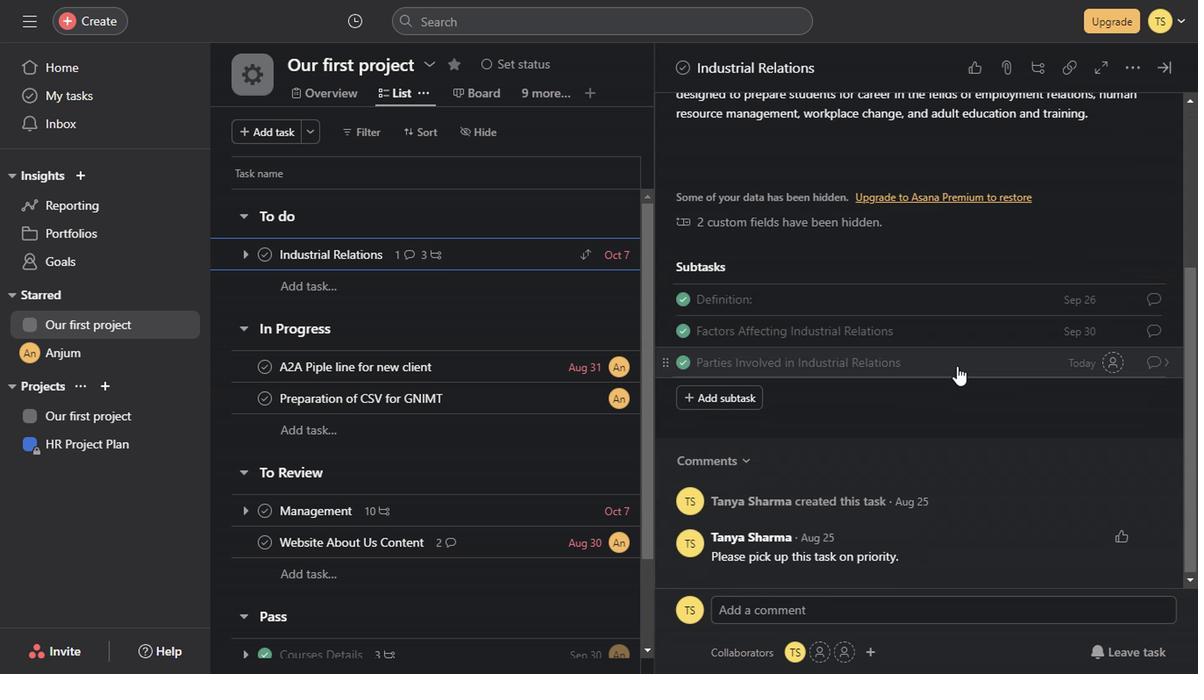 
Action: Mouse scrolled (953, 366) with delta (0, 0)
Screenshot: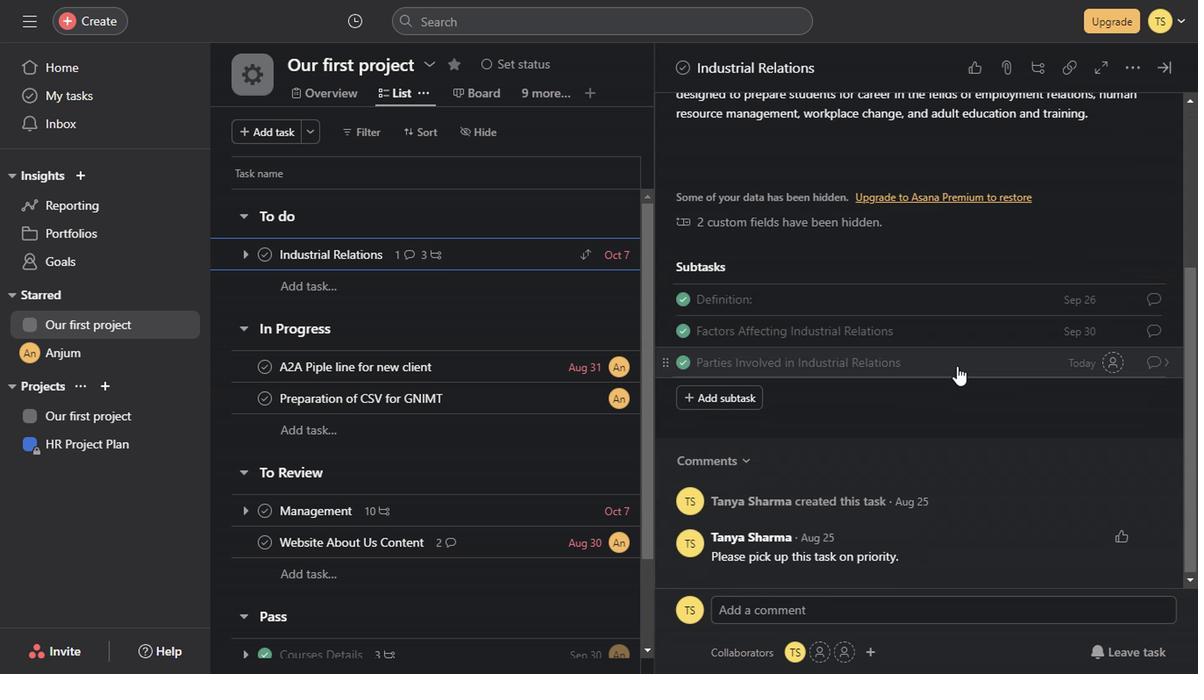 
Action: Mouse scrolled (953, 366) with delta (0, 0)
Screenshot: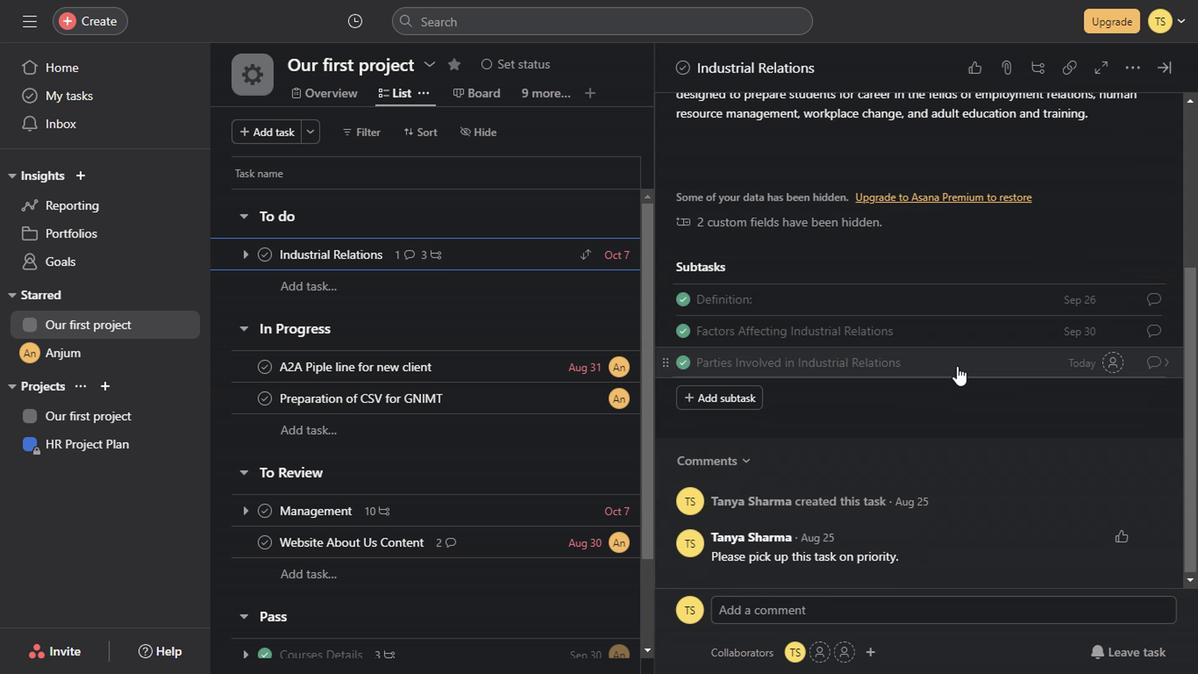 
Action: Mouse scrolled (953, 366) with delta (0, 0)
Screenshot: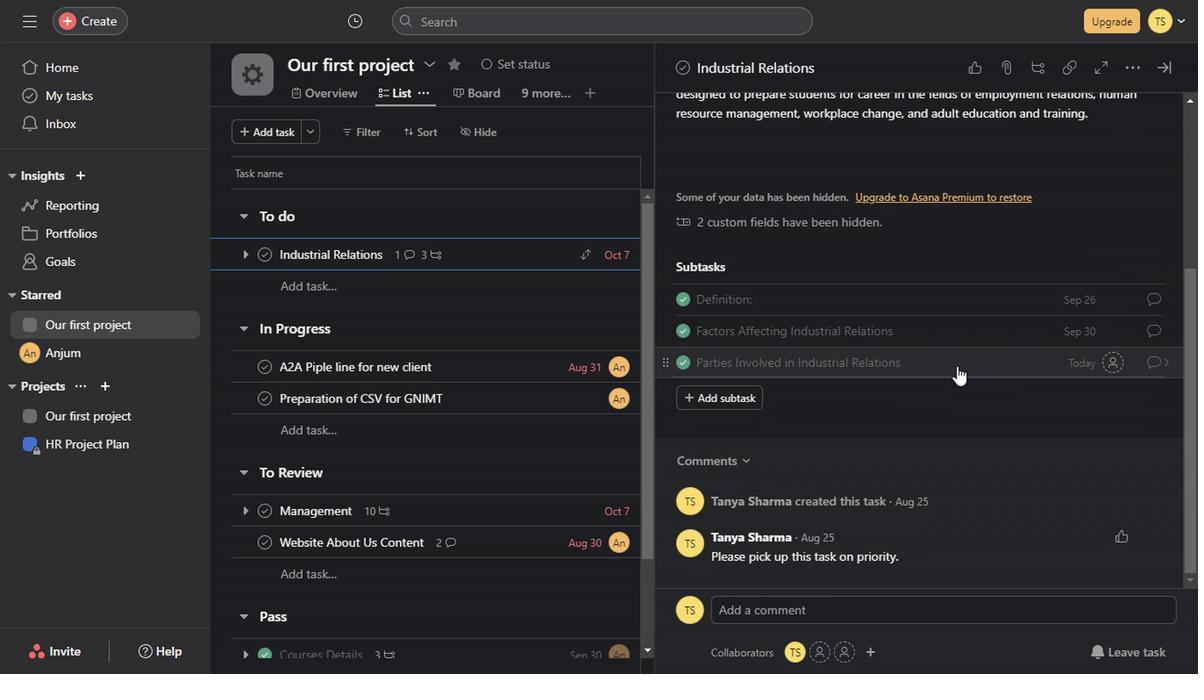 
Action: Mouse scrolled (953, 366) with delta (0, 0)
Screenshot: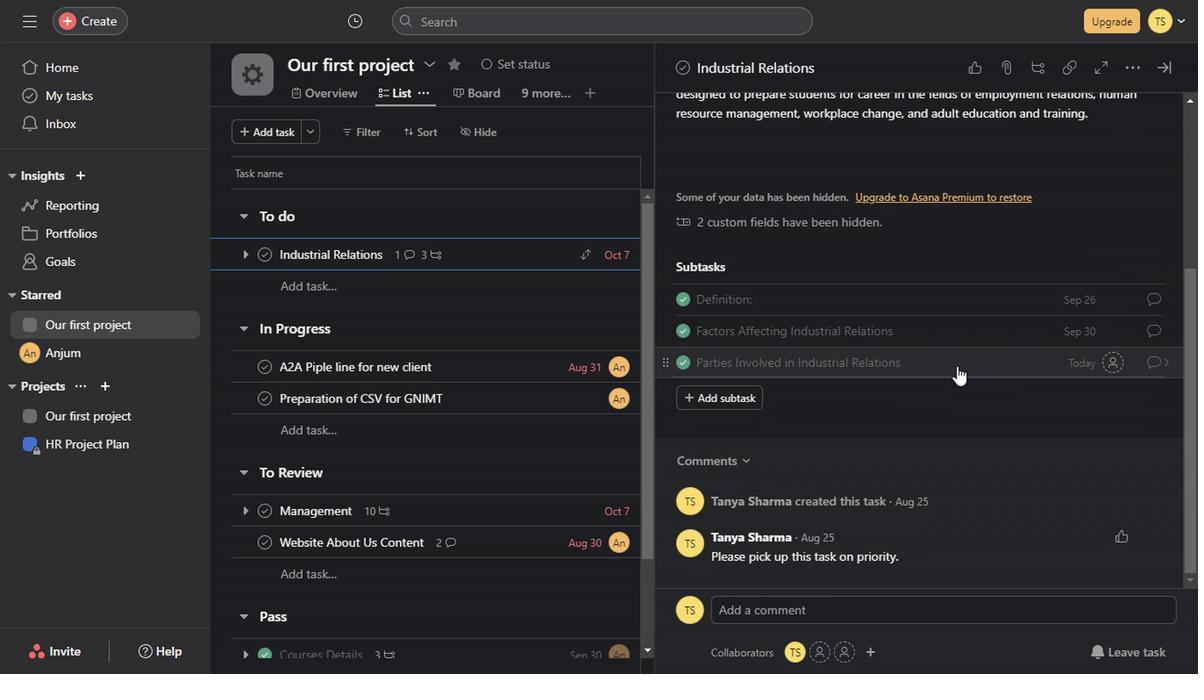 
Action: Mouse scrolled (953, 366) with delta (0, 0)
Screenshot: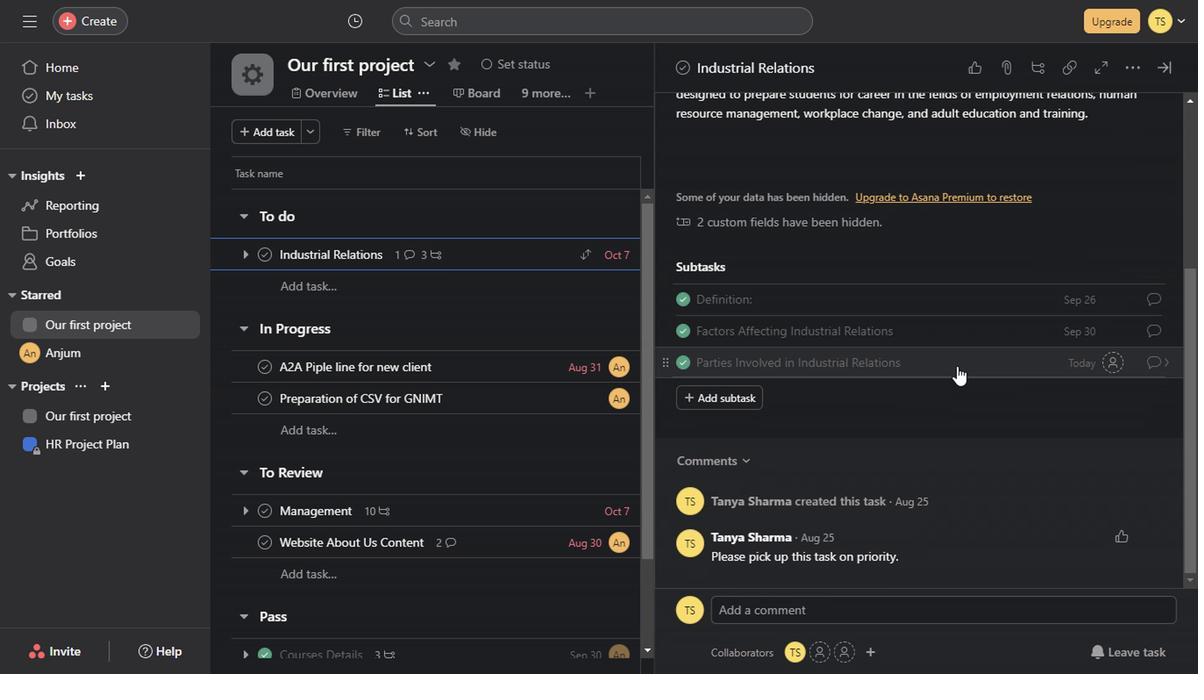 
Action: Mouse scrolled (953, 366) with delta (0, 0)
Screenshot: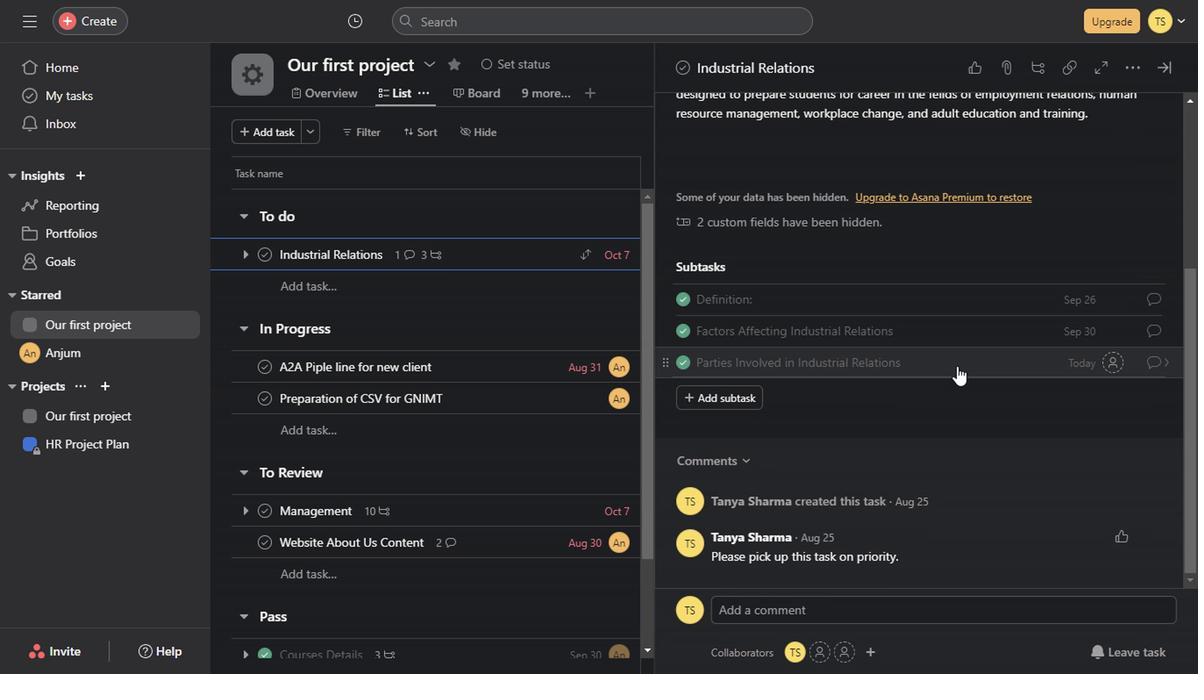 
Action: Mouse scrolled (953, 366) with delta (0, 0)
Screenshot: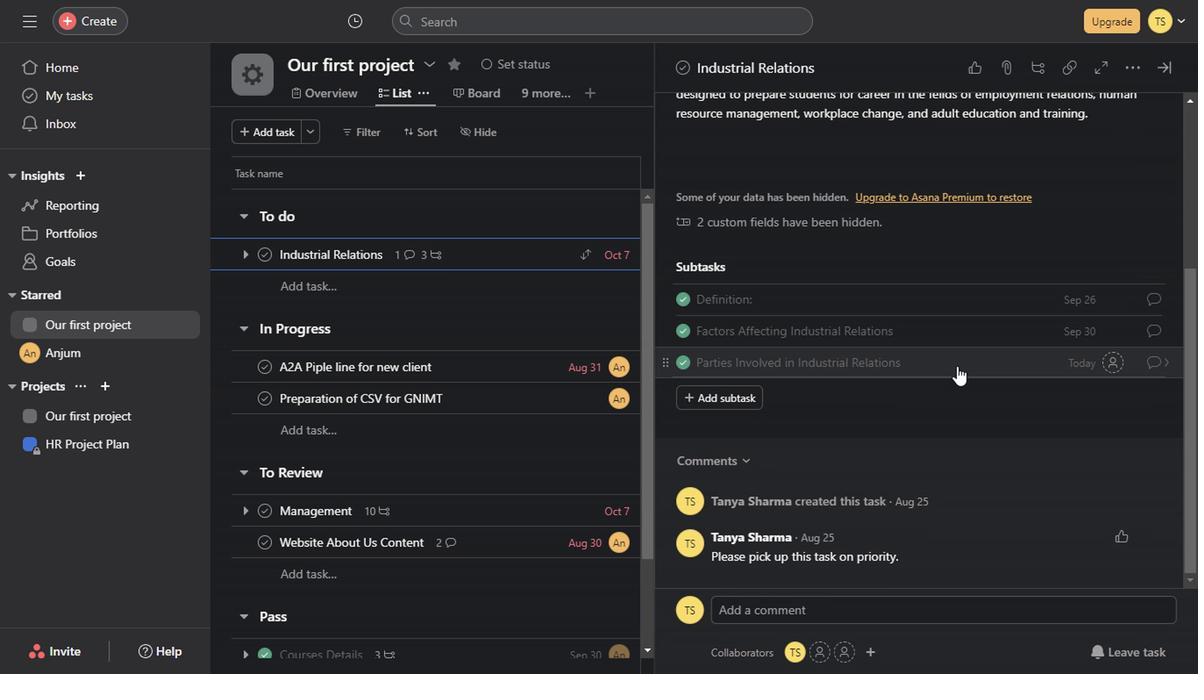 
Action: Mouse scrolled (953, 366) with delta (0, 0)
Screenshot: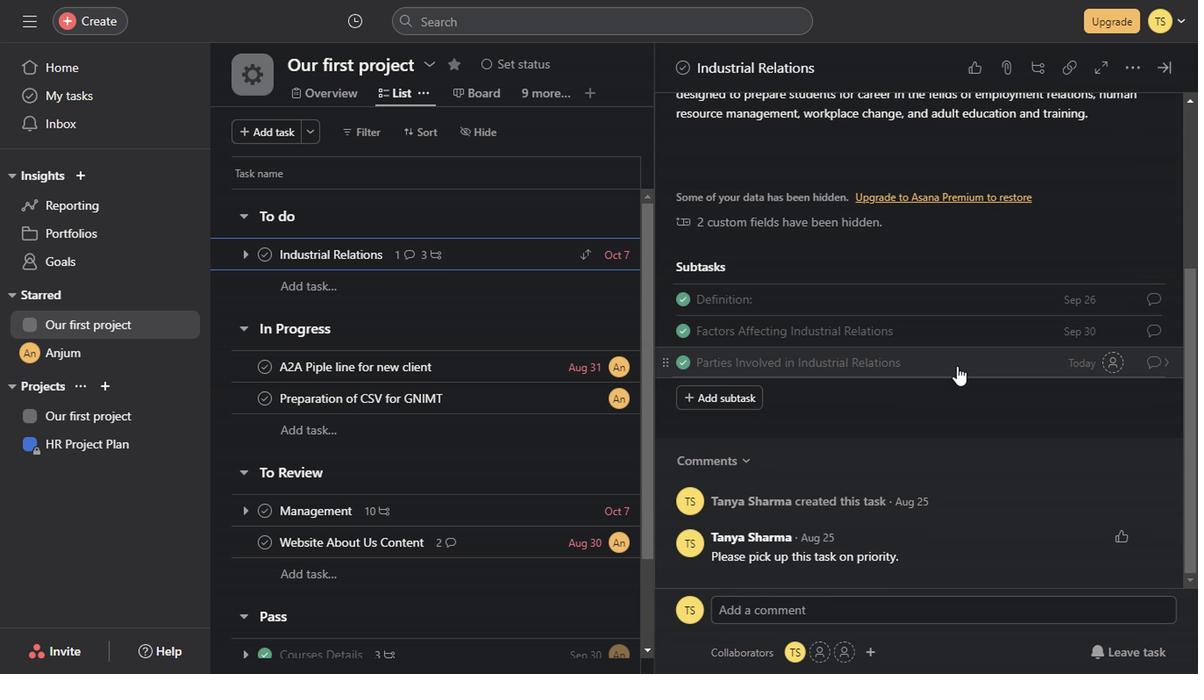 
Action: Mouse scrolled (953, 366) with delta (0, 0)
Screenshot: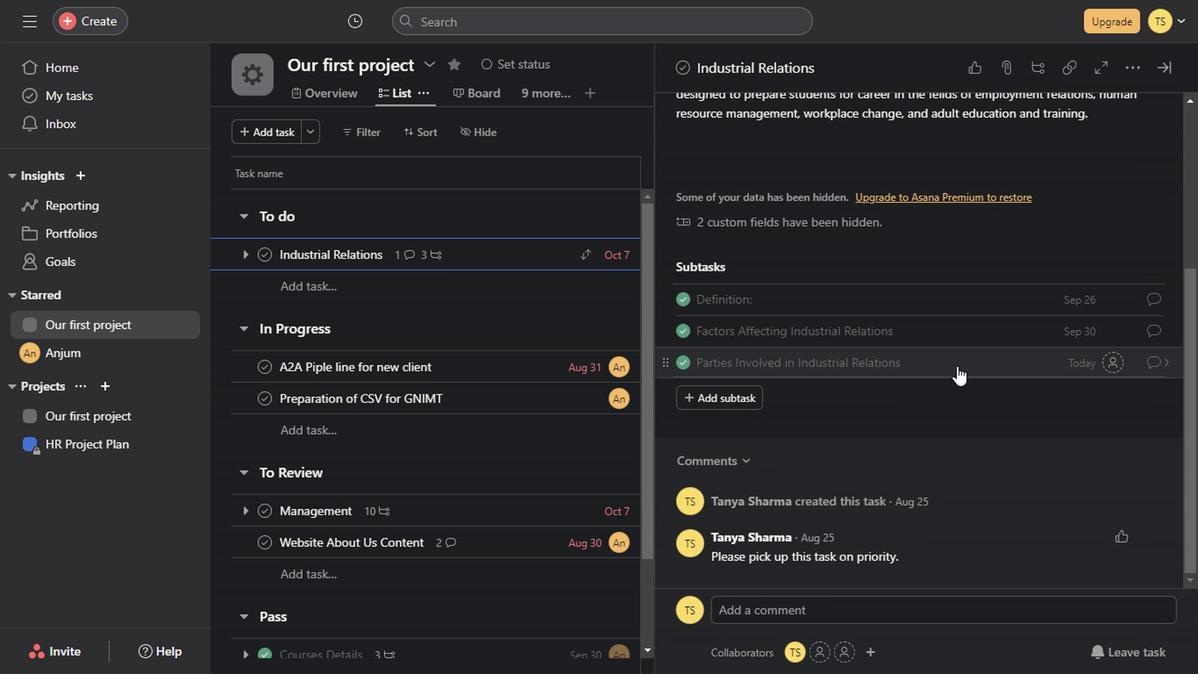 
Action: Mouse scrolled (953, 366) with delta (0, 0)
Screenshot: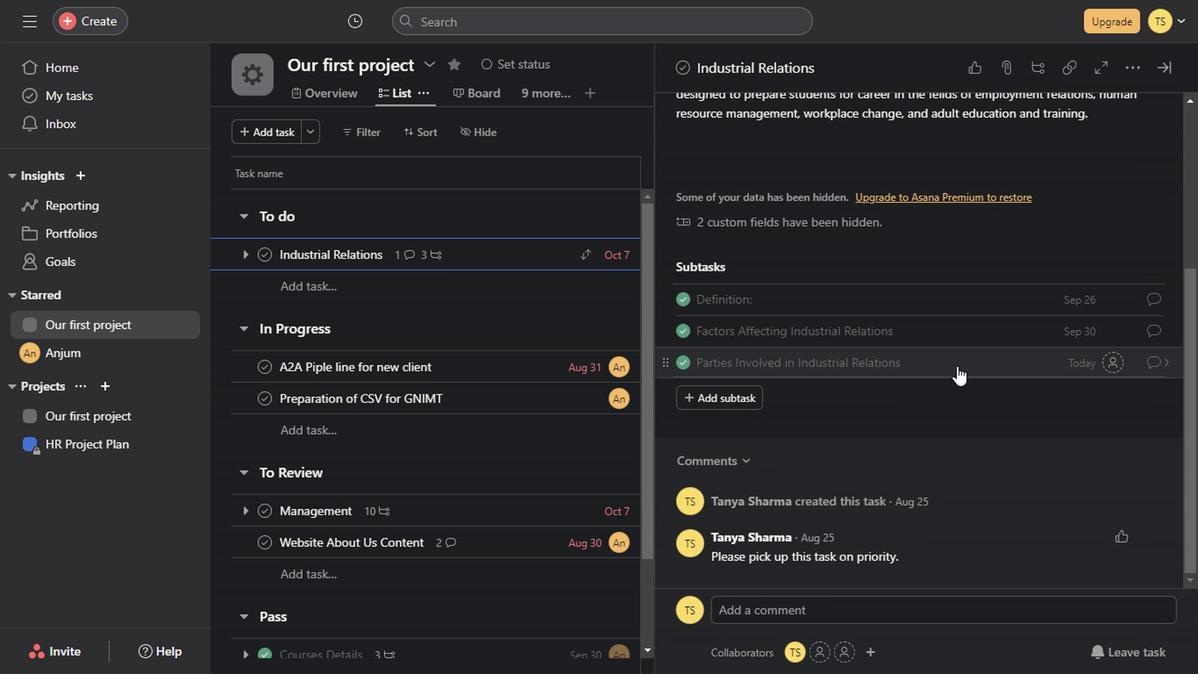 
Action: Mouse scrolled (953, 366) with delta (0, 0)
Screenshot: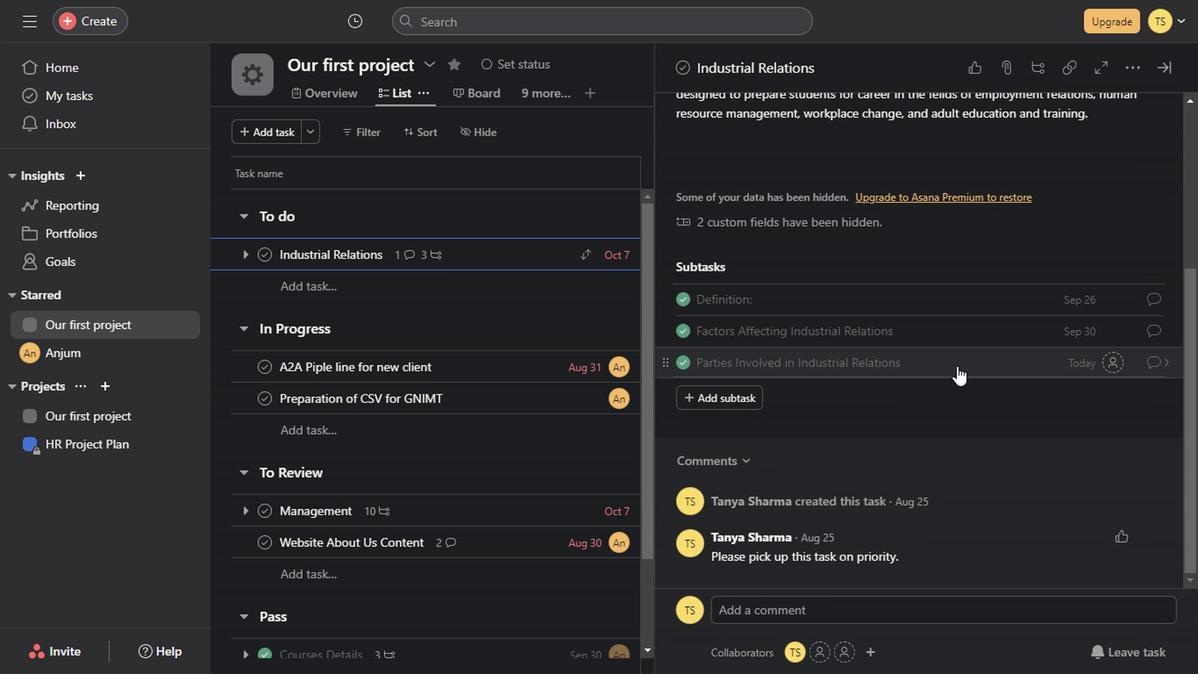 
Action: Mouse scrolled (953, 366) with delta (0, 0)
Screenshot: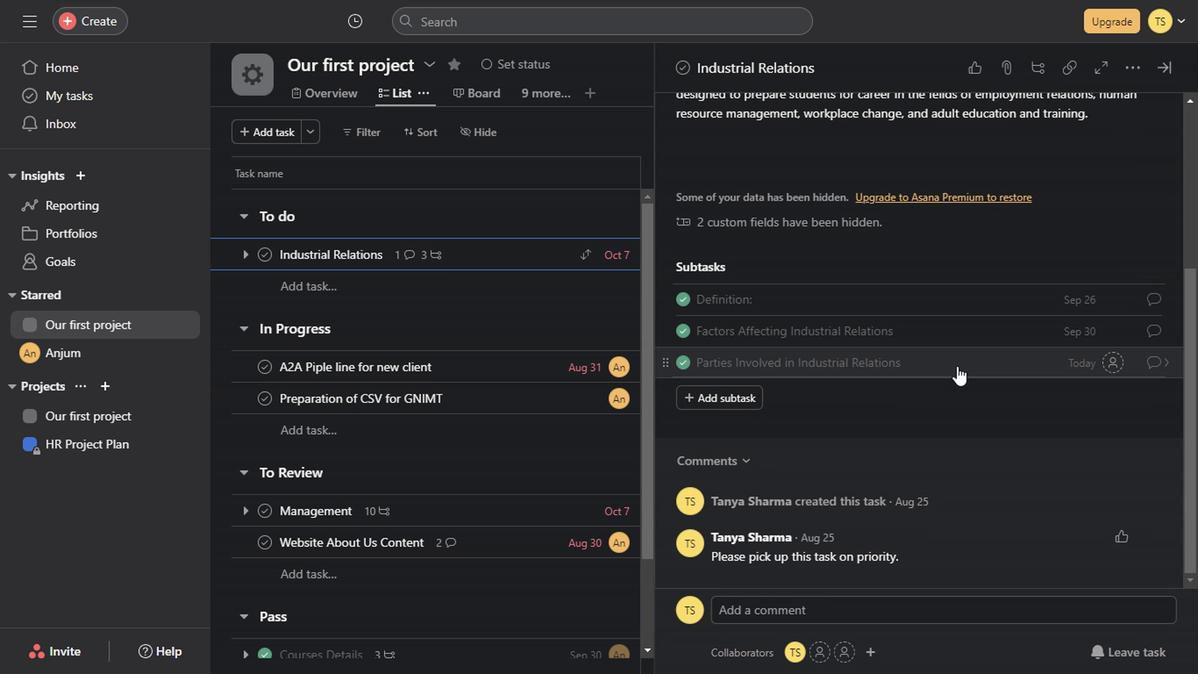 
Action: Mouse scrolled (953, 366) with delta (0, 0)
Screenshot: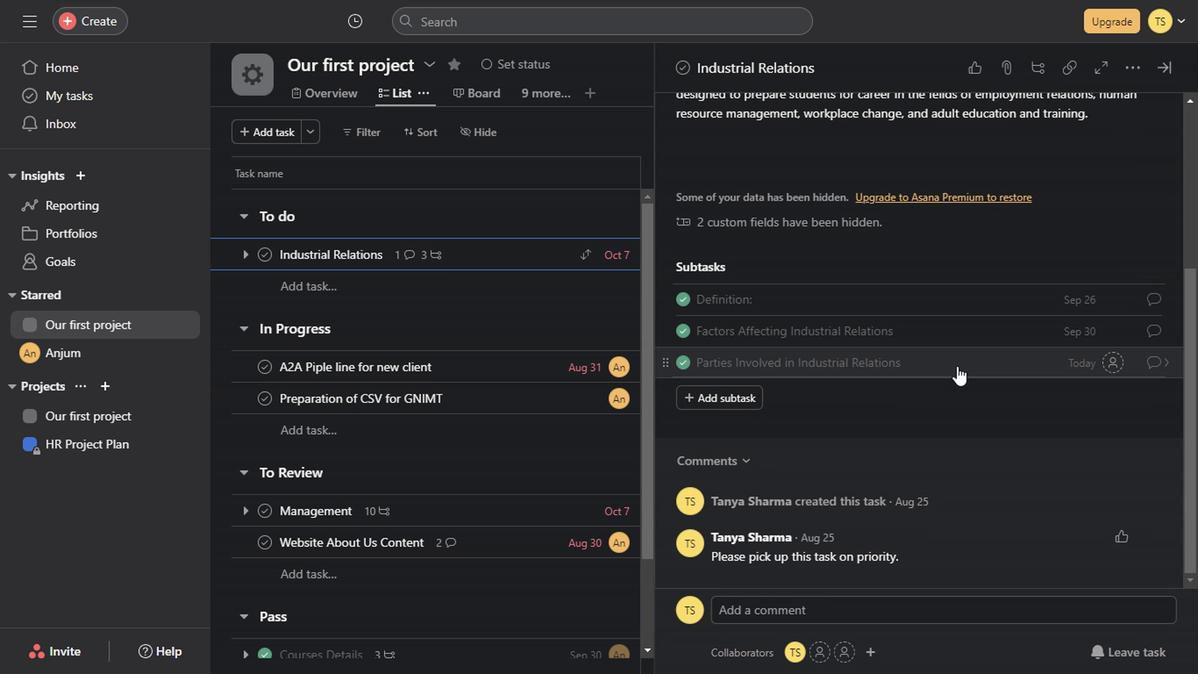 
Action: Mouse scrolled (953, 366) with delta (0, 0)
Screenshot: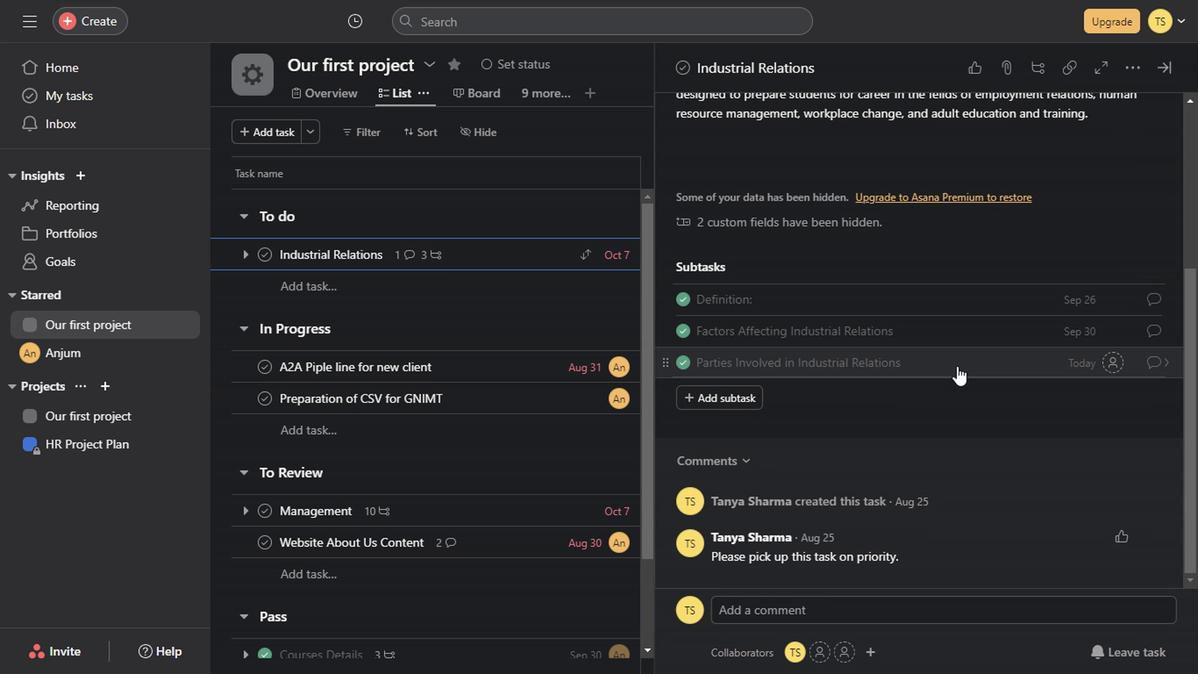
Action: Mouse scrolled (953, 366) with delta (0, 0)
Screenshot: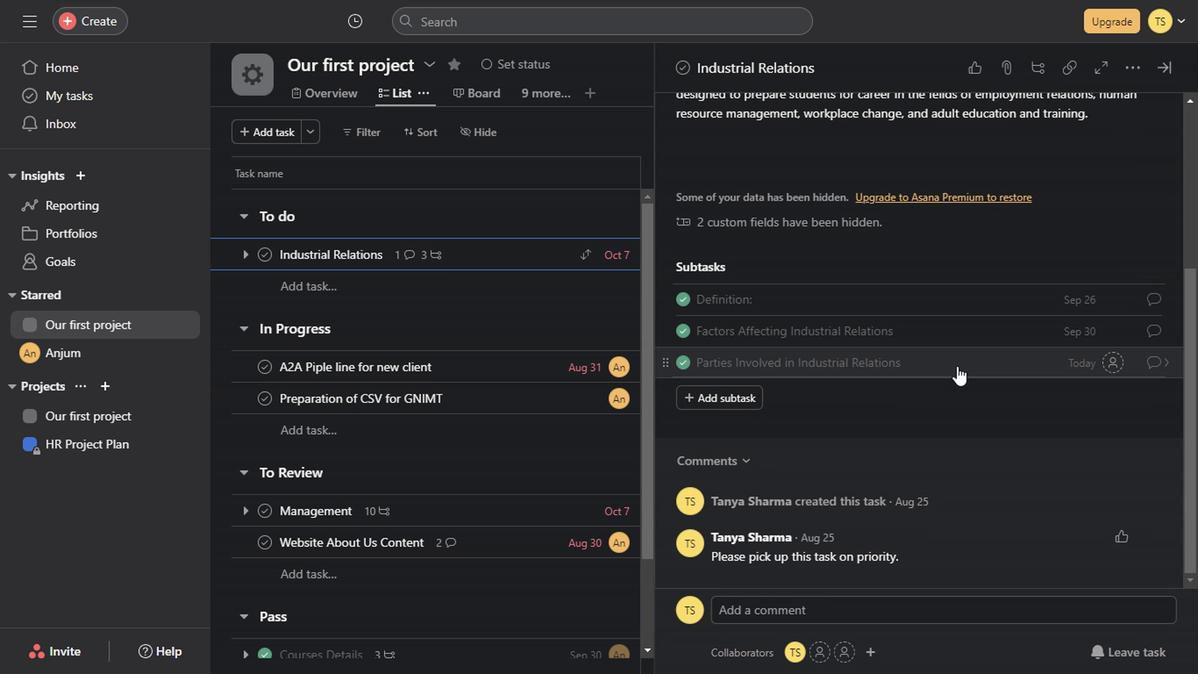 
Action: Mouse scrolled (953, 366) with delta (0, 0)
Screenshot: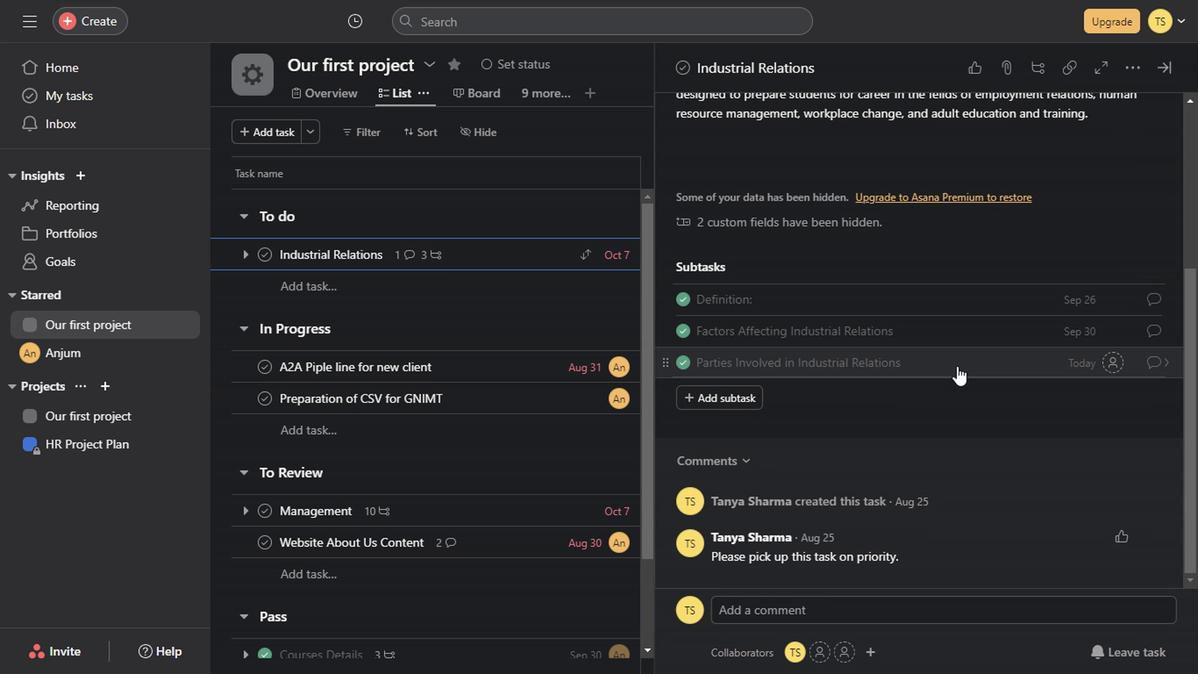 
Action: Mouse scrolled (953, 366) with delta (0, 0)
Screenshot: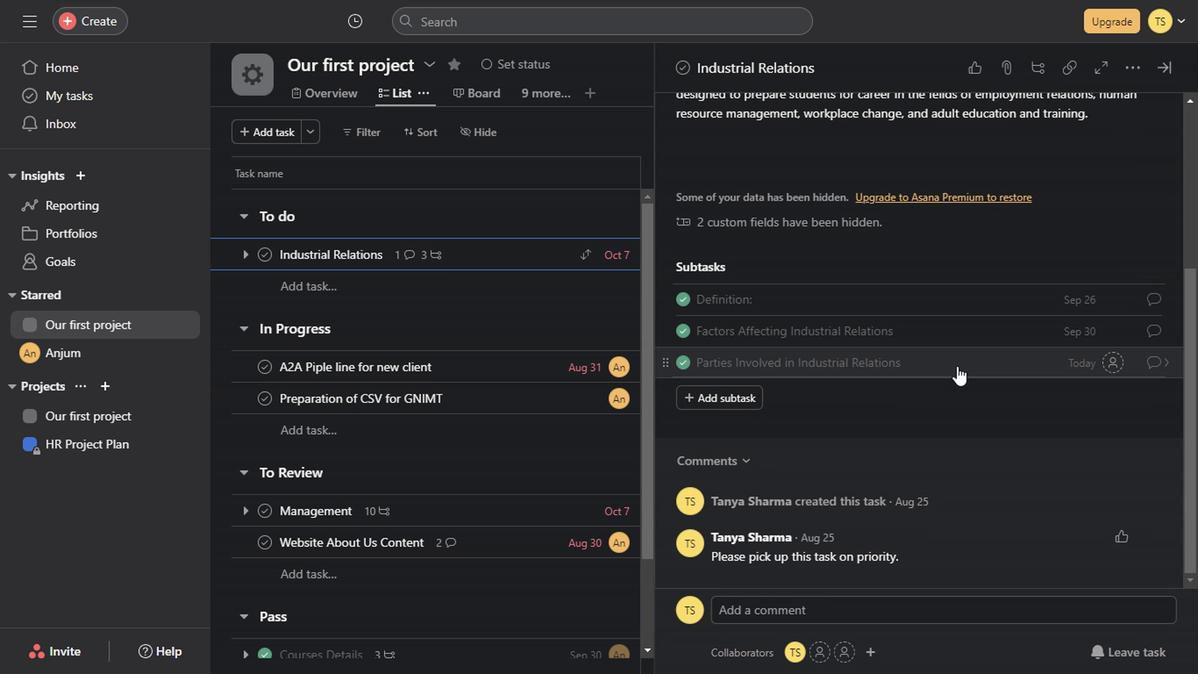 
Action: Mouse scrolled (953, 366) with delta (0, 0)
Screenshot: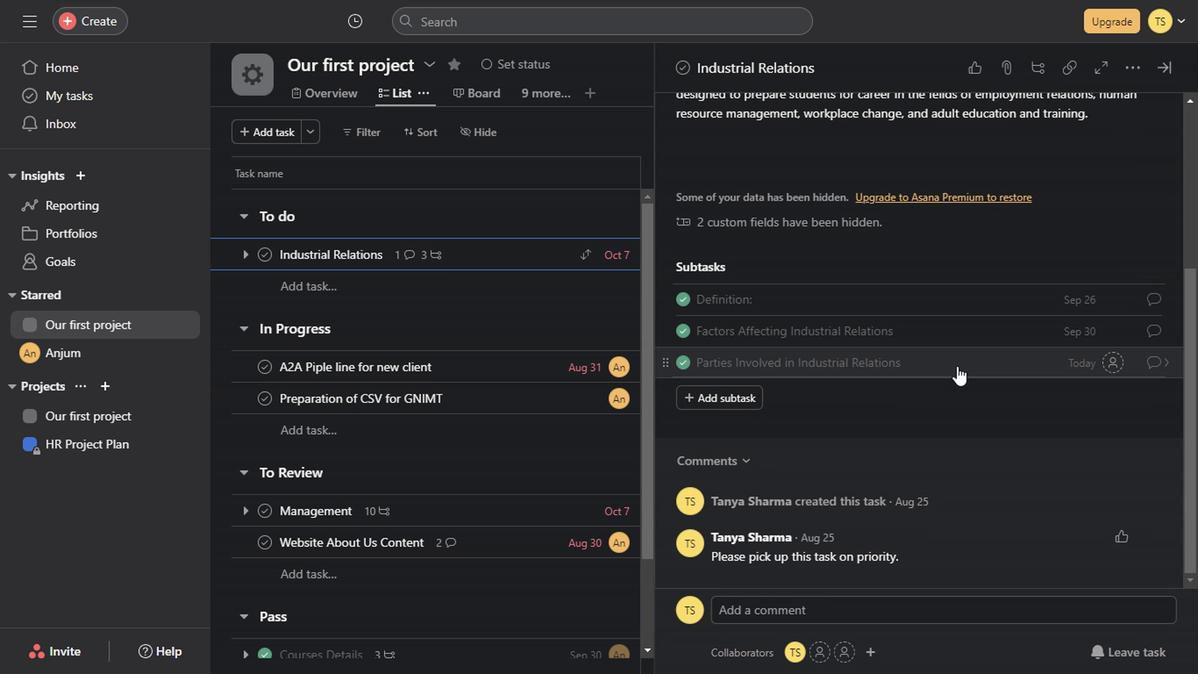 
Action: Mouse scrolled (953, 366) with delta (0, 0)
Screenshot: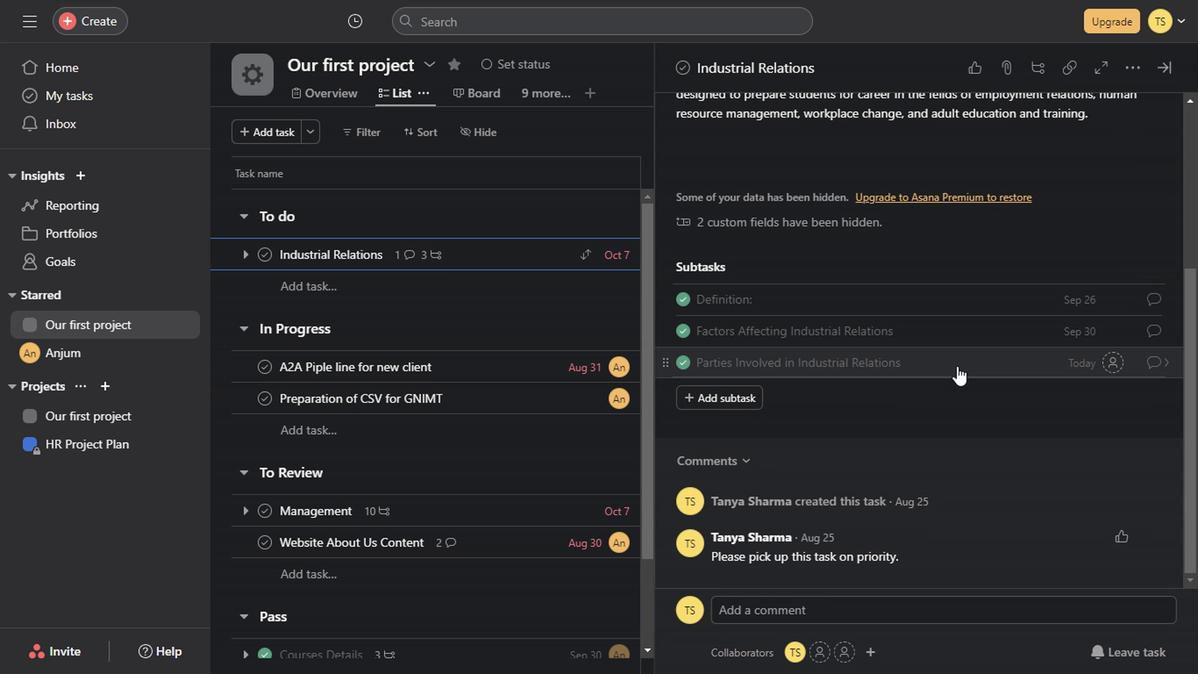 
Action: Mouse scrolled (953, 366) with delta (0, 0)
Screenshot: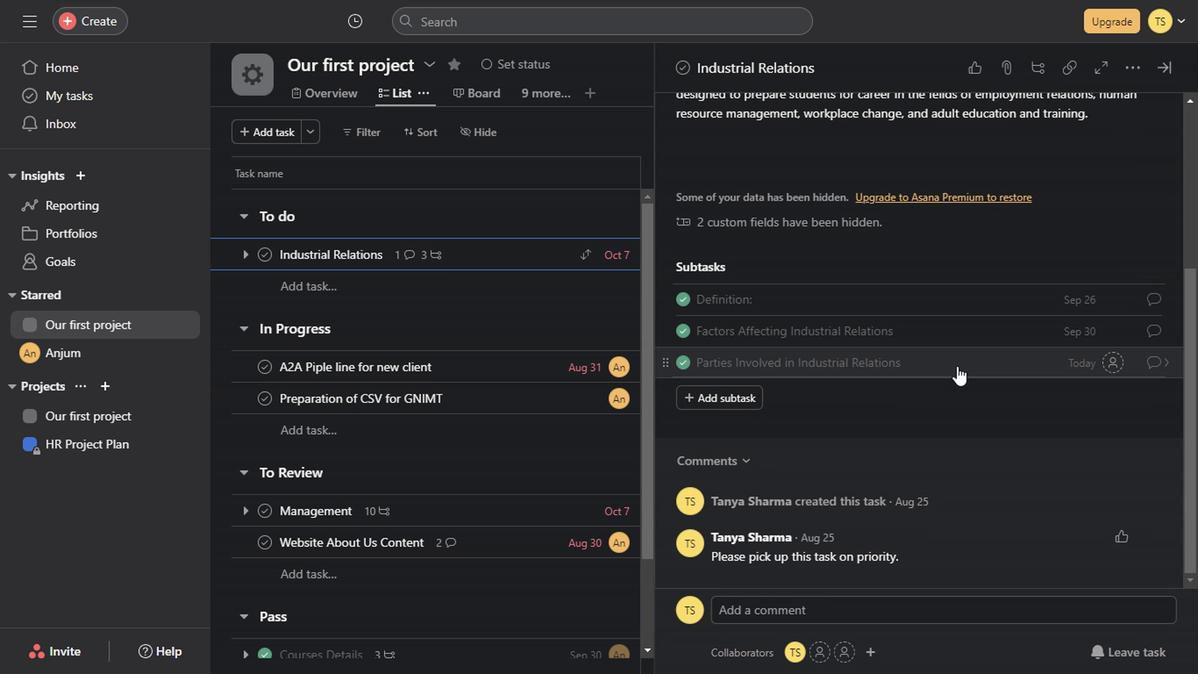 
Action: Mouse scrolled (953, 366) with delta (0, 0)
Screenshot: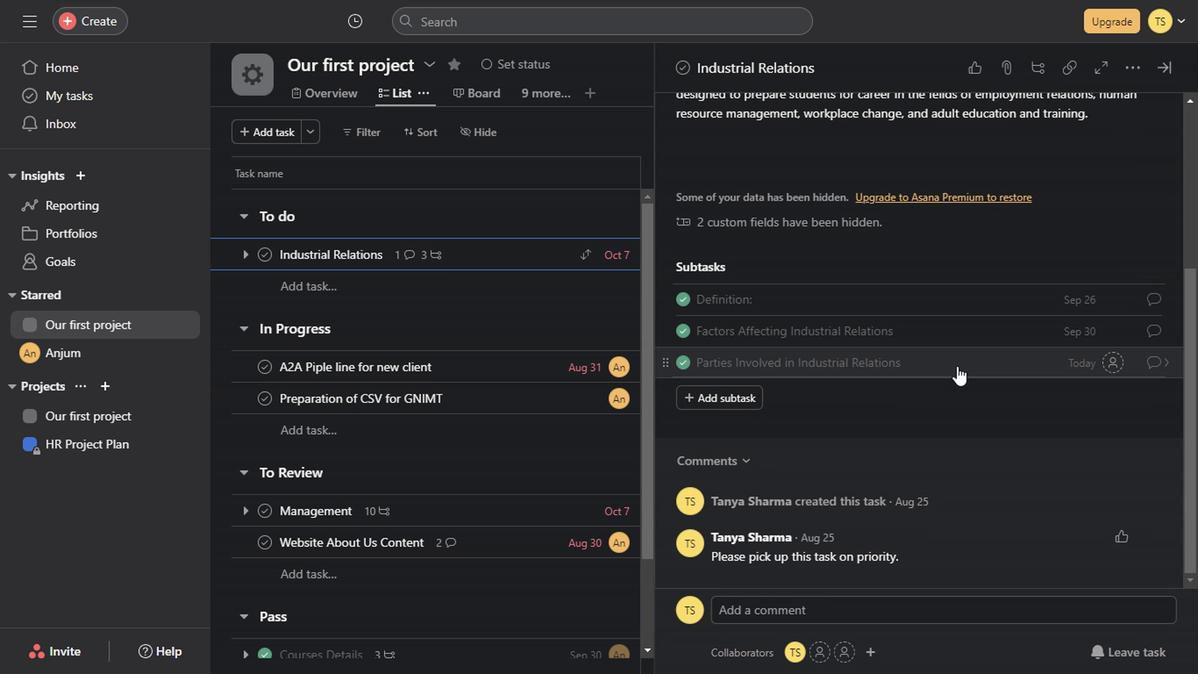 
Action: Mouse scrolled (953, 366) with delta (0, 0)
Screenshot: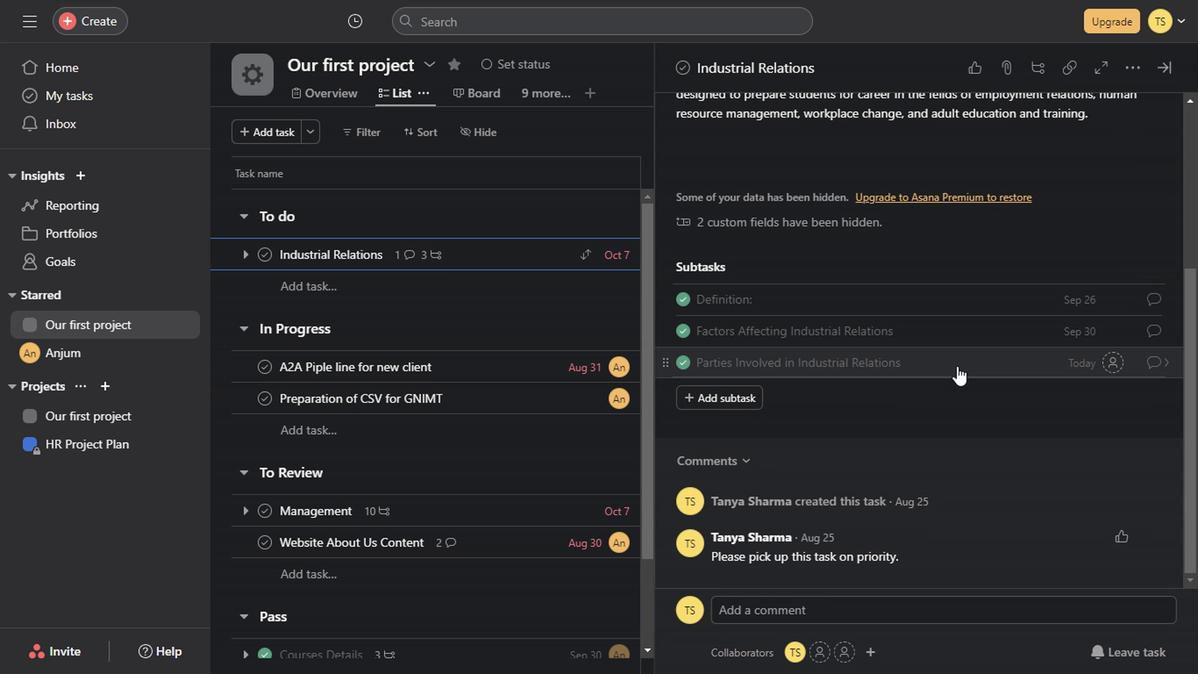 
Action: Mouse scrolled (953, 366) with delta (0, 0)
Screenshot: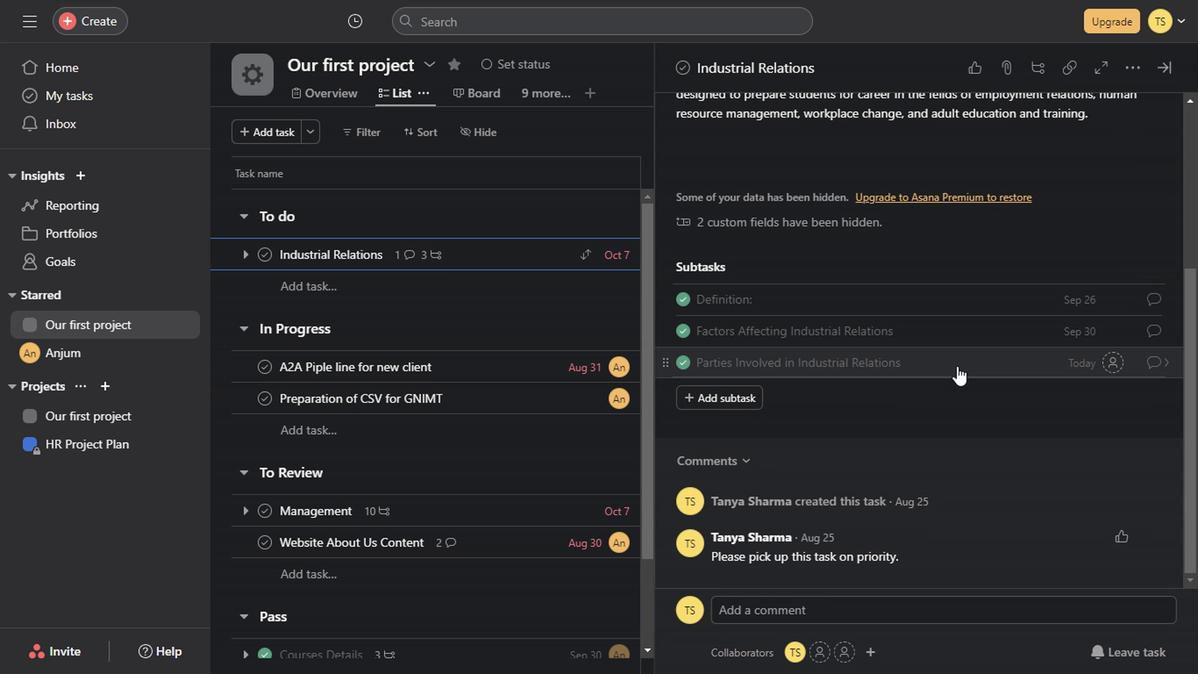 
Action: Mouse scrolled (953, 366) with delta (0, 0)
Screenshot: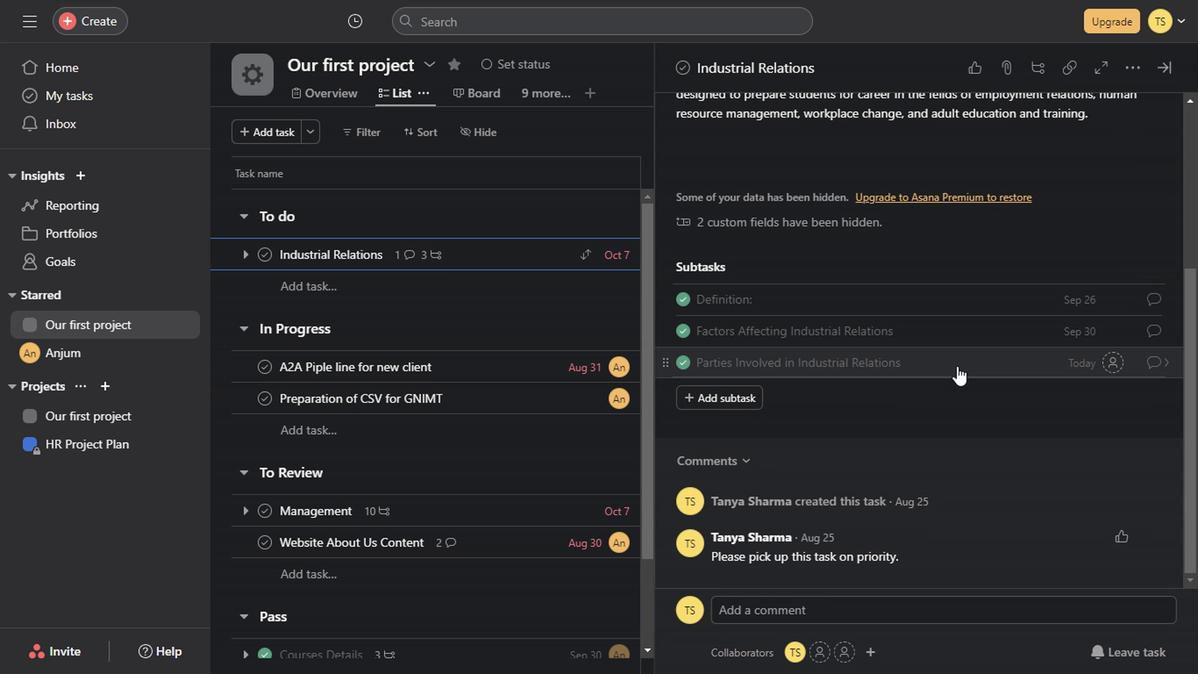 
Action: Mouse scrolled (953, 366) with delta (0, 0)
Screenshot: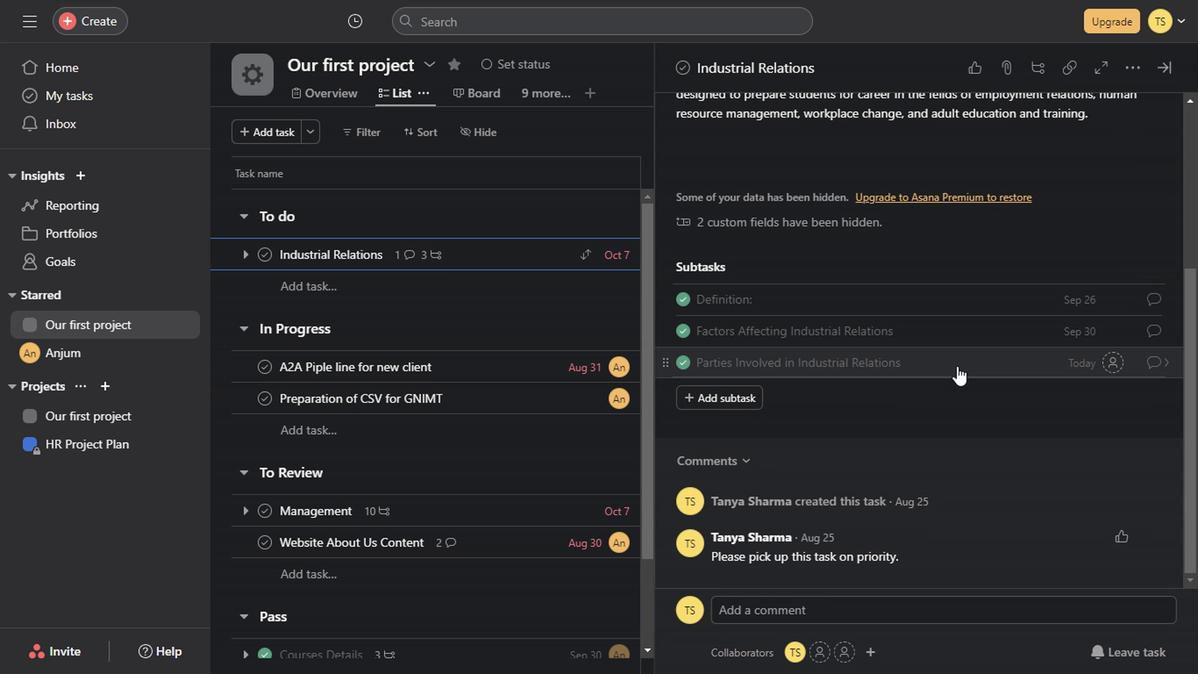 
Action: Mouse scrolled (953, 366) with delta (0, 0)
Screenshot: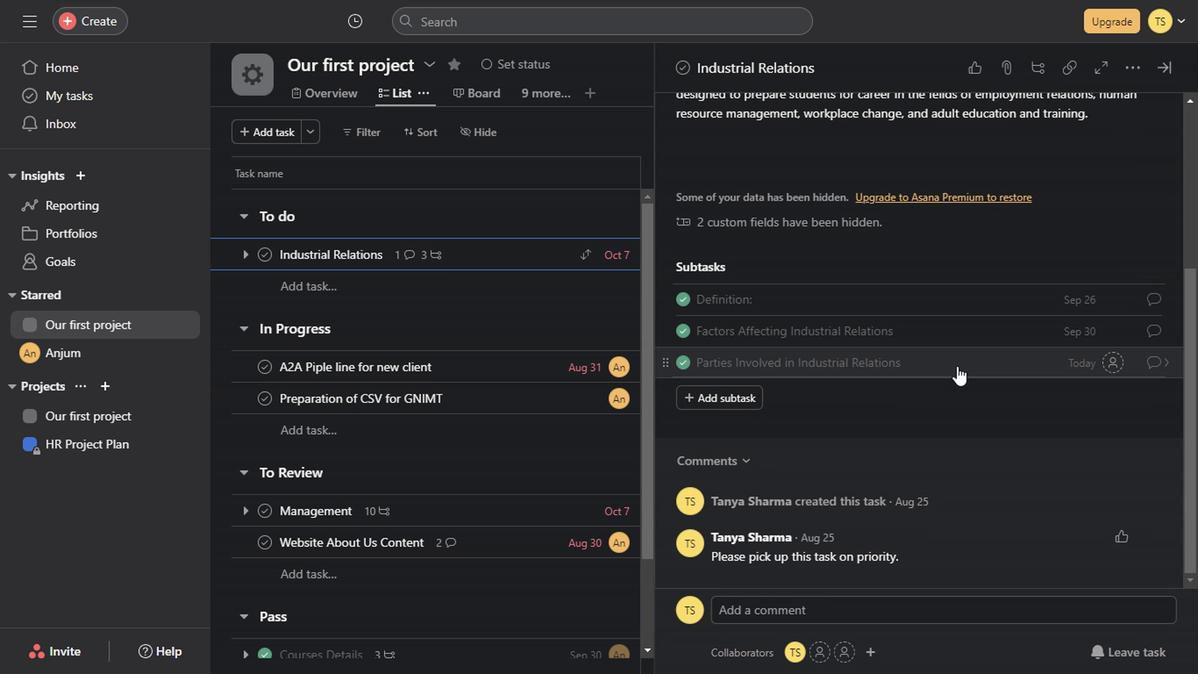 
Action: Mouse scrolled (953, 366) with delta (0, 0)
Screenshot: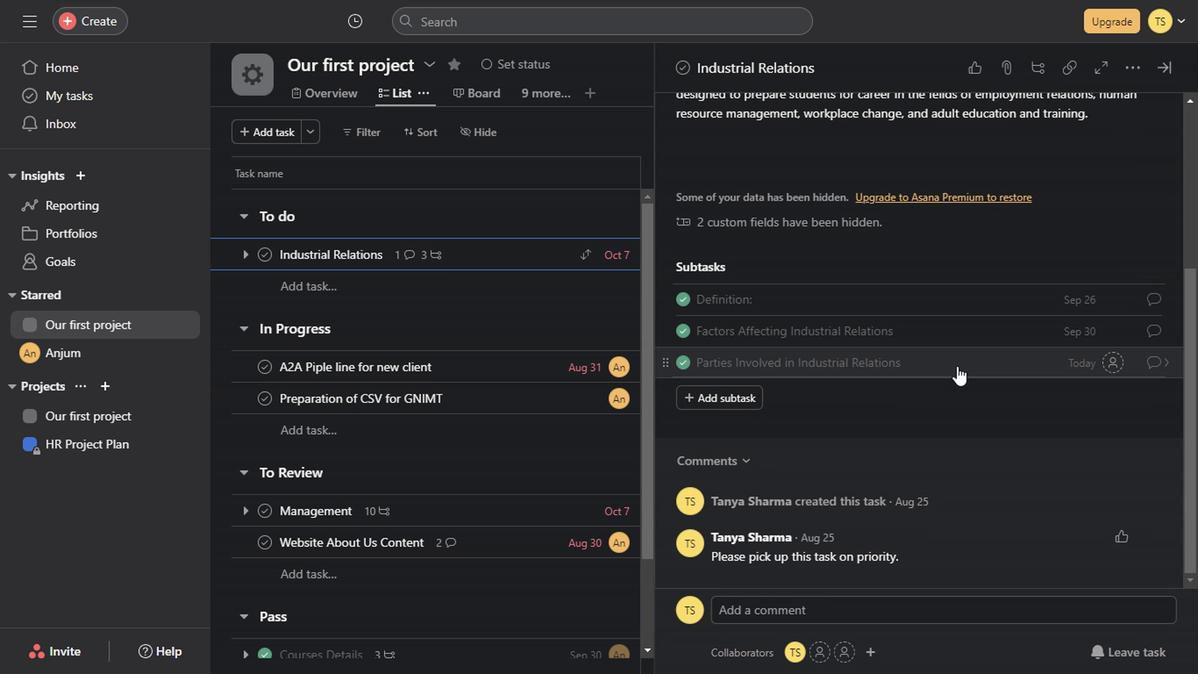 
Action: Mouse scrolled (953, 366) with delta (0, 0)
Screenshot: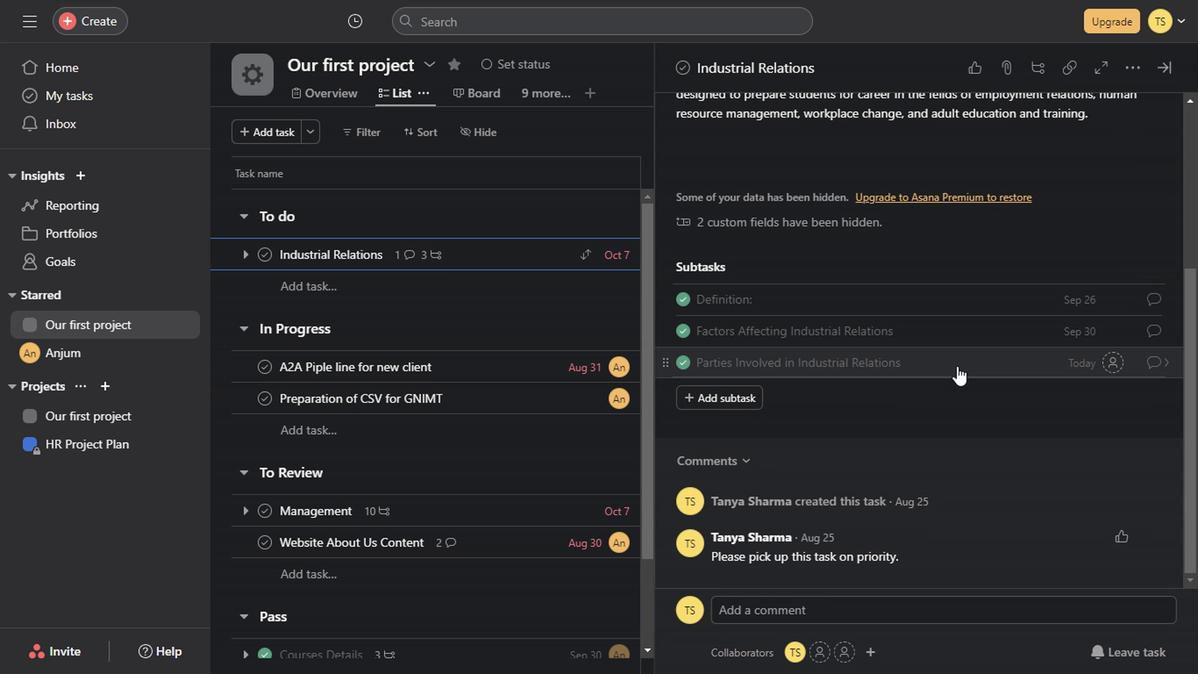 
Action: Mouse scrolled (953, 366) with delta (0, 0)
Screenshot: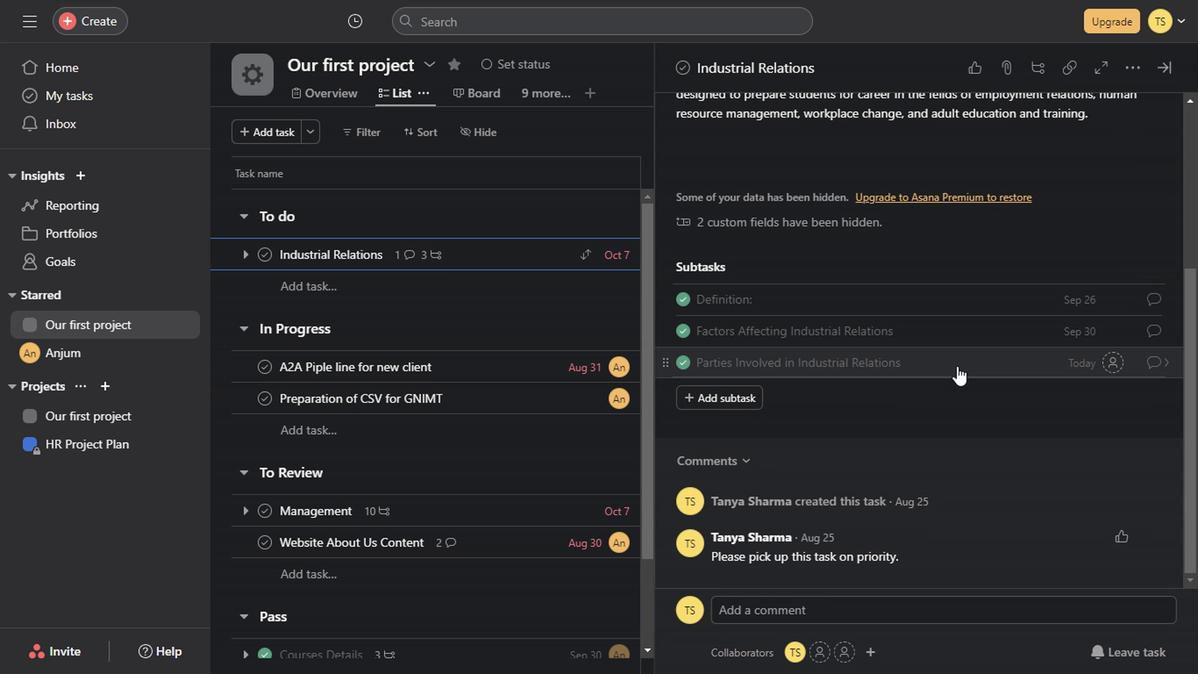 
Action: Mouse scrolled (953, 366) with delta (0, 0)
Screenshot: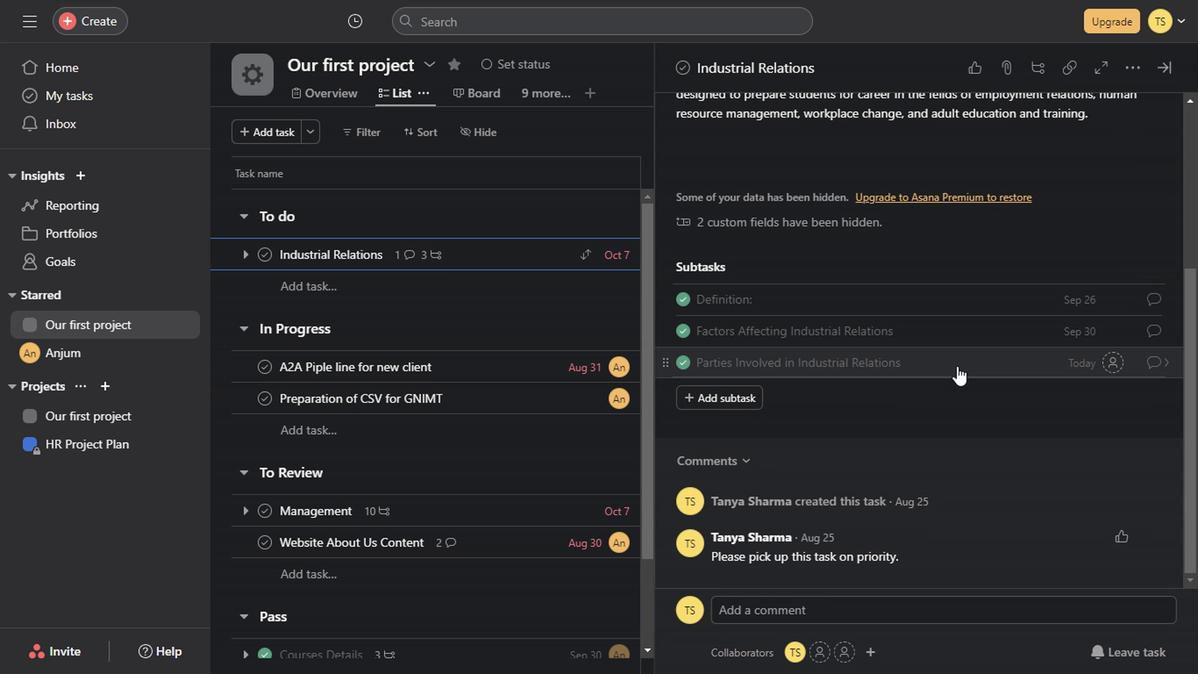 
Action: Mouse scrolled (953, 366) with delta (0, 0)
Screenshot: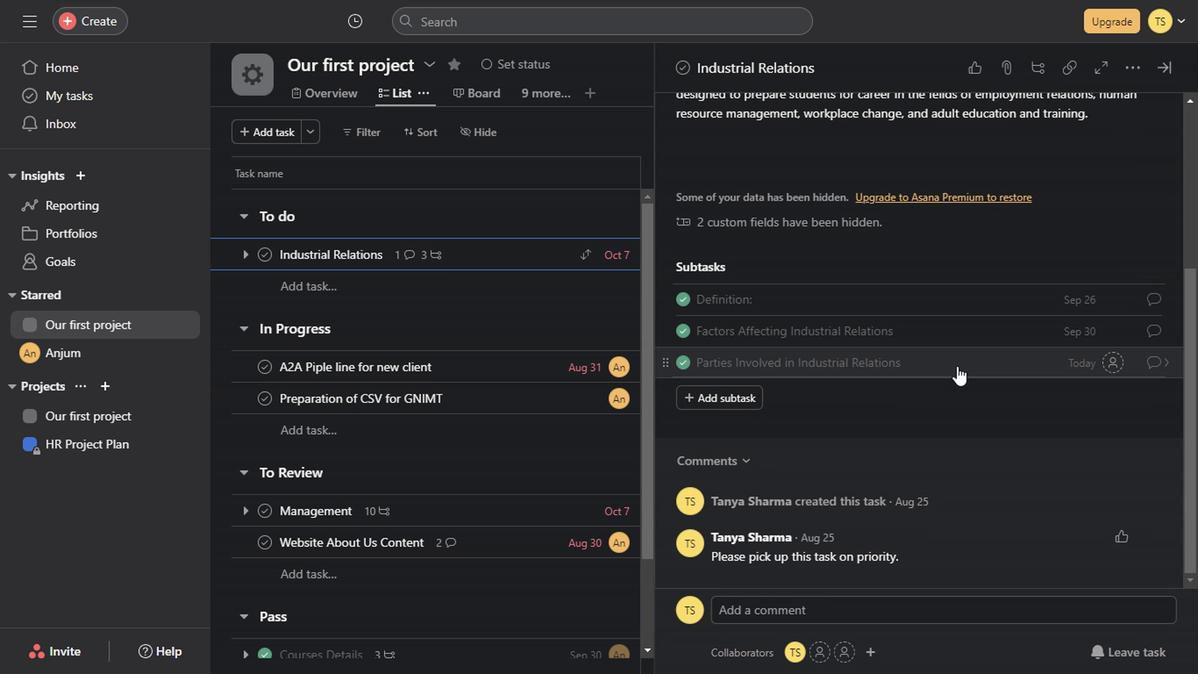 
Action: Mouse scrolled (953, 366) with delta (0, 0)
Screenshot: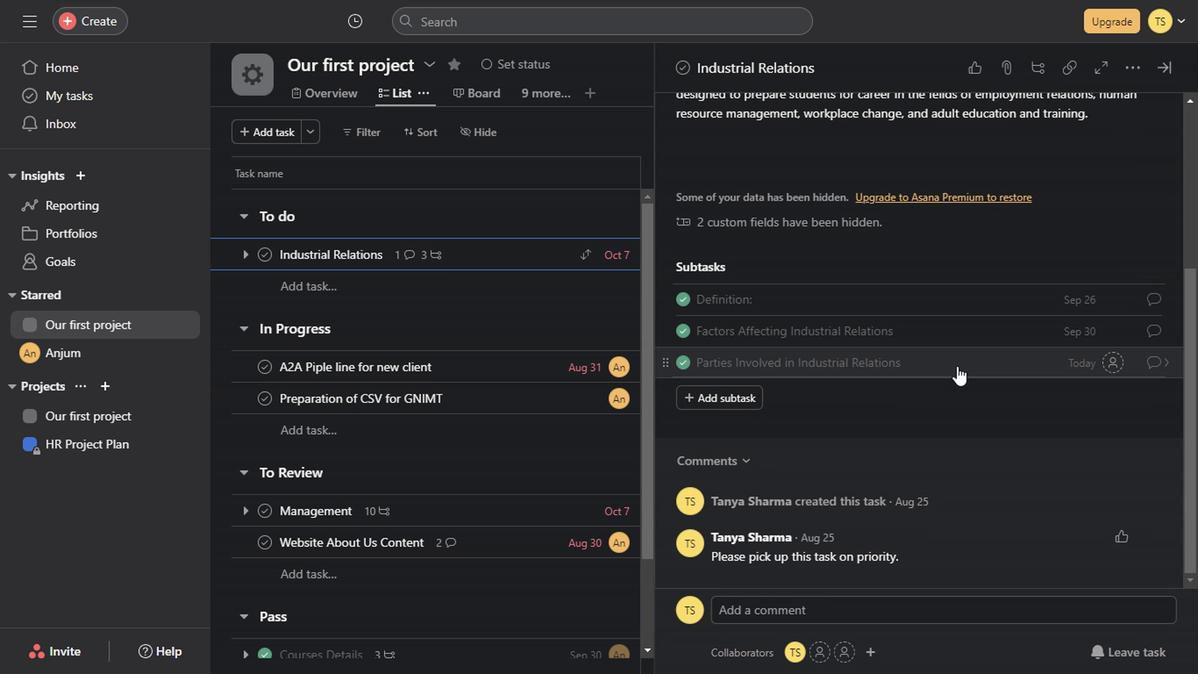 
Action: Mouse moved to (545, 443)
Screenshot: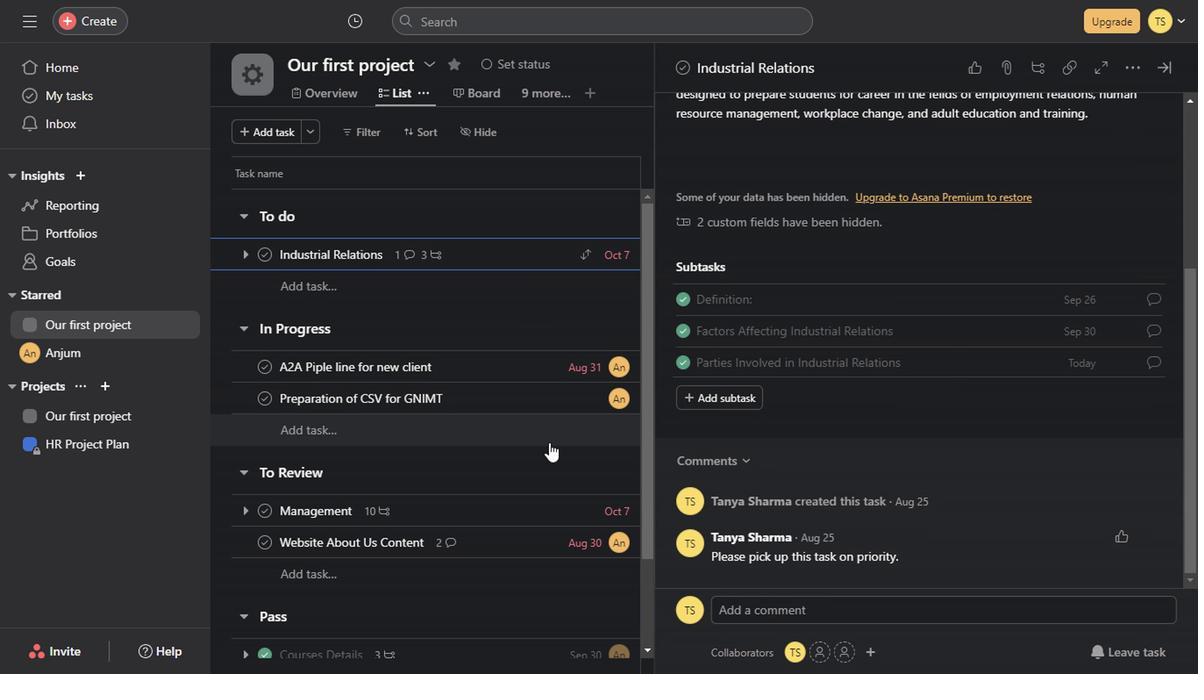 
Action: Mouse scrolled (545, 442) with delta (0, -1)
Screenshot: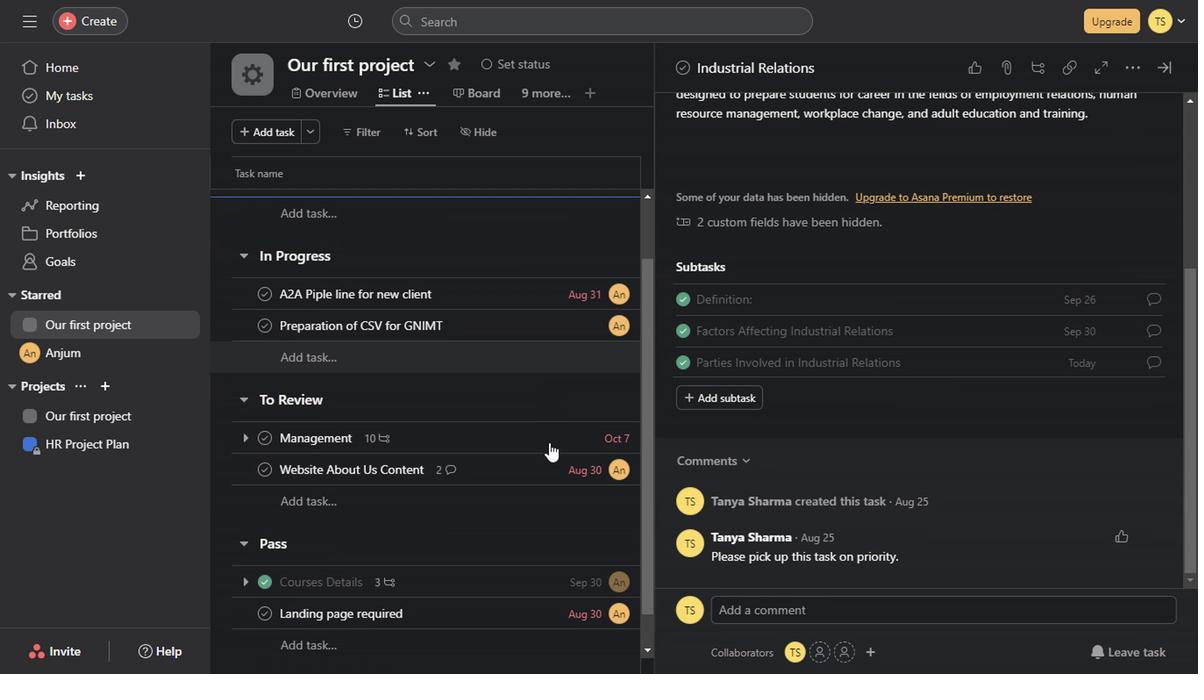 
Action: Mouse scrolled (545, 442) with delta (0, -1)
Screenshot: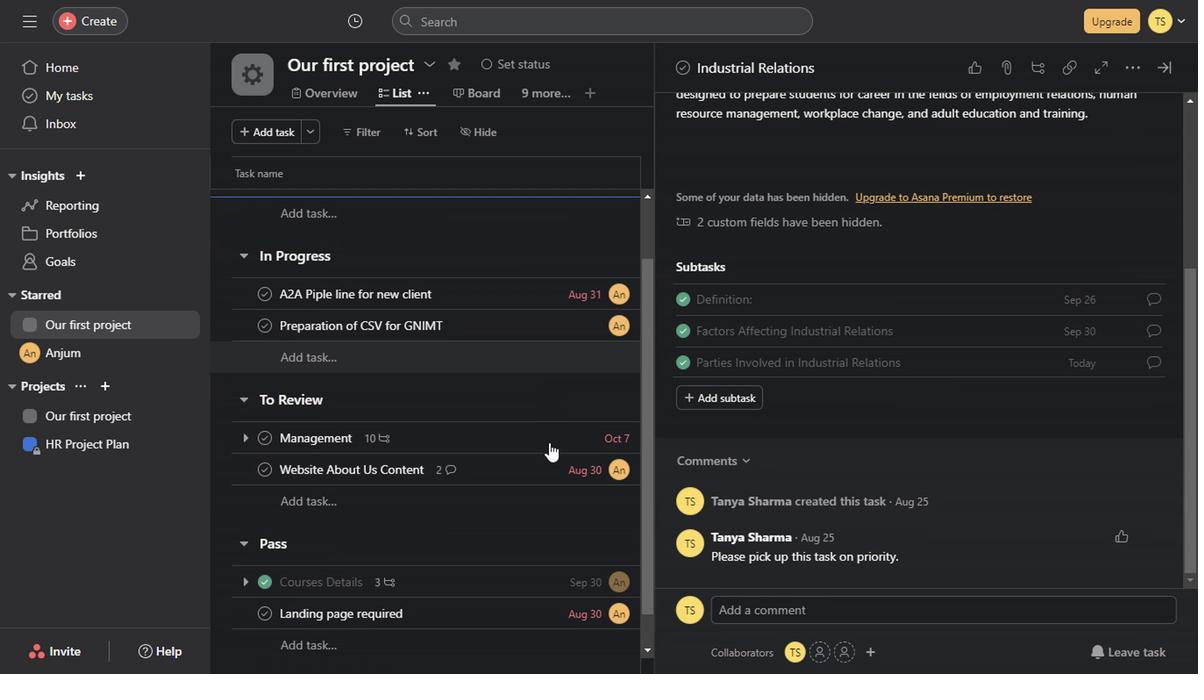 
Action: Mouse scrolled (545, 442) with delta (0, -1)
Screenshot: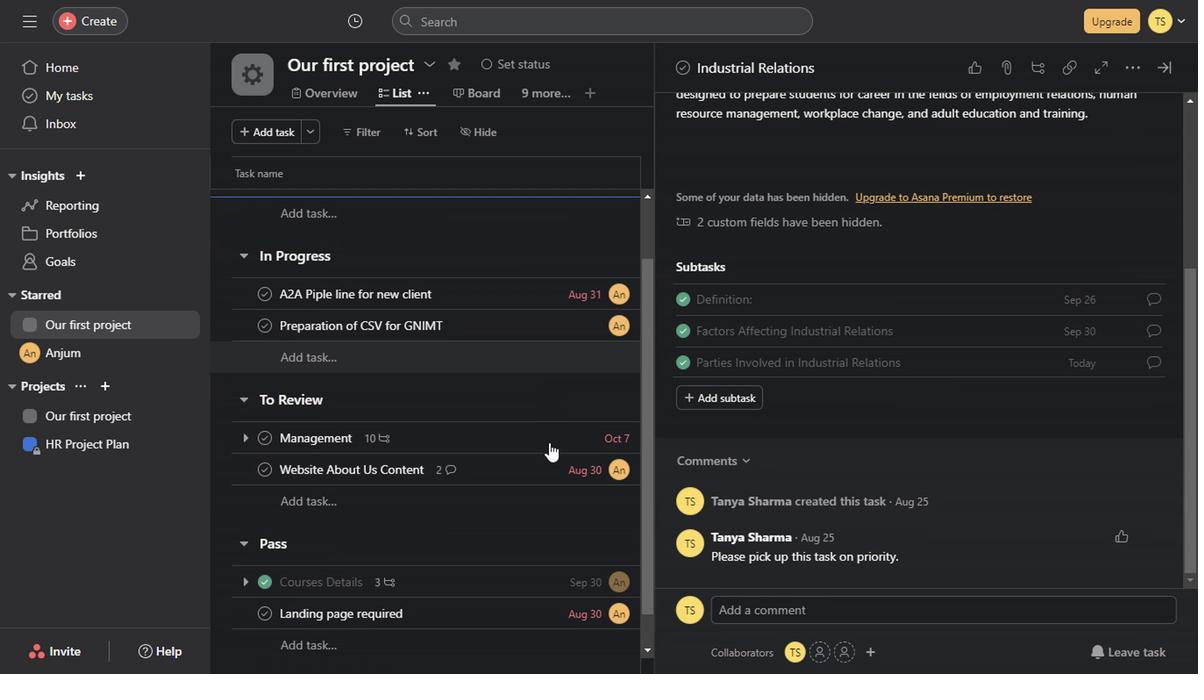 
Action: Mouse scrolled (545, 442) with delta (0, -1)
Screenshot: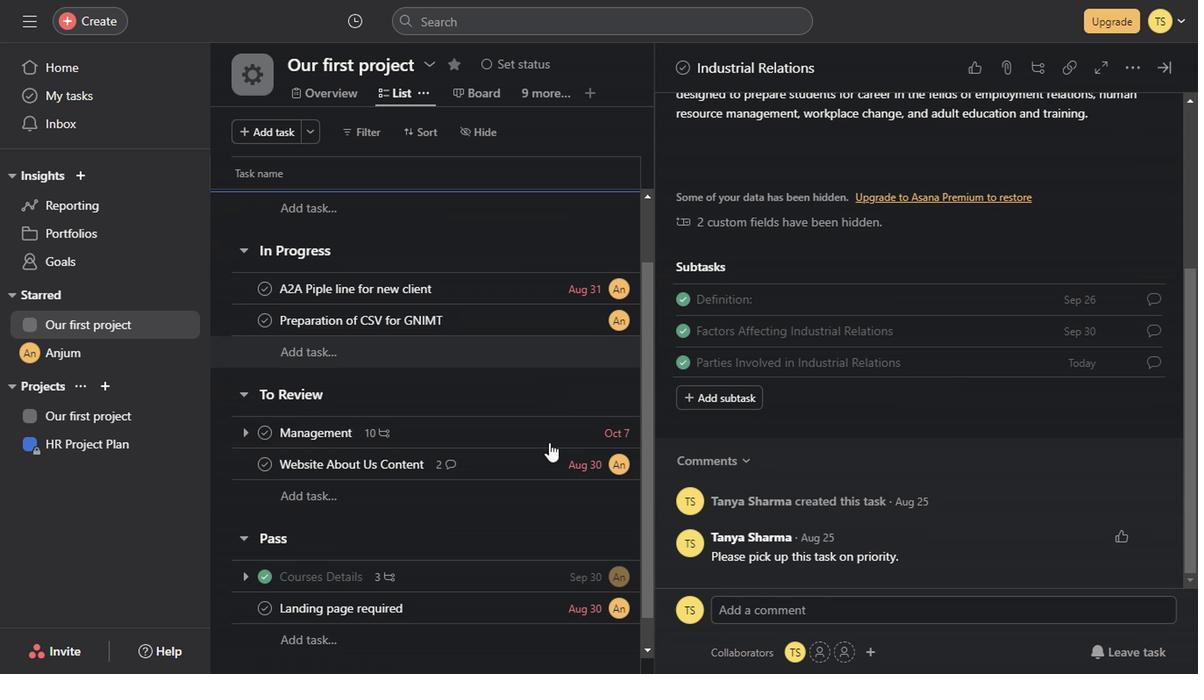 
Action: Mouse scrolled (545, 442) with delta (0, -1)
Screenshot: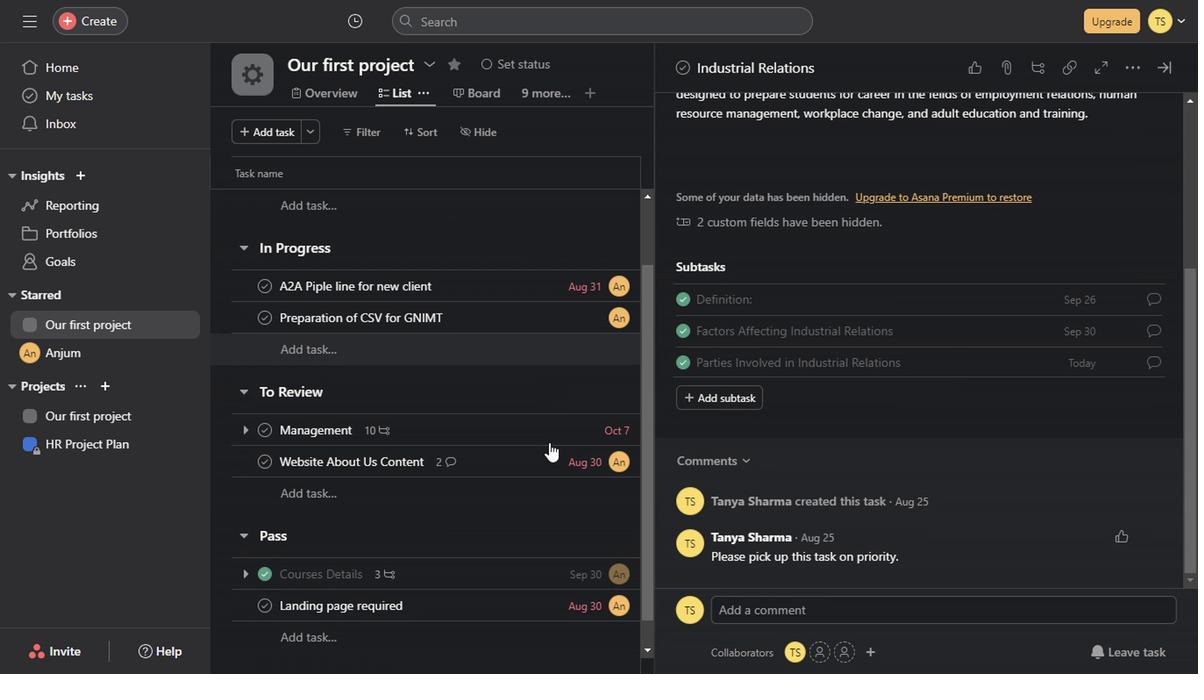 
Action: Mouse scrolled (545, 442) with delta (0, -1)
Screenshot: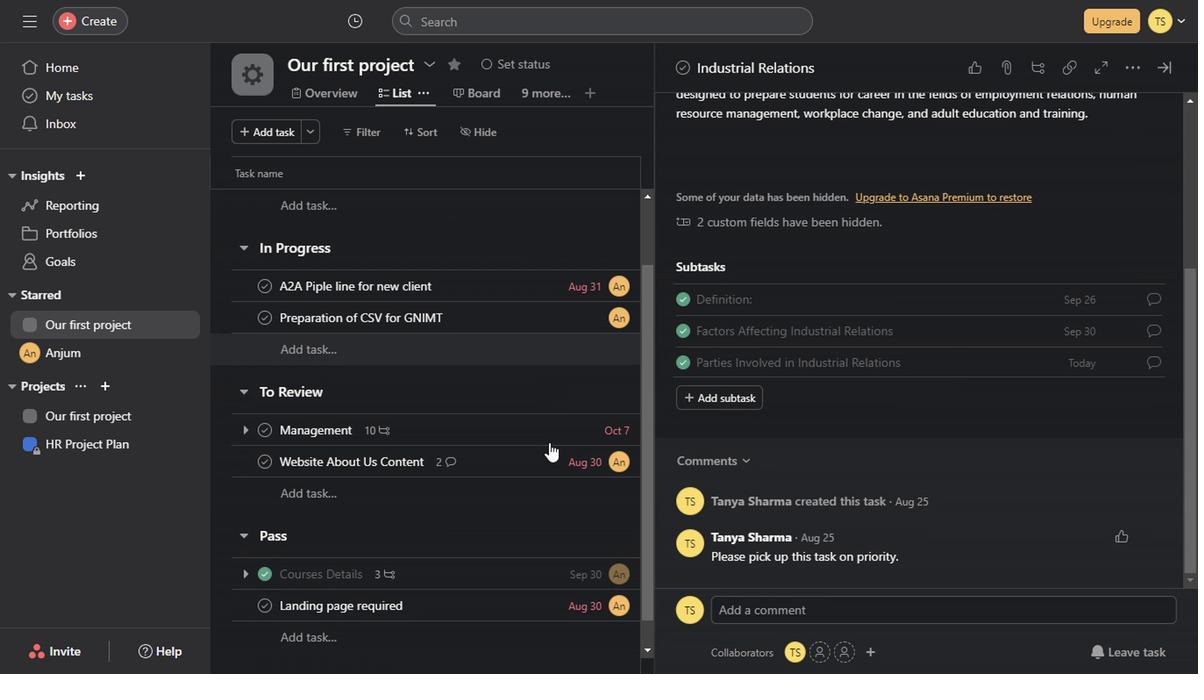 
Action: Mouse scrolled (545, 442) with delta (0, -1)
Screenshot: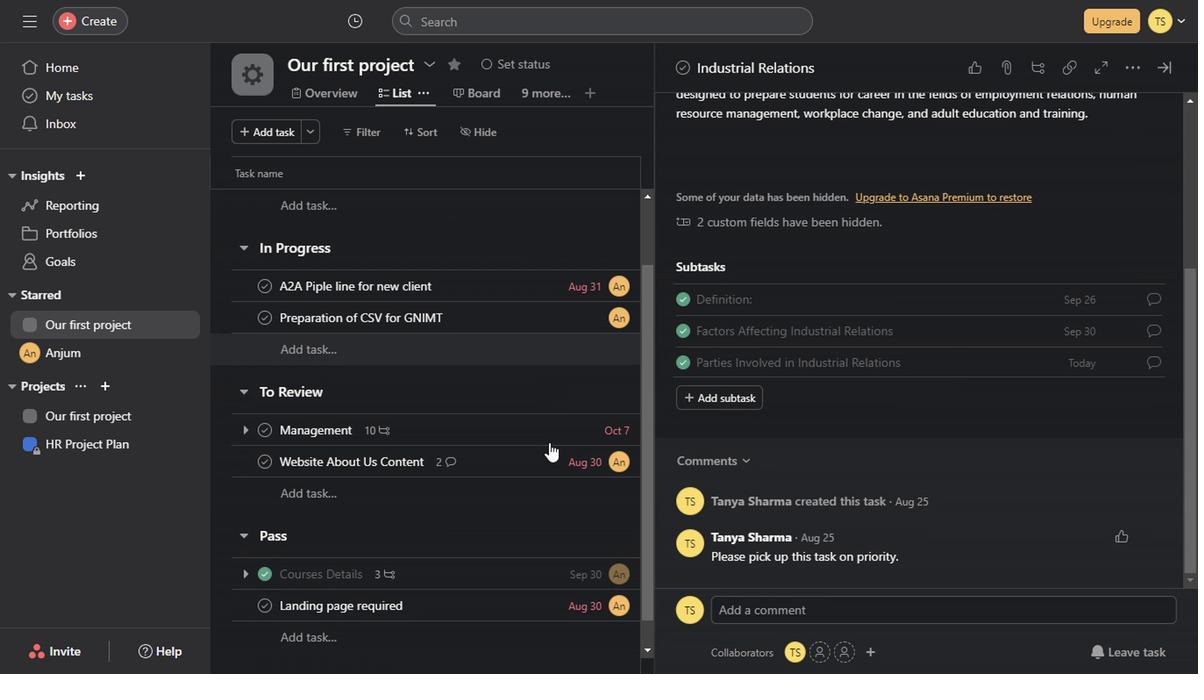 
Action: Mouse scrolled (545, 442) with delta (0, -1)
Screenshot: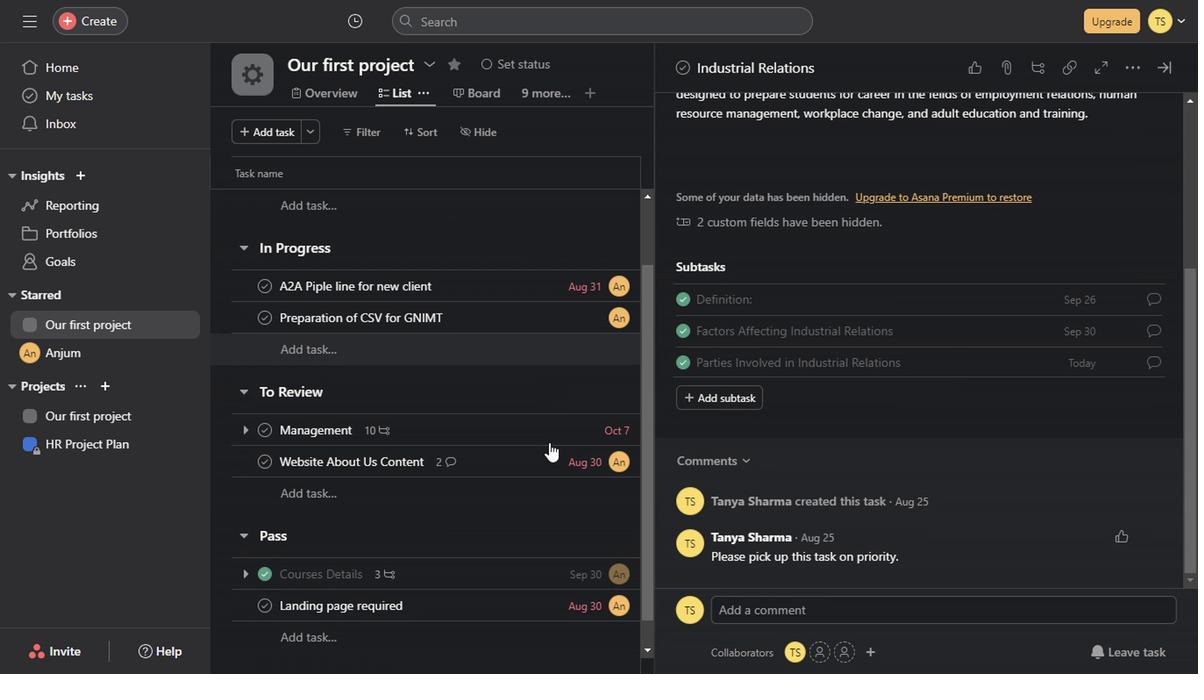 
Action: Mouse scrolled (545, 442) with delta (0, -1)
Screenshot: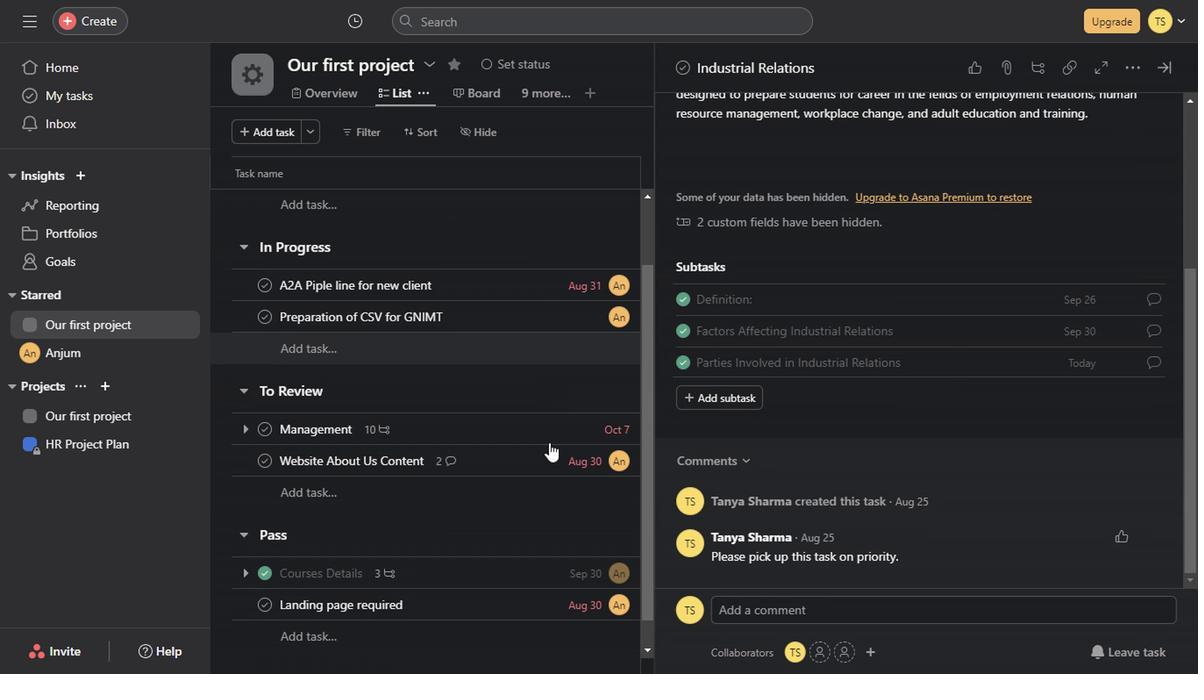 
Action: Mouse scrolled (545, 442) with delta (0, -1)
Screenshot: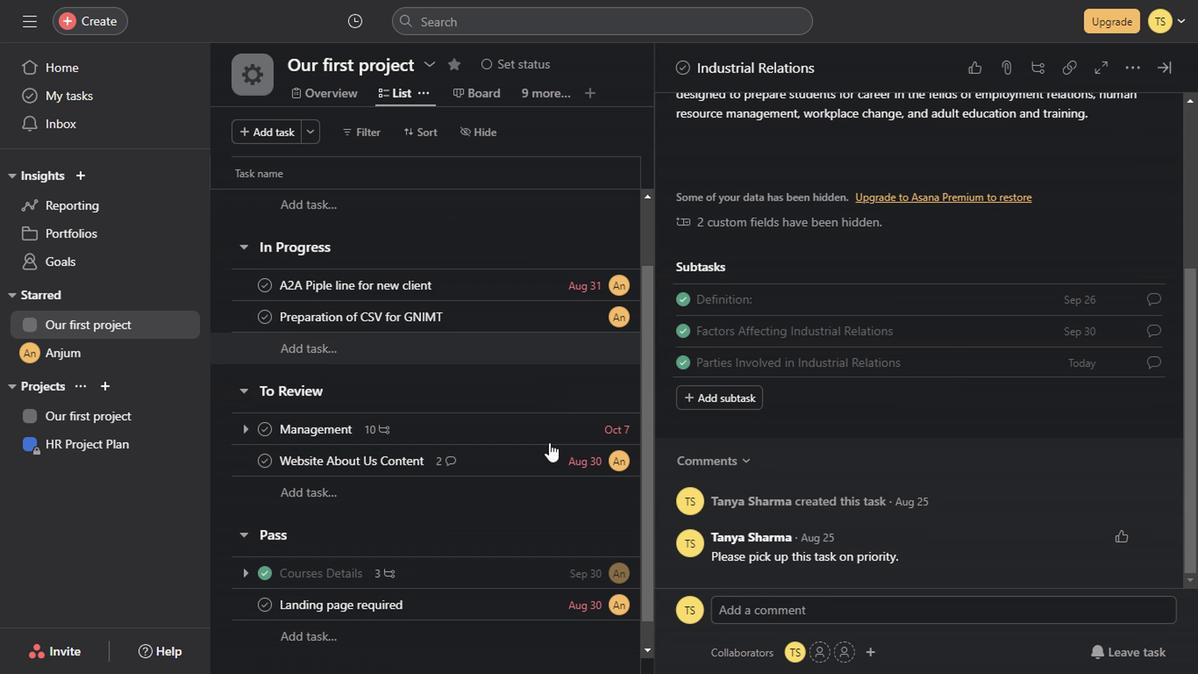 
Action: Mouse scrolled (545, 442) with delta (0, -1)
Screenshot: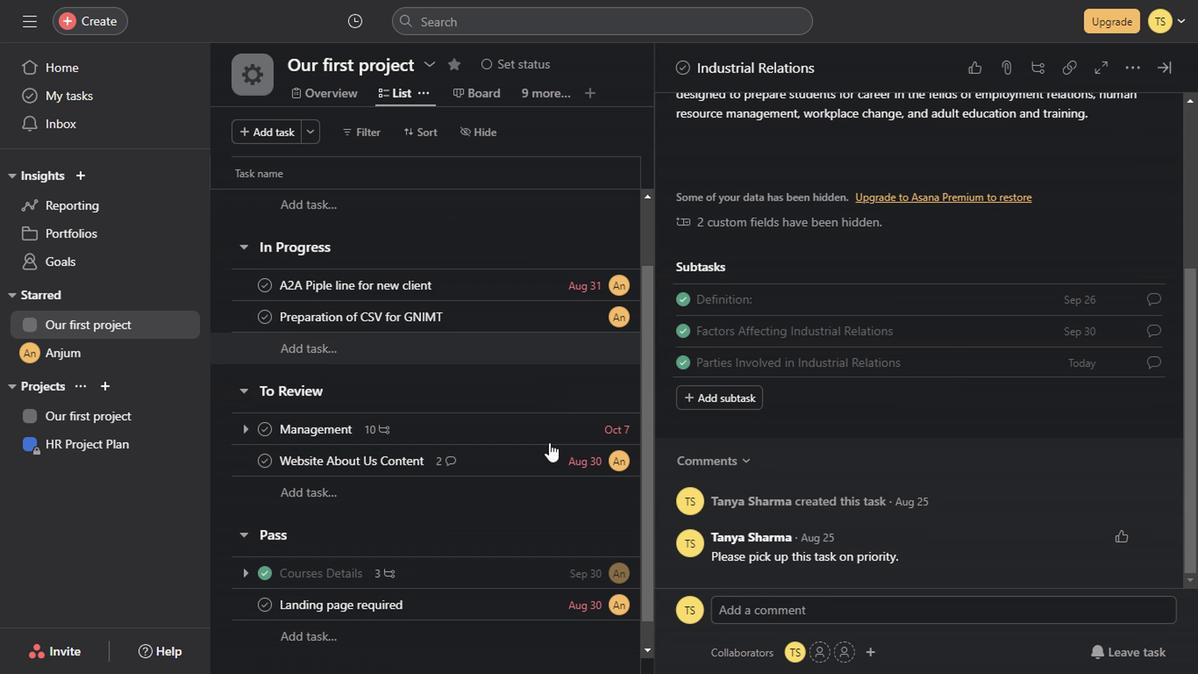 
Action: Mouse scrolled (545, 442) with delta (0, -1)
Screenshot: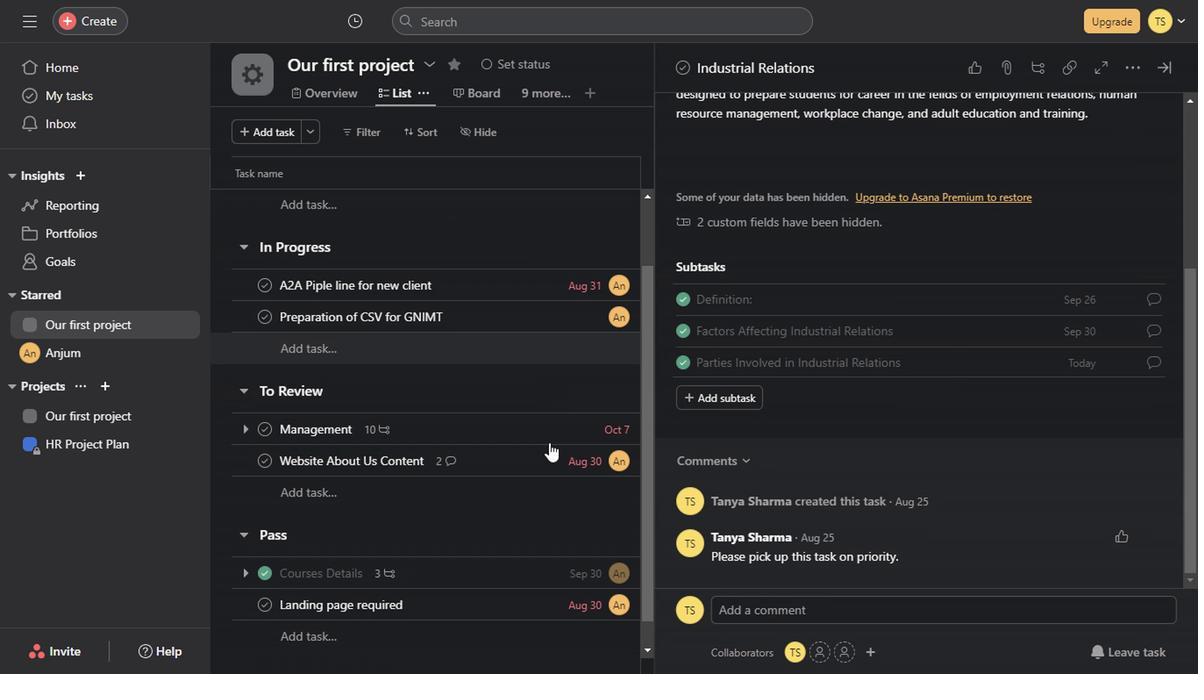 
Action: Mouse scrolled (545, 442) with delta (0, -1)
Screenshot: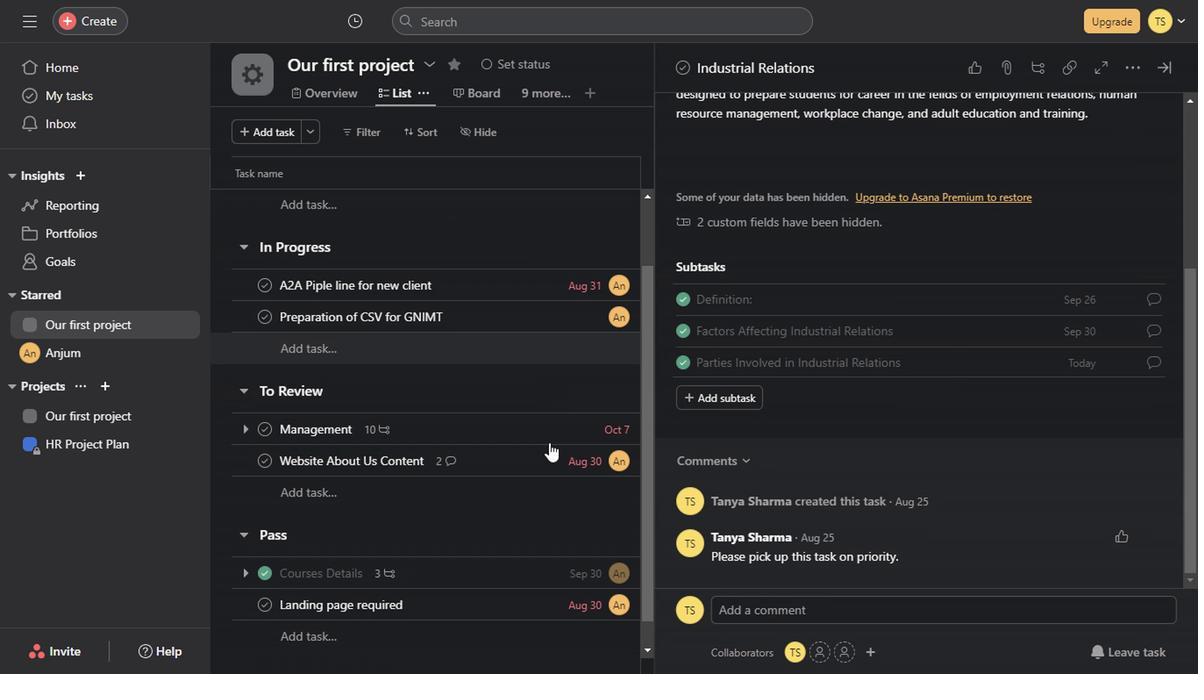 
Action: Mouse scrolled (545, 442) with delta (0, -1)
Screenshot: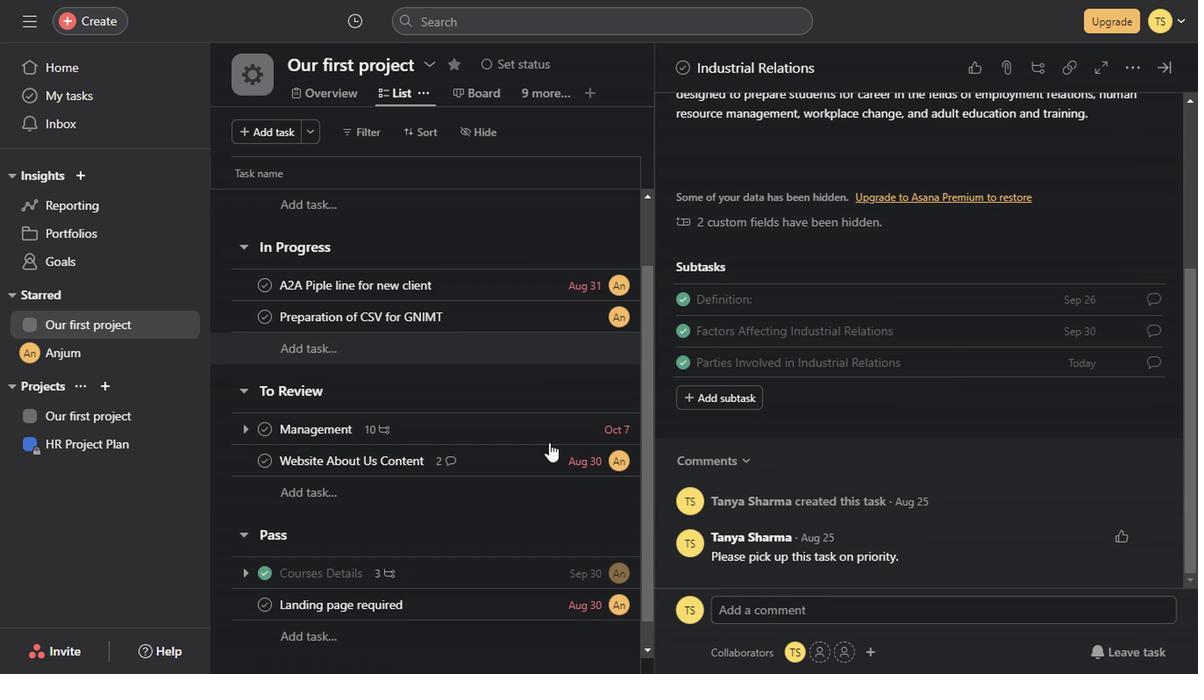 
Action: Mouse scrolled (545, 442) with delta (0, -1)
Screenshot: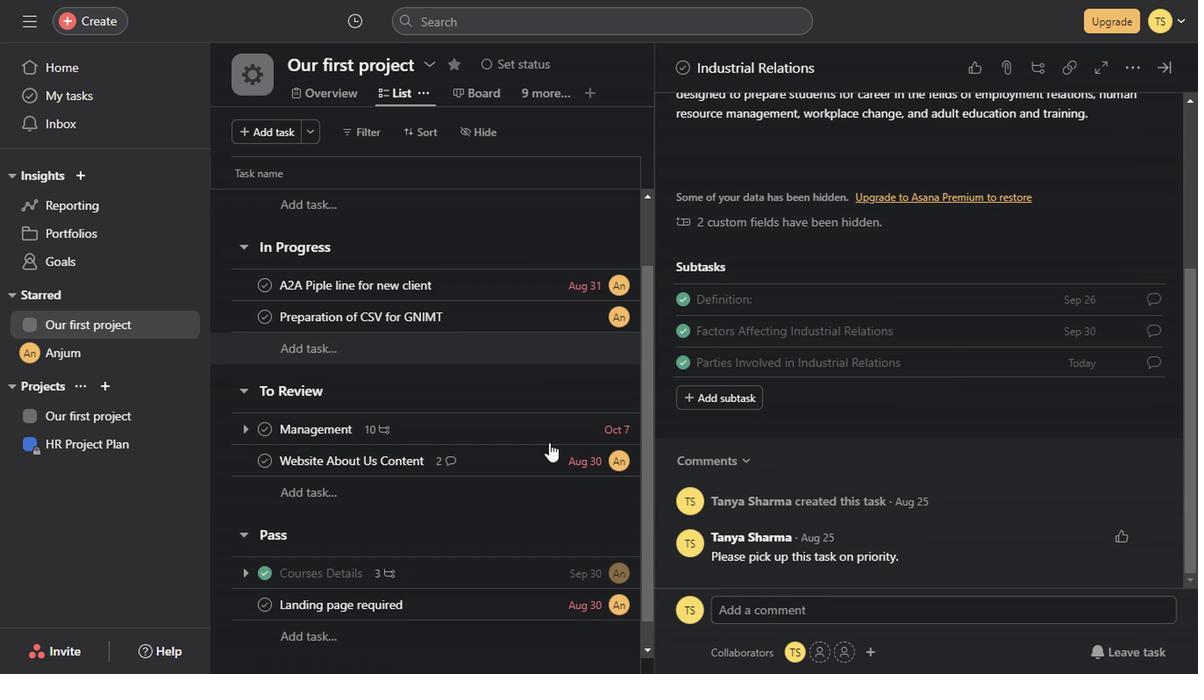 
Action: Mouse scrolled (545, 442) with delta (0, -1)
Screenshot: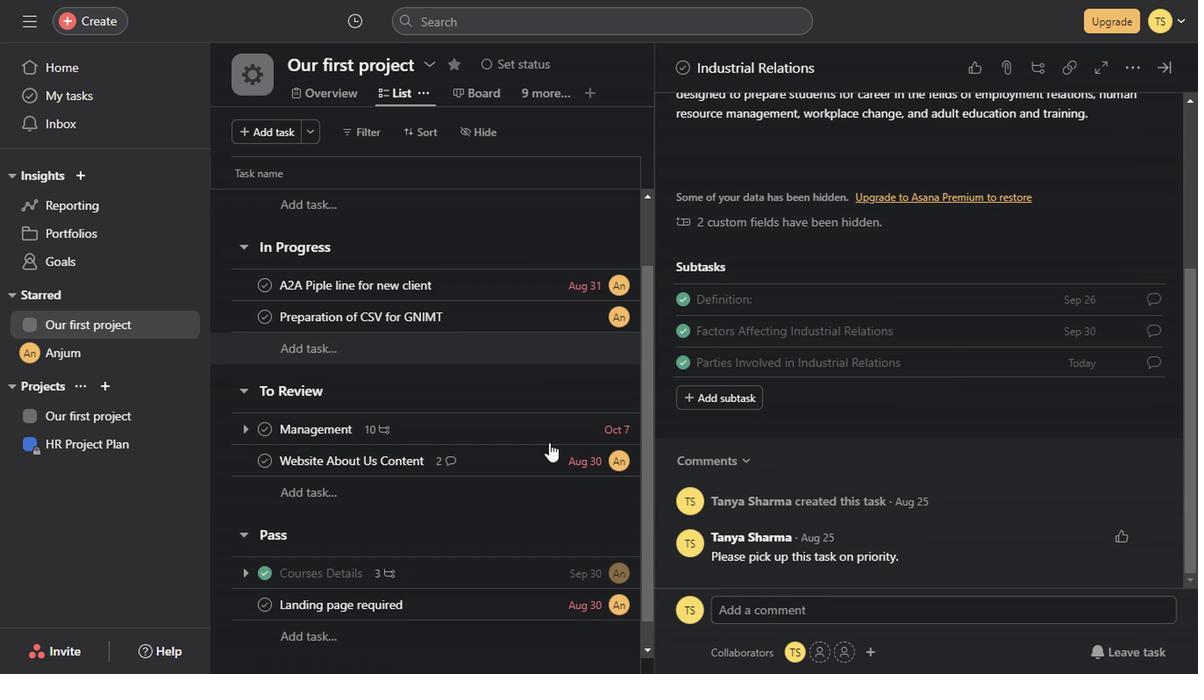 
Action: Mouse scrolled (545, 442) with delta (0, -1)
Screenshot: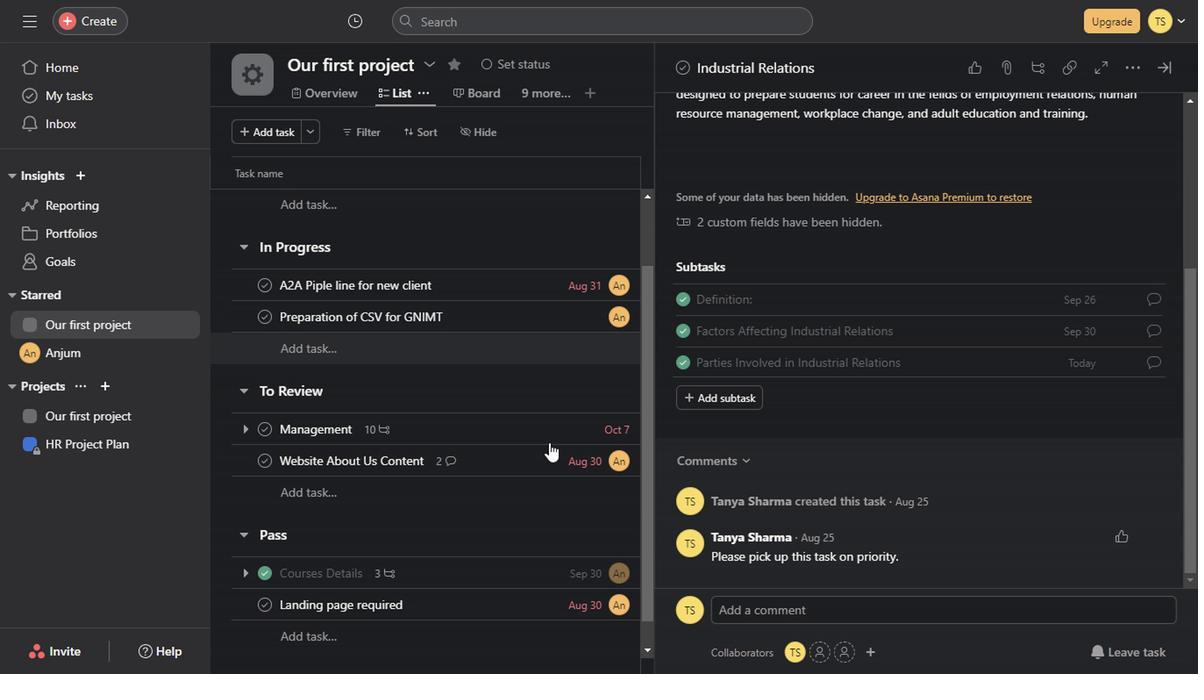 
Action: Mouse scrolled (545, 442) with delta (0, -1)
Screenshot: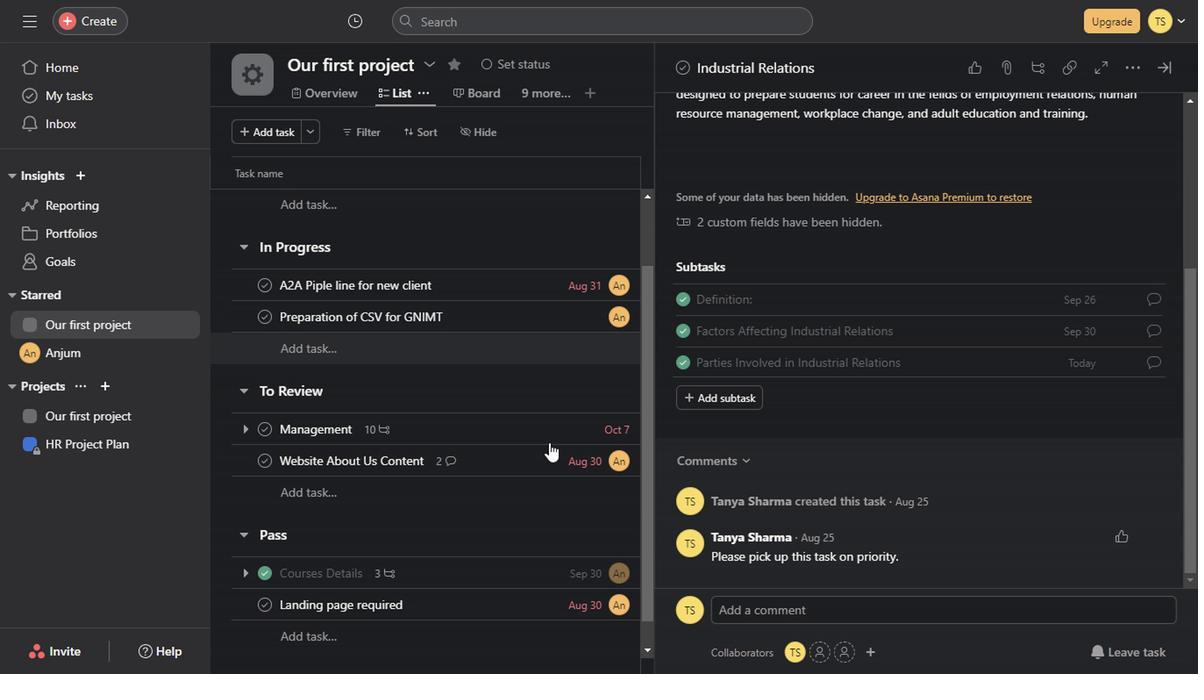 
Action: Mouse scrolled (545, 442) with delta (0, -1)
Screenshot: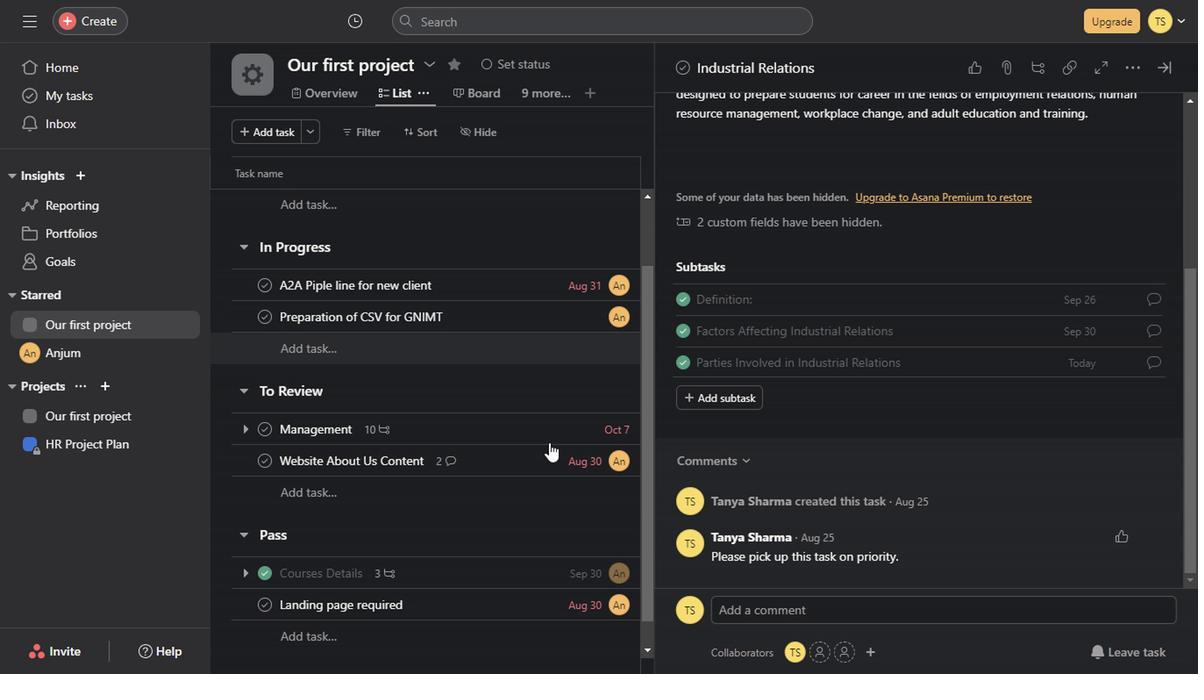 
Action: Mouse scrolled (545, 442) with delta (0, -1)
Screenshot: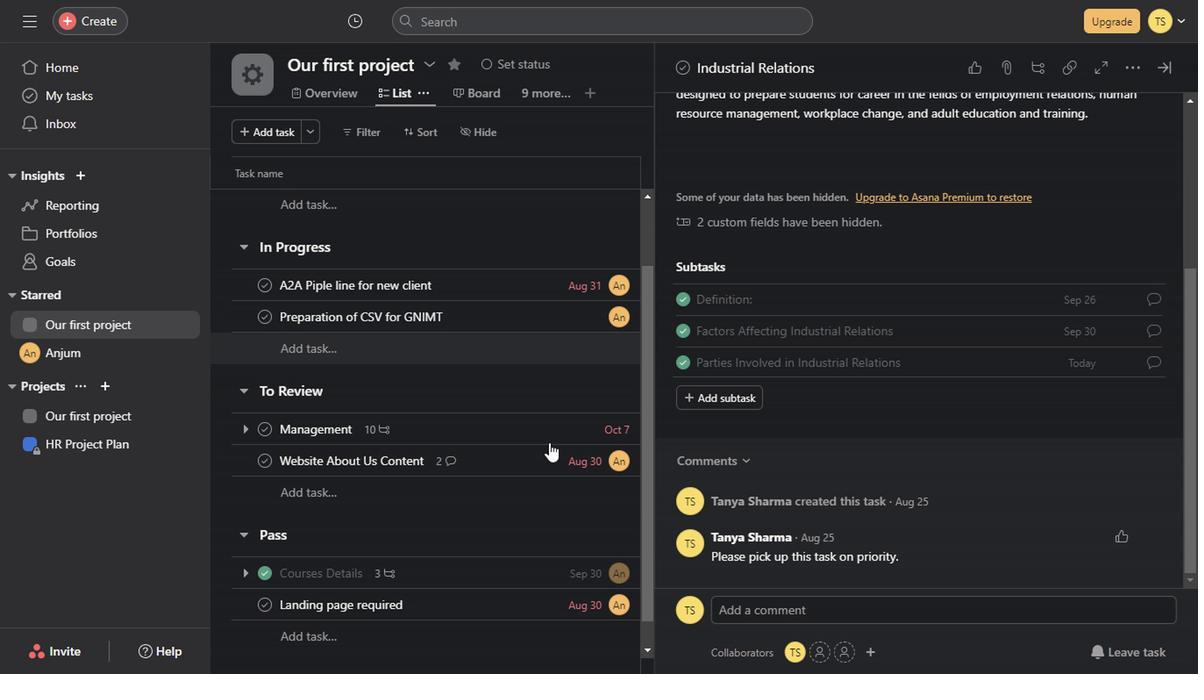 
Action: Mouse scrolled (545, 442) with delta (0, -1)
Screenshot: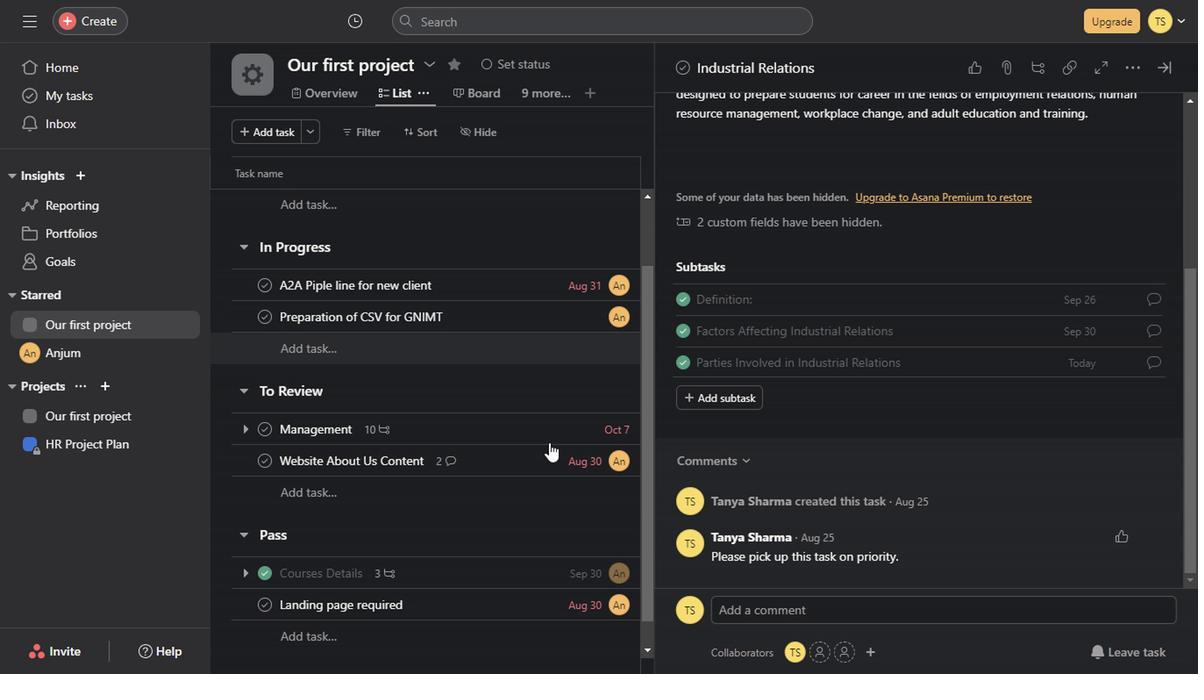 
Action: Mouse scrolled (545, 442) with delta (0, -1)
Screenshot: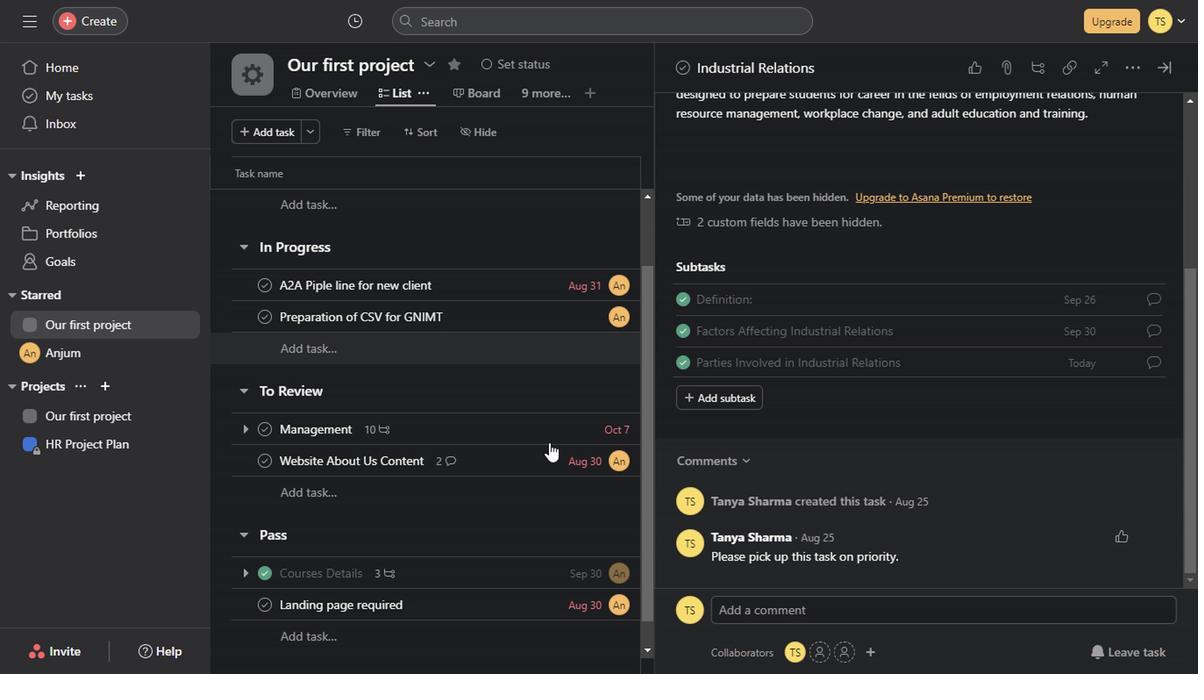 
Action: Mouse scrolled (545, 442) with delta (0, -1)
Screenshot: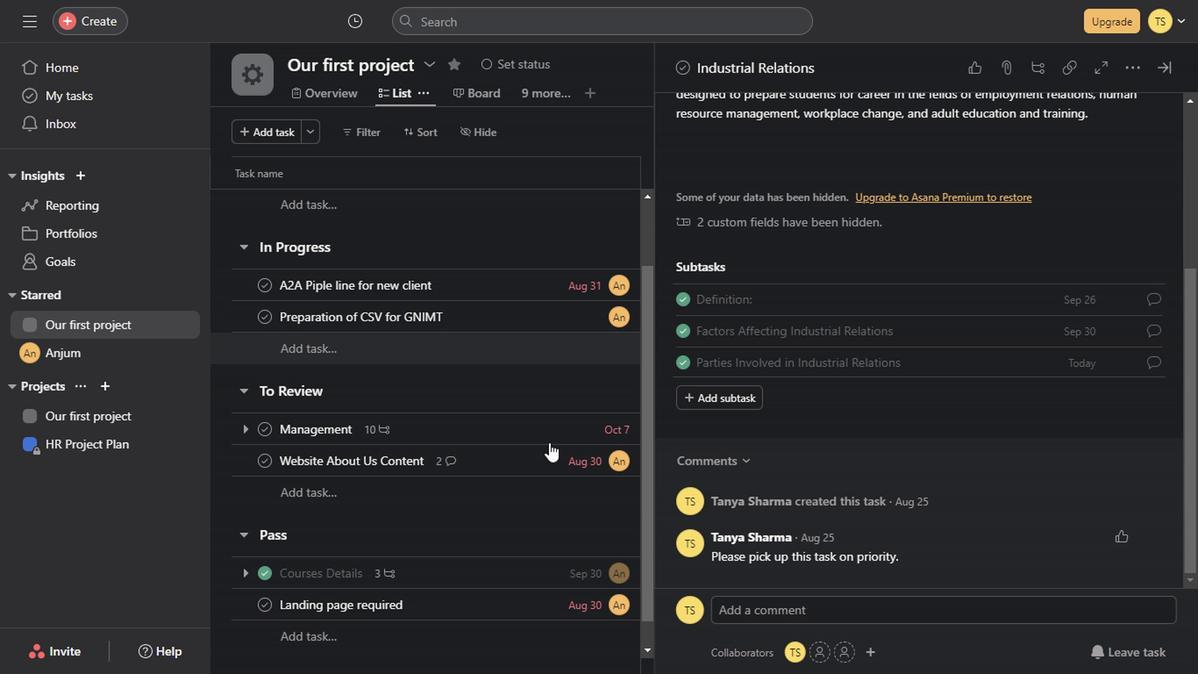 
Action: Key pressed <<189>>
Screenshot: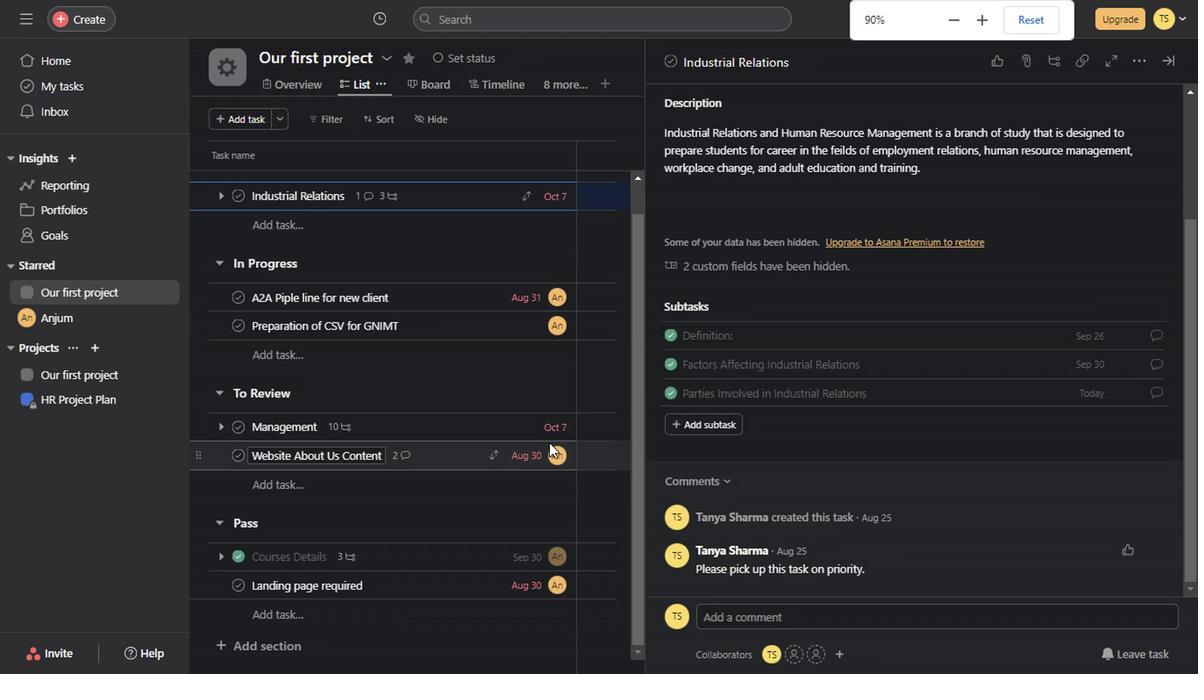 
Action: Mouse moved to (468, 305)
Screenshot: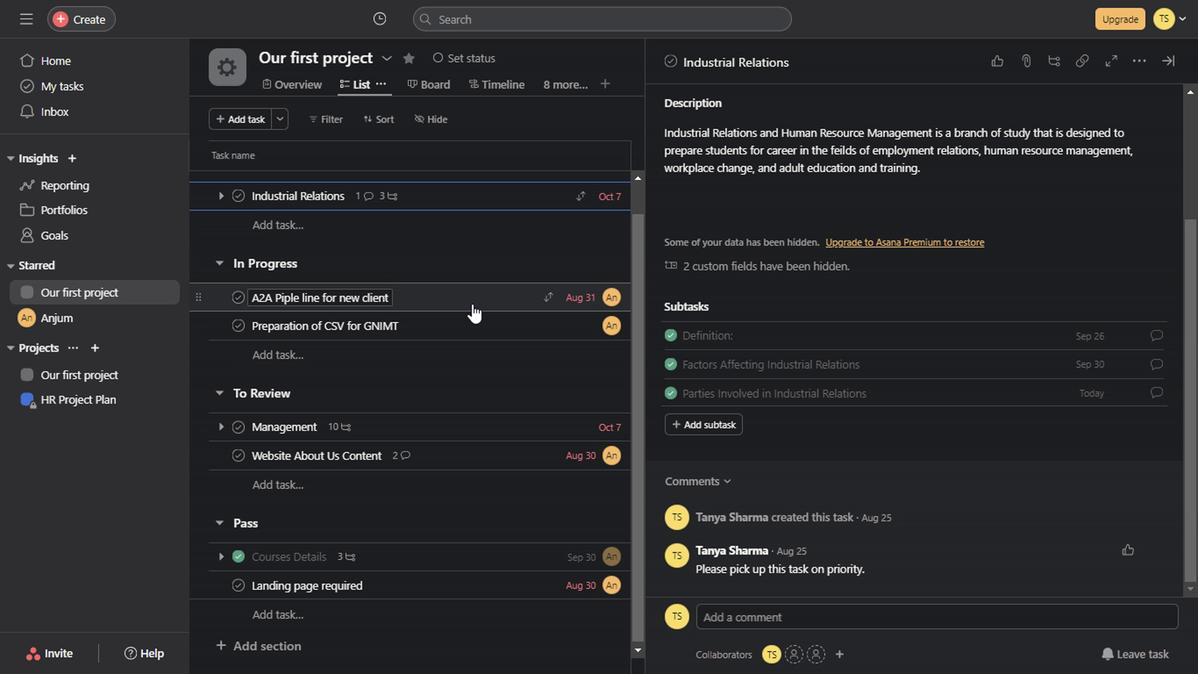 
Action: Mouse pressed left at (468, 305)
Screenshot: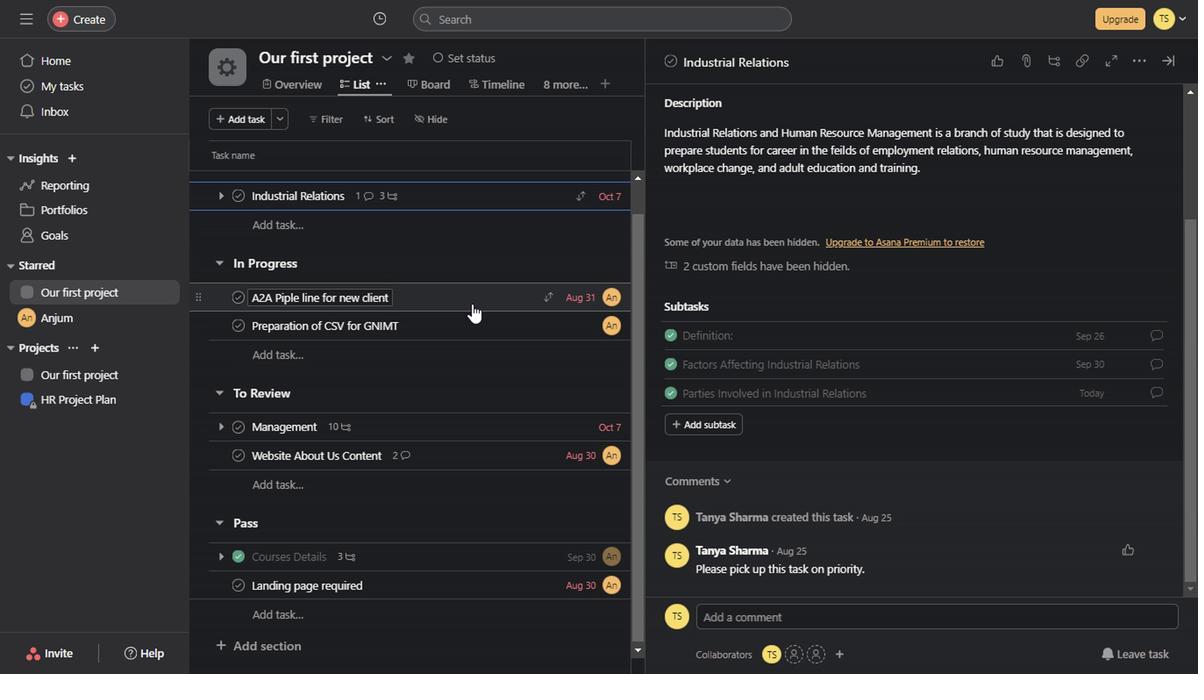 
Action: Mouse moved to (998, 397)
Screenshot: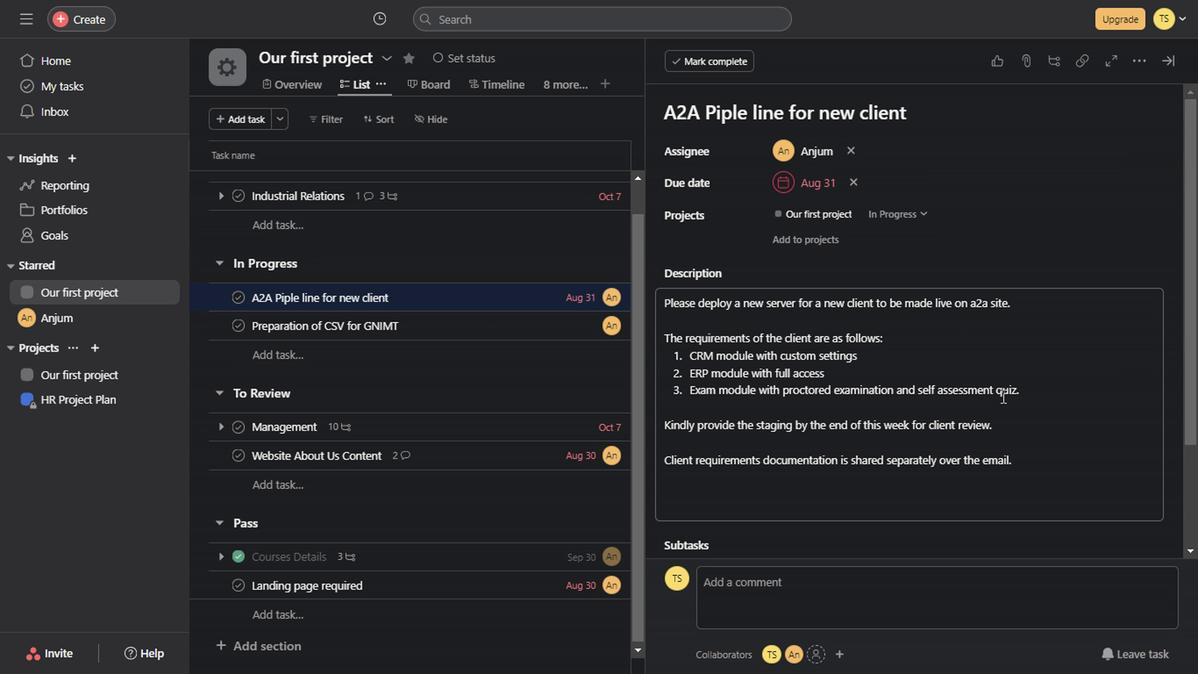 
Action: Mouse scrolled (998, 395) with delta (0, -1)
Screenshot: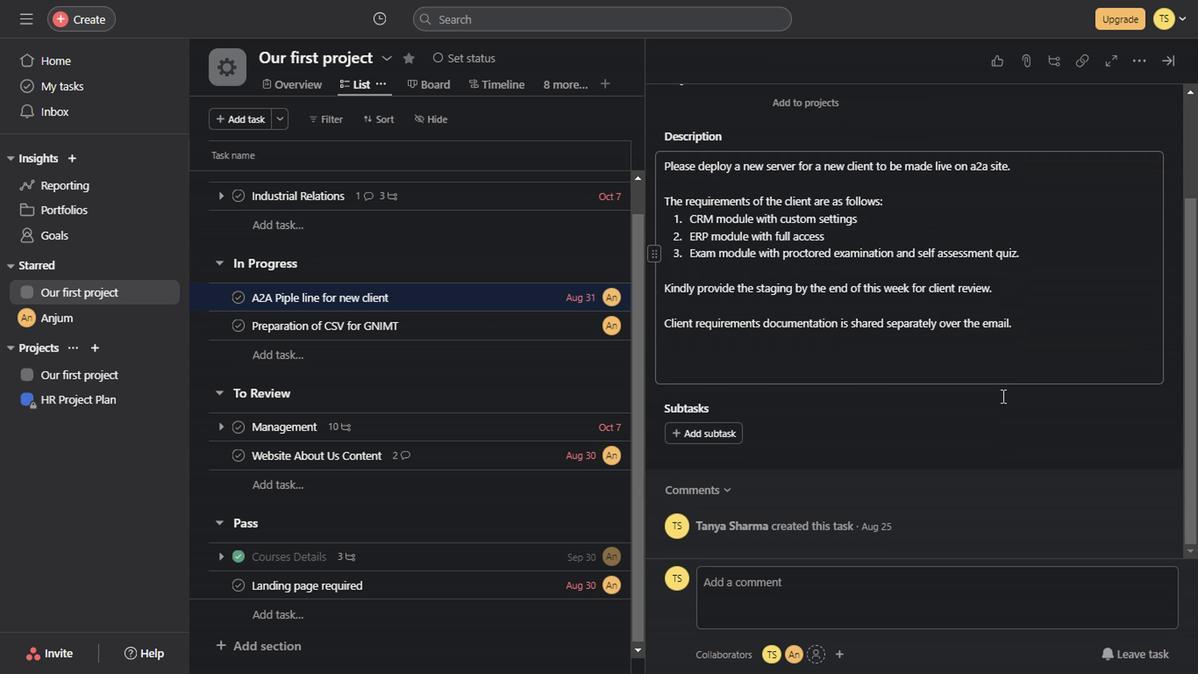 
Action: Mouse scrolled (998, 395) with delta (0, -1)
Screenshot: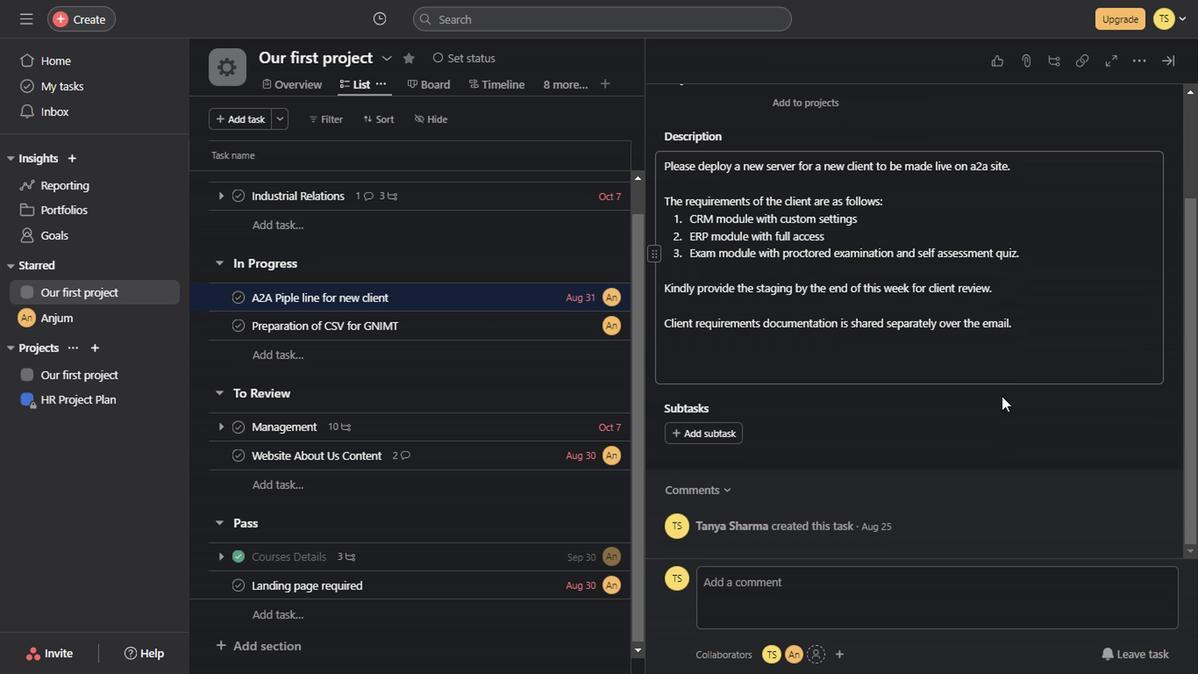 
Action: Mouse scrolled (998, 395) with delta (0, -1)
Screenshot: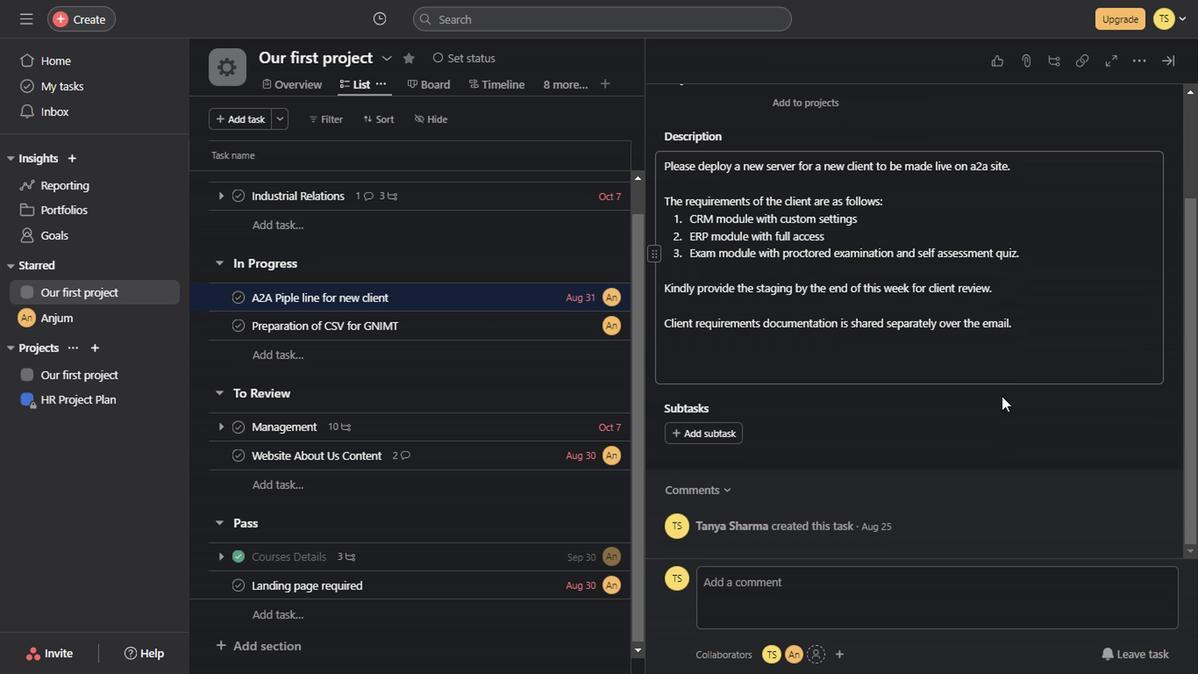 
Action: Mouse scrolled (998, 395) with delta (0, -1)
Screenshot: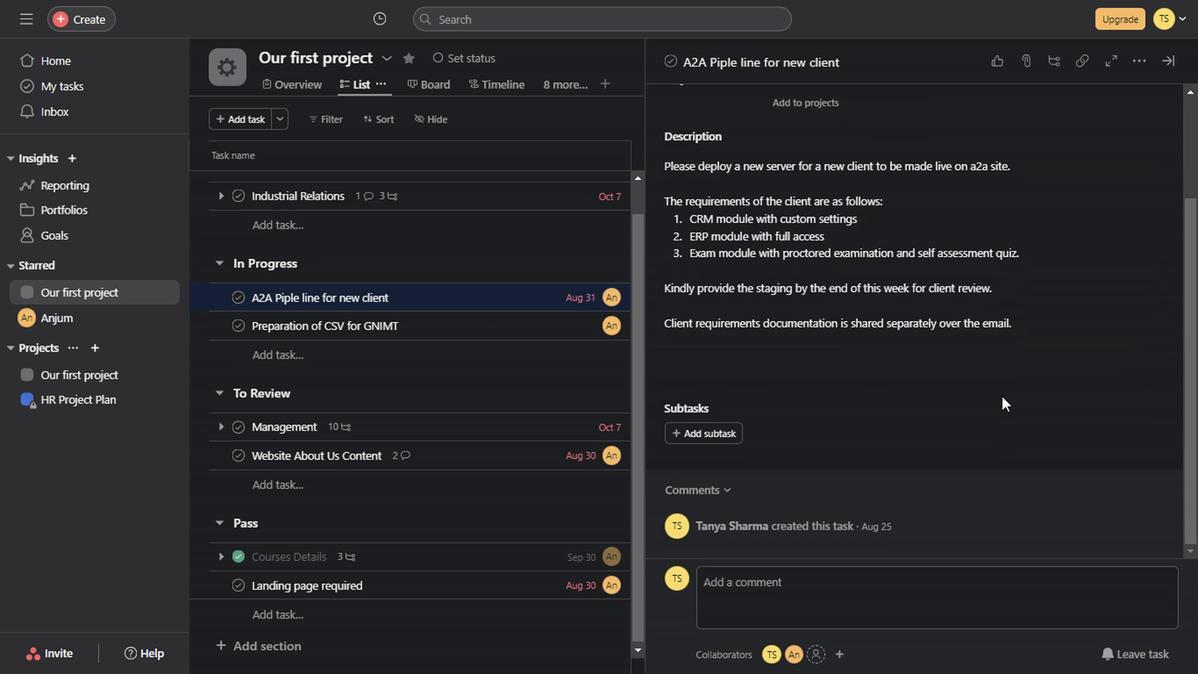 
Action: Mouse scrolled (998, 395) with delta (0, -1)
Screenshot: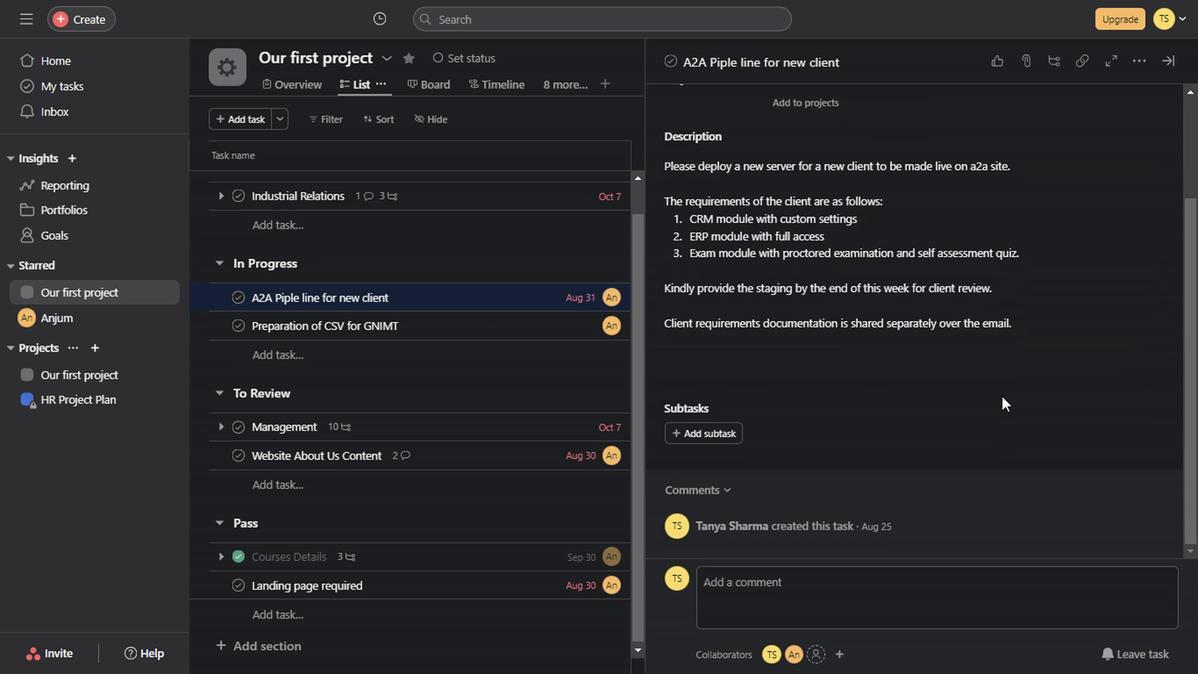 
Action: Mouse scrolled (998, 395) with delta (0, -1)
Screenshot: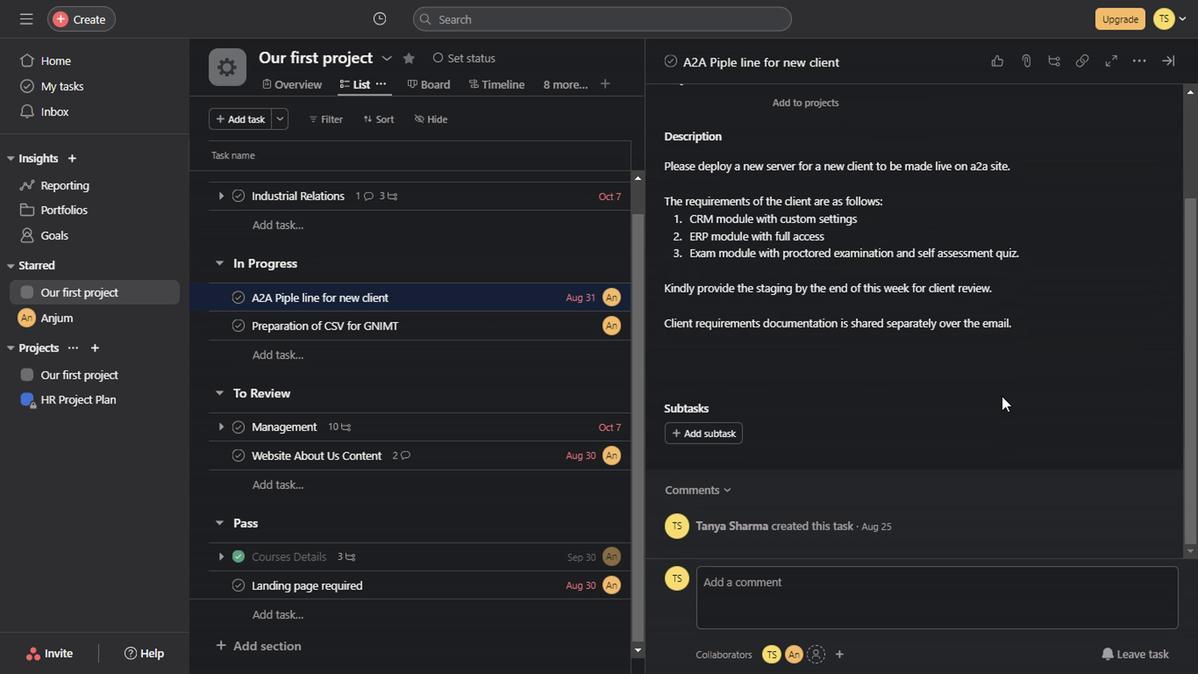 
Action: Mouse scrolled (998, 395) with delta (0, -1)
Screenshot: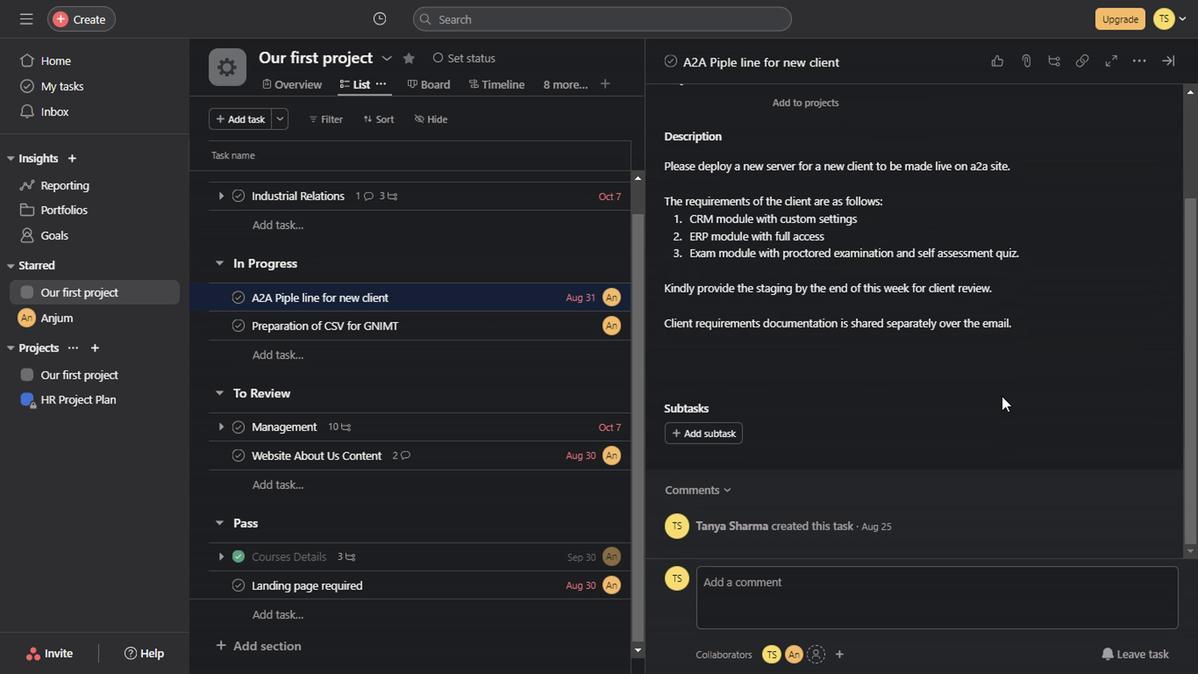 
Action: Mouse scrolled (998, 395) with delta (0, -1)
Screenshot: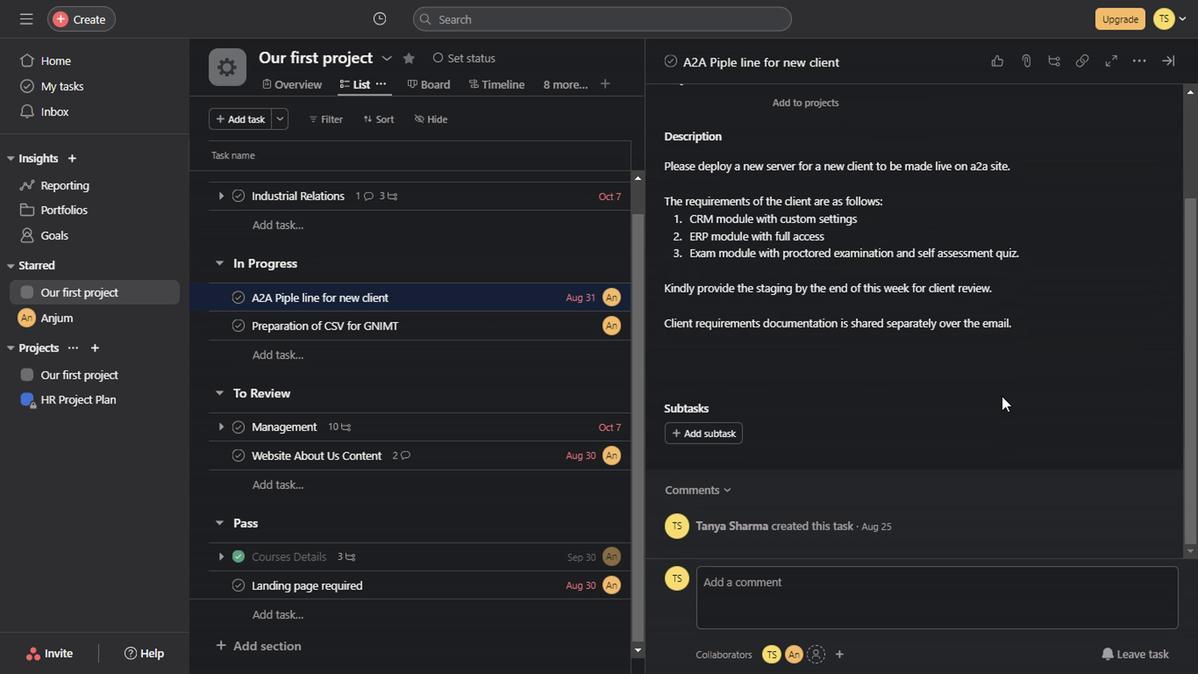 
Action: Mouse scrolled (998, 395) with delta (0, -1)
Screenshot: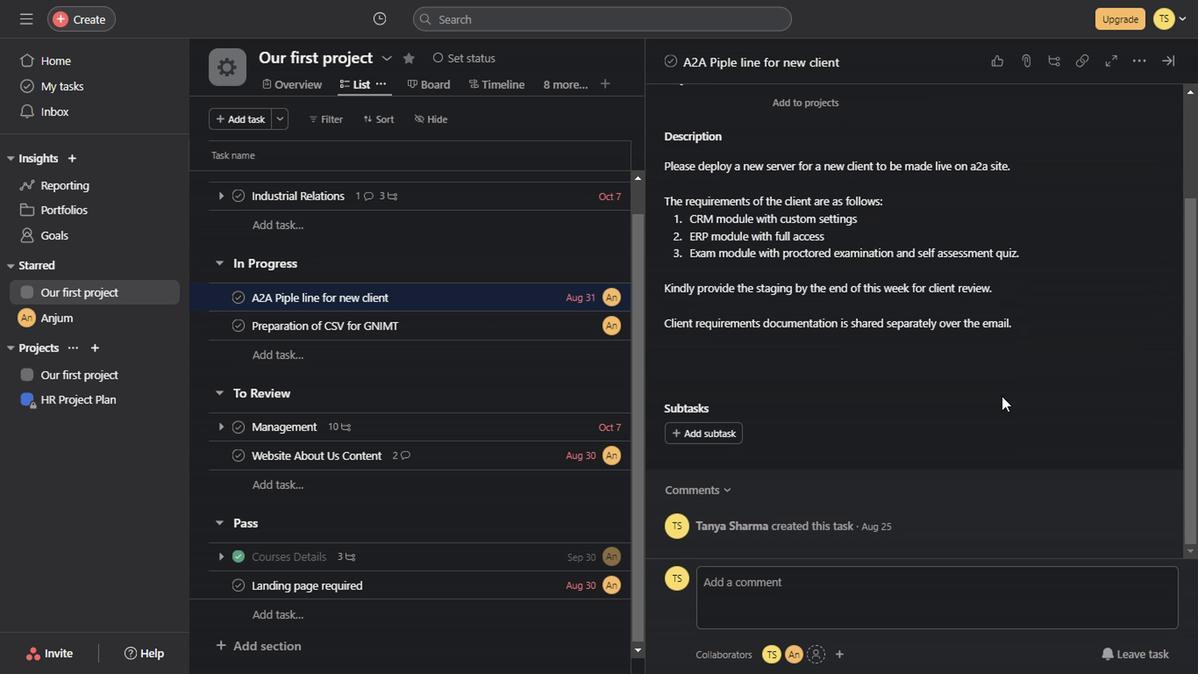 
Action: Mouse scrolled (998, 395) with delta (0, -1)
Screenshot: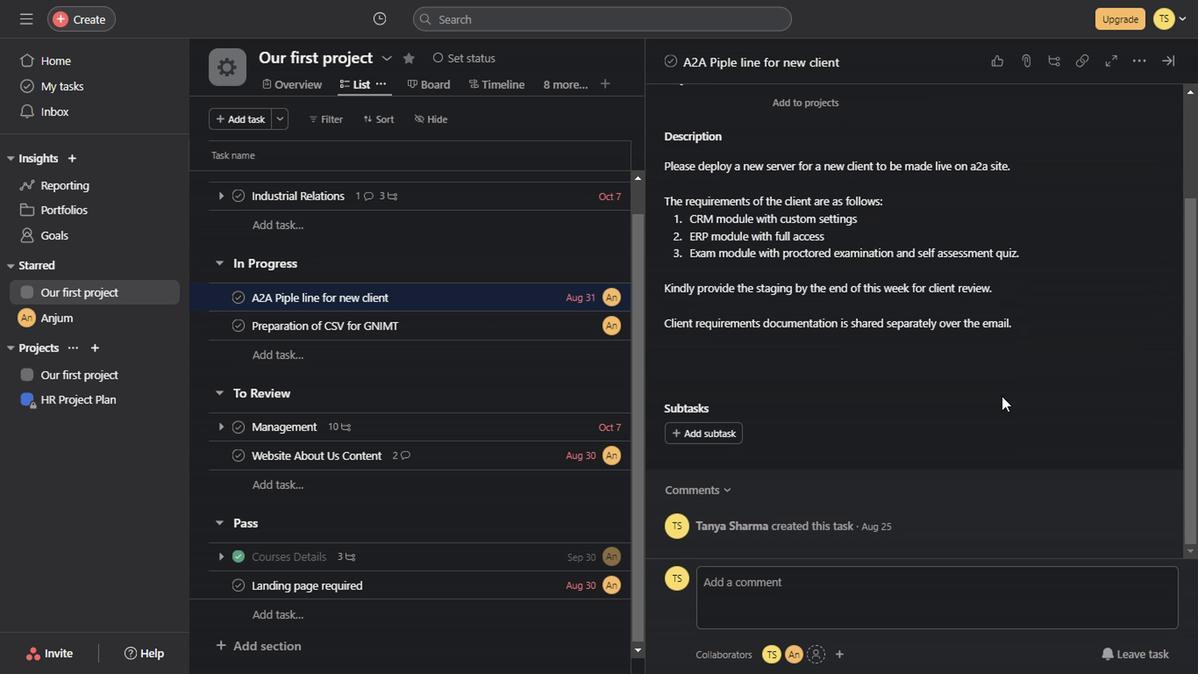 
Action: Mouse scrolled (998, 395) with delta (0, -1)
Screenshot: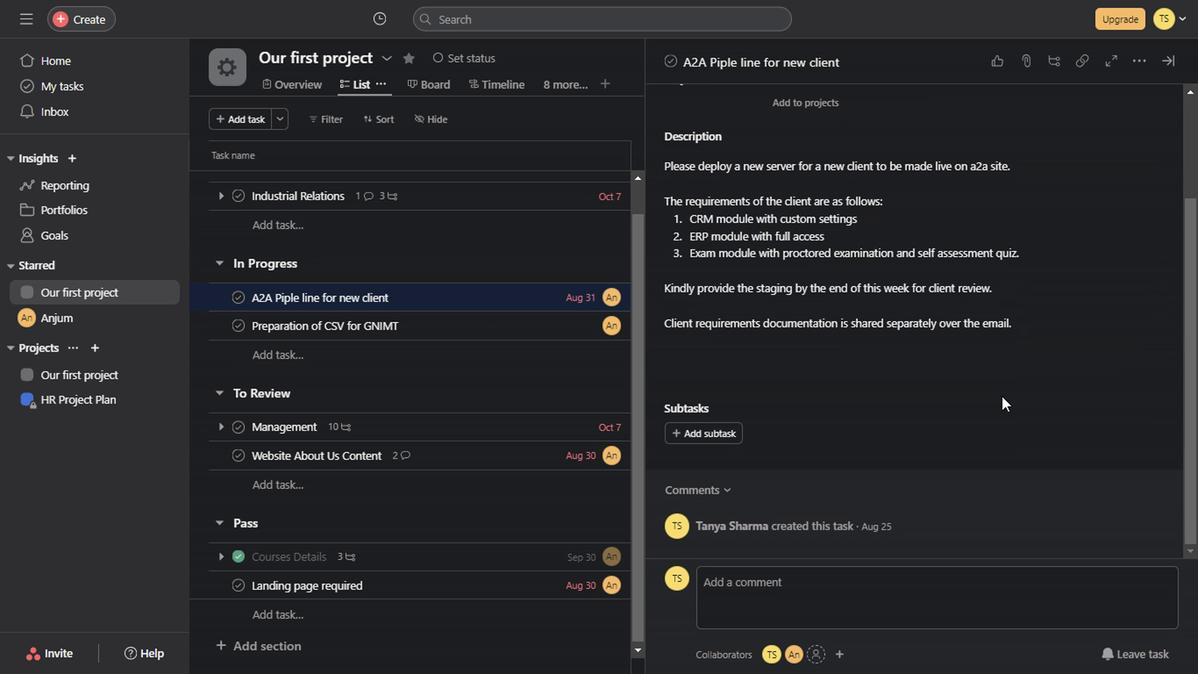 
Action: Mouse moved to (524, 331)
Screenshot: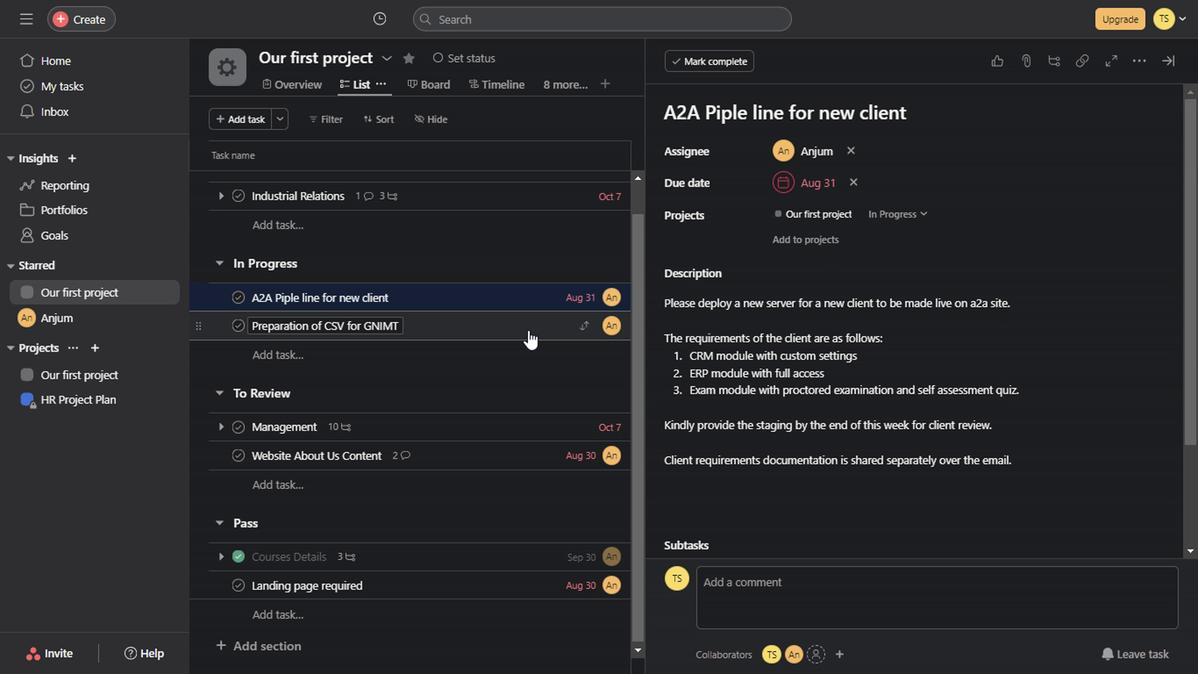 
Action: Mouse pressed left at (524, 331)
Screenshot: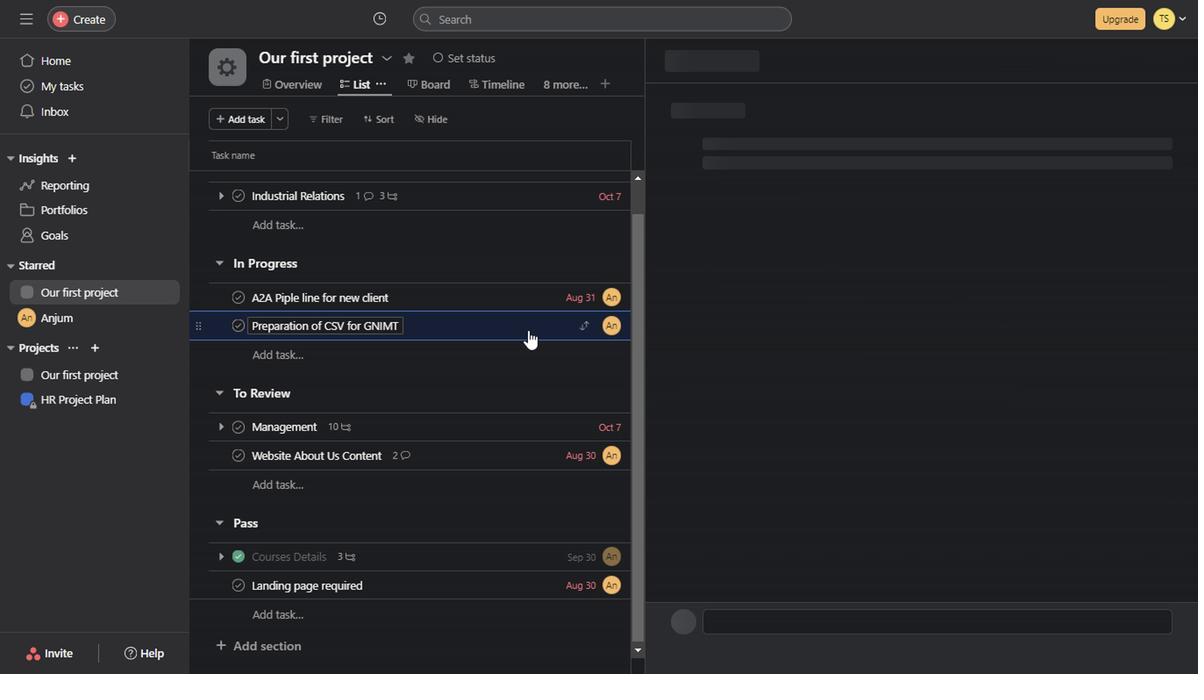 
Action: Mouse moved to (1039, 445)
Screenshot: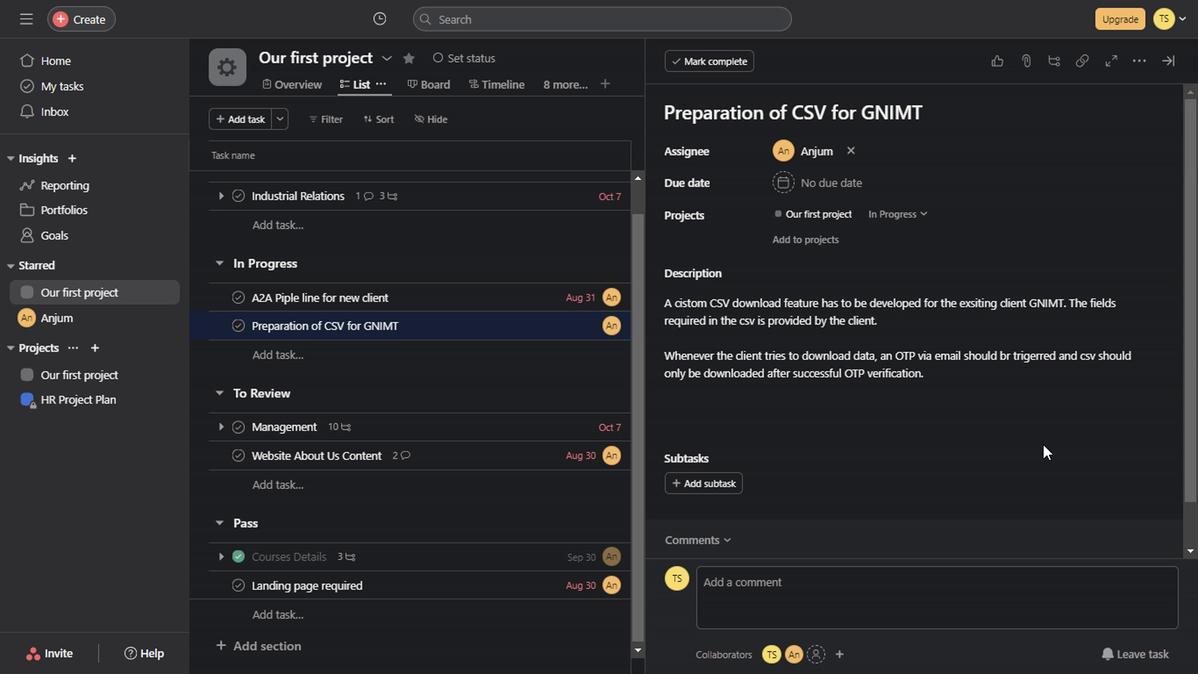 
Action: Mouse scrolled (1039, 443) with delta (0, -1)
Screenshot: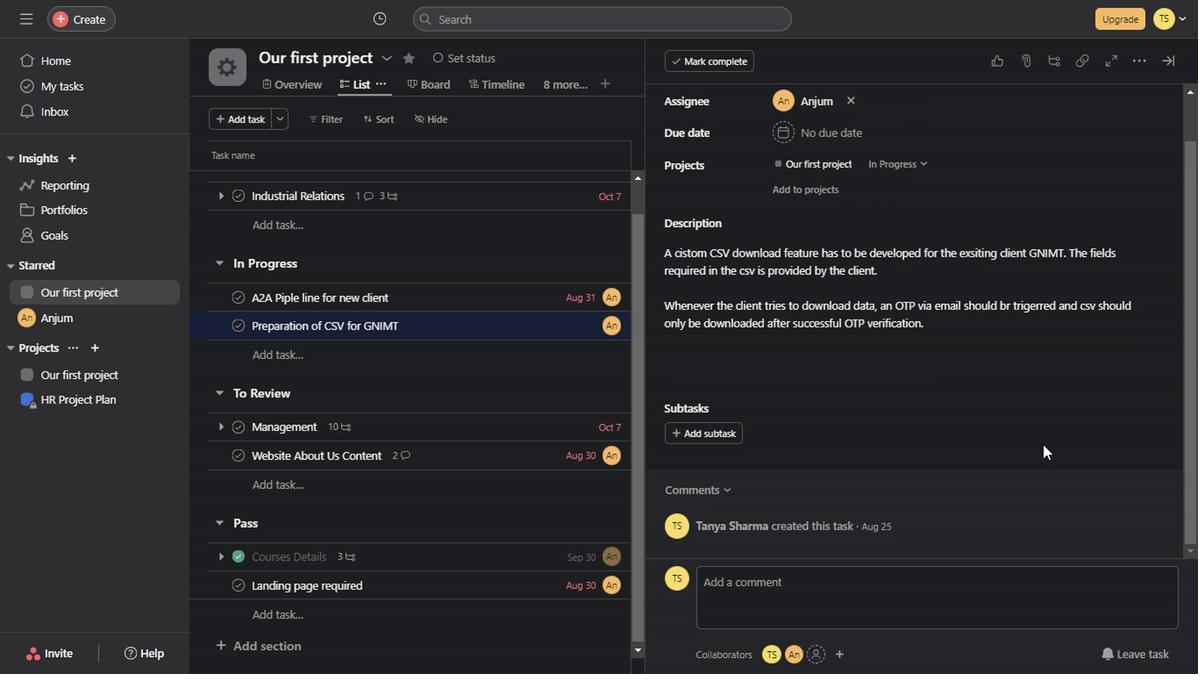 
Action: Mouse scrolled (1039, 443) with delta (0, -1)
Screenshot: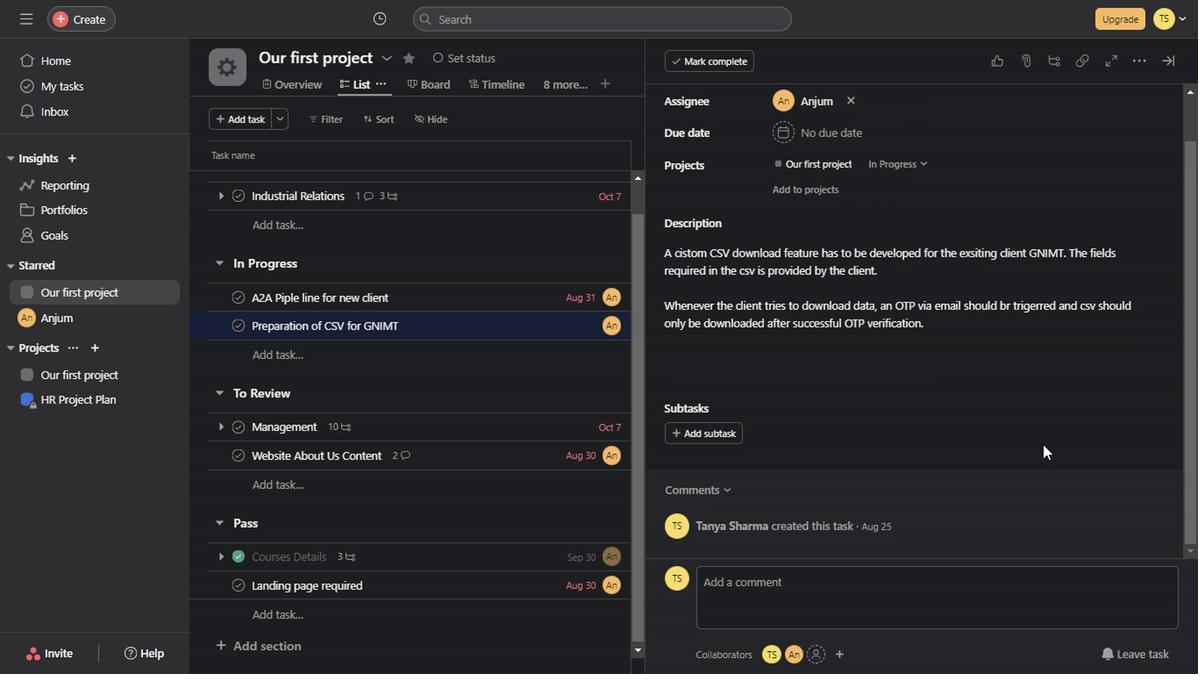 
Action: Mouse scrolled (1039, 443) with delta (0, -1)
Screenshot: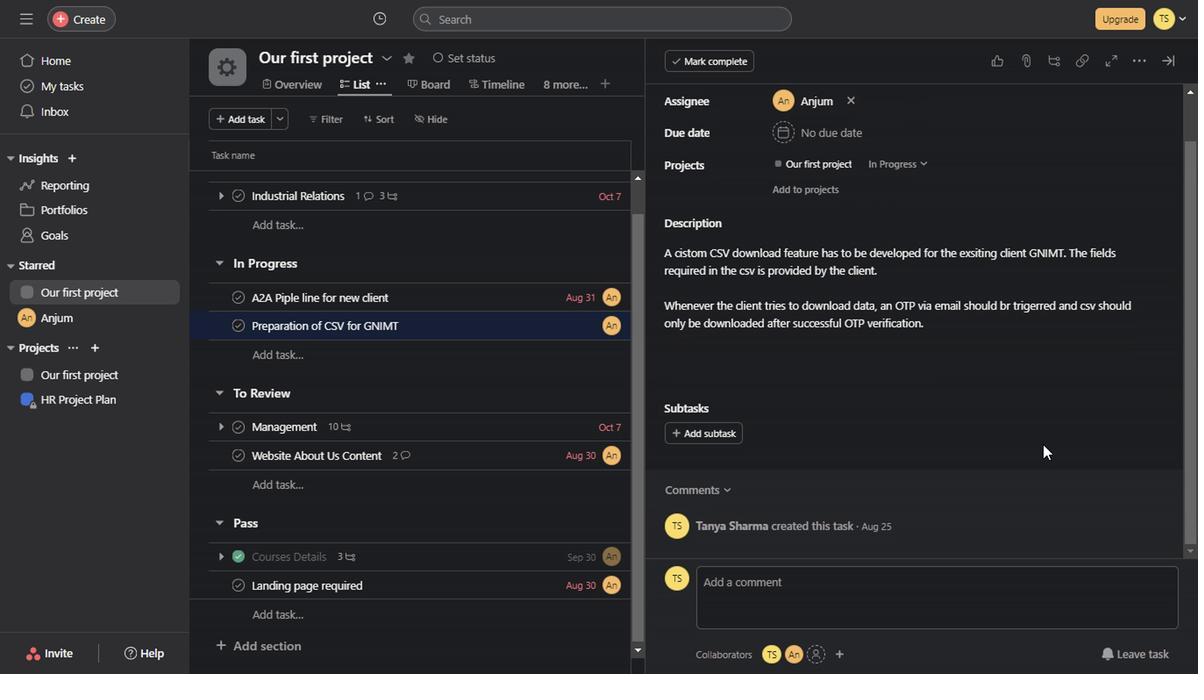 
Action: Mouse scrolled (1039, 443) with delta (0, -1)
Screenshot: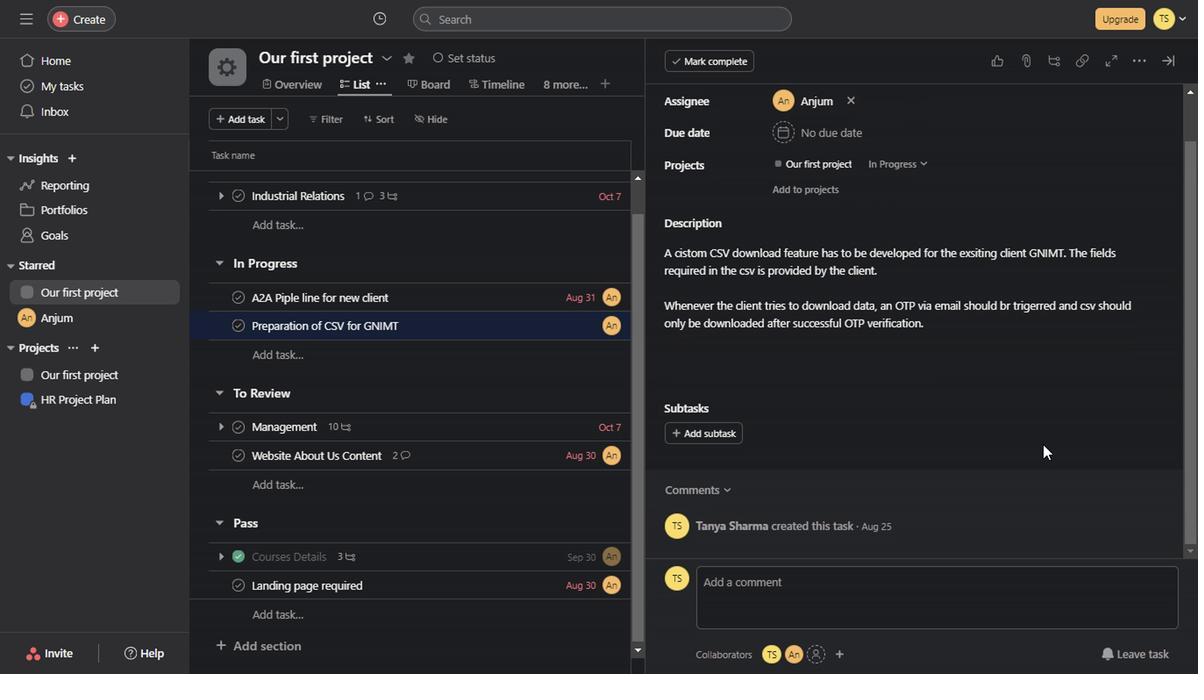 
Action: Mouse scrolled (1039, 443) with delta (0, -1)
Screenshot: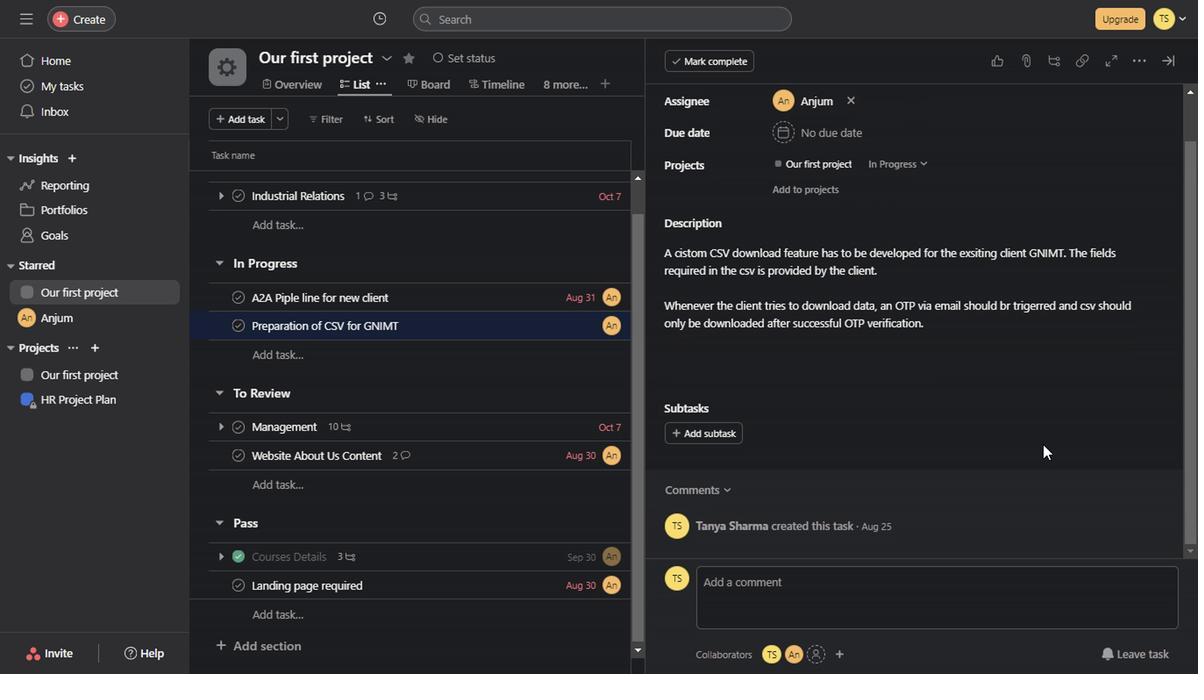 
Action: Mouse scrolled (1039, 443) with delta (0, -1)
Screenshot: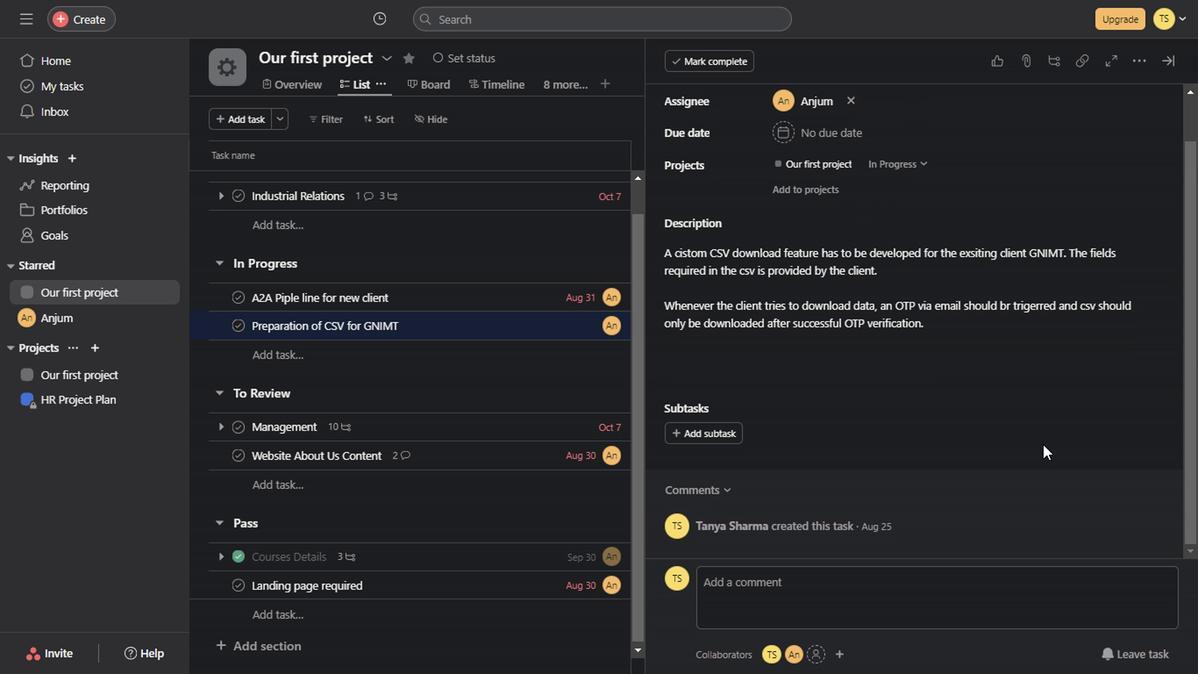 
Action: Mouse scrolled (1039, 443) with delta (0, -1)
Screenshot: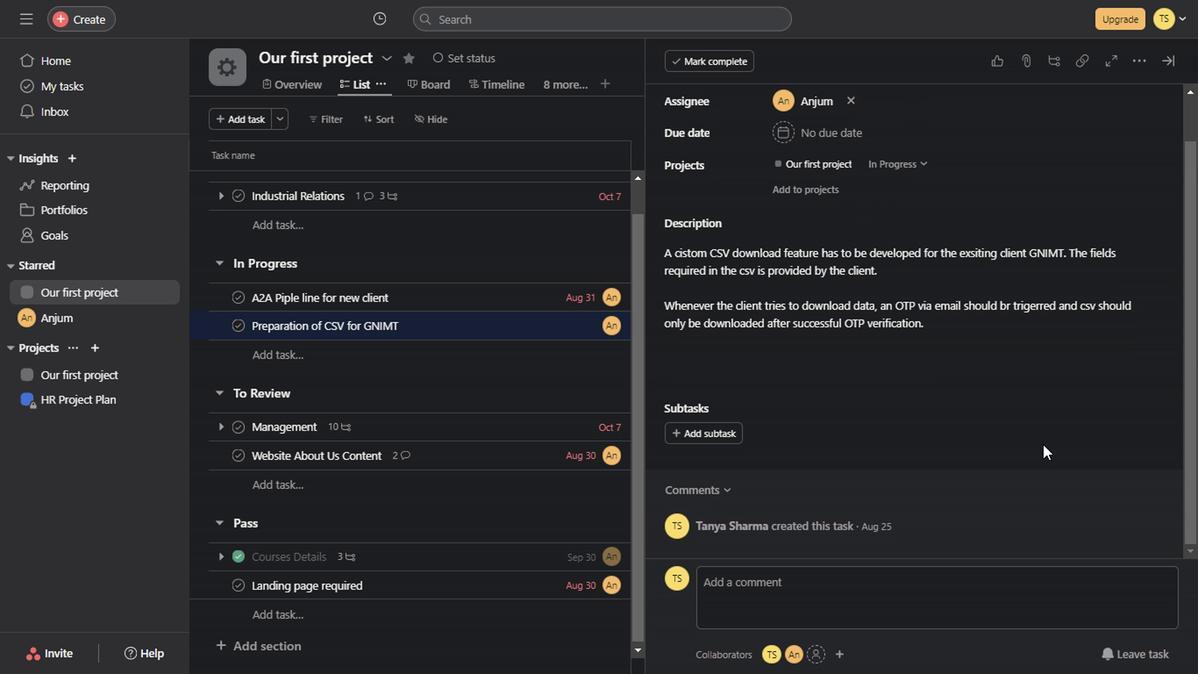 
Action: Mouse scrolled (1039, 443) with delta (0, -1)
Screenshot: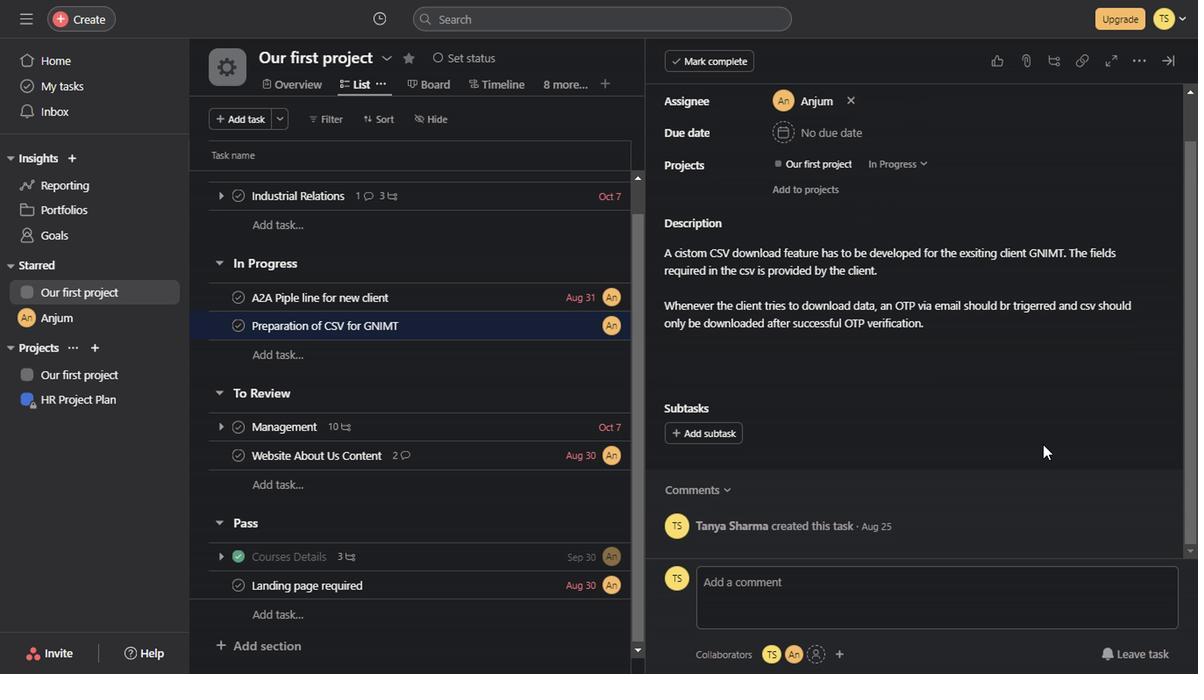 
Action: Mouse scrolled (1039, 443) with delta (0, -1)
Screenshot: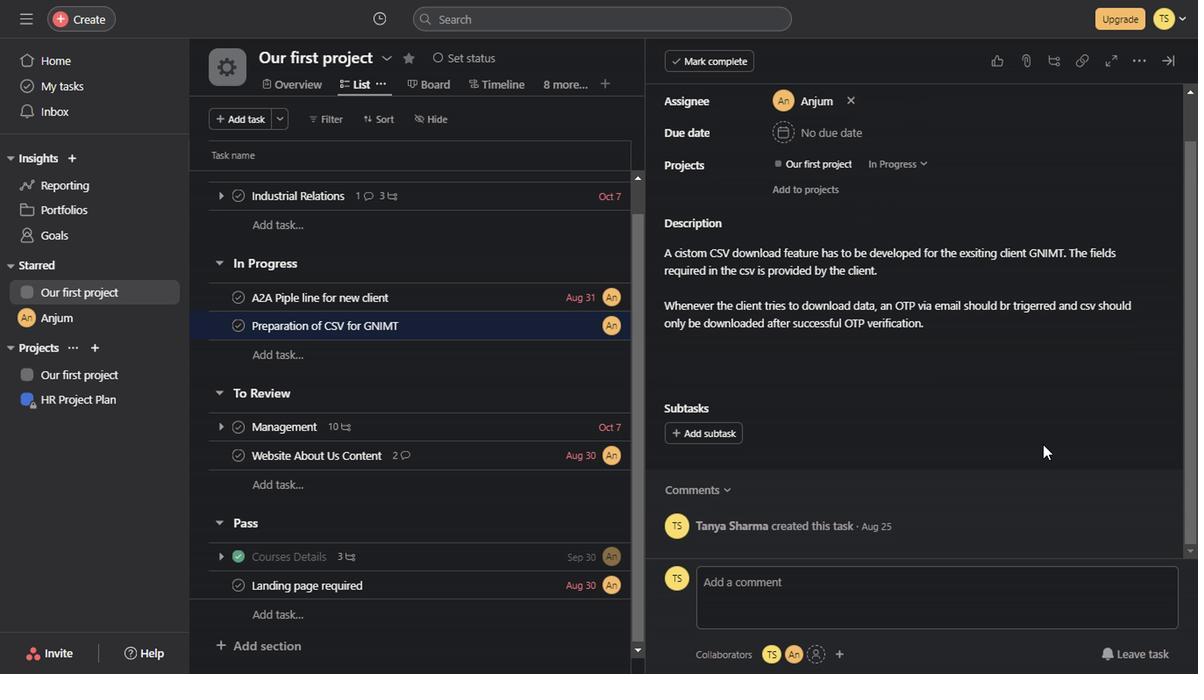
Action: Mouse scrolled (1039, 443) with delta (0, -1)
Screenshot: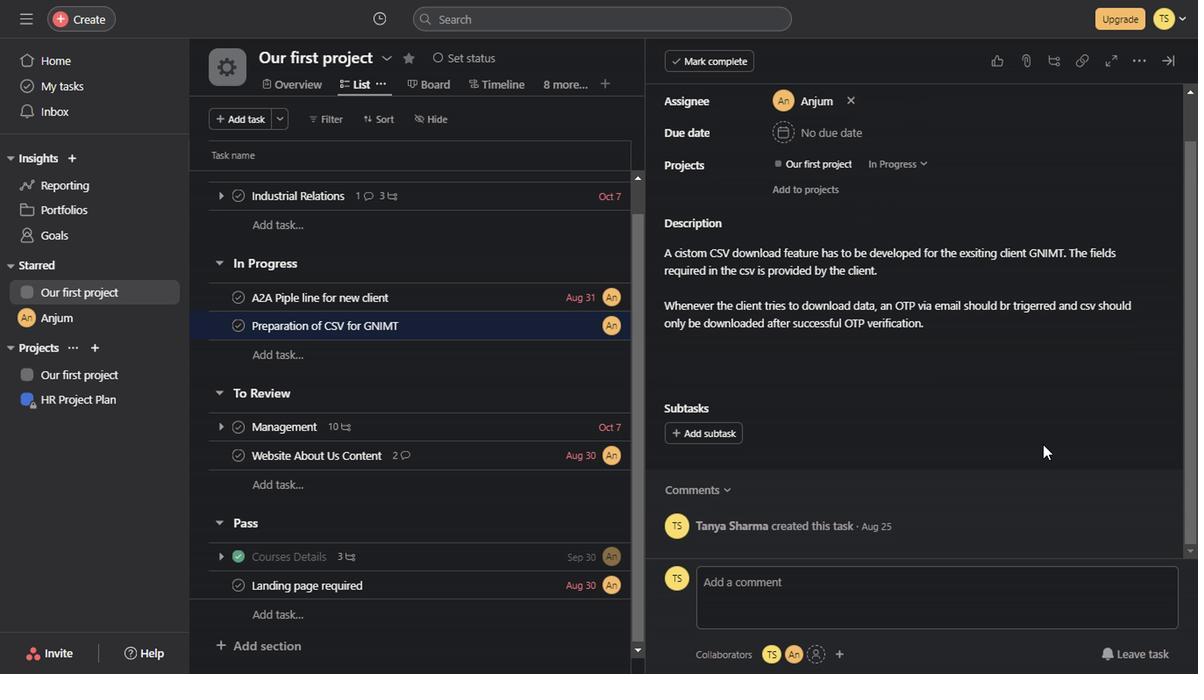 
Action: Mouse scrolled (1039, 442) with delta (0, -3)
Screenshot: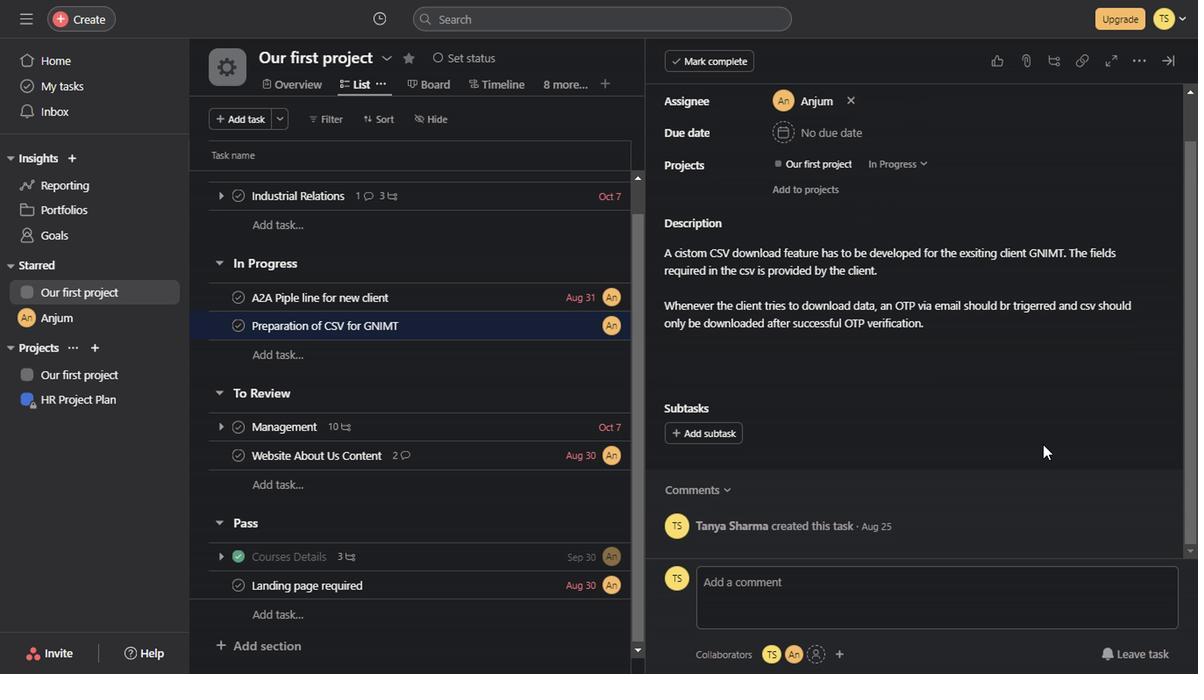 
Action: Mouse scrolled (1039, 443) with delta (0, -1)
